 Task: Research Airbnb properties in Arauca, Colombia from 22th  December, 2023 to 25th December, 2023 for 3 adults. Place can be entire room with 2 bedrooms having 3 beds and 1 bathroom. Property type can be flat. Amenities needed are: washing machine.
Action: Mouse moved to (533, 98)
Screenshot: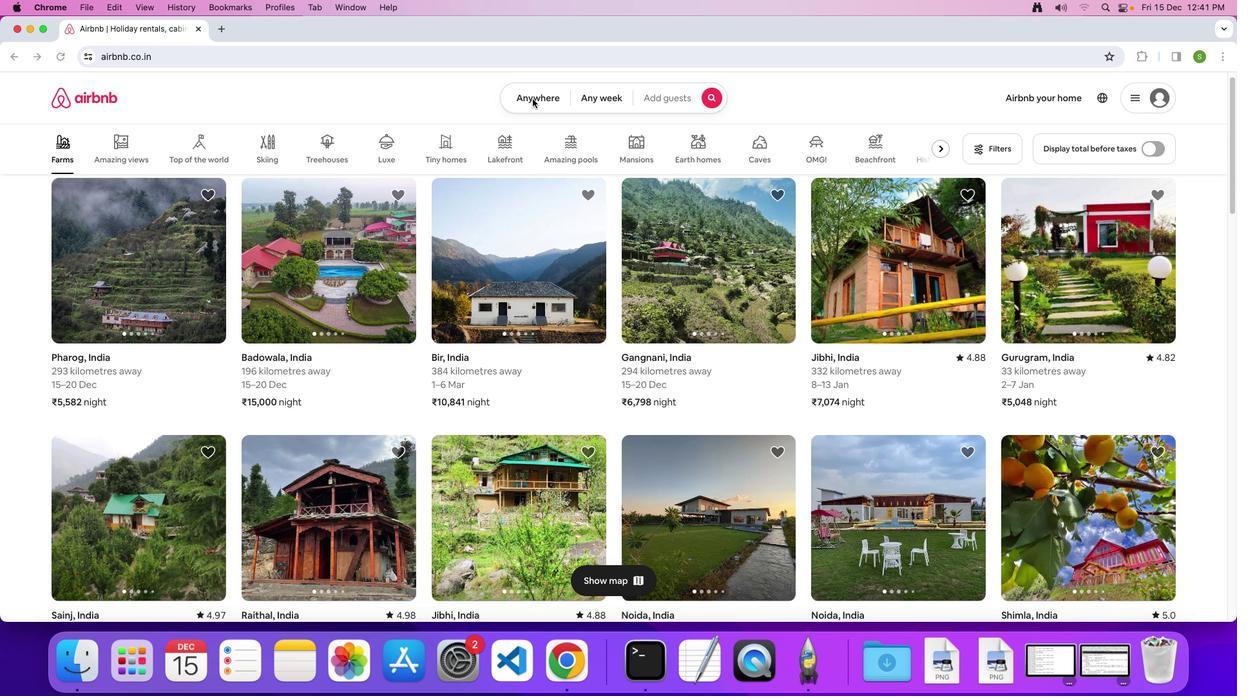 
Action: Mouse pressed left at (533, 98)
Screenshot: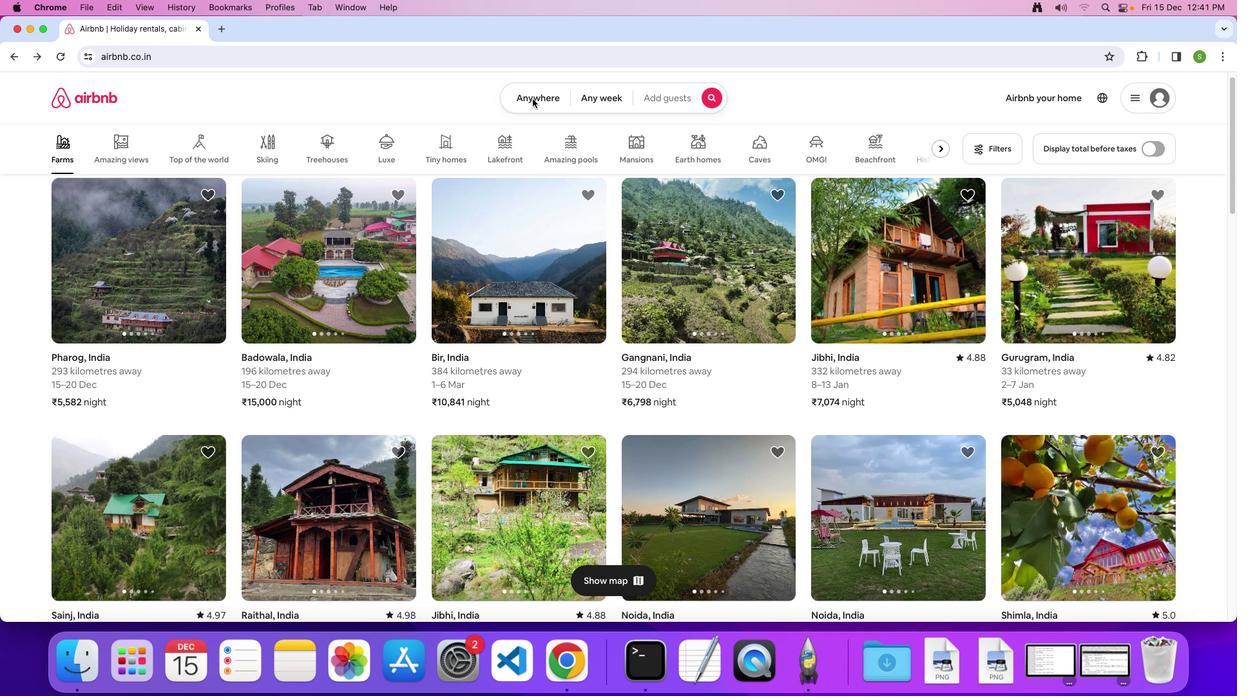 
Action: Mouse moved to (523, 101)
Screenshot: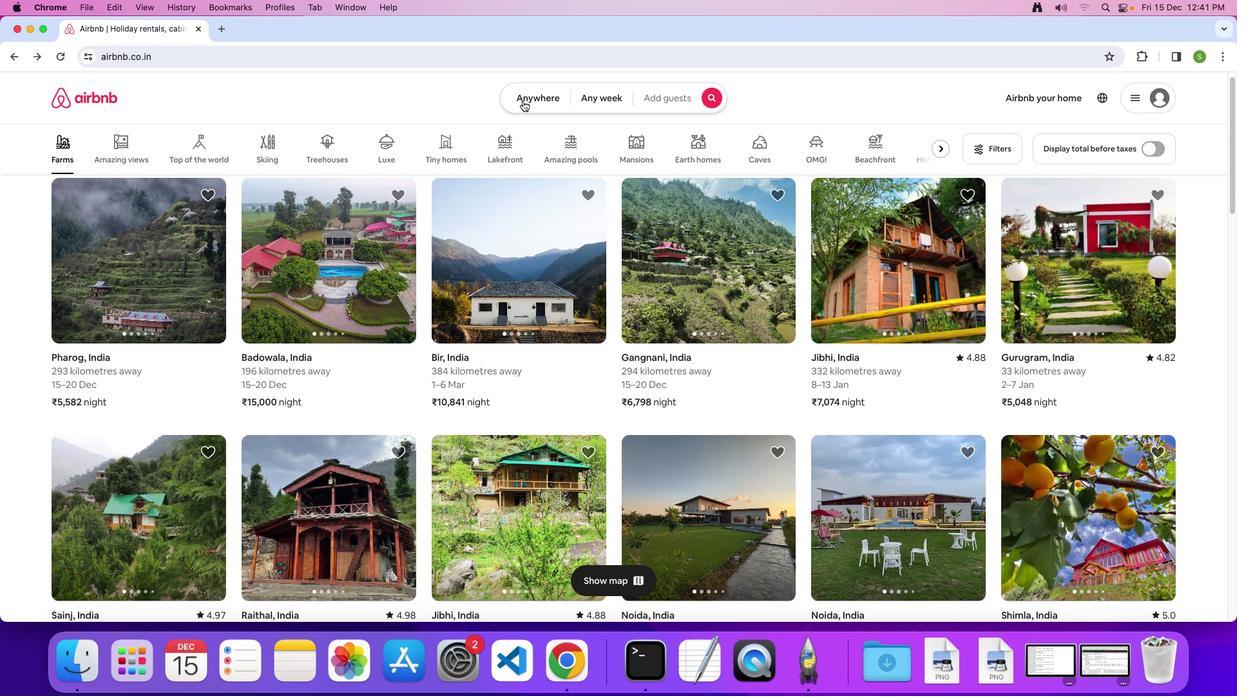 
Action: Mouse pressed left at (523, 101)
Screenshot: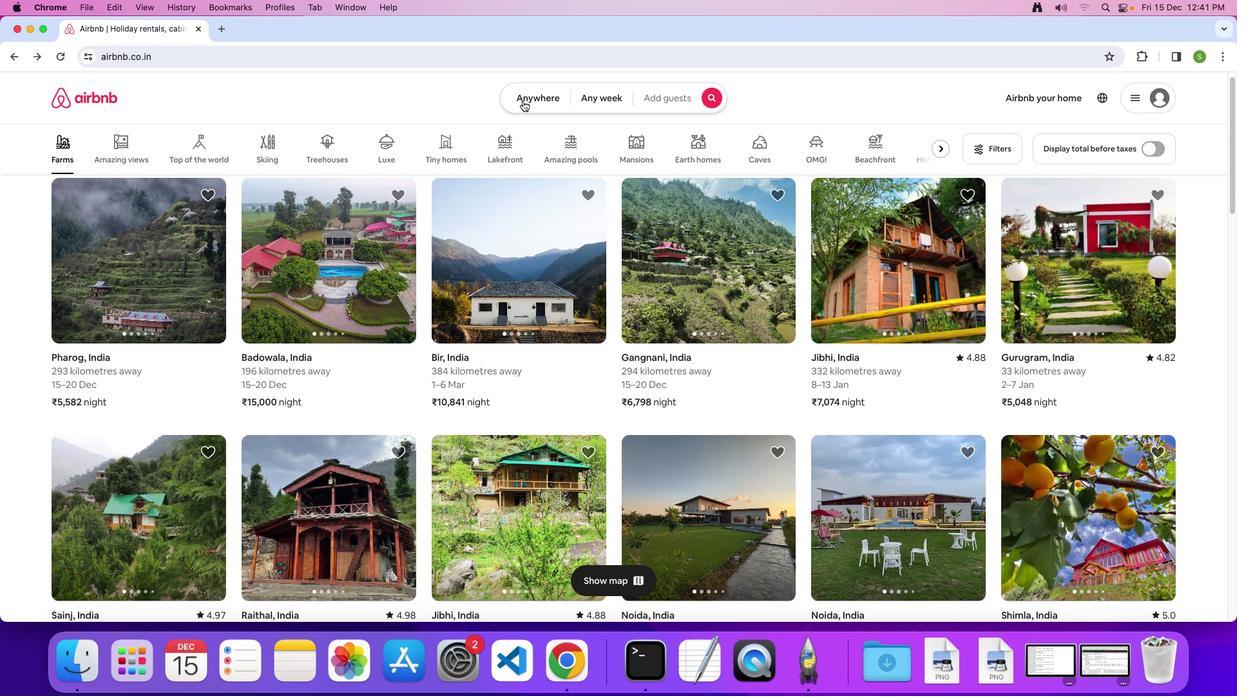 
Action: Mouse moved to (449, 139)
Screenshot: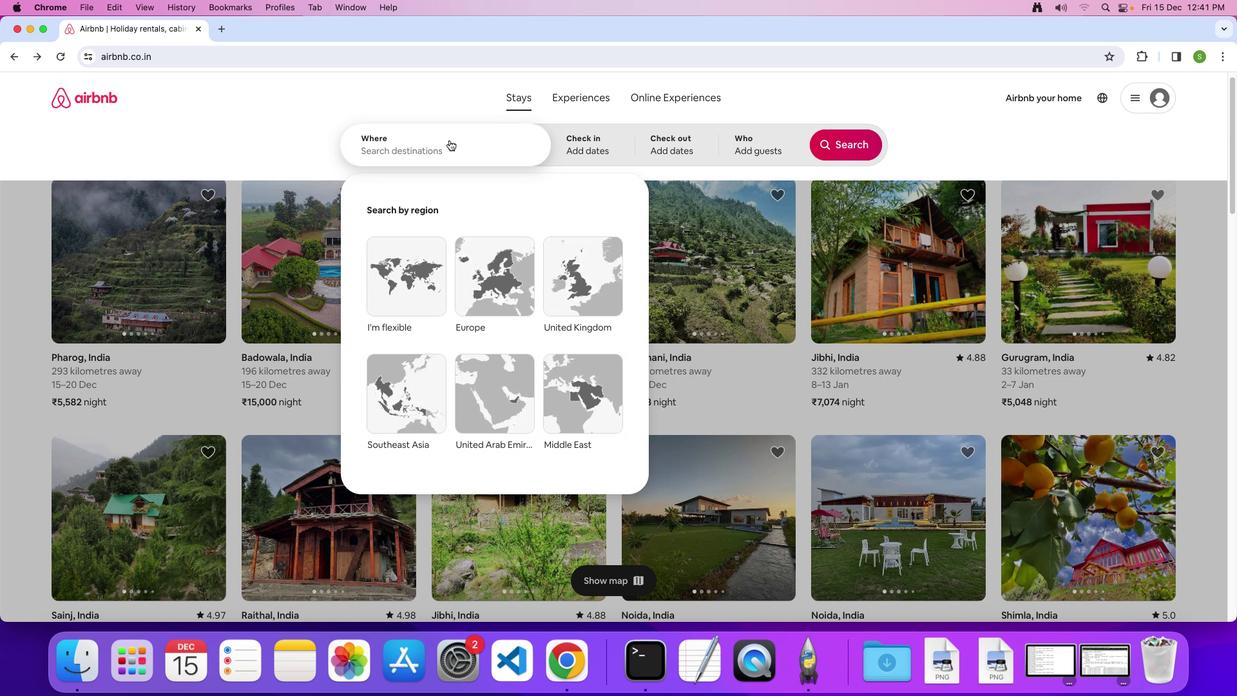 
Action: Mouse pressed left at (449, 139)
Screenshot: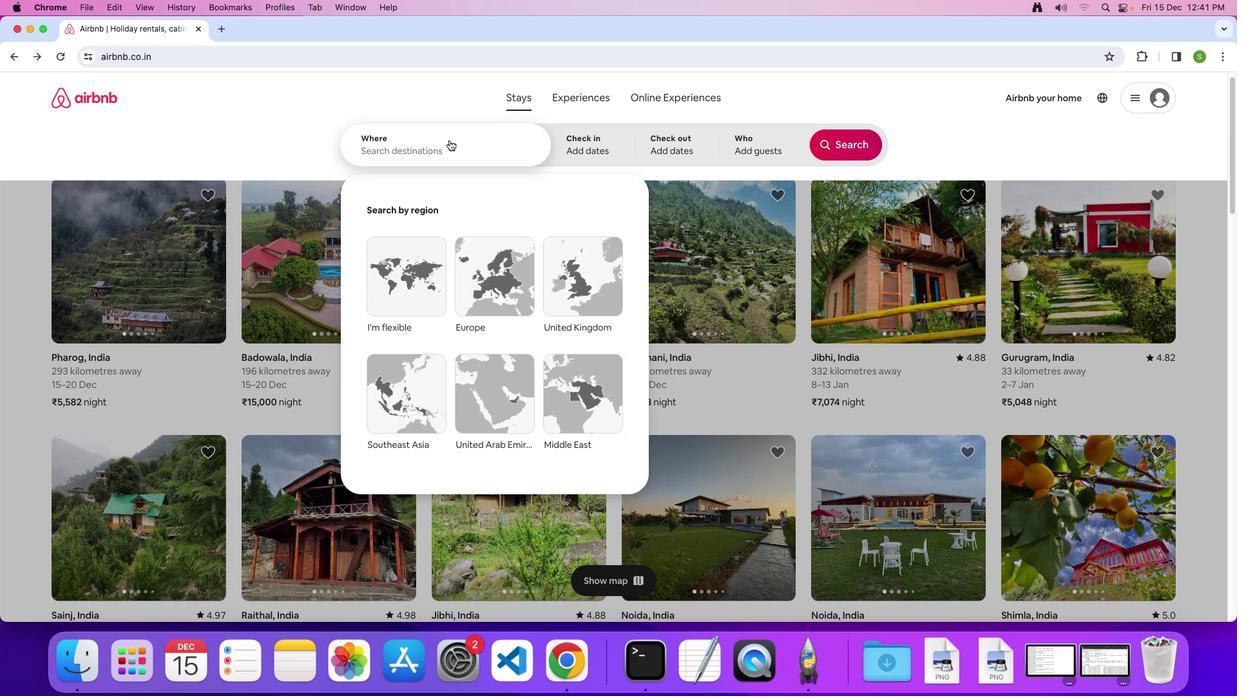 
Action: Key pressed 'A'Key.caps_lock'r''a''u''c''a'','Key.spaceKey.shift'C''o''l''o''m''b''i''a'Key.enter
Screenshot: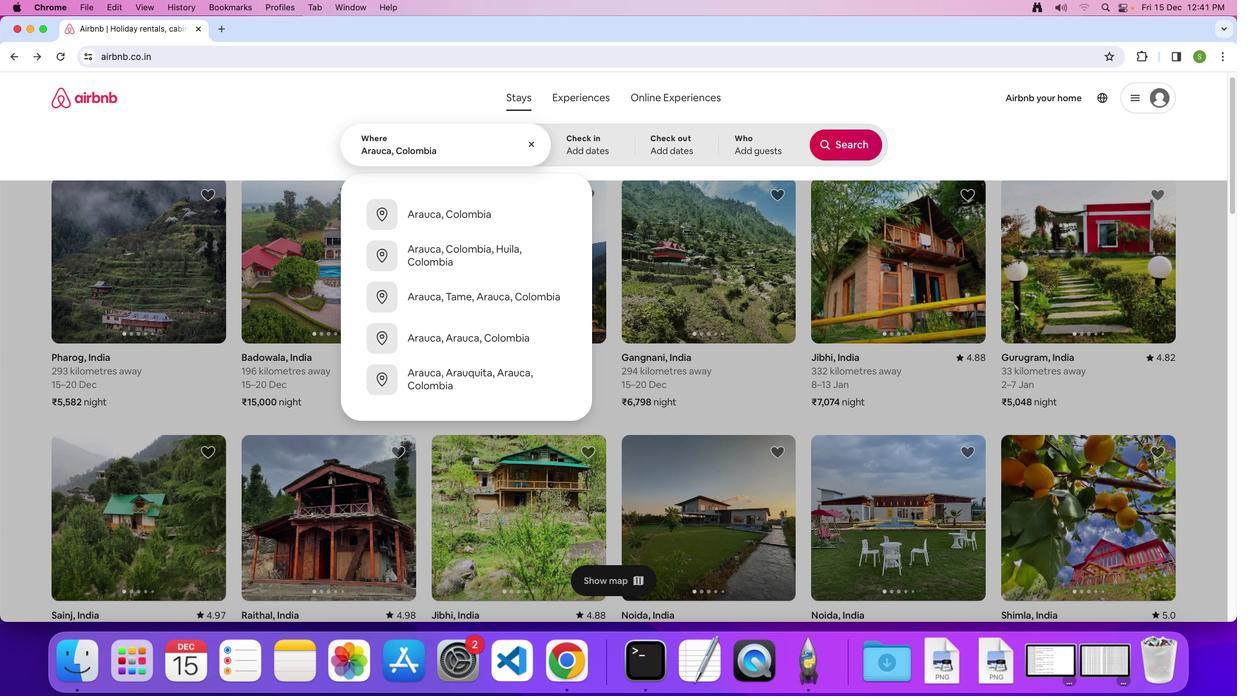 
Action: Mouse moved to (553, 408)
Screenshot: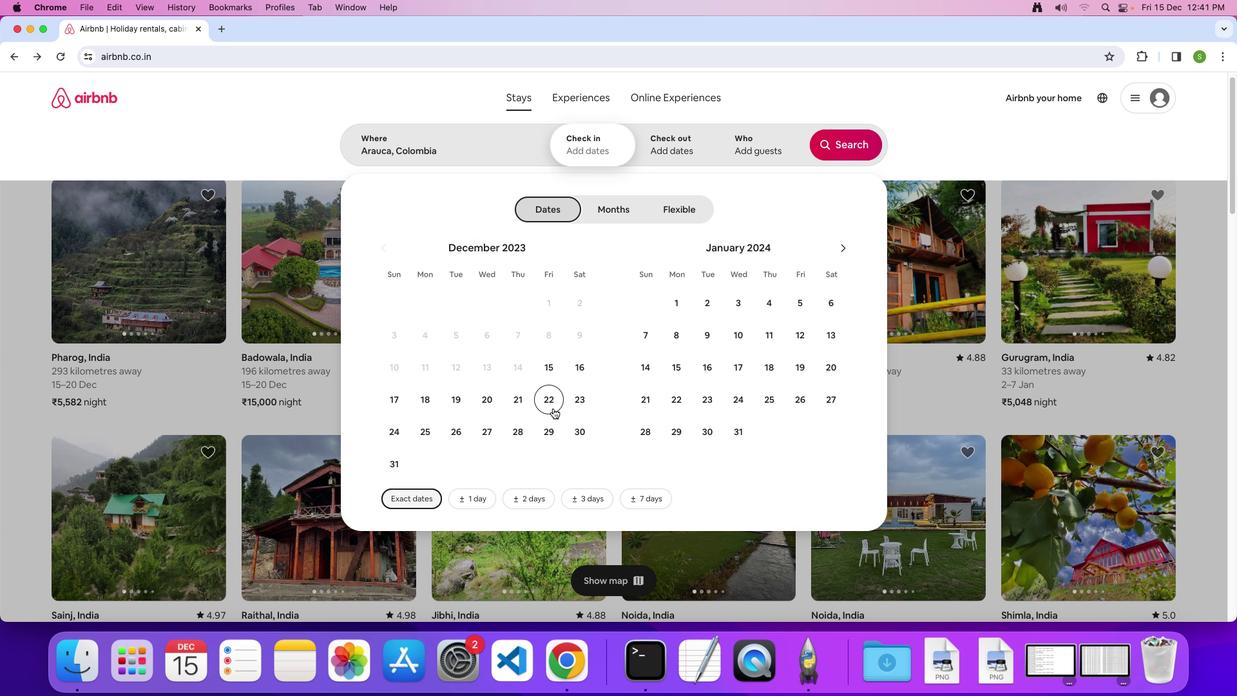 
Action: Mouse pressed left at (553, 408)
Screenshot: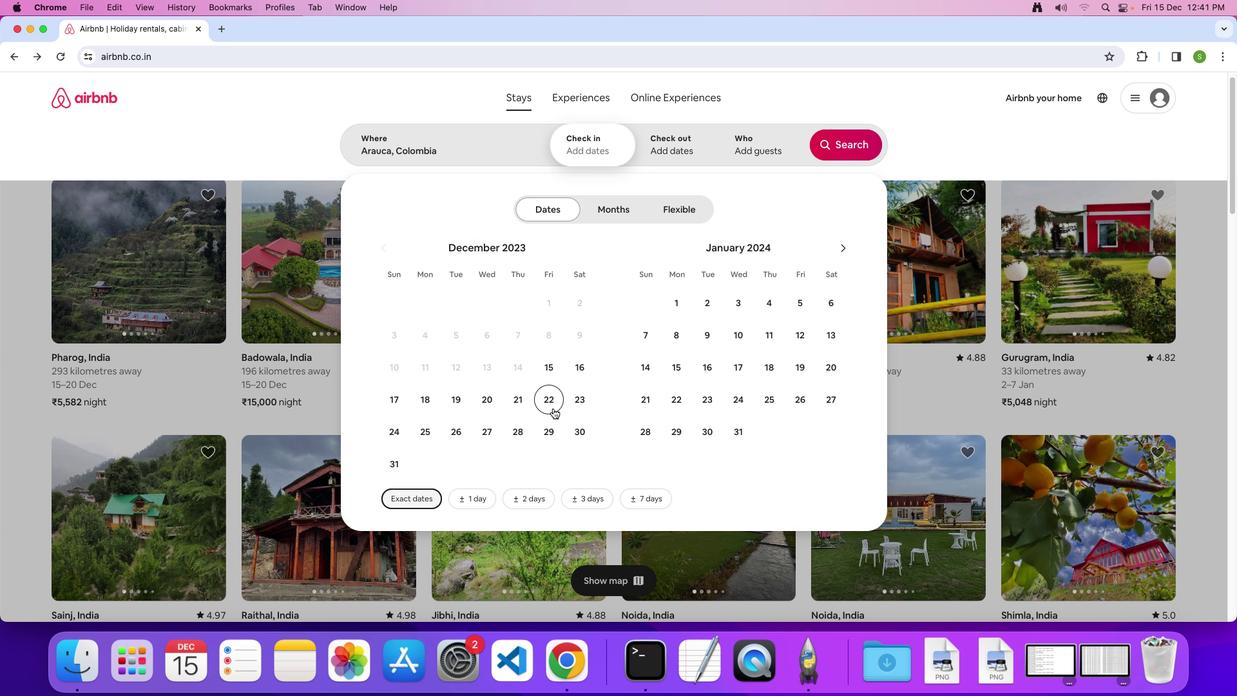 
Action: Mouse moved to (427, 435)
Screenshot: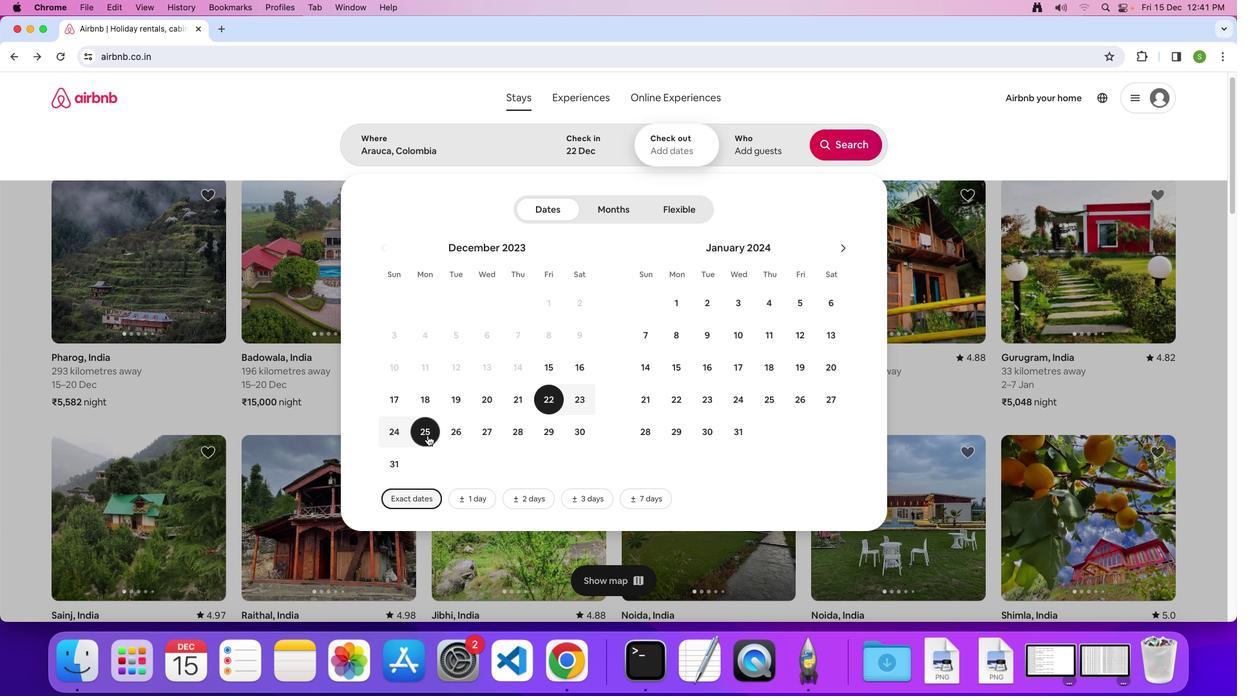 
Action: Mouse pressed left at (427, 435)
Screenshot: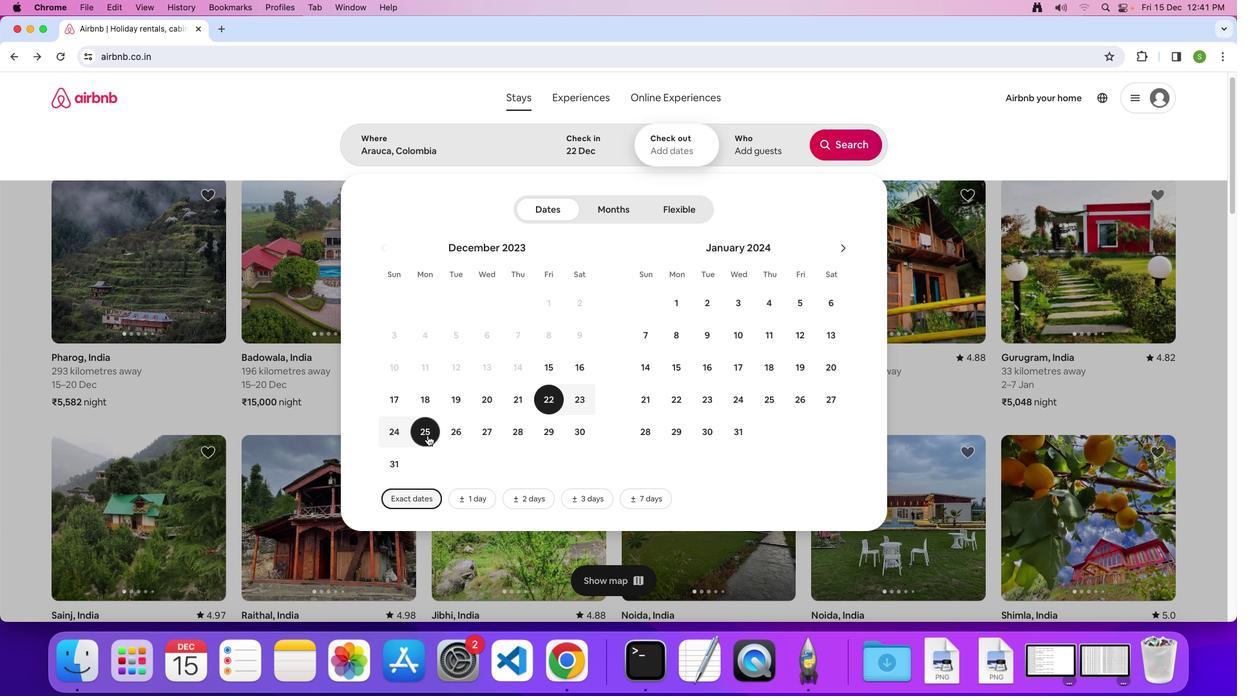 
Action: Mouse moved to (765, 142)
Screenshot: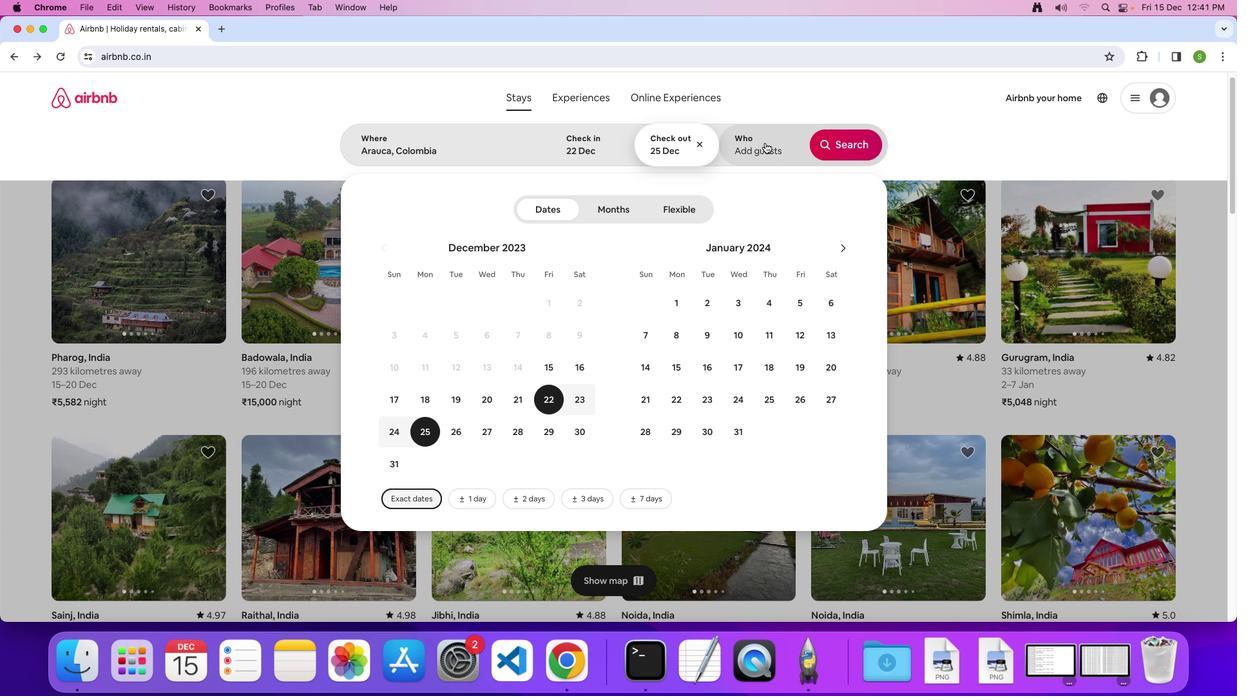 
Action: Mouse pressed left at (765, 142)
Screenshot: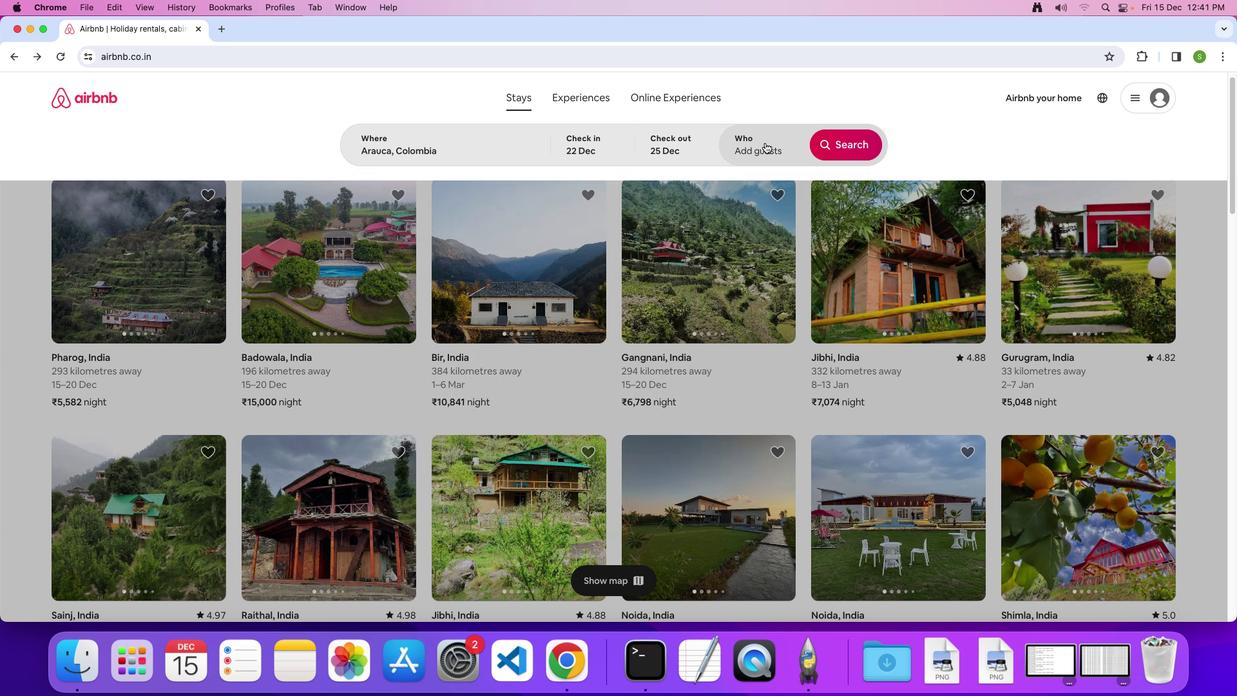 
Action: Mouse moved to (850, 209)
Screenshot: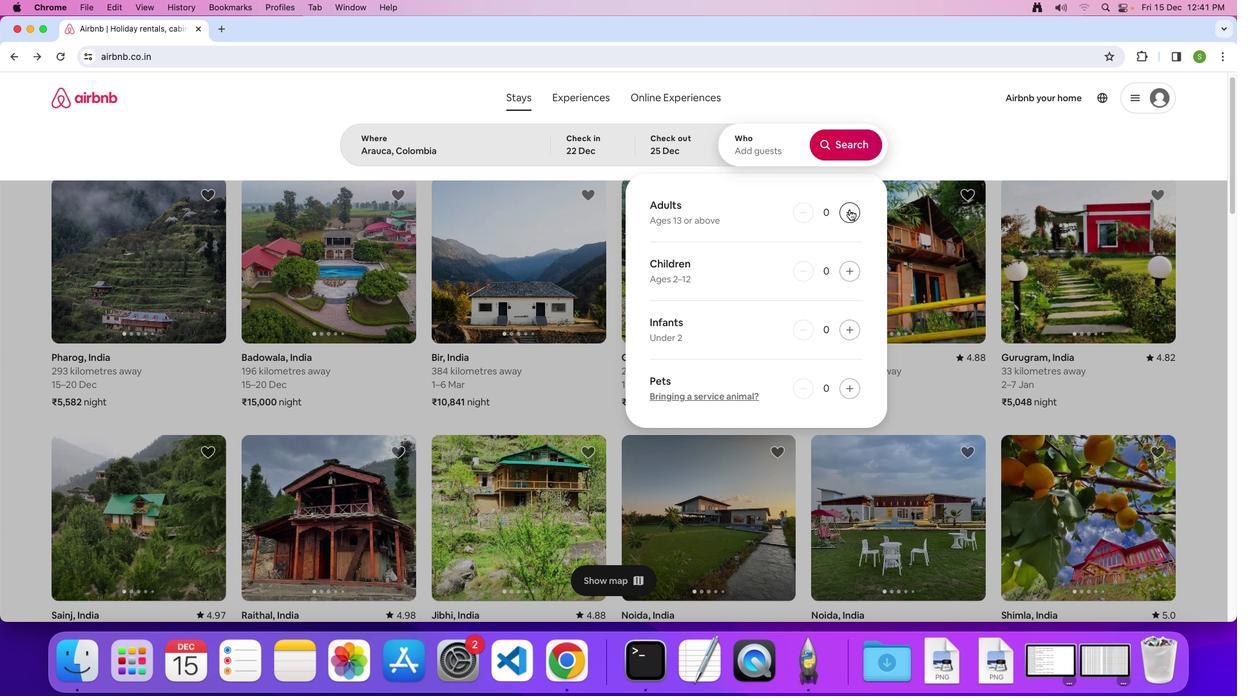 
Action: Mouse pressed left at (850, 209)
Screenshot: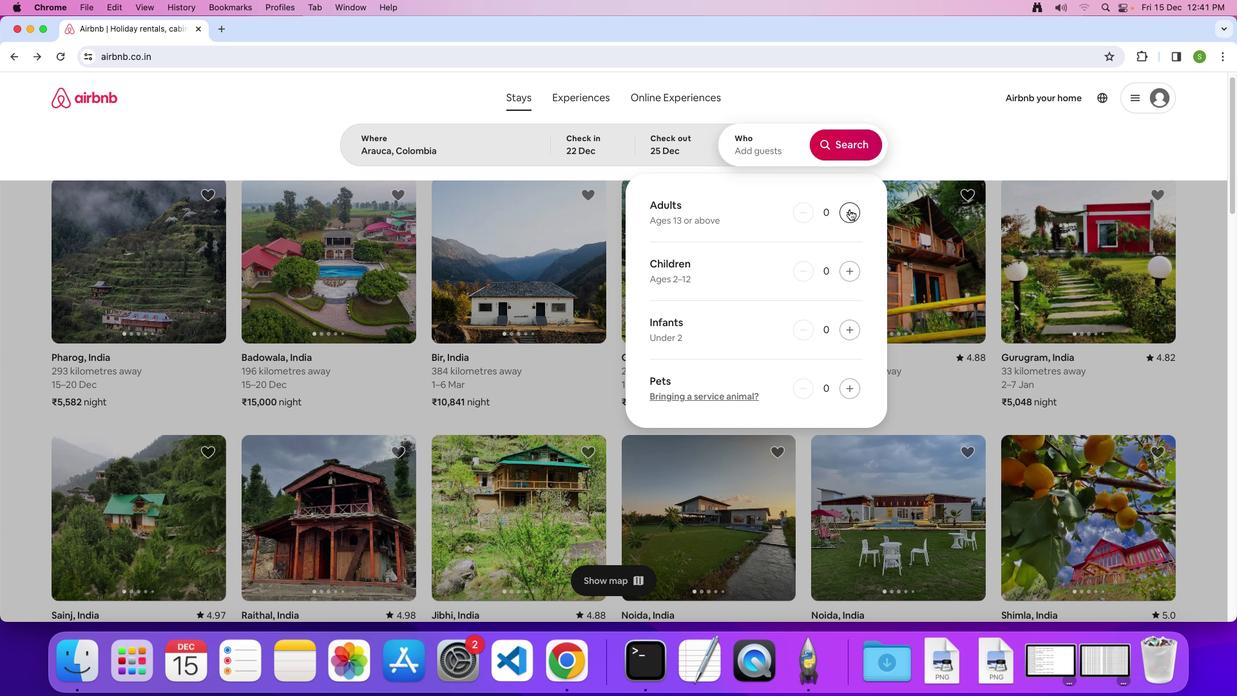 
Action: Mouse pressed left at (850, 209)
Screenshot: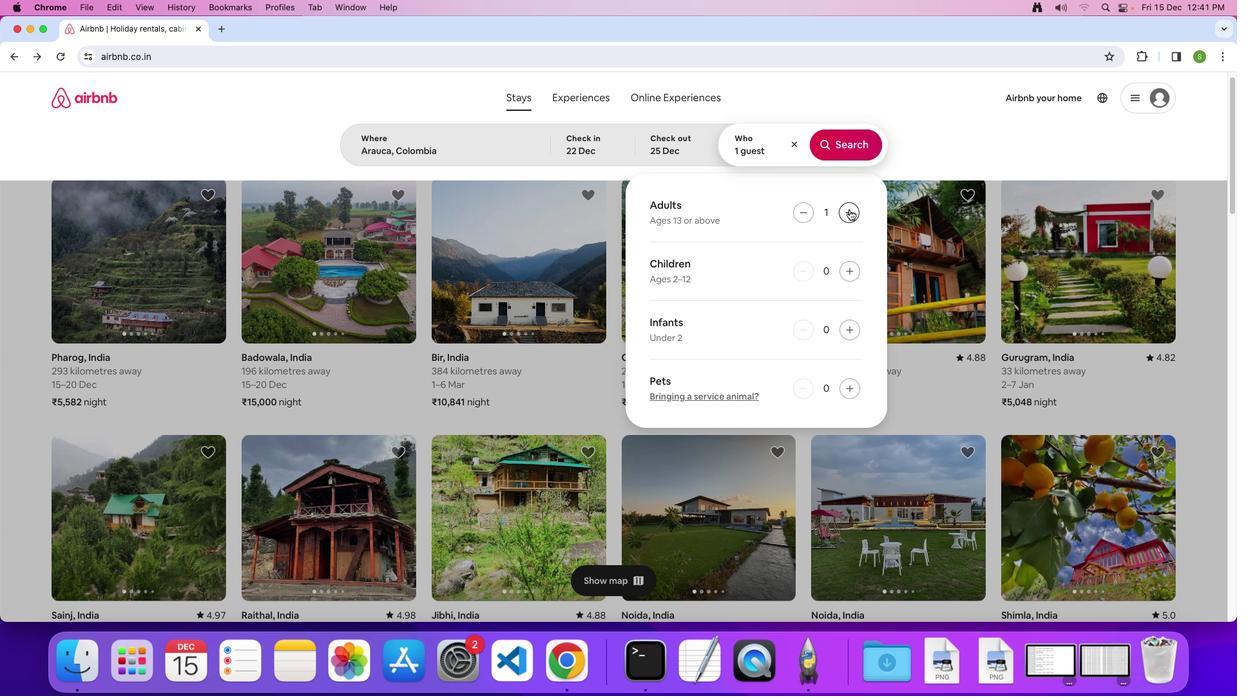 
Action: Mouse pressed left at (850, 209)
Screenshot: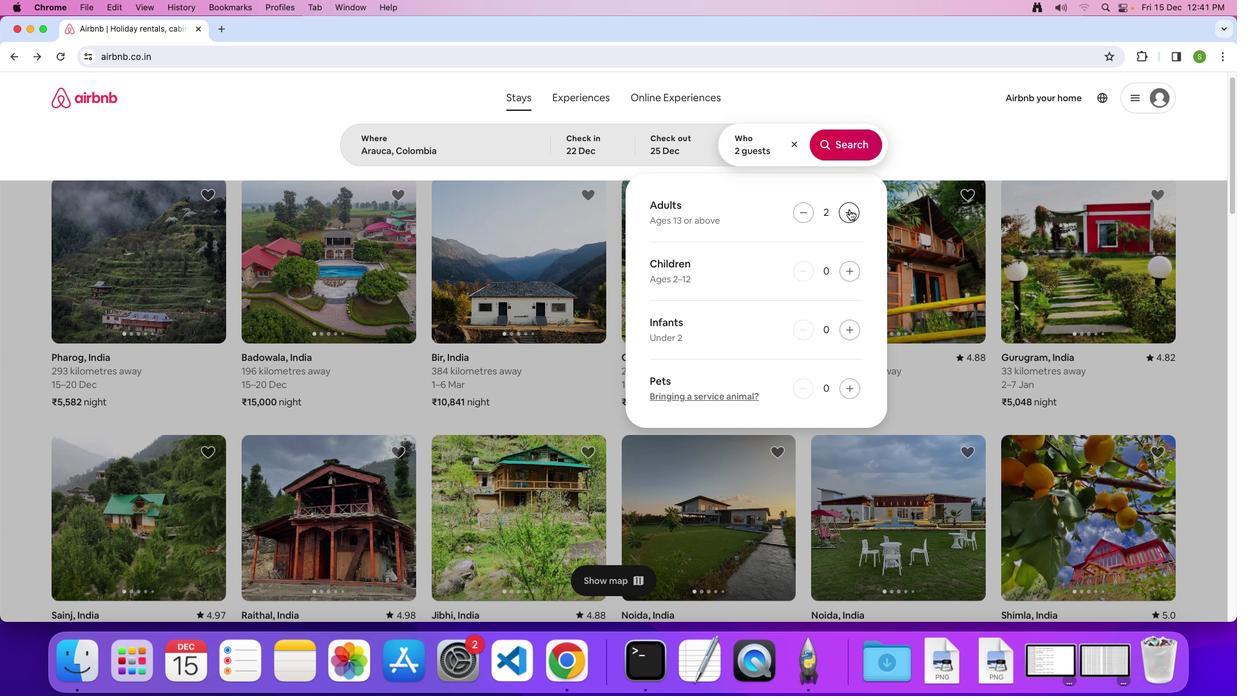 
Action: Mouse moved to (861, 152)
Screenshot: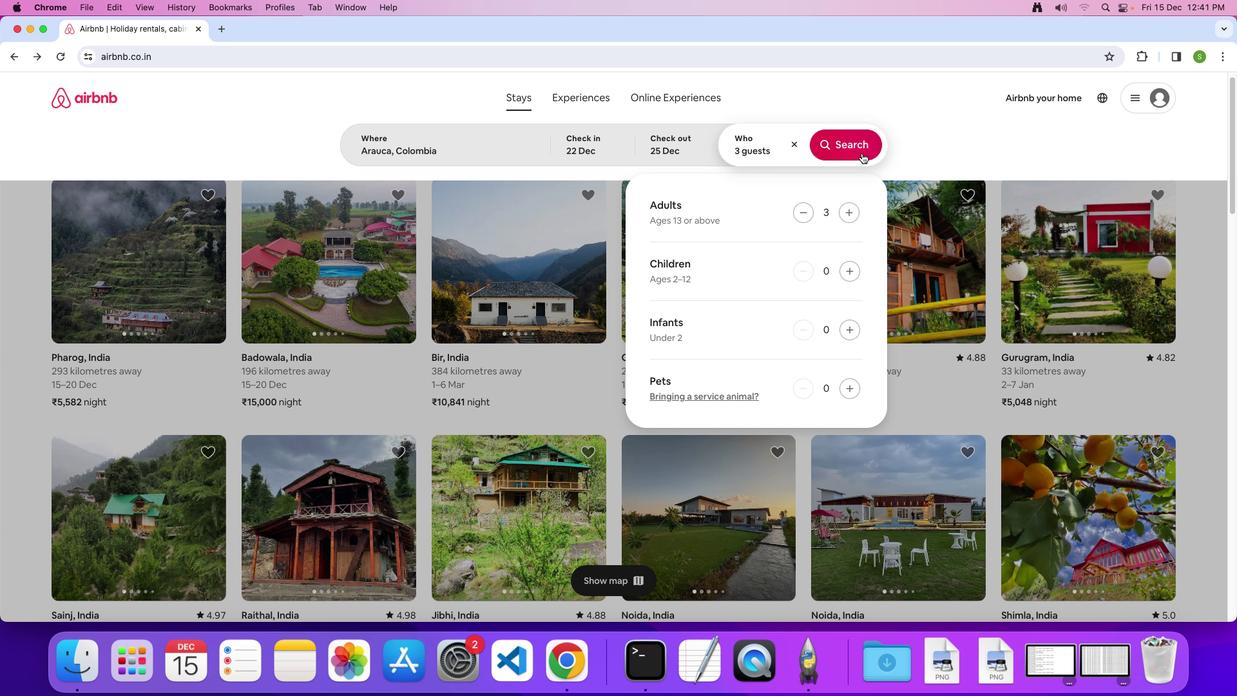 
Action: Mouse pressed left at (861, 152)
Screenshot: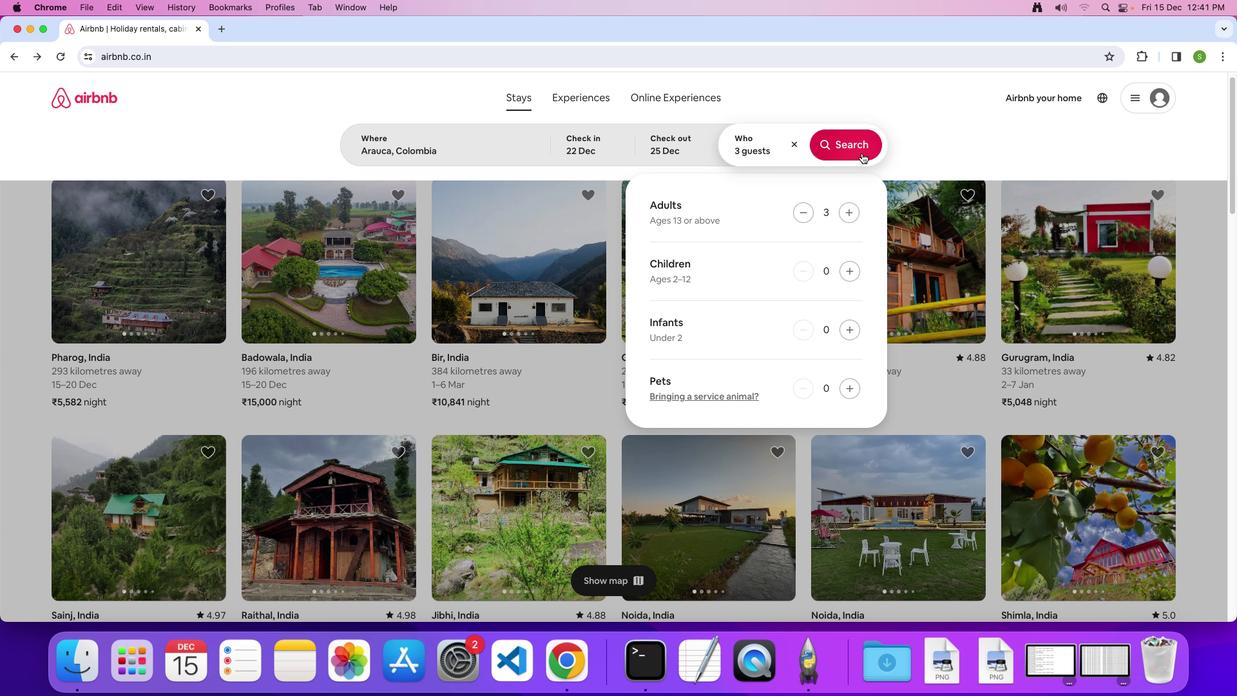 
Action: Mouse moved to (1027, 154)
Screenshot: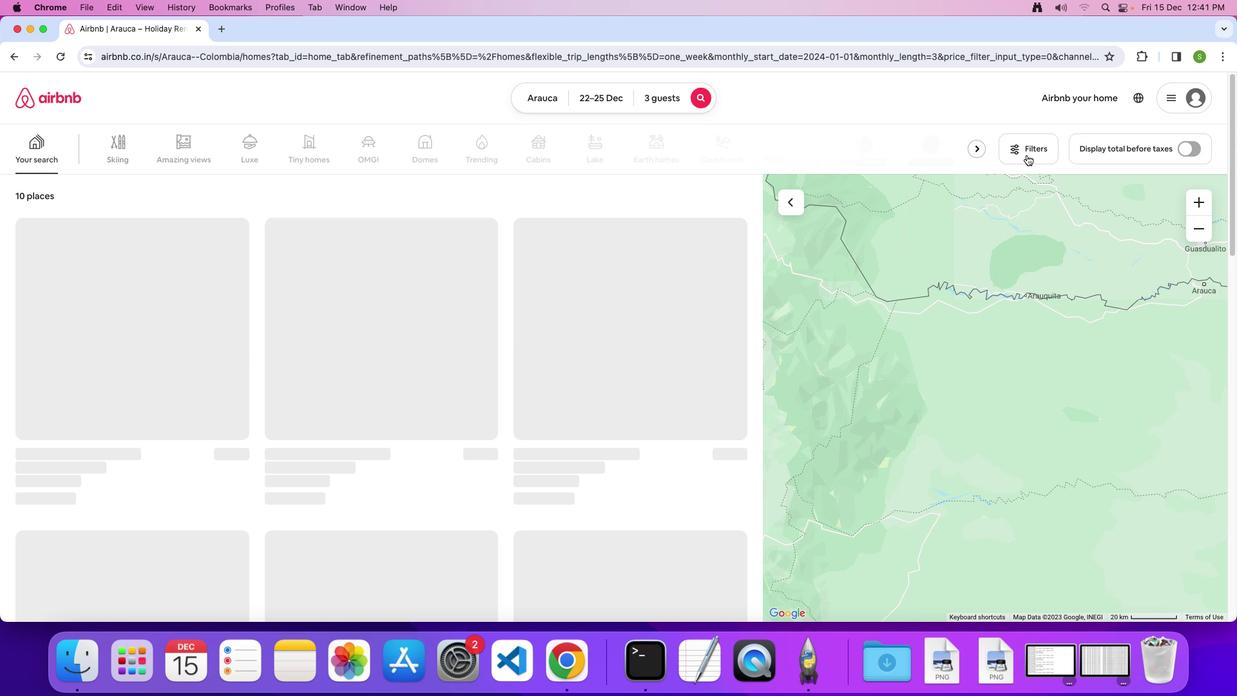 
Action: Mouse pressed left at (1027, 154)
Screenshot: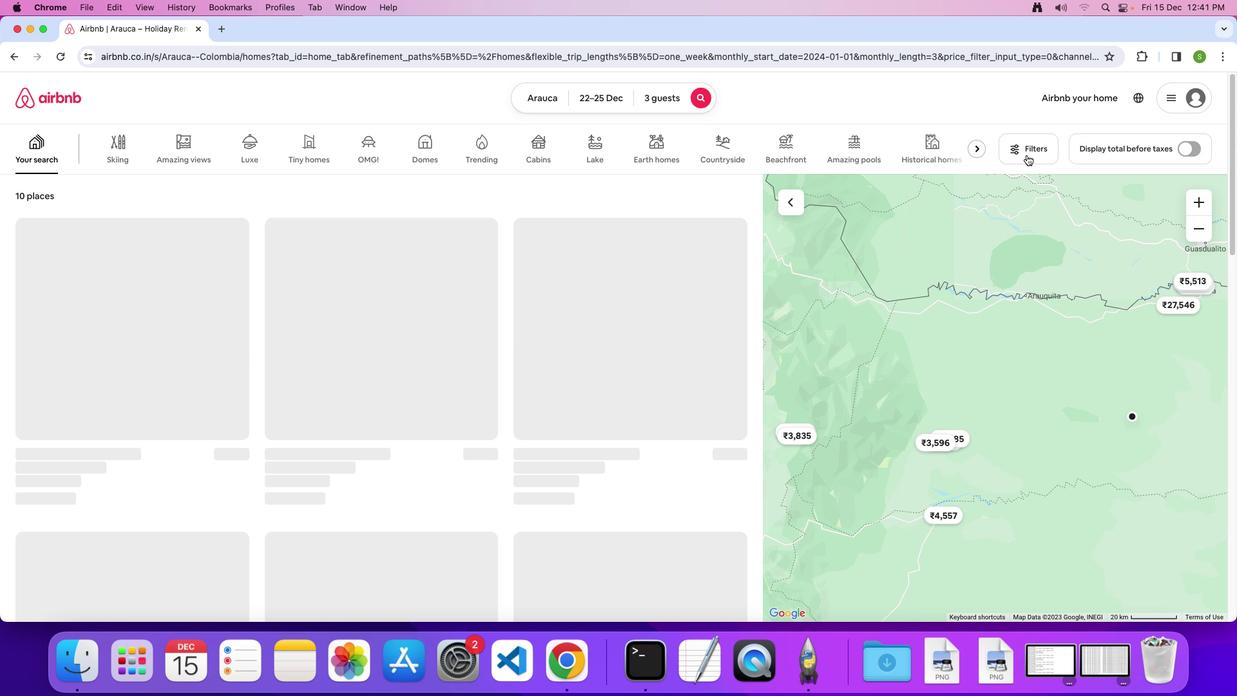 
Action: Mouse moved to (642, 352)
Screenshot: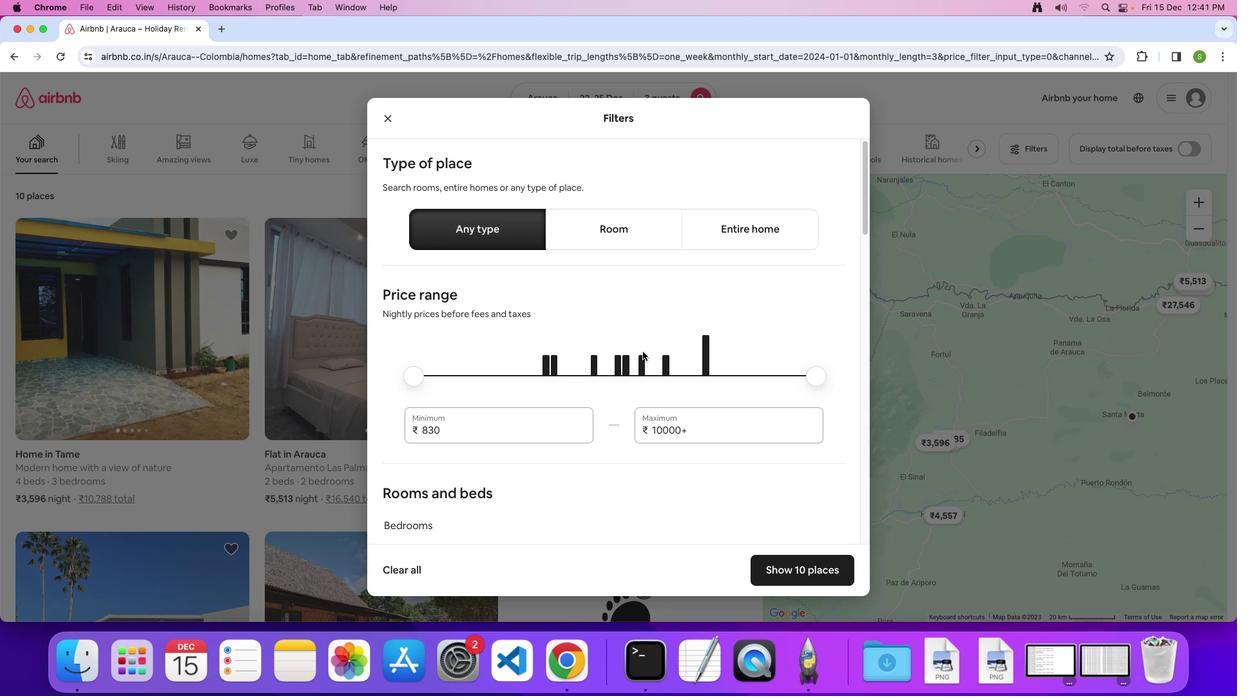 
Action: Mouse scrolled (642, 352) with delta (0, 0)
Screenshot: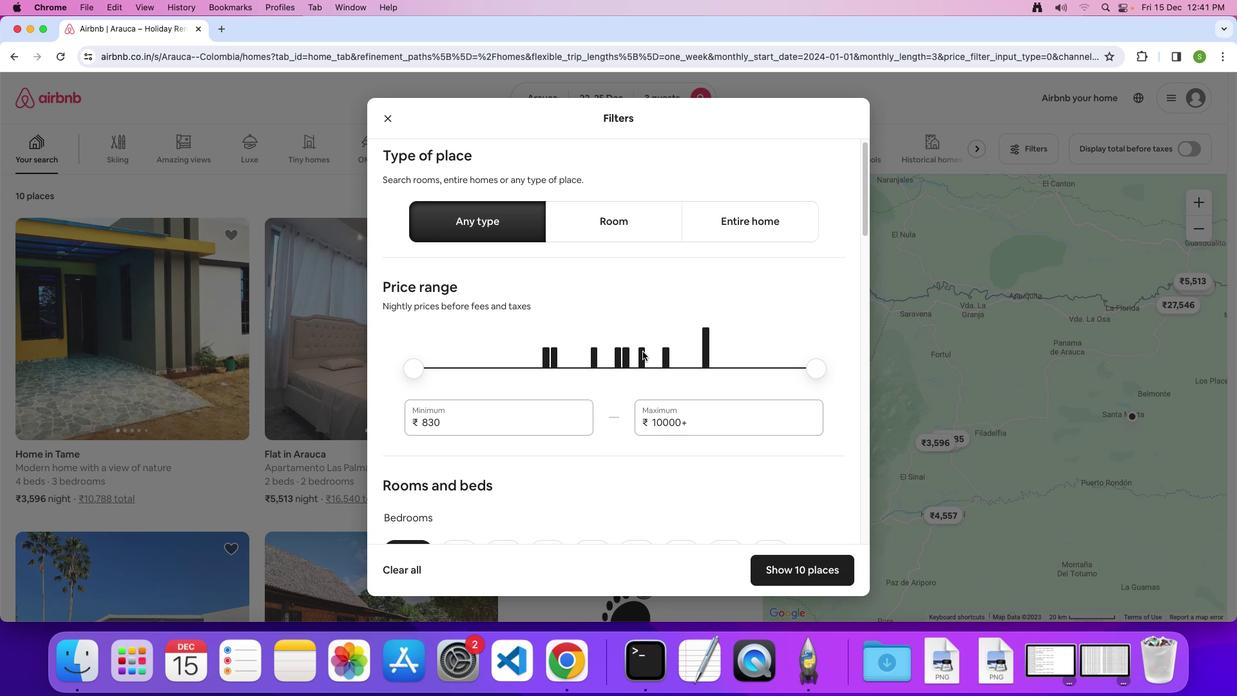 
Action: Mouse scrolled (642, 352) with delta (0, 0)
Screenshot: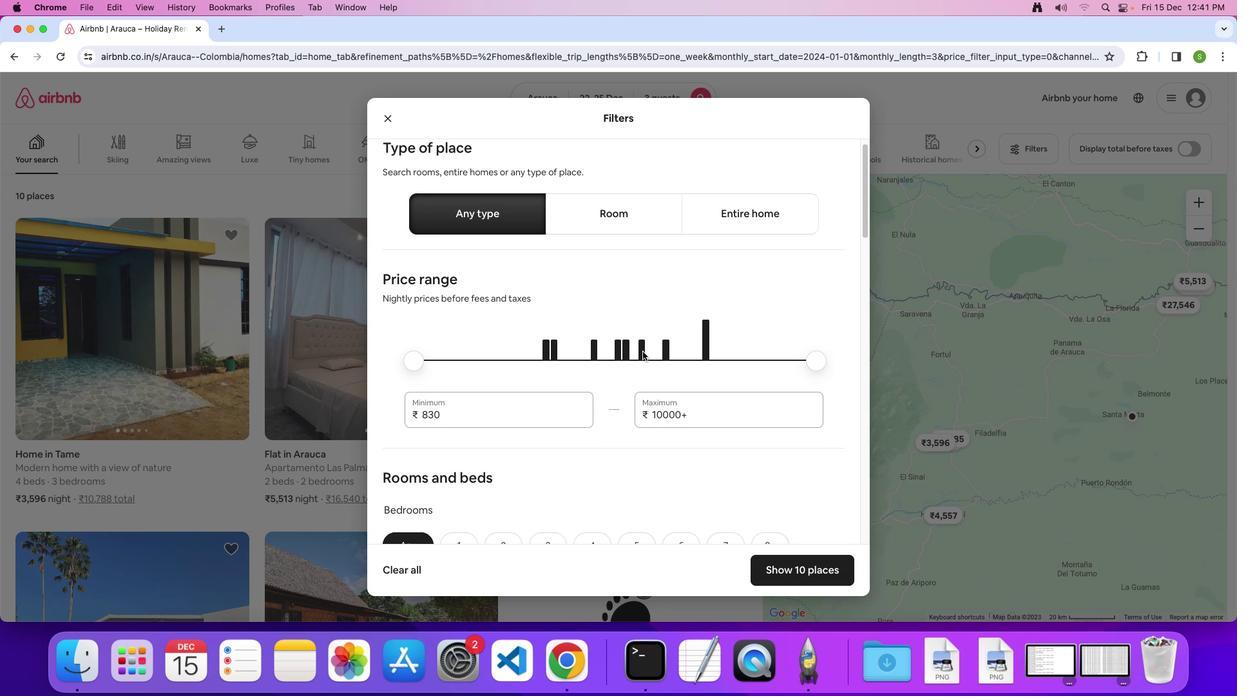 
Action: Mouse scrolled (642, 352) with delta (0, -1)
Screenshot: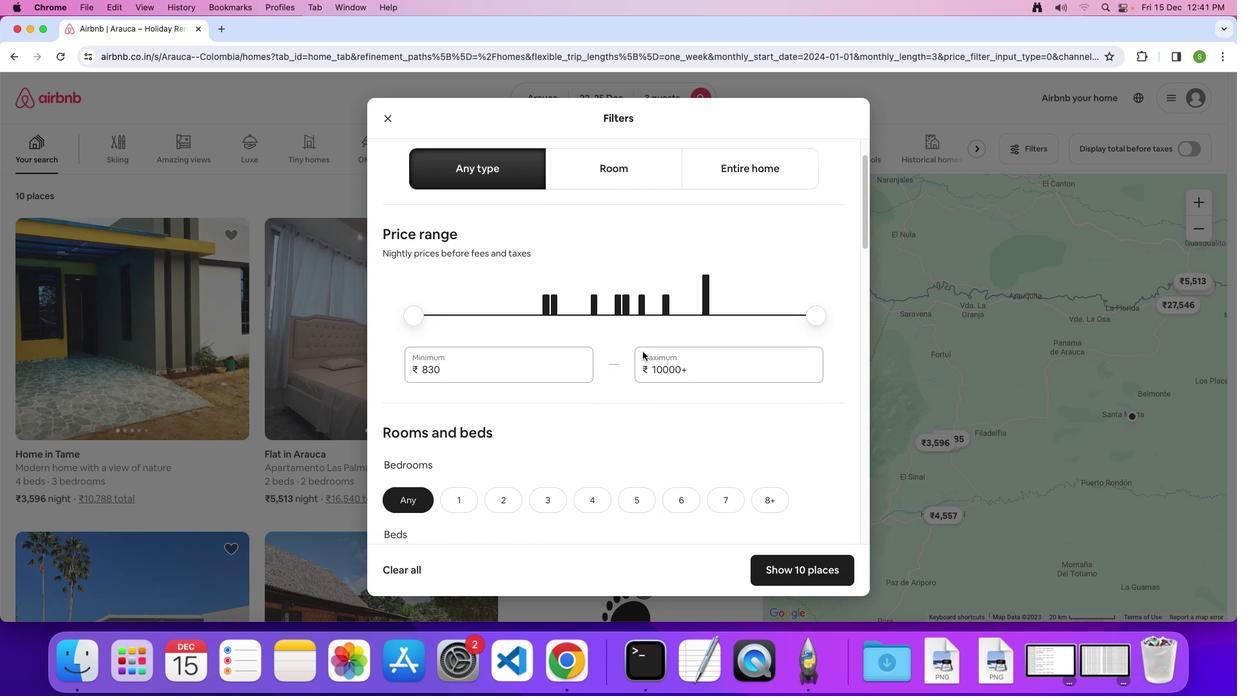 
Action: Mouse scrolled (642, 352) with delta (0, 0)
Screenshot: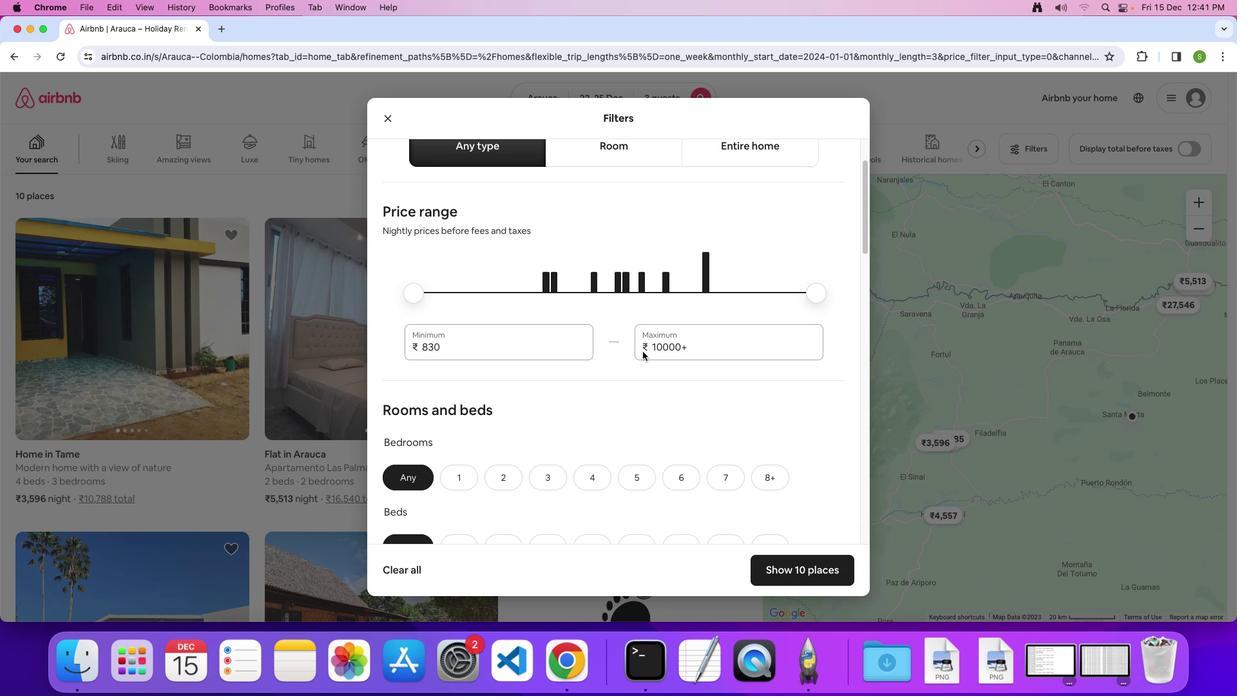 
Action: Mouse scrolled (642, 352) with delta (0, 0)
Screenshot: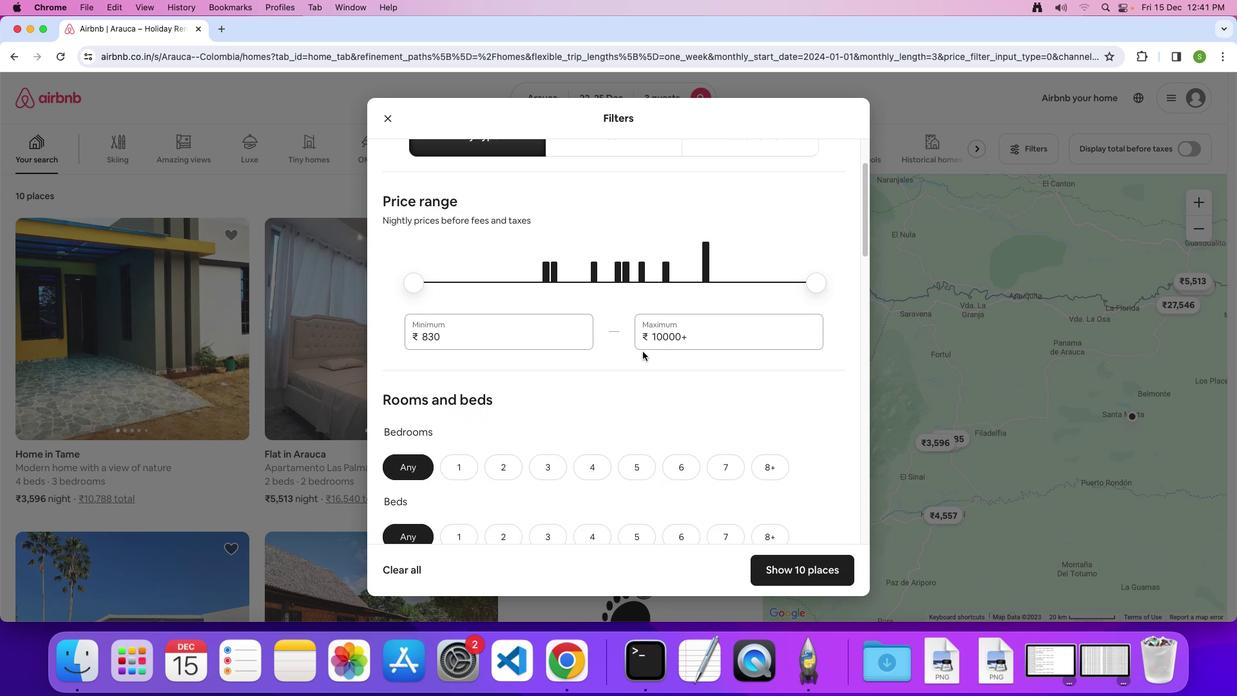 
Action: Mouse scrolled (642, 352) with delta (0, 0)
Screenshot: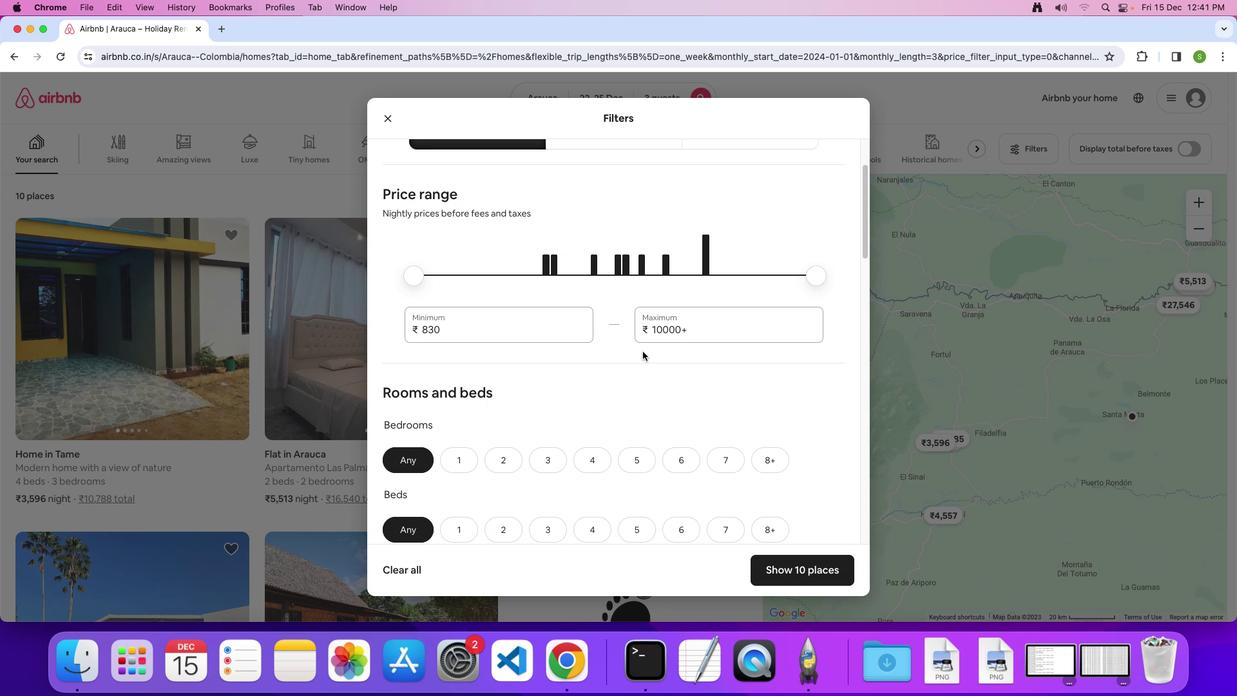 
Action: Mouse scrolled (642, 352) with delta (0, 0)
Screenshot: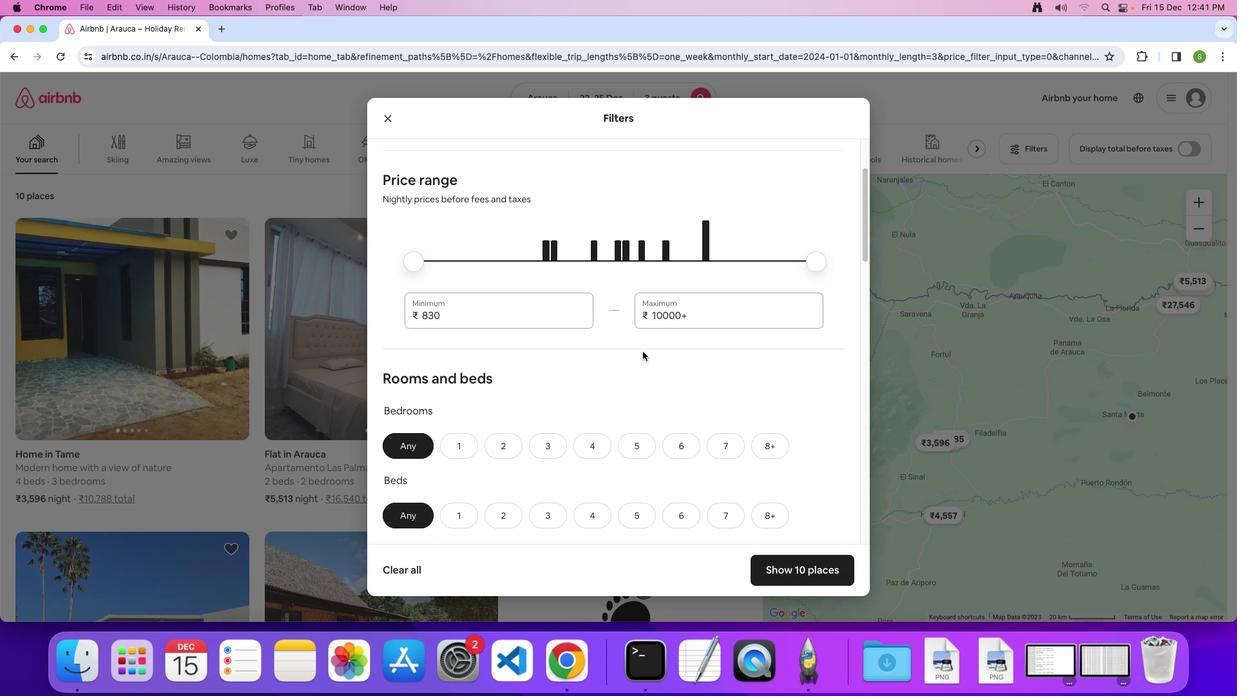 
Action: Mouse scrolled (642, 352) with delta (0, 0)
Screenshot: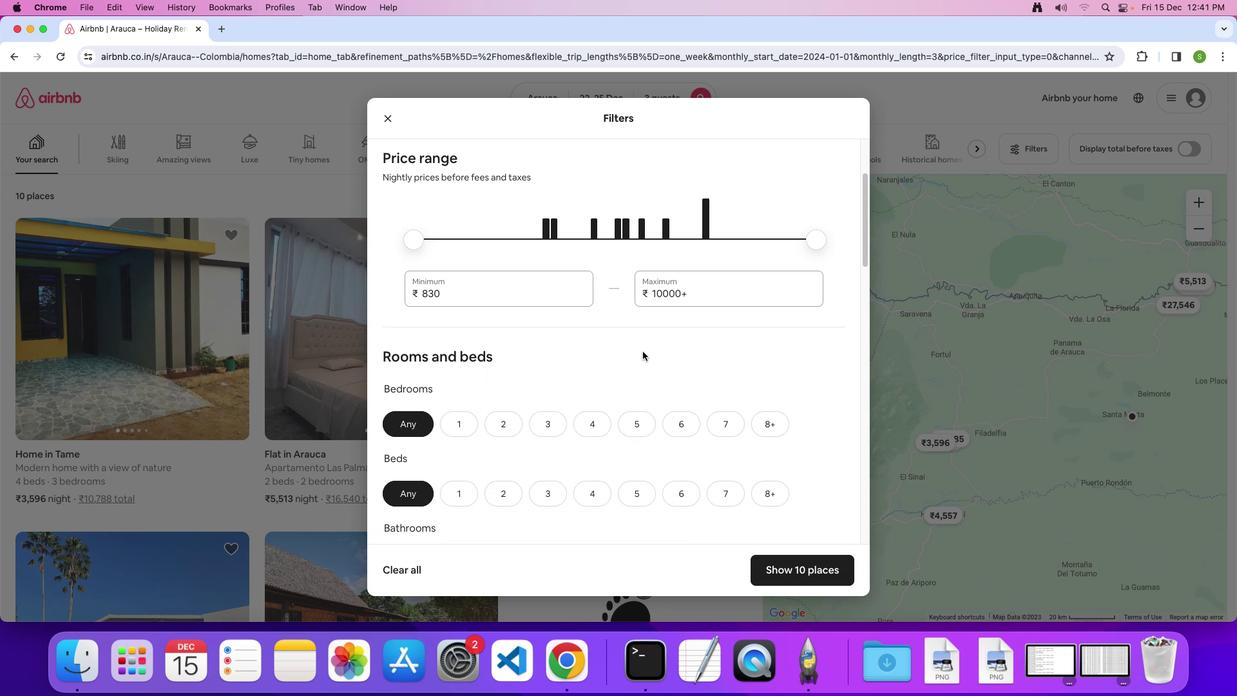 
Action: Mouse scrolled (642, 352) with delta (0, 0)
Screenshot: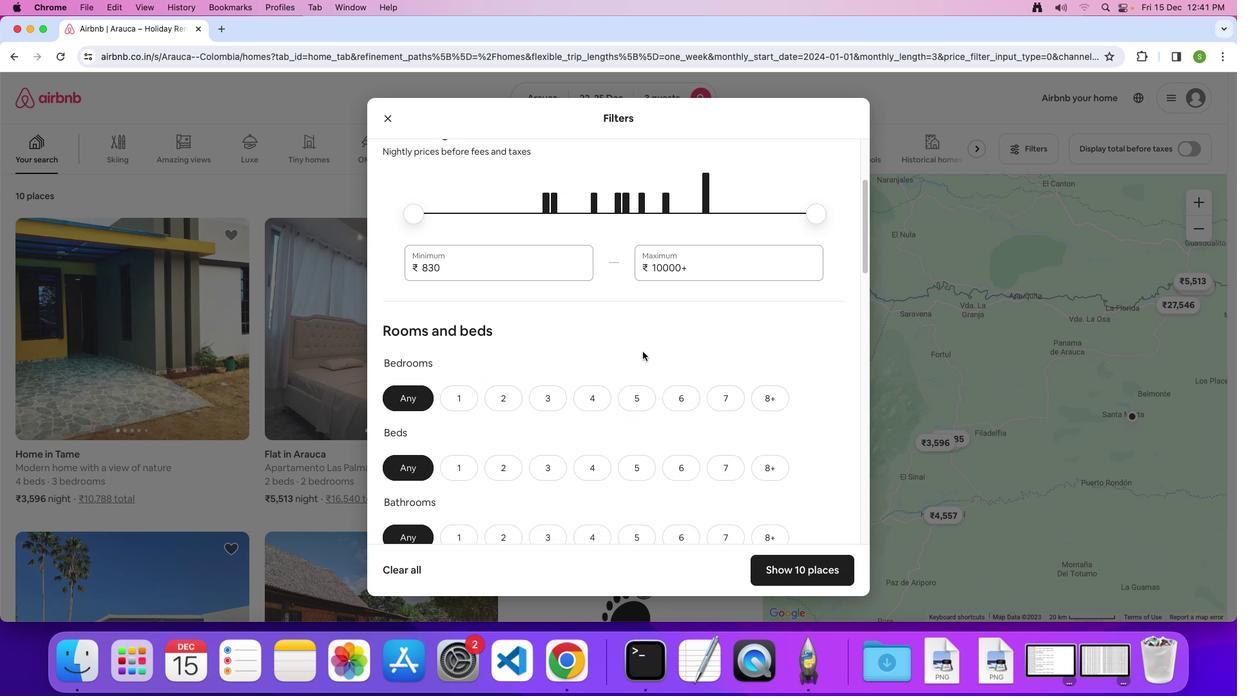 
Action: Mouse scrolled (642, 352) with delta (0, 0)
Screenshot: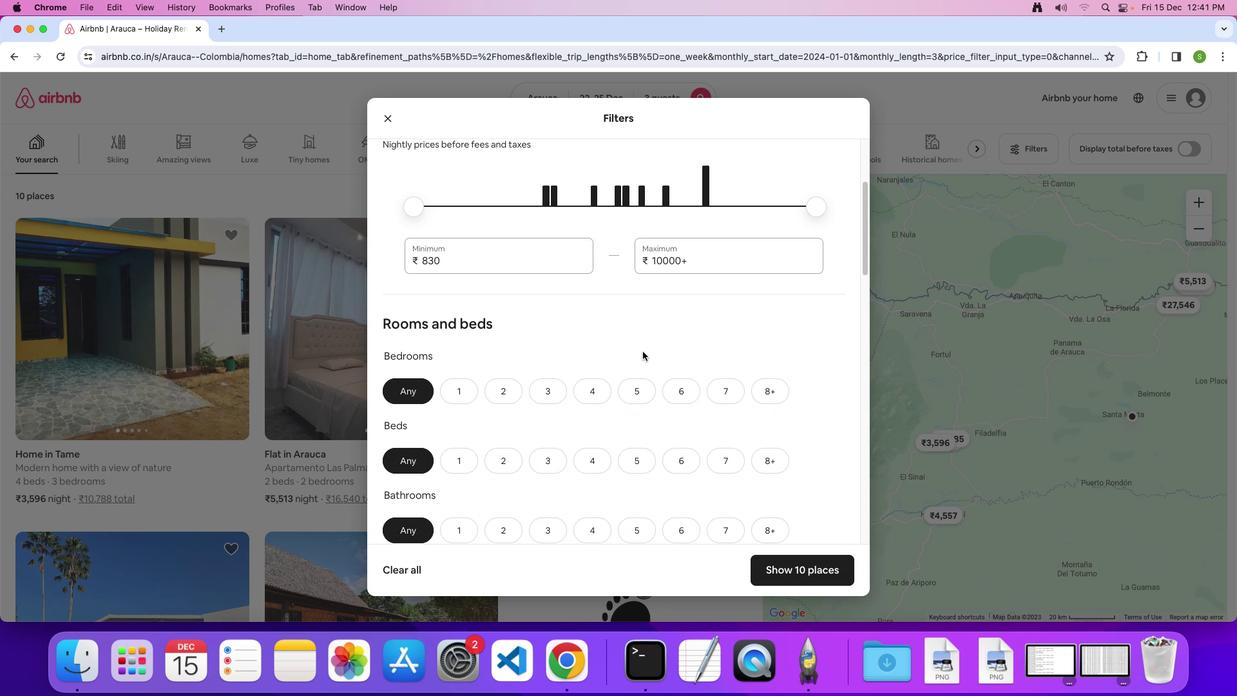 
Action: Mouse scrolled (642, 352) with delta (0, 0)
Screenshot: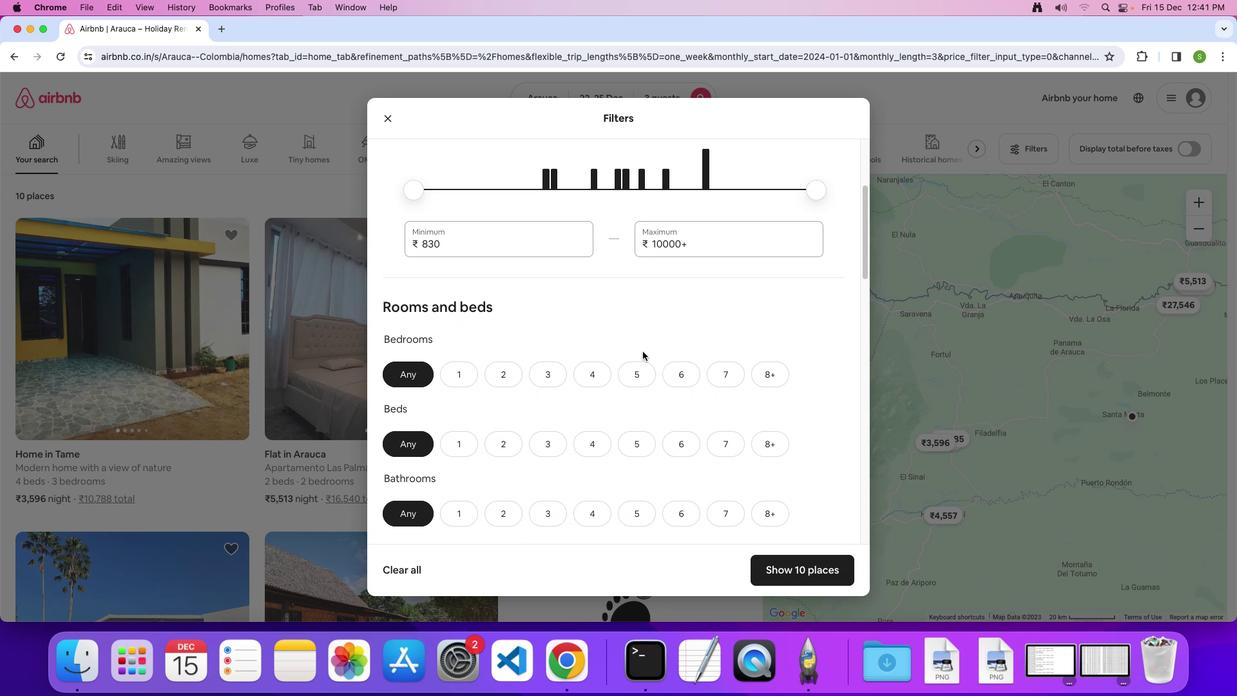 
Action: Mouse scrolled (642, 352) with delta (0, 0)
Screenshot: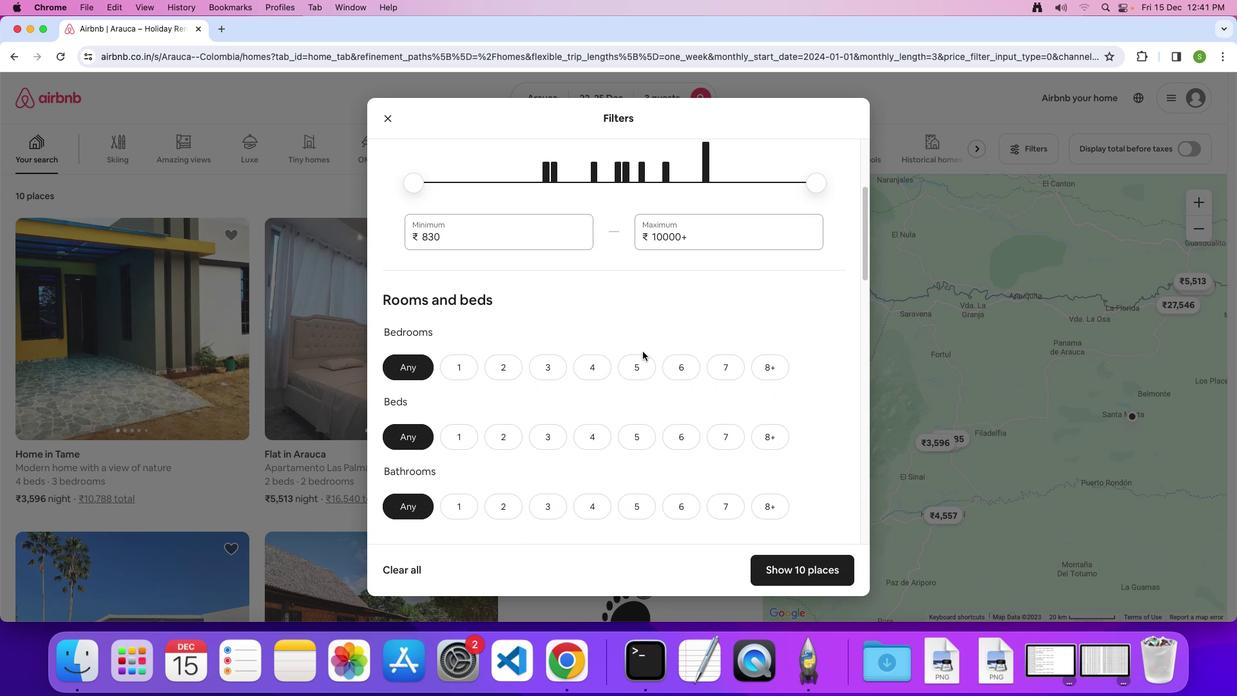 
Action: Mouse scrolled (642, 352) with delta (0, -1)
Screenshot: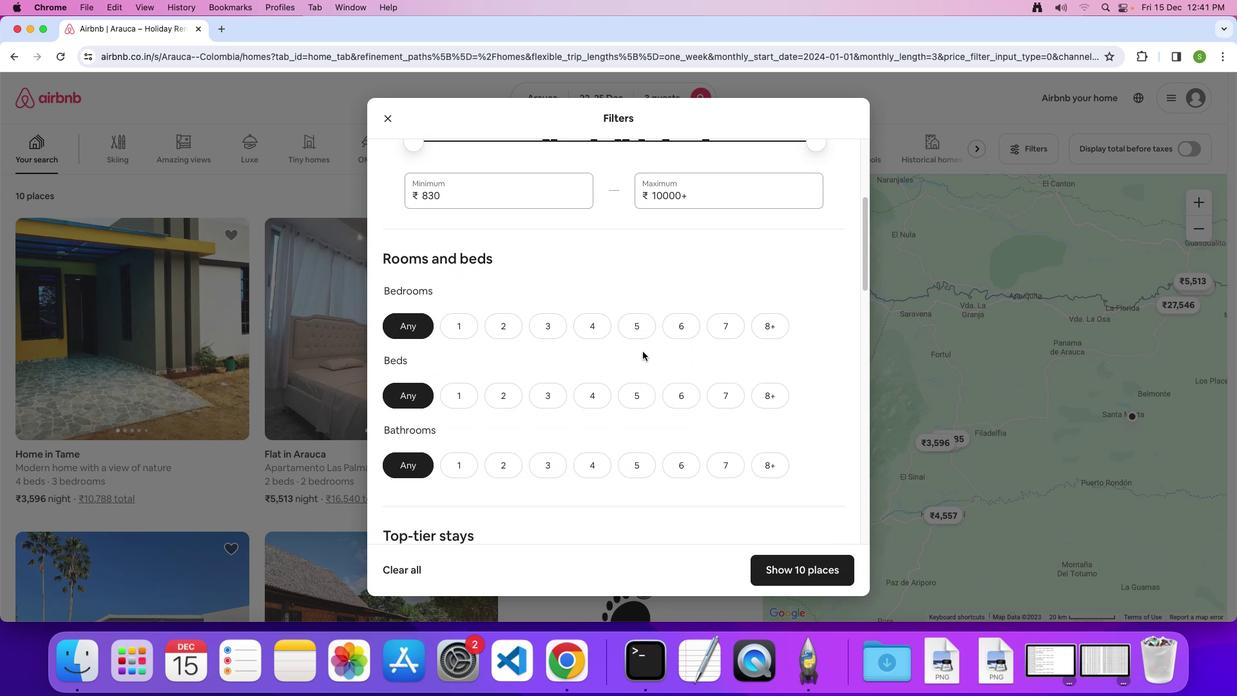 
Action: Mouse moved to (507, 304)
Screenshot: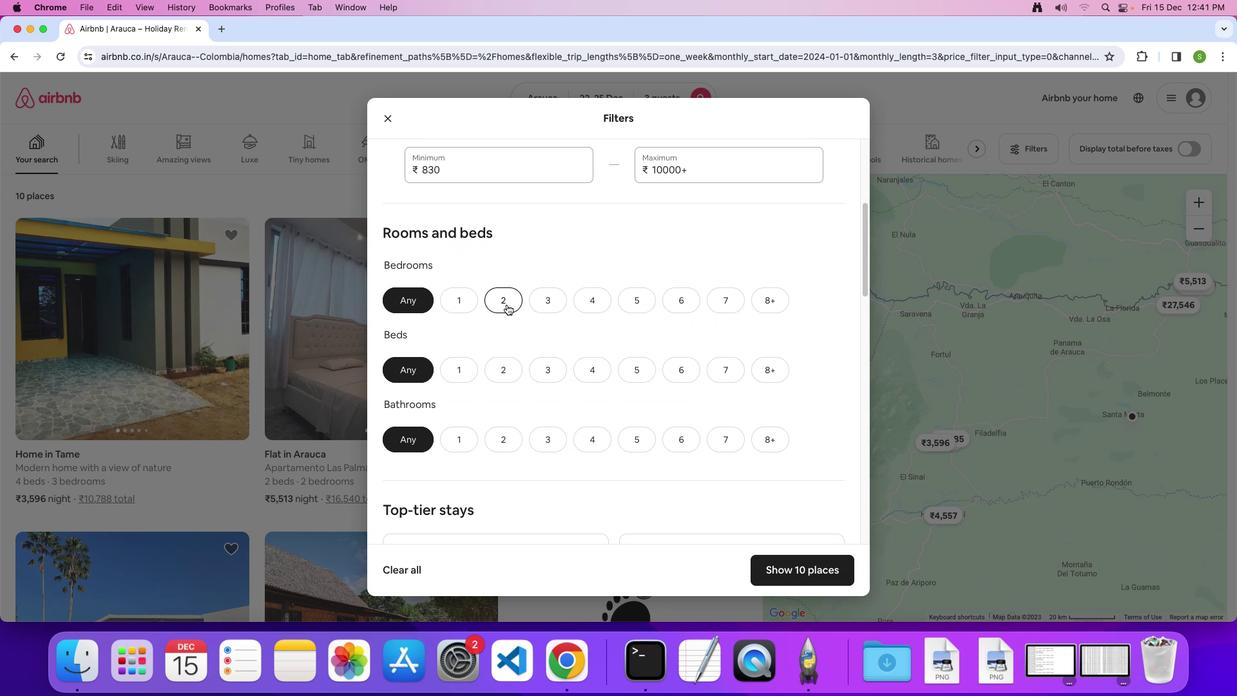 
Action: Mouse pressed left at (507, 304)
Screenshot: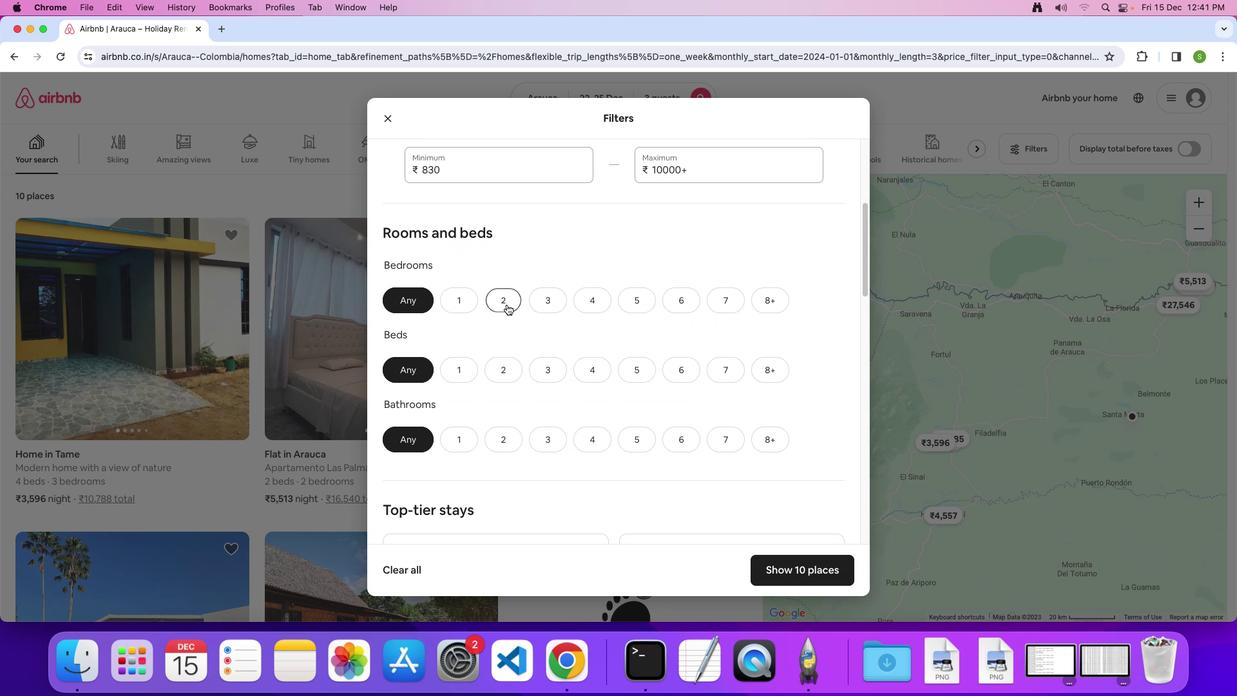 
Action: Mouse moved to (538, 365)
Screenshot: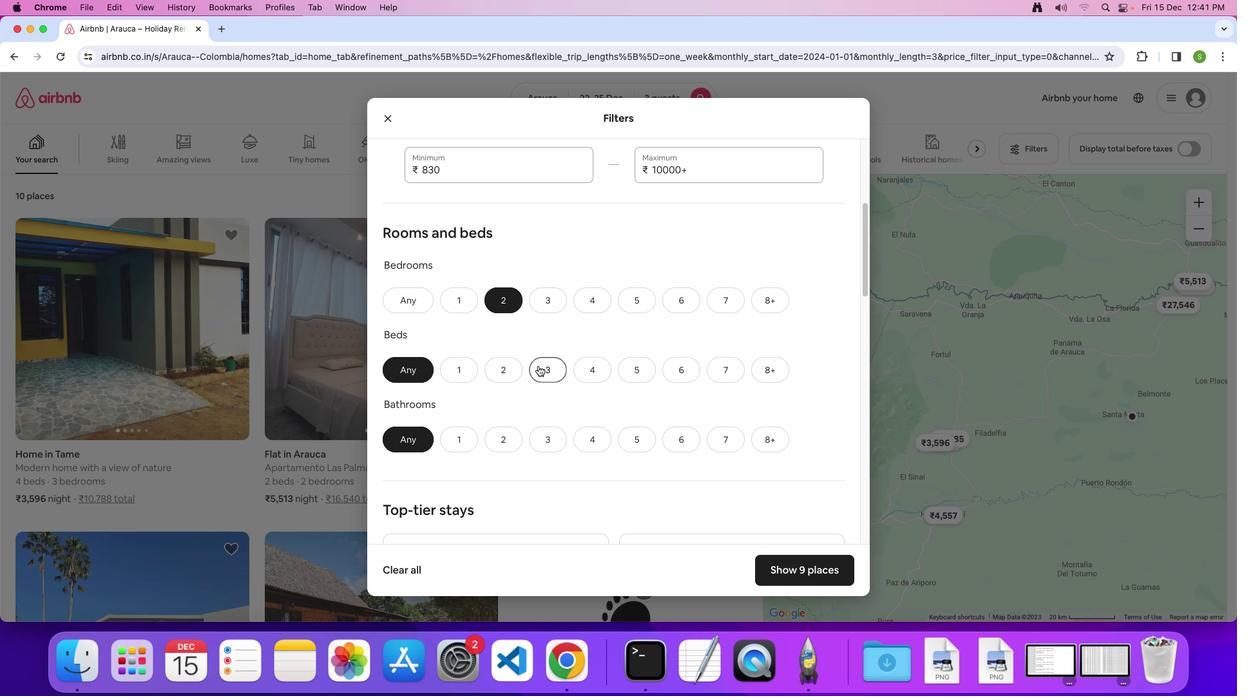 
Action: Mouse pressed left at (538, 365)
Screenshot: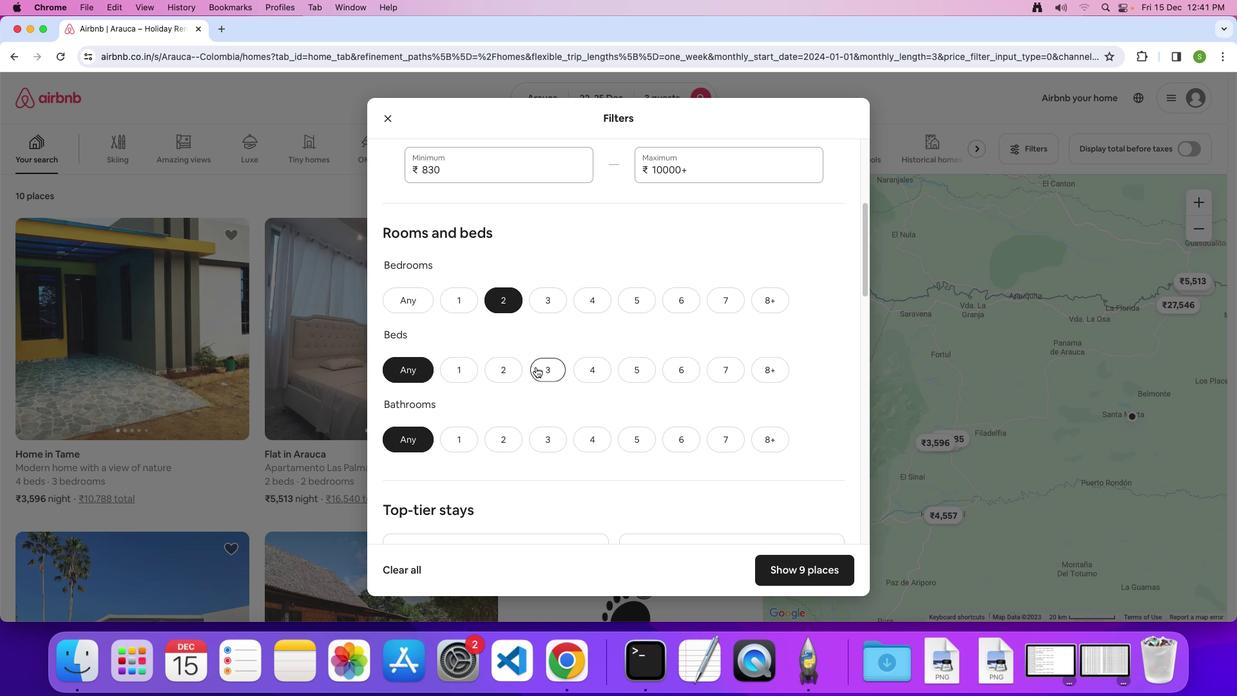 
Action: Mouse moved to (451, 439)
Screenshot: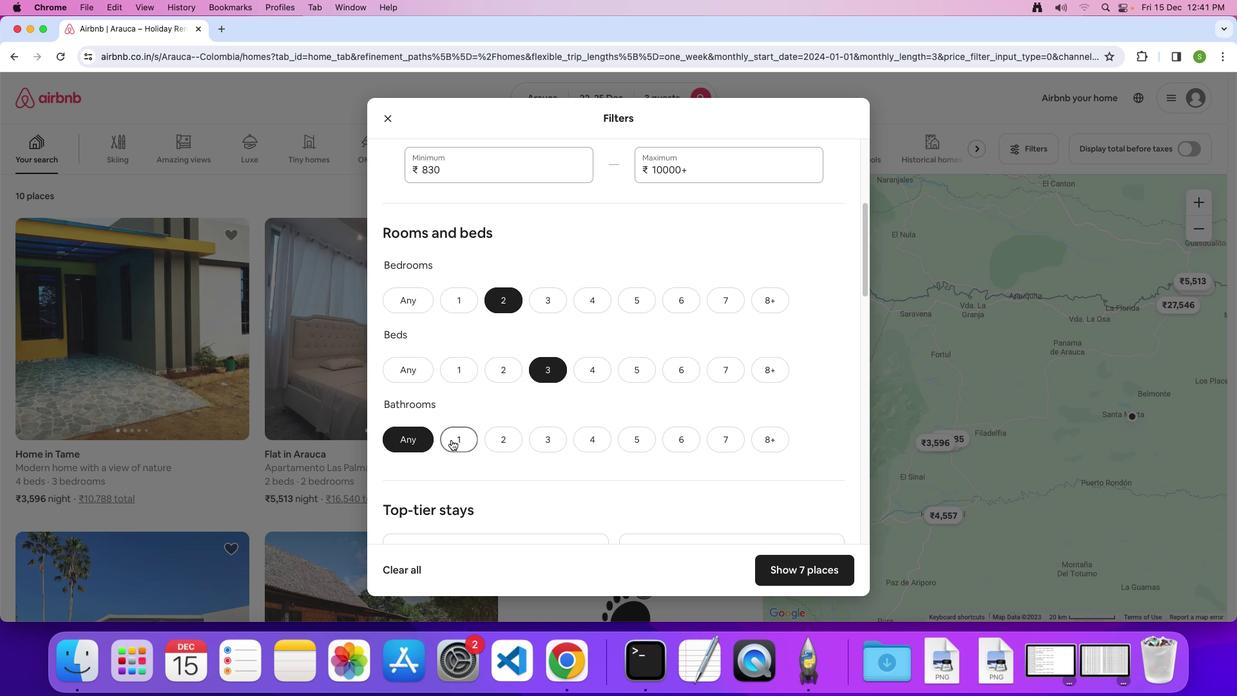 
Action: Mouse pressed left at (451, 439)
Screenshot: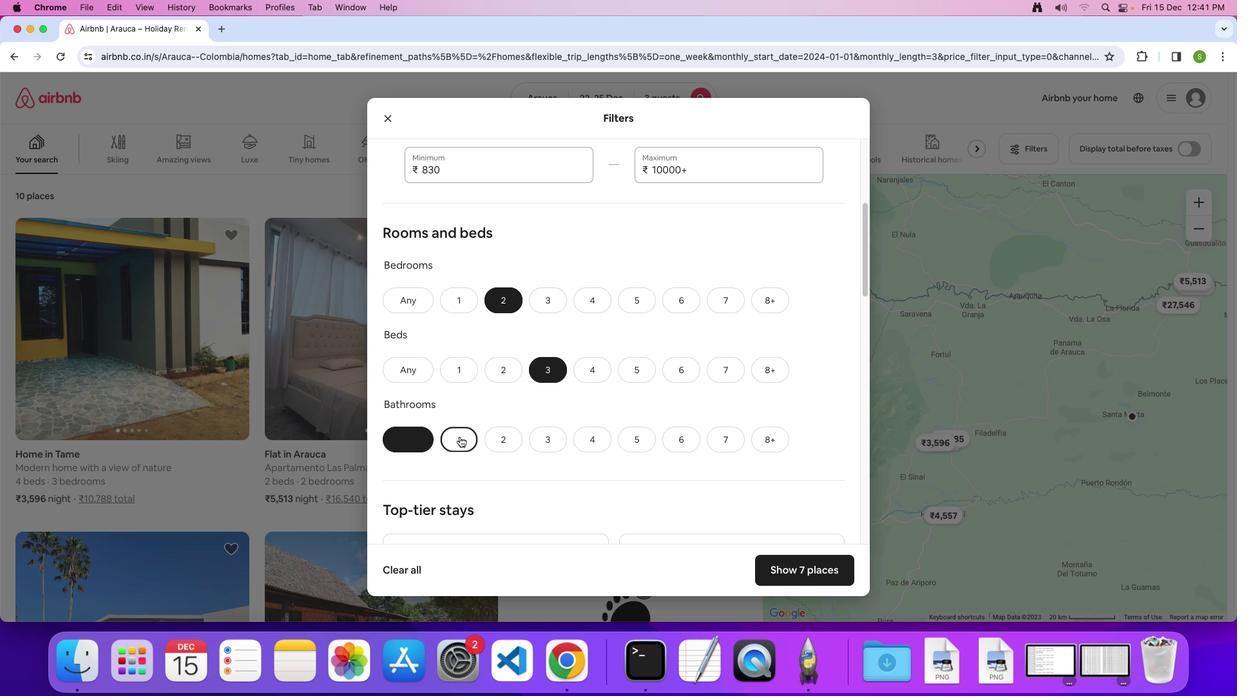 
Action: Mouse moved to (673, 353)
Screenshot: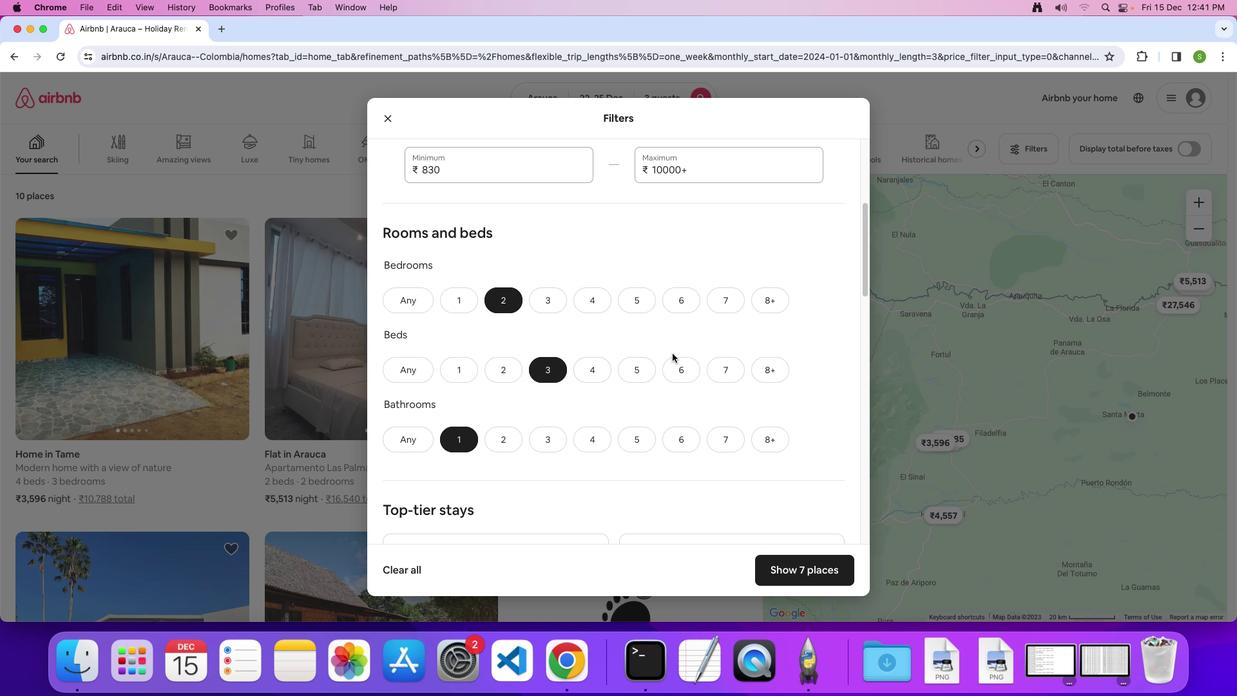 
Action: Mouse scrolled (673, 353) with delta (0, 0)
Screenshot: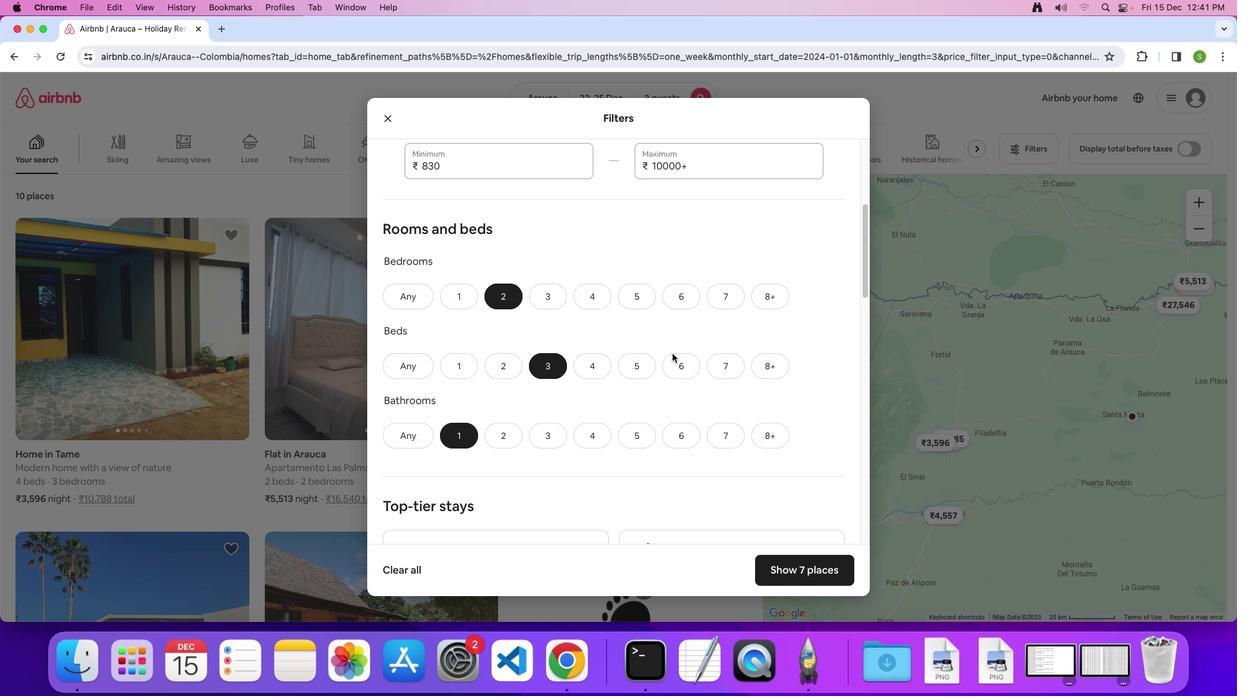 
Action: Mouse scrolled (673, 353) with delta (0, 0)
Screenshot: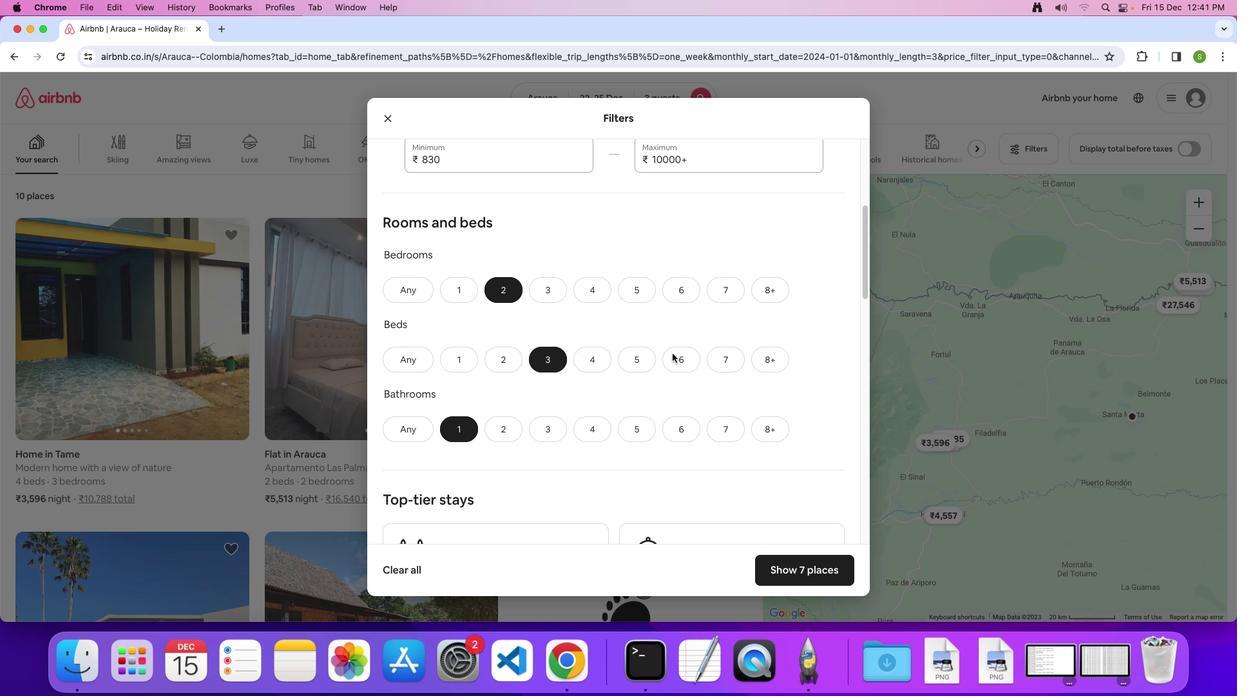 
Action: Mouse scrolled (673, 353) with delta (0, 0)
Screenshot: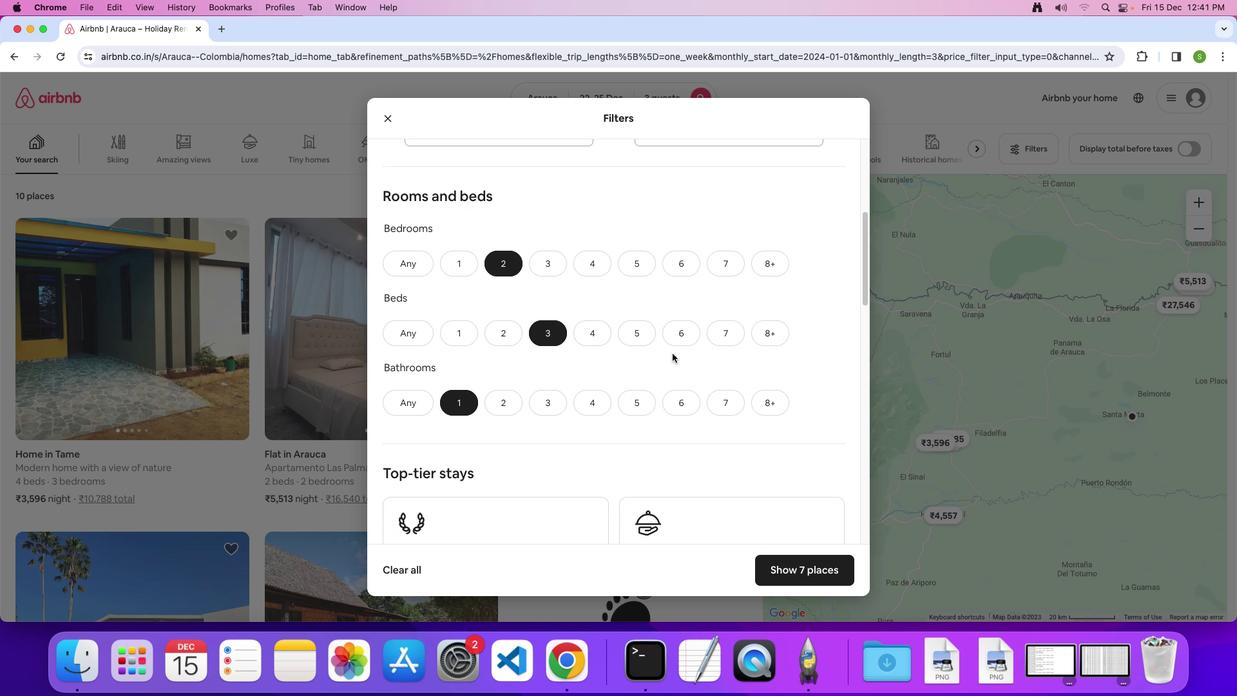 
Action: Mouse scrolled (673, 353) with delta (0, 0)
Screenshot: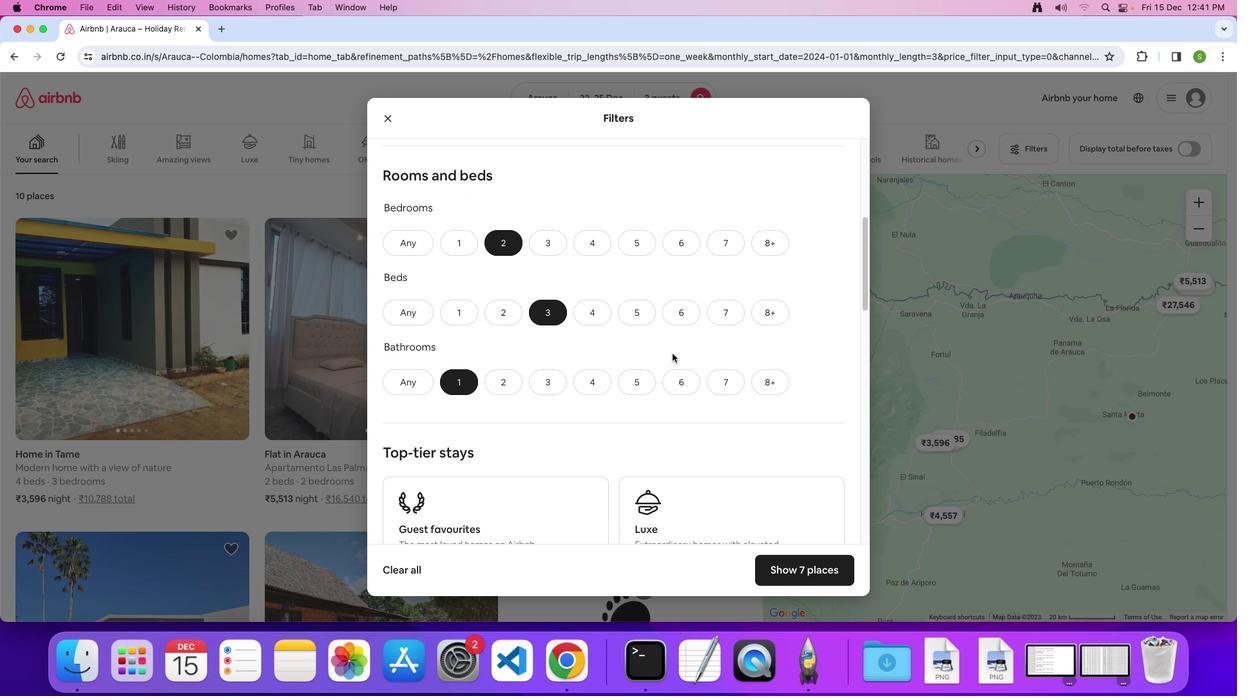 
Action: Mouse scrolled (673, 353) with delta (0, 0)
Screenshot: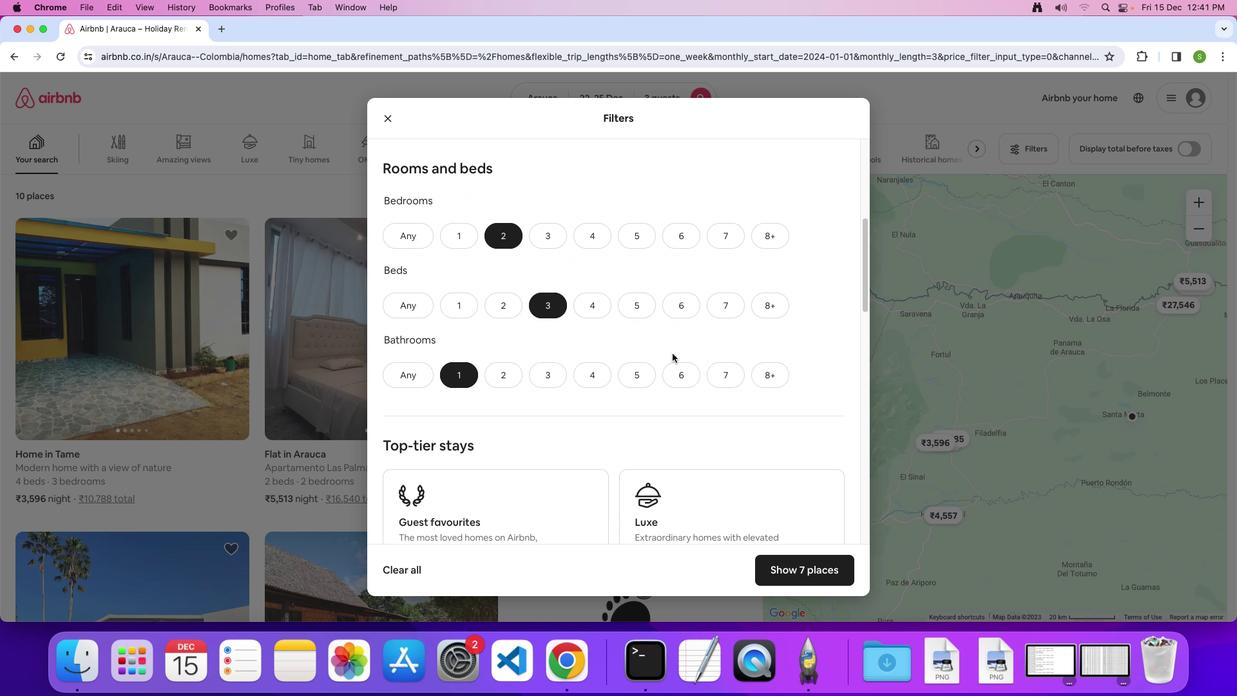 
Action: Mouse scrolled (673, 353) with delta (0, 0)
Screenshot: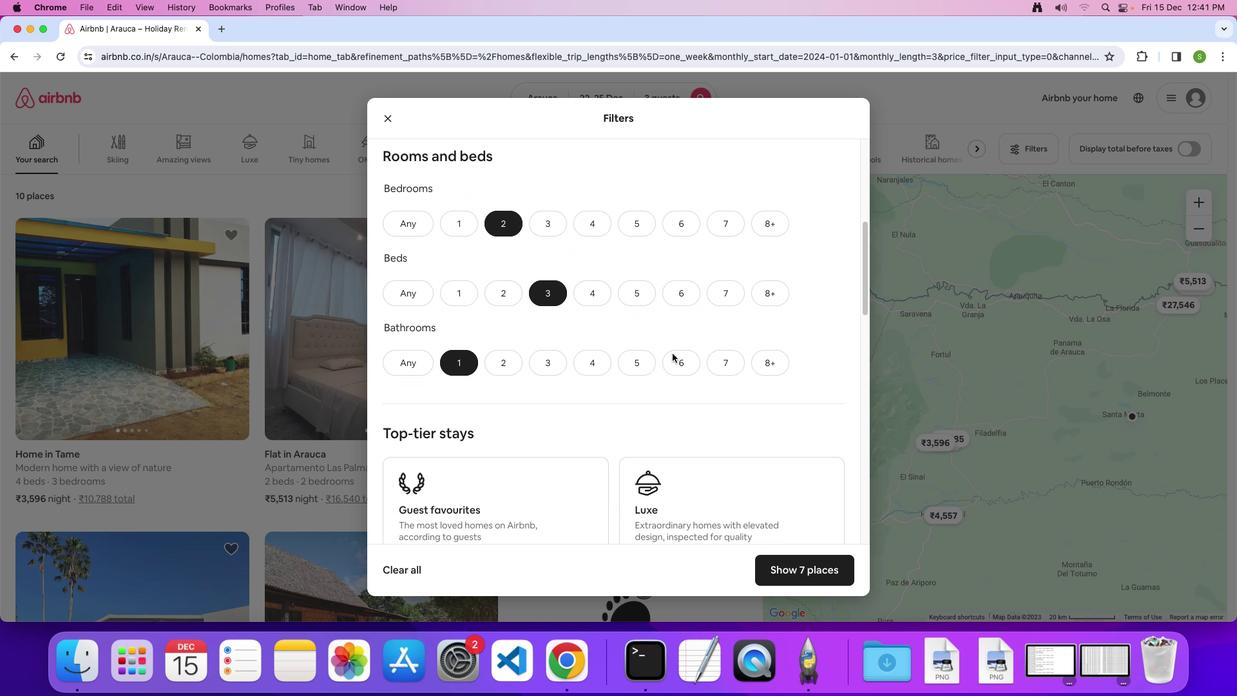 
Action: Mouse scrolled (673, 353) with delta (0, 0)
Screenshot: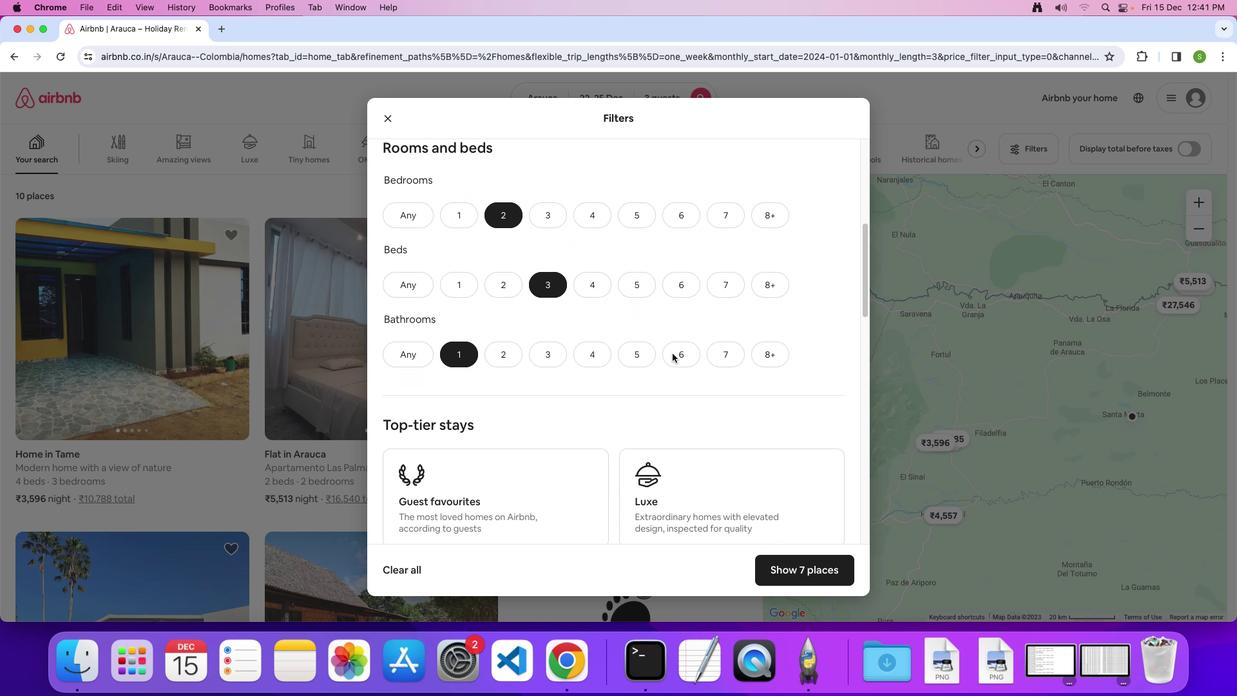 
Action: Mouse scrolled (673, 353) with delta (0, 0)
Screenshot: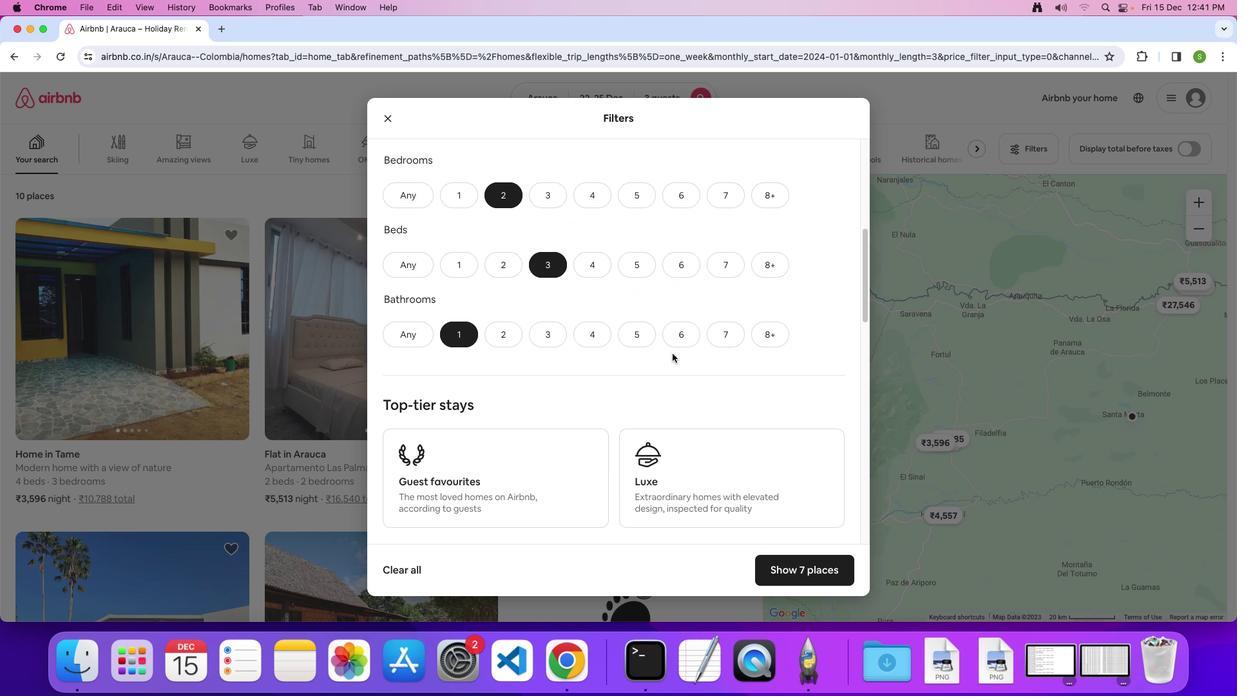 
Action: Mouse scrolled (673, 353) with delta (0, 0)
Screenshot: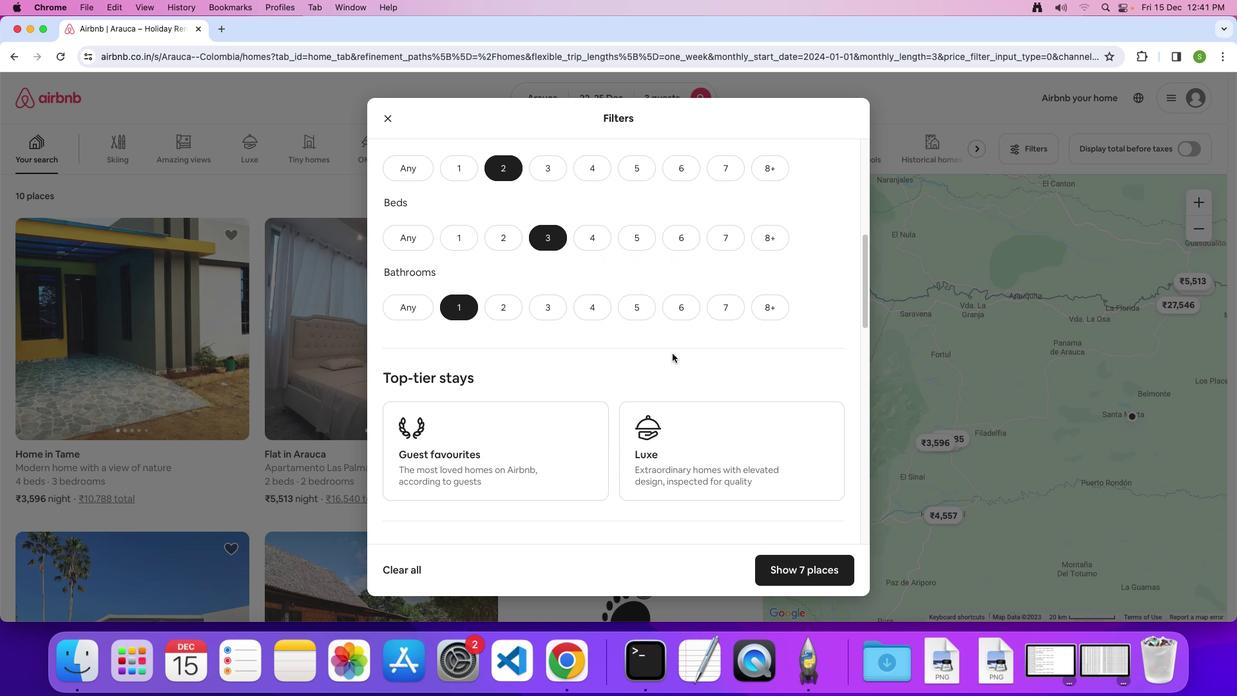 
Action: Mouse scrolled (673, 353) with delta (0, 0)
Screenshot: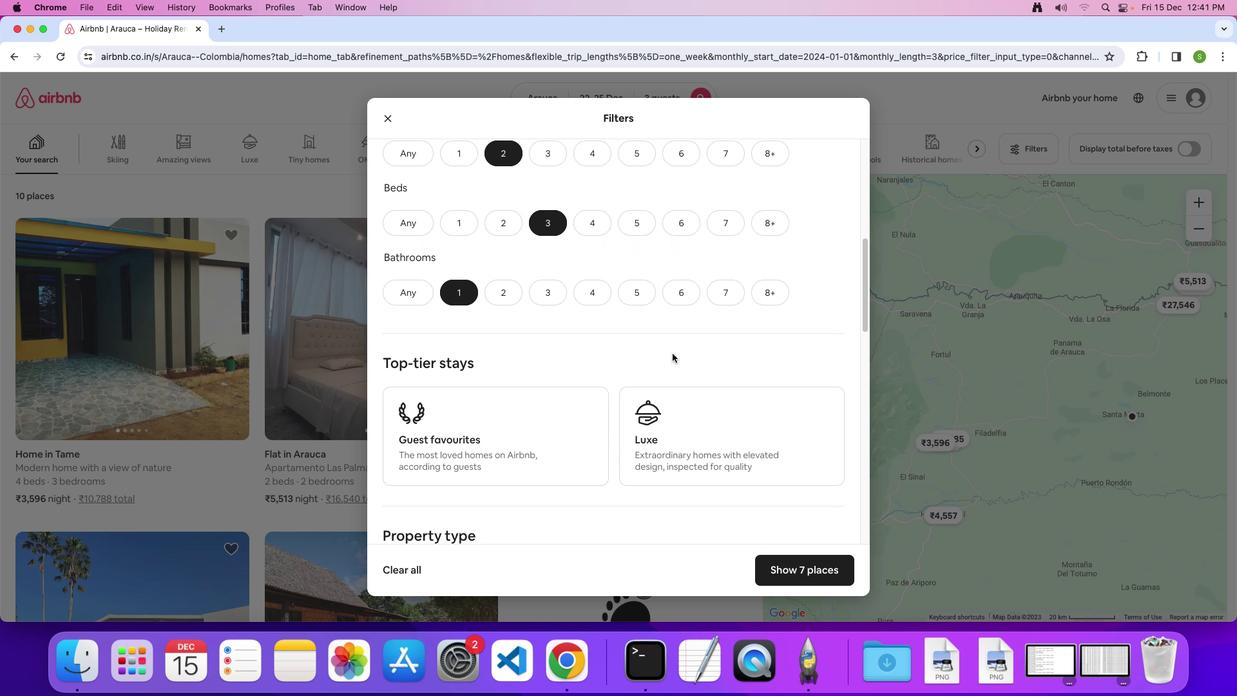 
Action: Mouse scrolled (673, 353) with delta (0, -1)
Screenshot: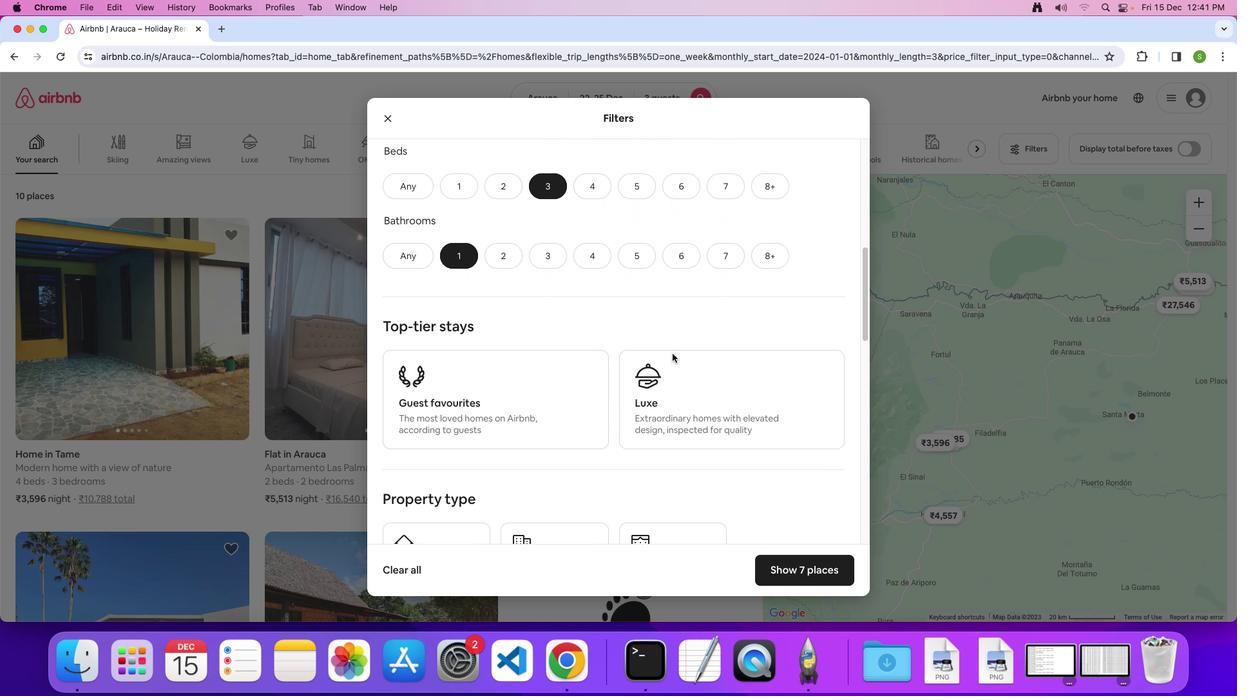 
Action: Mouse scrolled (673, 353) with delta (0, 0)
Screenshot: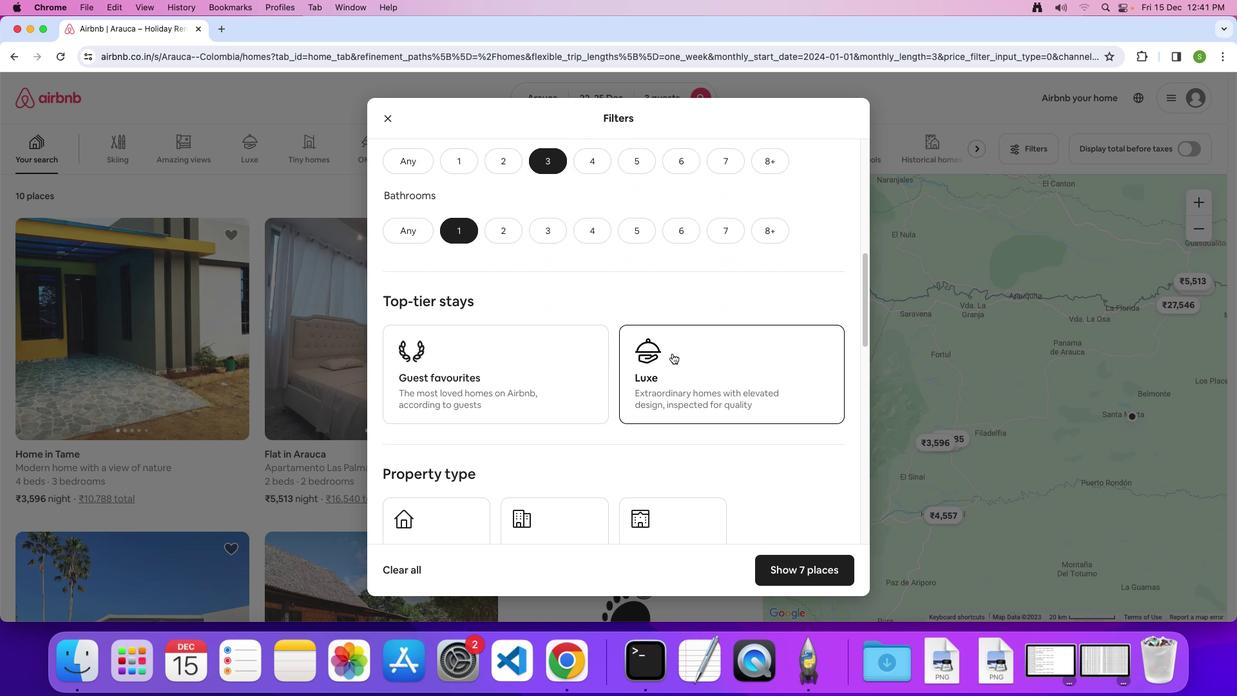 
Action: Mouse scrolled (673, 353) with delta (0, 0)
Screenshot: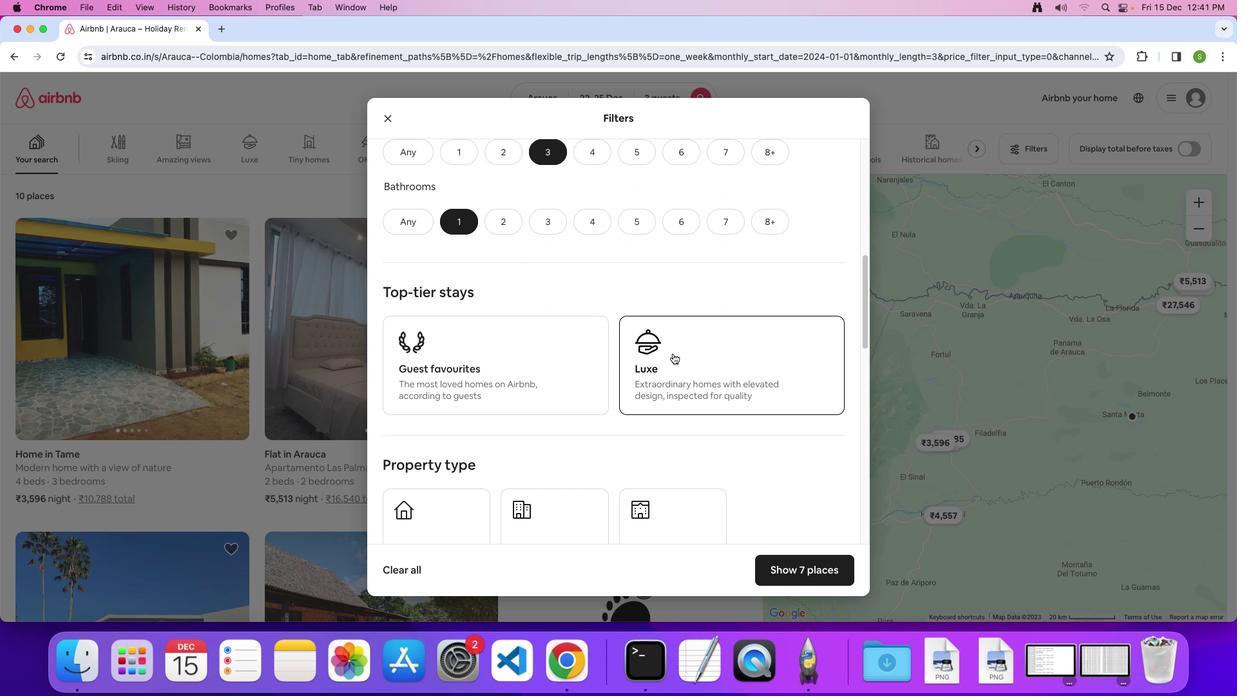 
Action: Mouse moved to (673, 353)
Screenshot: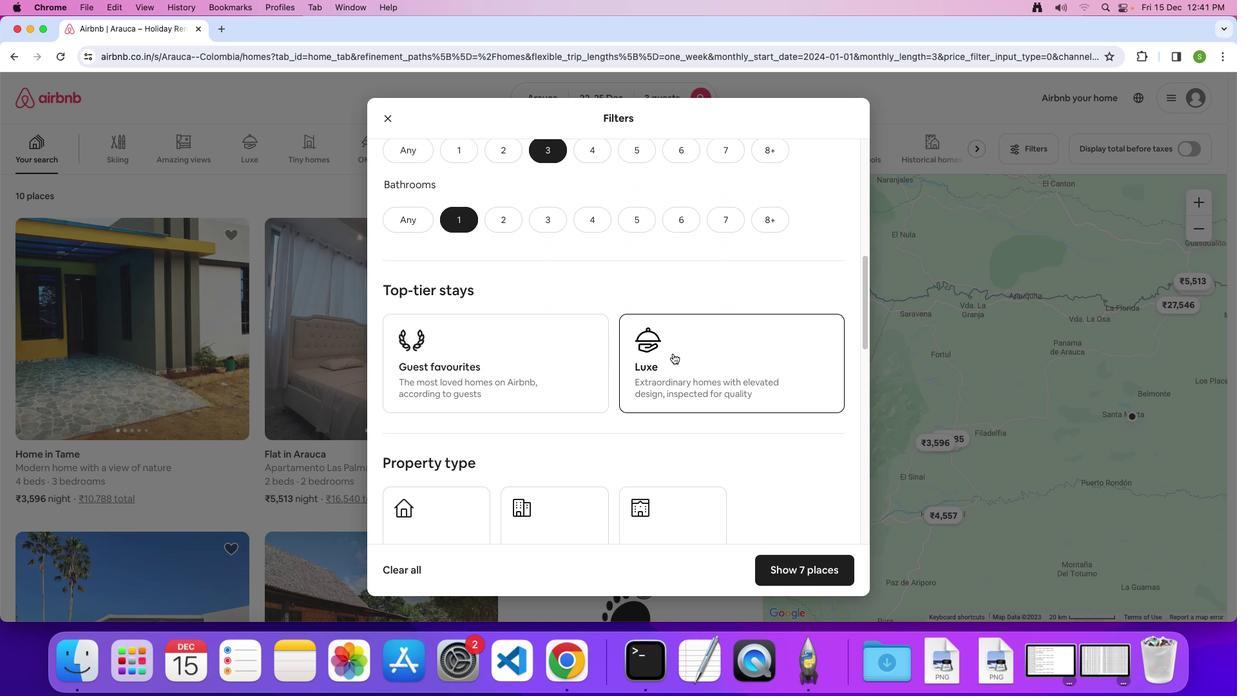 
Action: Mouse scrolled (673, 353) with delta (0, 0)
Screenshot: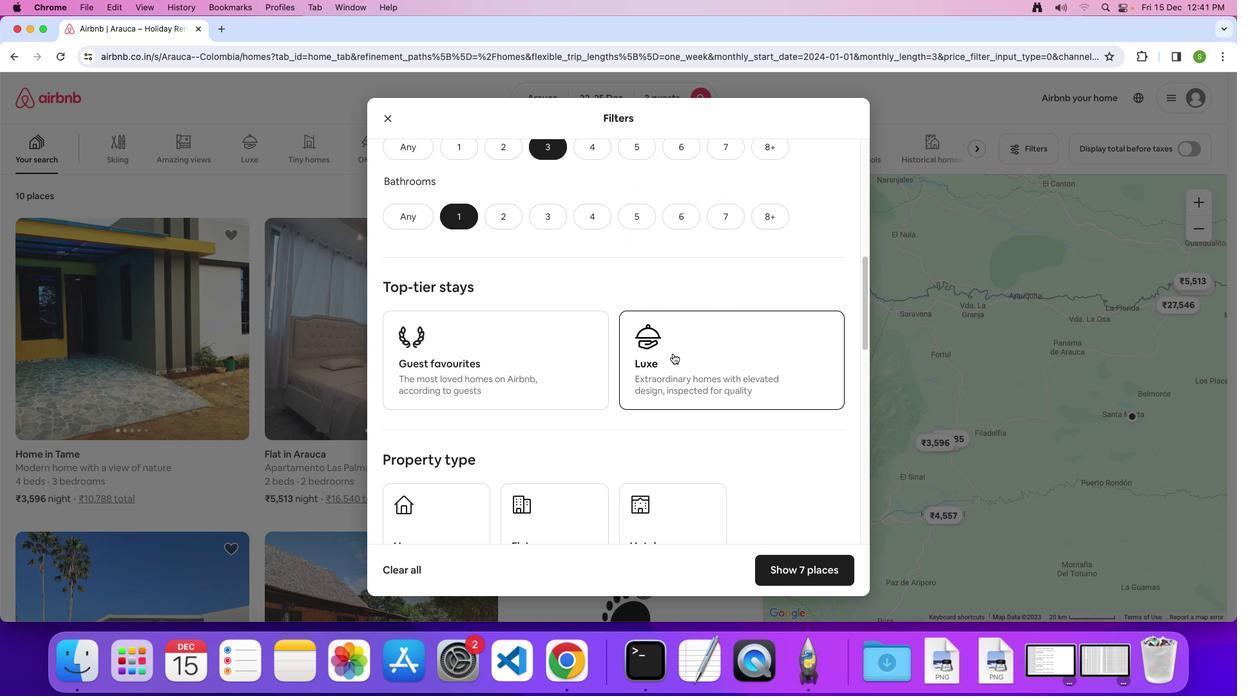 
Action: Mouse scrolled (673, 353) with delta (0, 0)
Screenshot: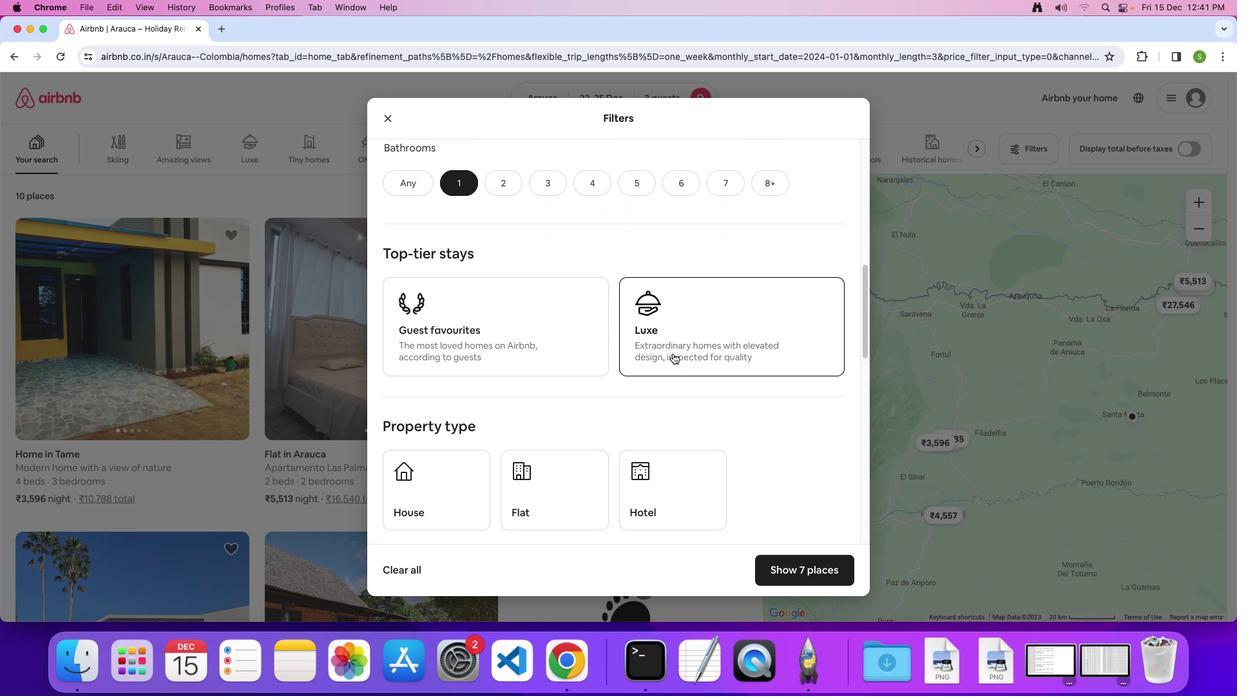 
Action: Mouse scrolled (673, 353) with delta (0, -1)
Screenshot: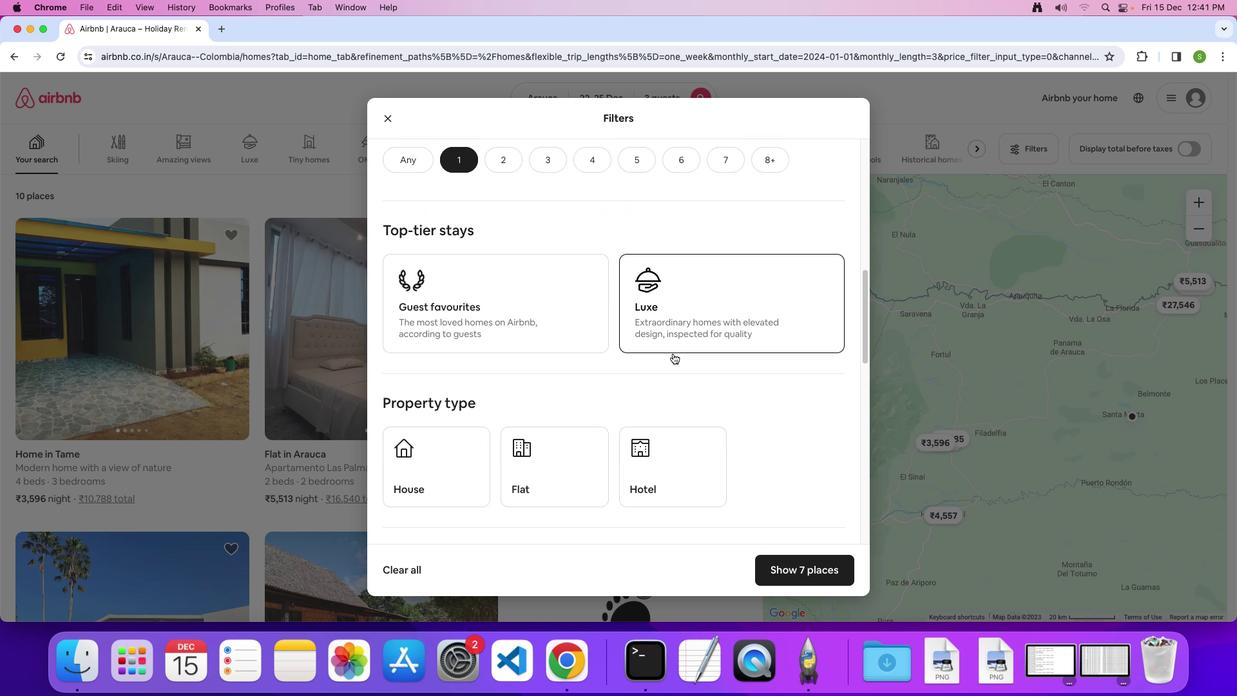 
Action: Mouse scrolled (673, 353) with delta (0, -1)
Screenshot: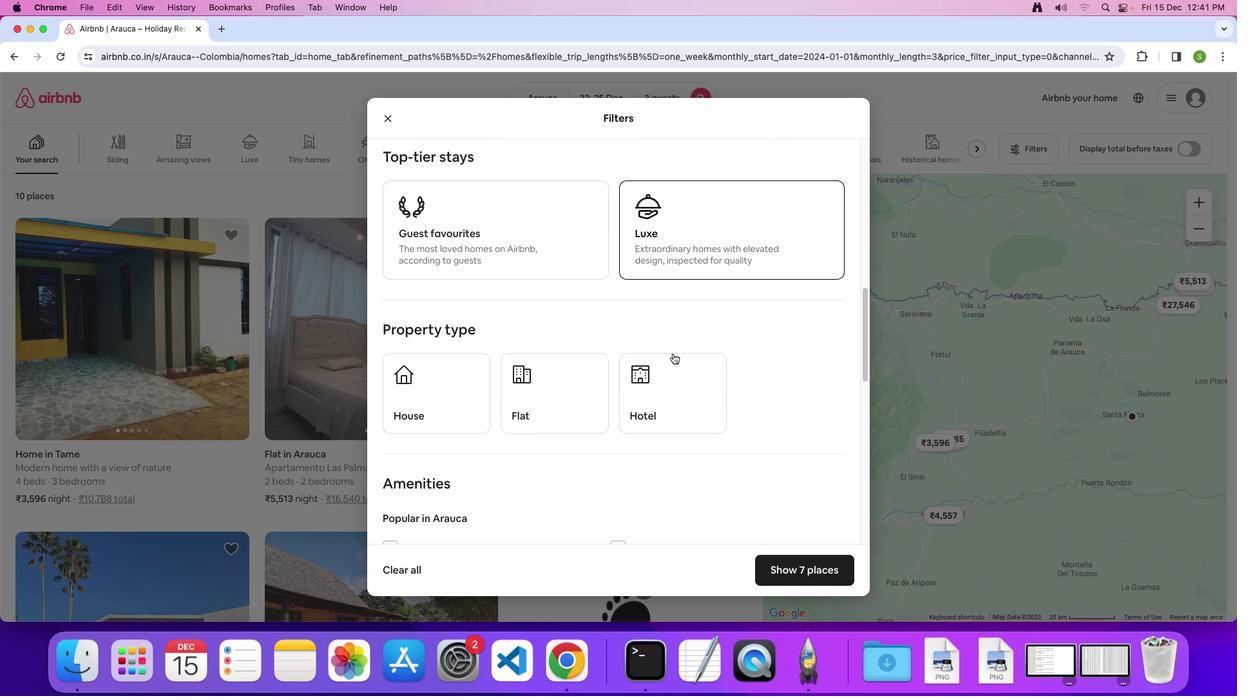 
Action: Mouse scrolled (673, 353) with delta (0, 0)
Screenshot: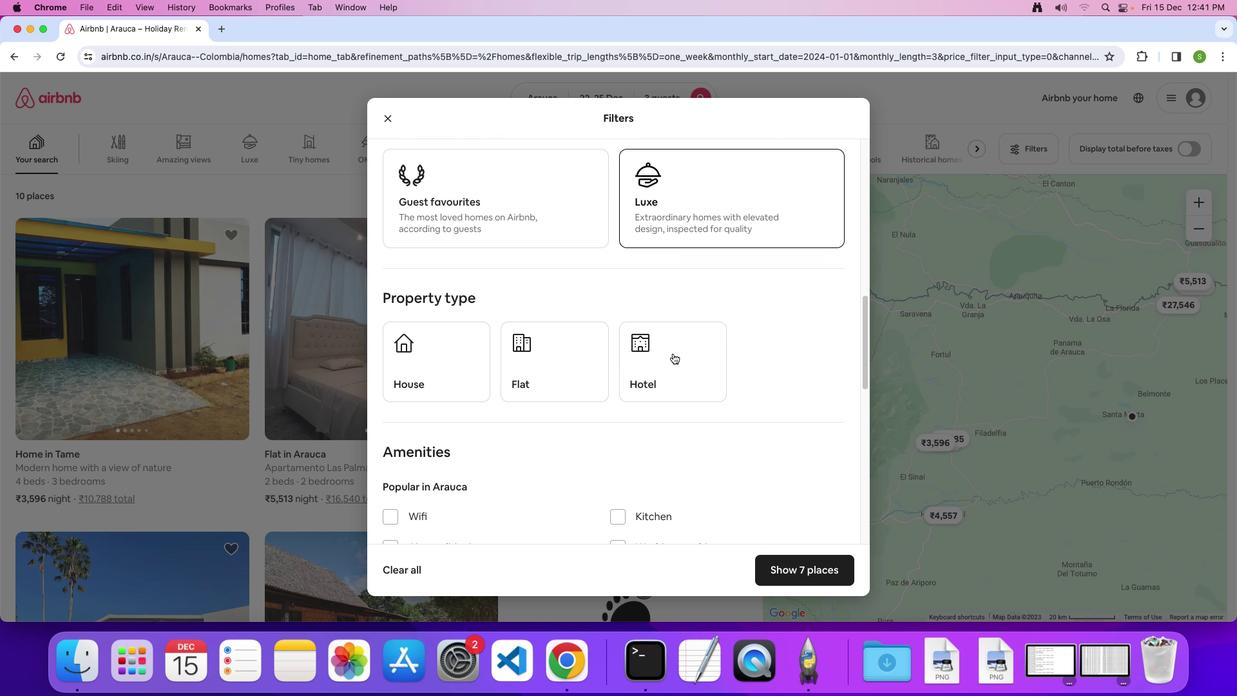 
Action: Mouse scrolled (673, 353) with delta (0, 0)
Screenshot: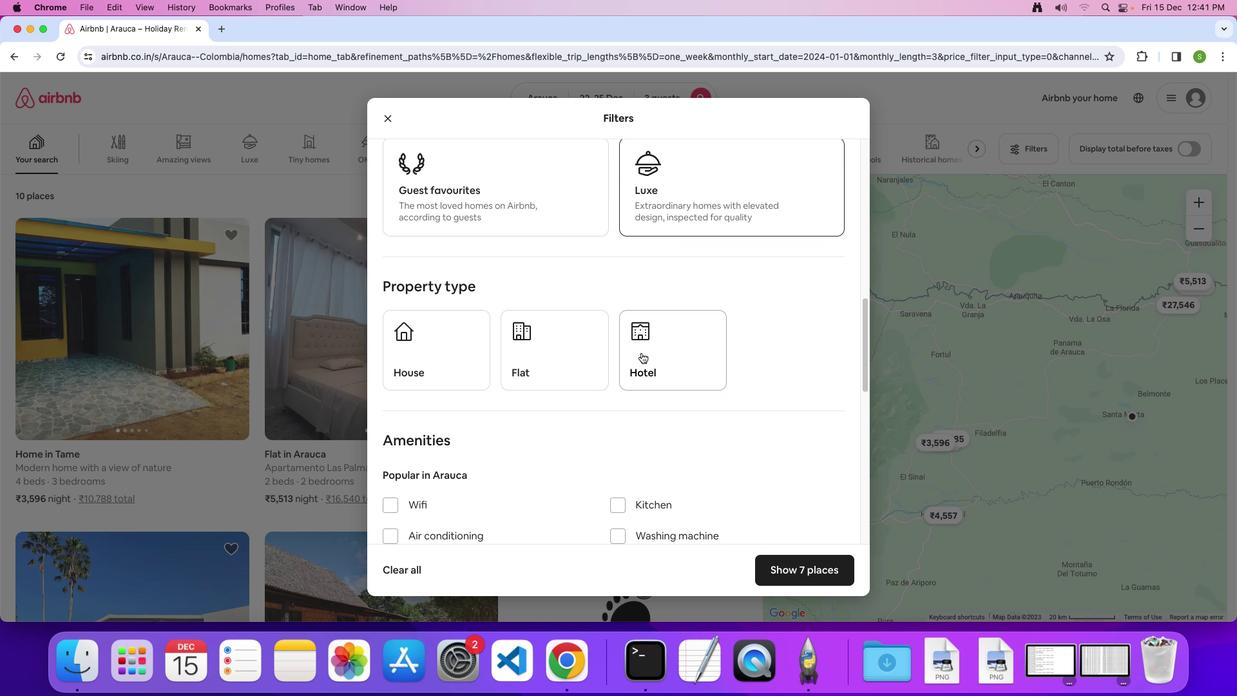 
Action: Mouse moved to (546, 343)
Screenshot: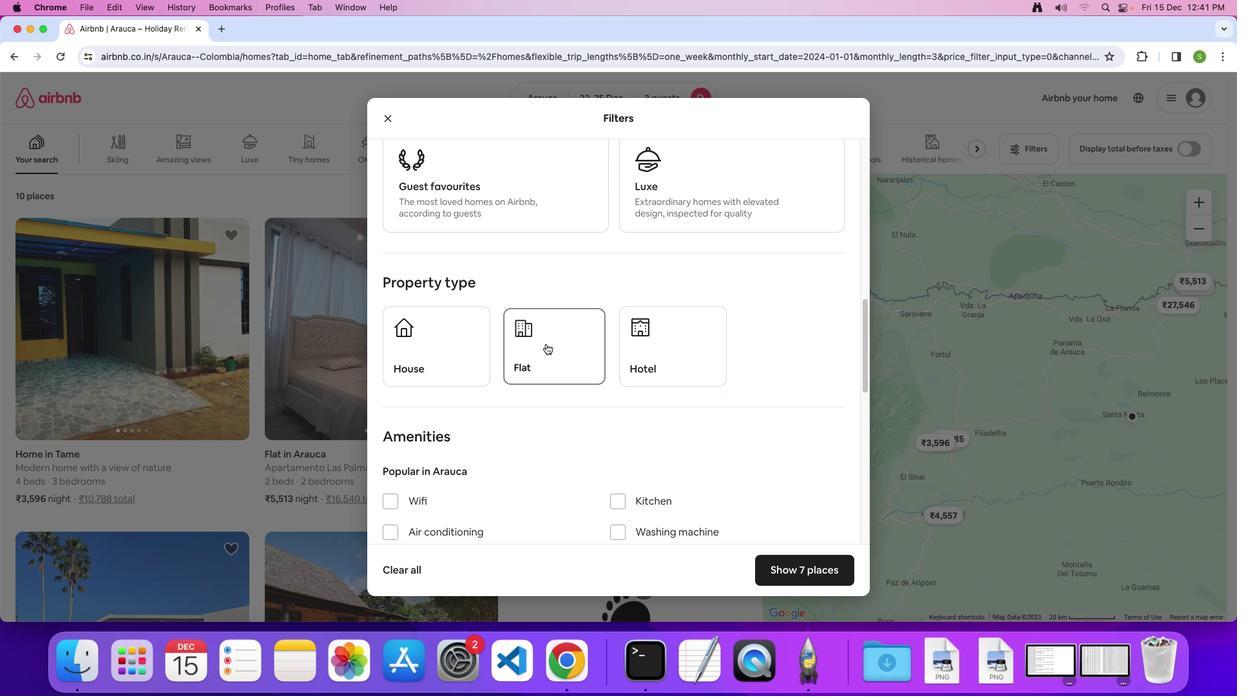 
Action: Mouse pressed left at (546, 343)
Screenshot: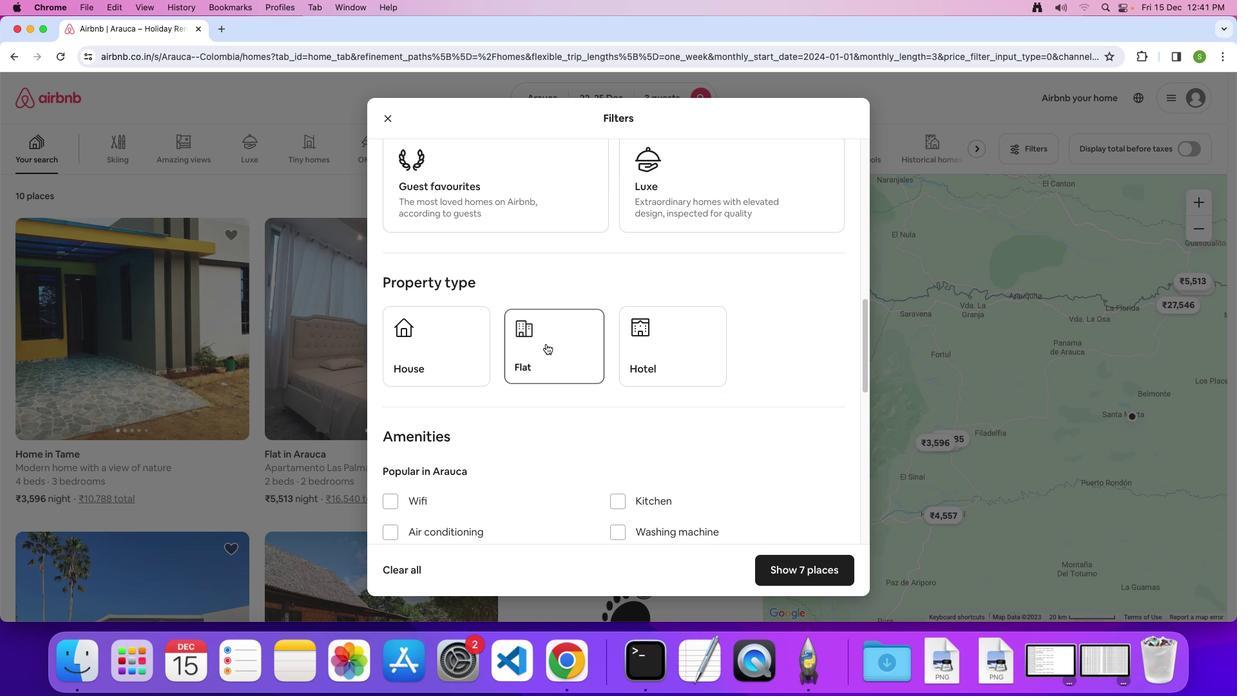 
Action: Mouse moved to (611, 366)
Screenshot: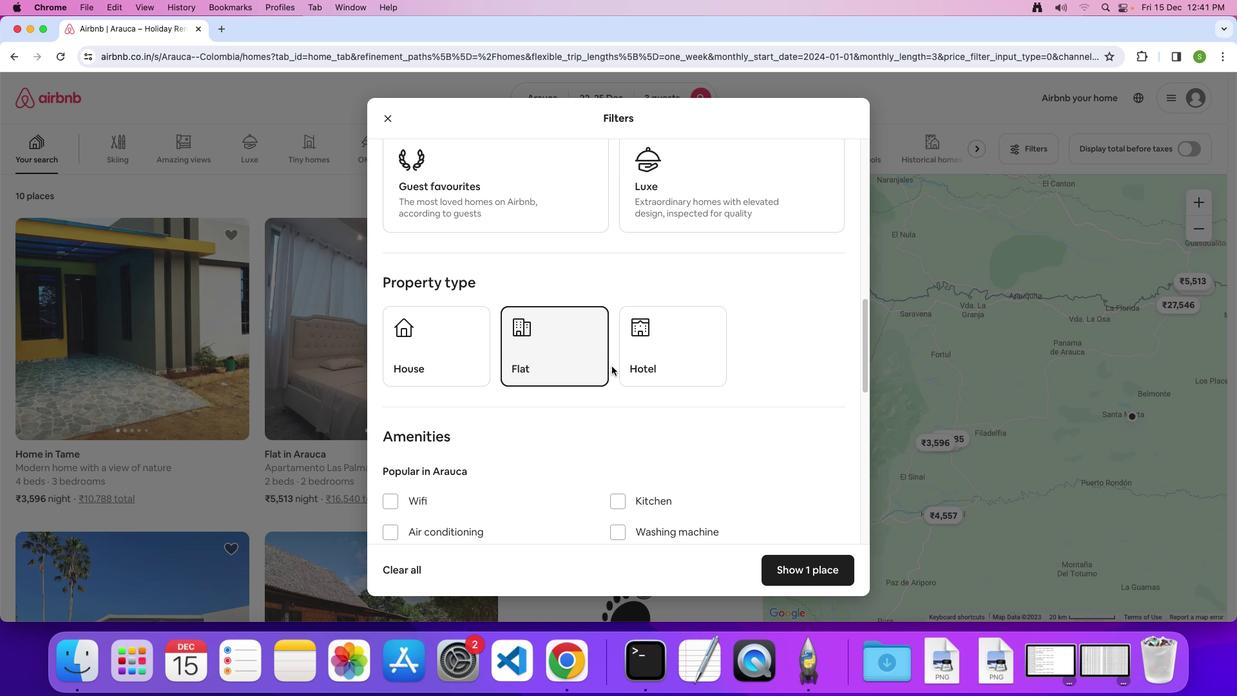 
Action: Mouse scrolled (611, 366) with delta (0, 0)
Screenshot: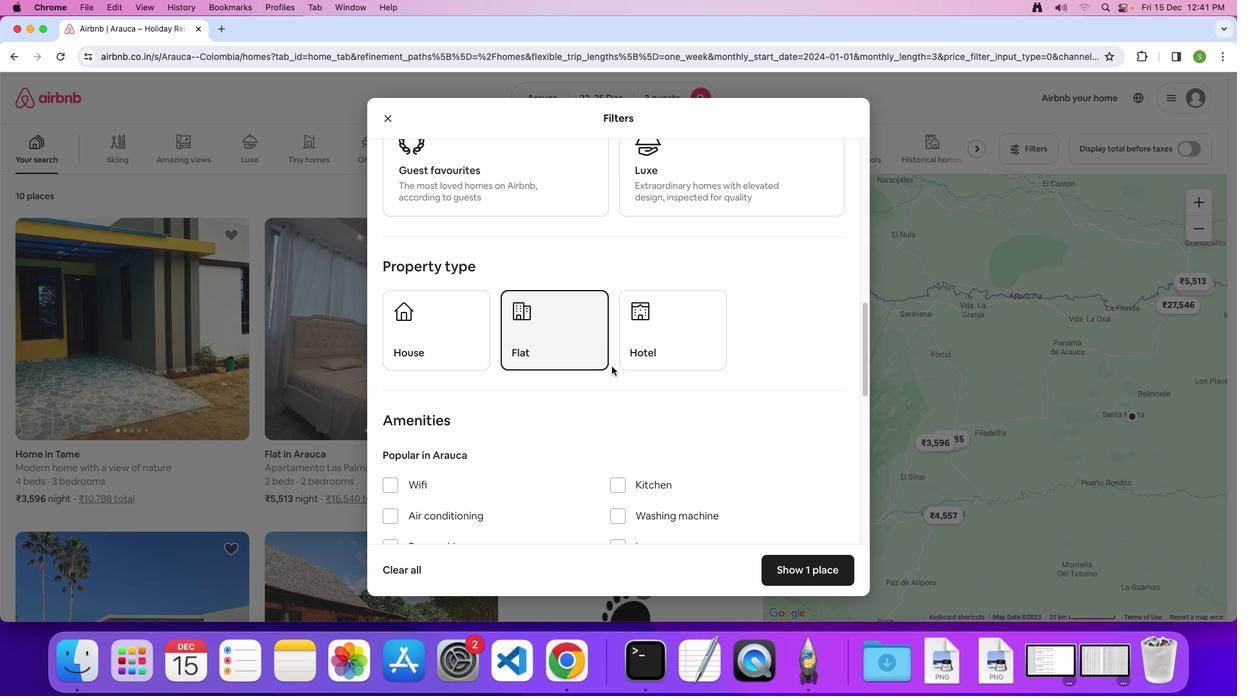 
Action: Mouse scrolled (611, 366) with delta (0, 0)
Screenshot: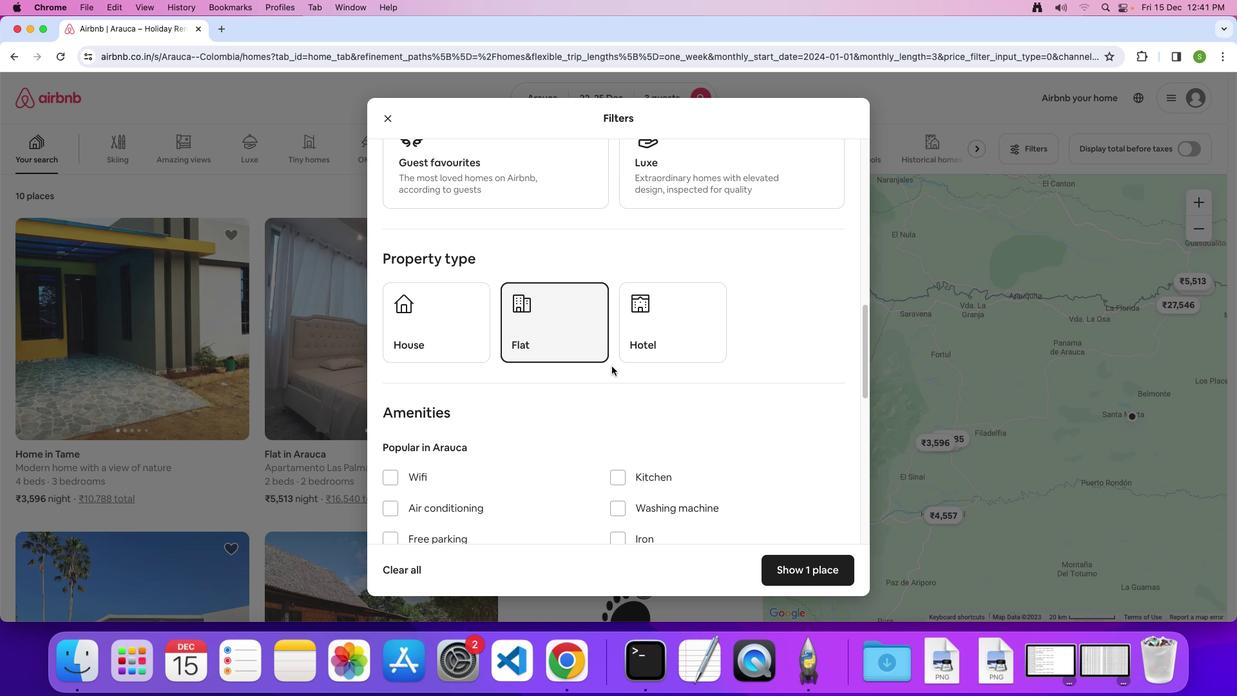 
Action: Mouse scrolled (611, 366) with delta (0, 0)
Screenshot: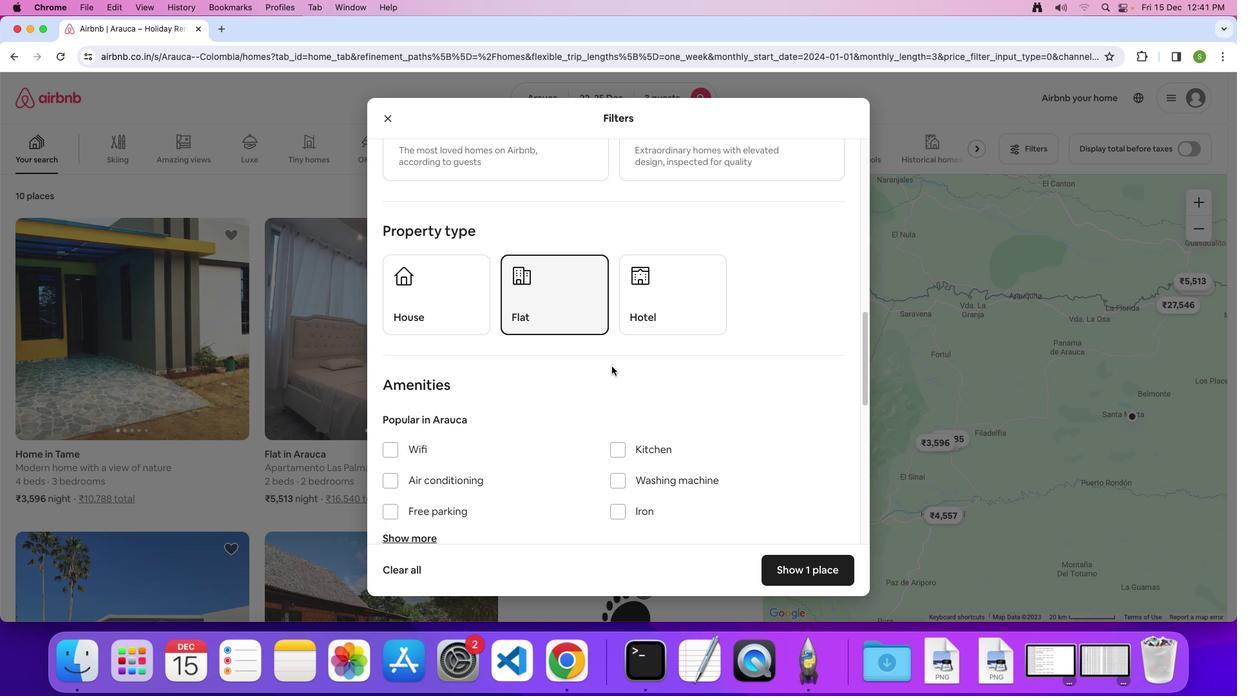 
Action: Mouse scrolled (611, 366) with delta (0, 0)
Screenshot: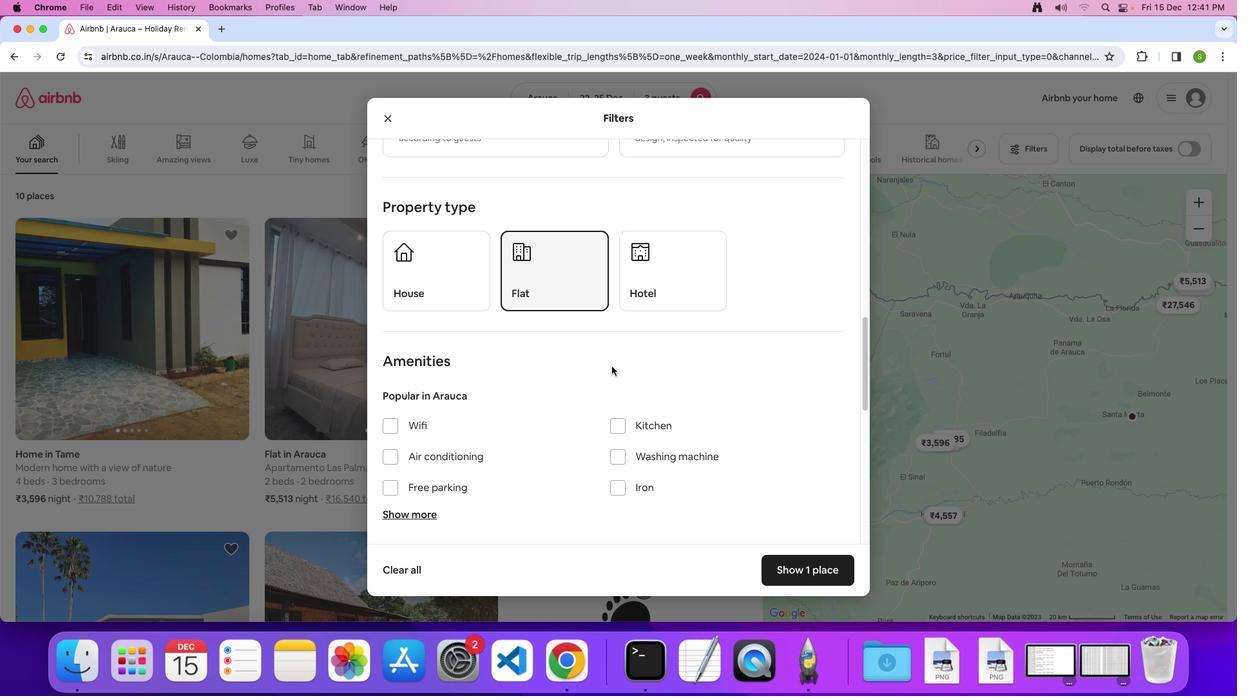 
Action: Mouse scrolled (611, 366) with delta (0, 0)
Screenshot: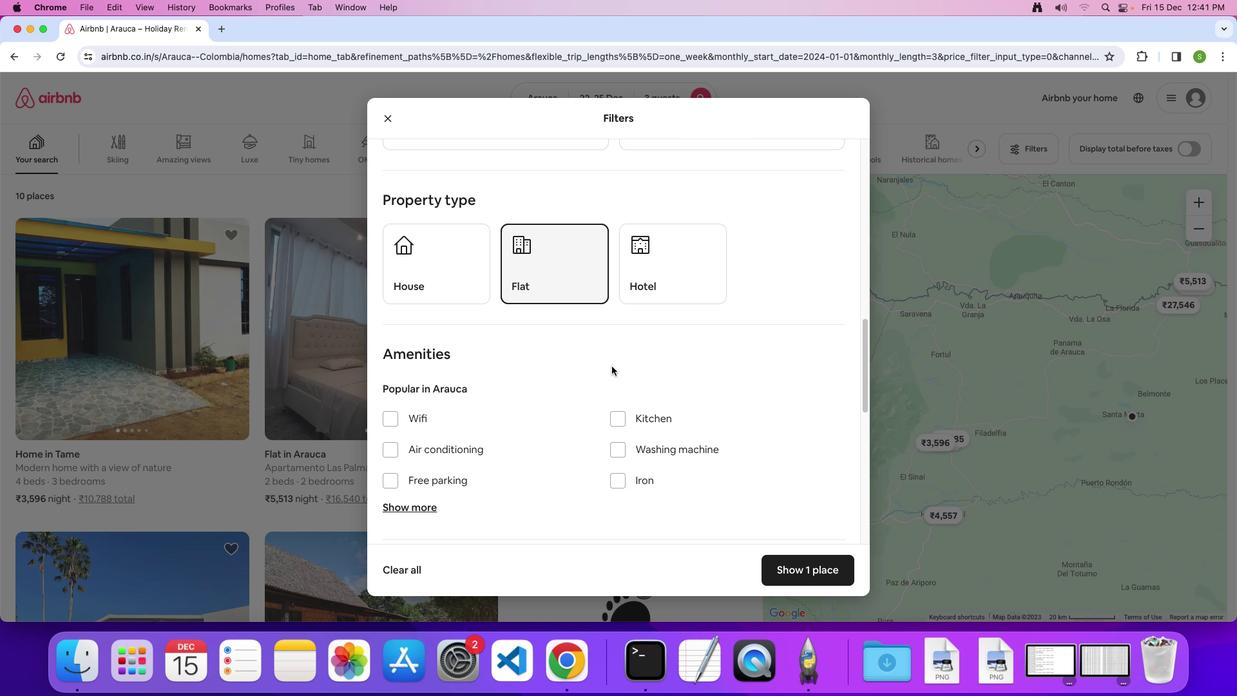 
Action: Mouse scrolled (611, 366) with delta (0, 0)
Screenshot: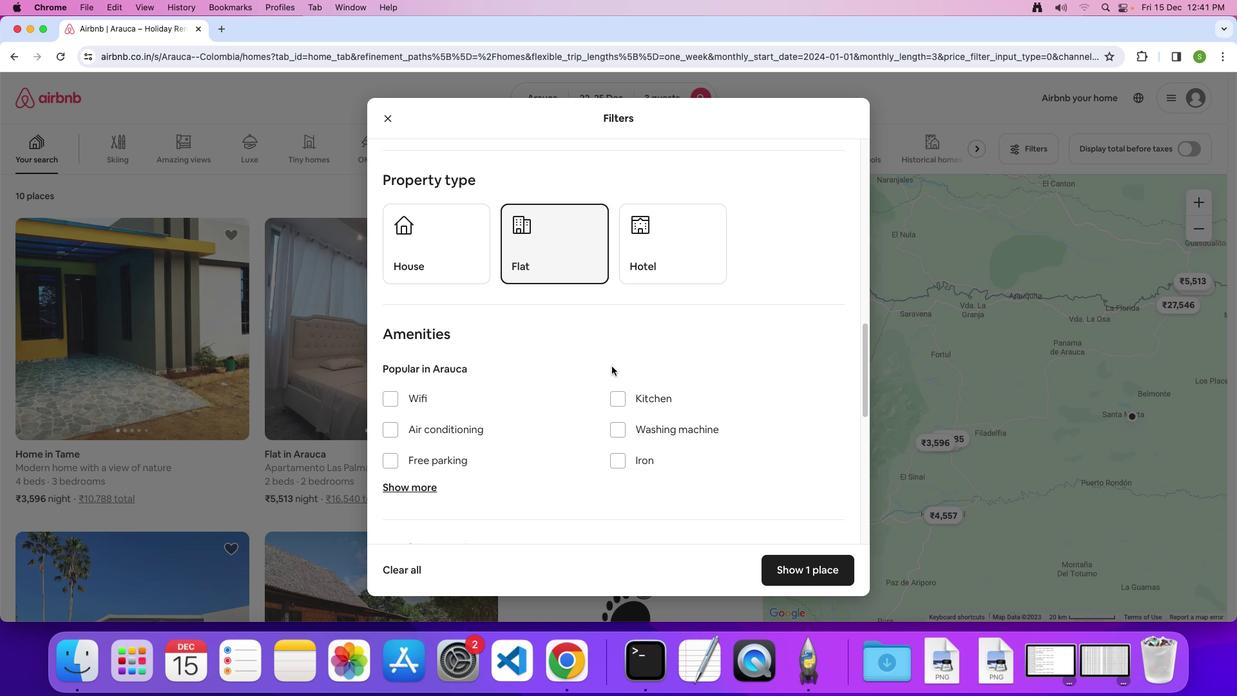 
Action: Mouse scrolled (611, 366) with delta (0, 0)
Screenshot: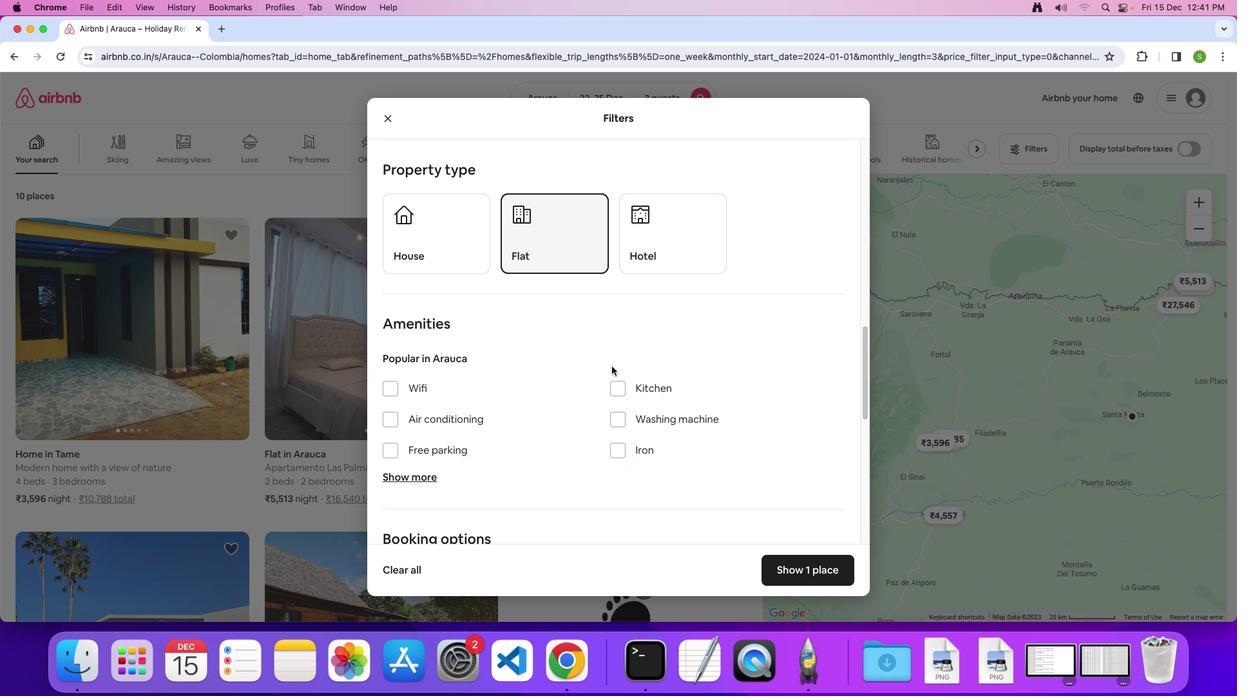 
Action: Mouse scrolled (611, 366) with delta (0, 0)
Screenshot: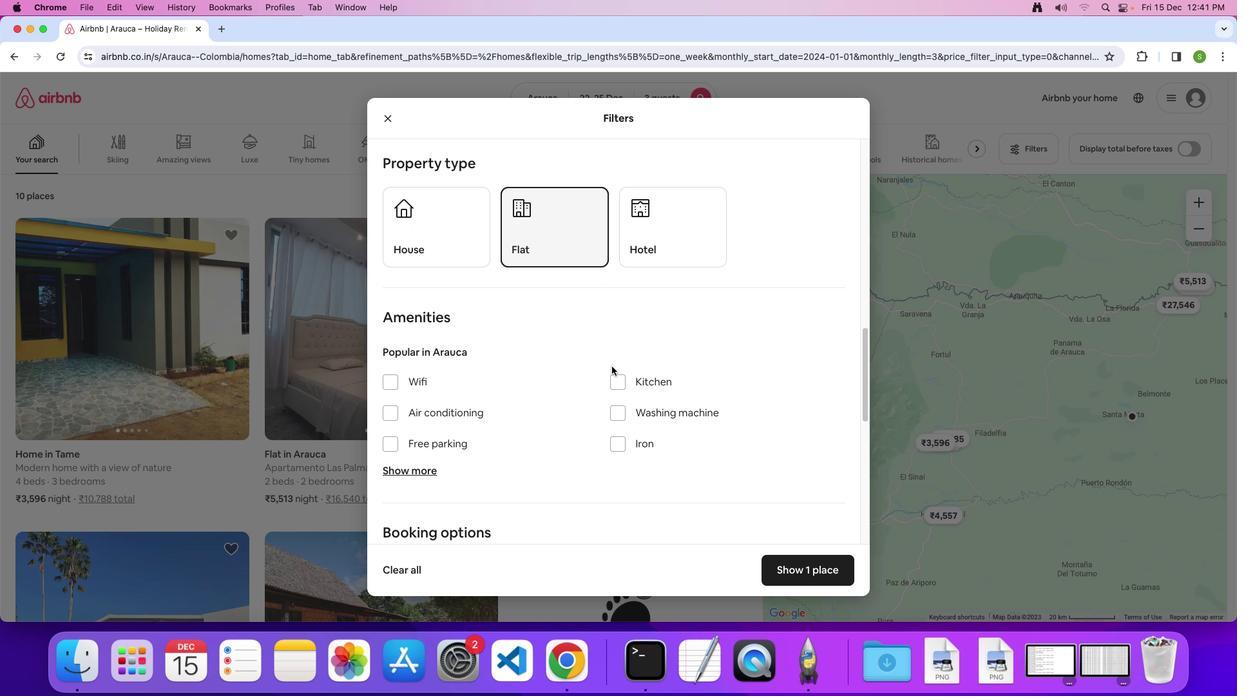 
Action: Mouse scrolled (611, 366) with delta (0, 0)
Screenshot: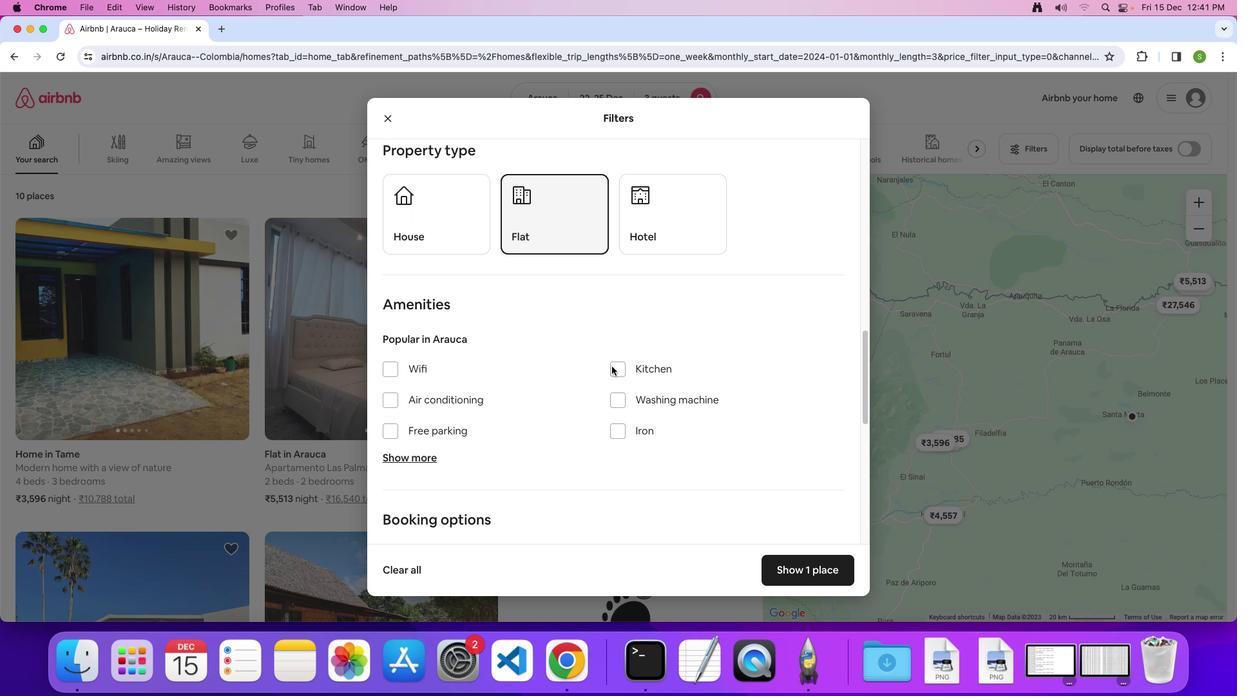 
Action: Mouse scrolled (611, 366) with delta (0, 0)
Screenshot: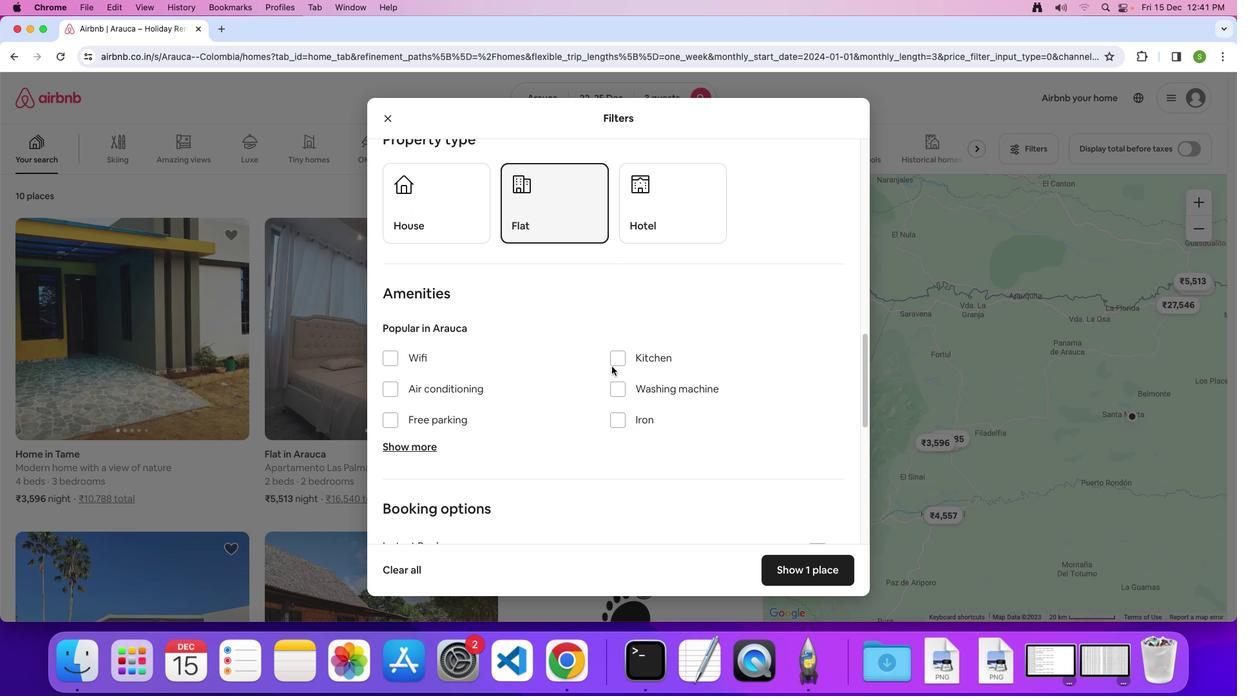 
Action: Mouse scrolled (611, 366) with delta (0, 0)
Screenshot: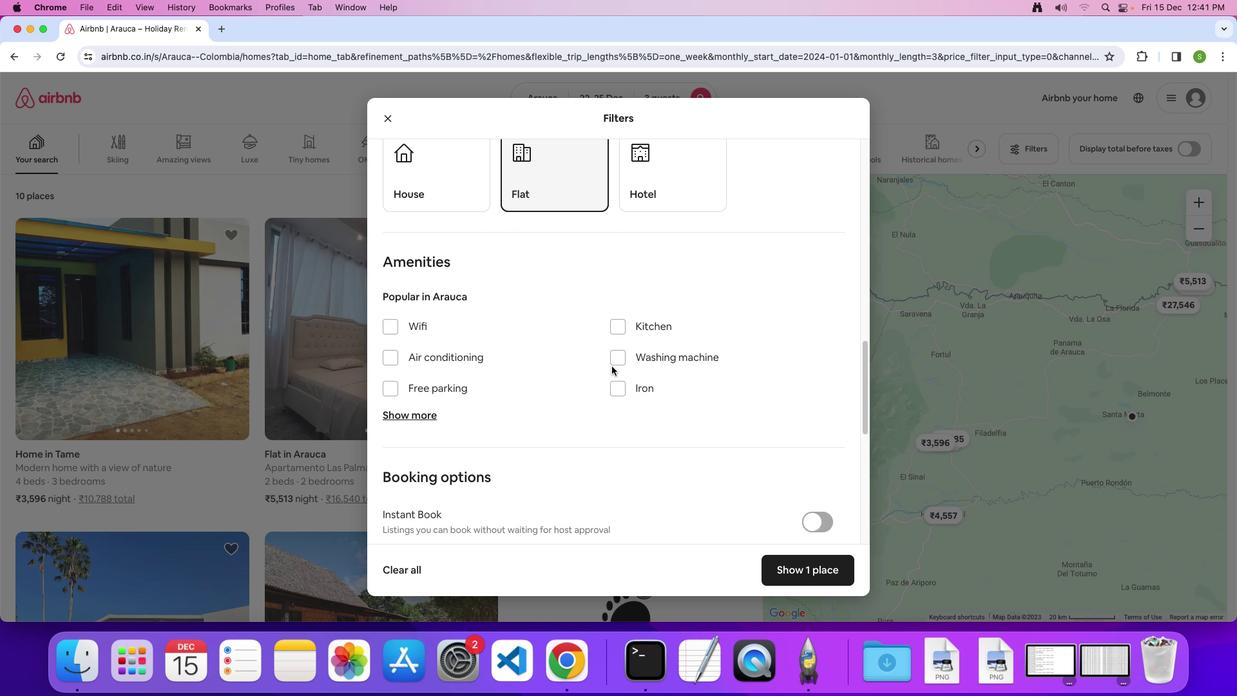 
Action: Mouse moved to (616, 352)
Screenshot: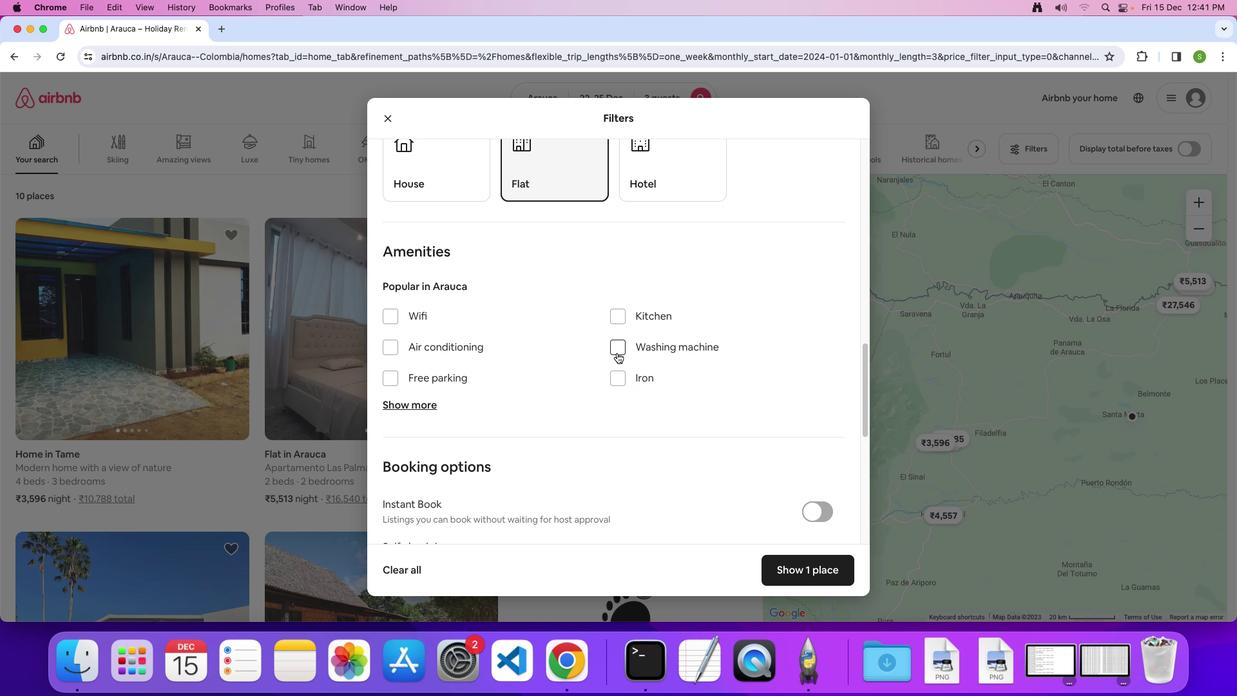 
Action: Mouse pressed left at (616, 352)
Screenshot: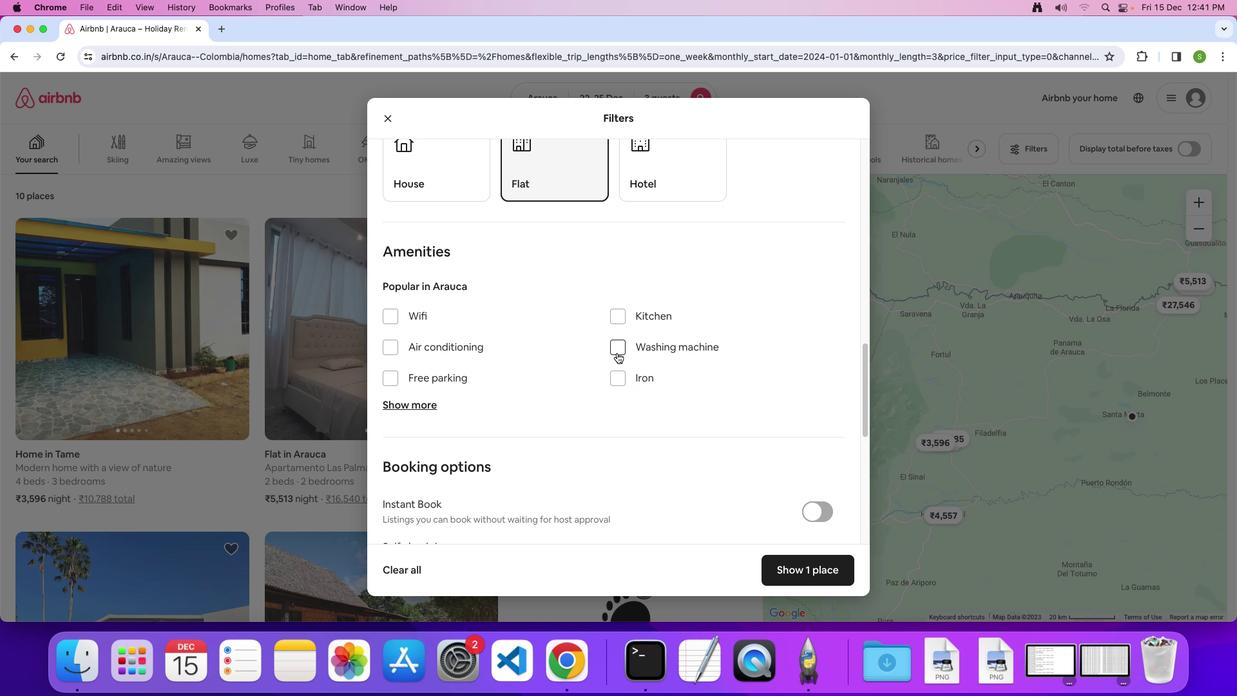 
Action: Mouse moved to (553, 369)
Screenshot: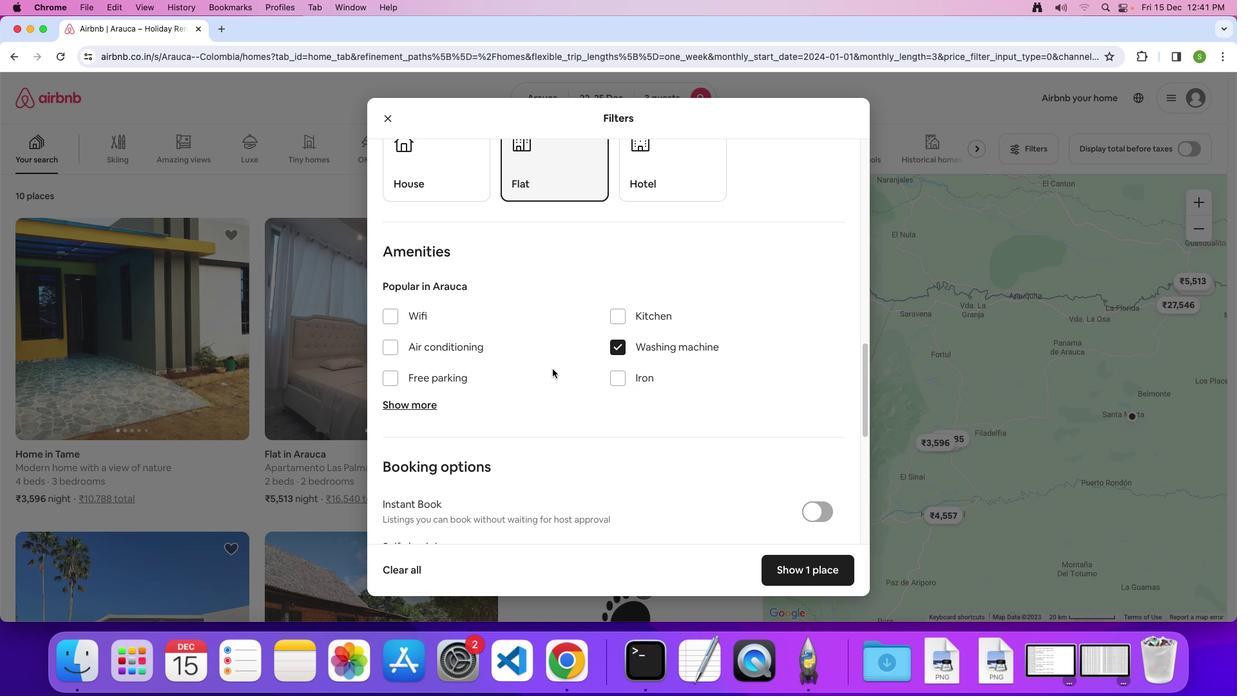 
Action: Mouse scrolled (553, 369) with delta (0, 0)
Screenshot: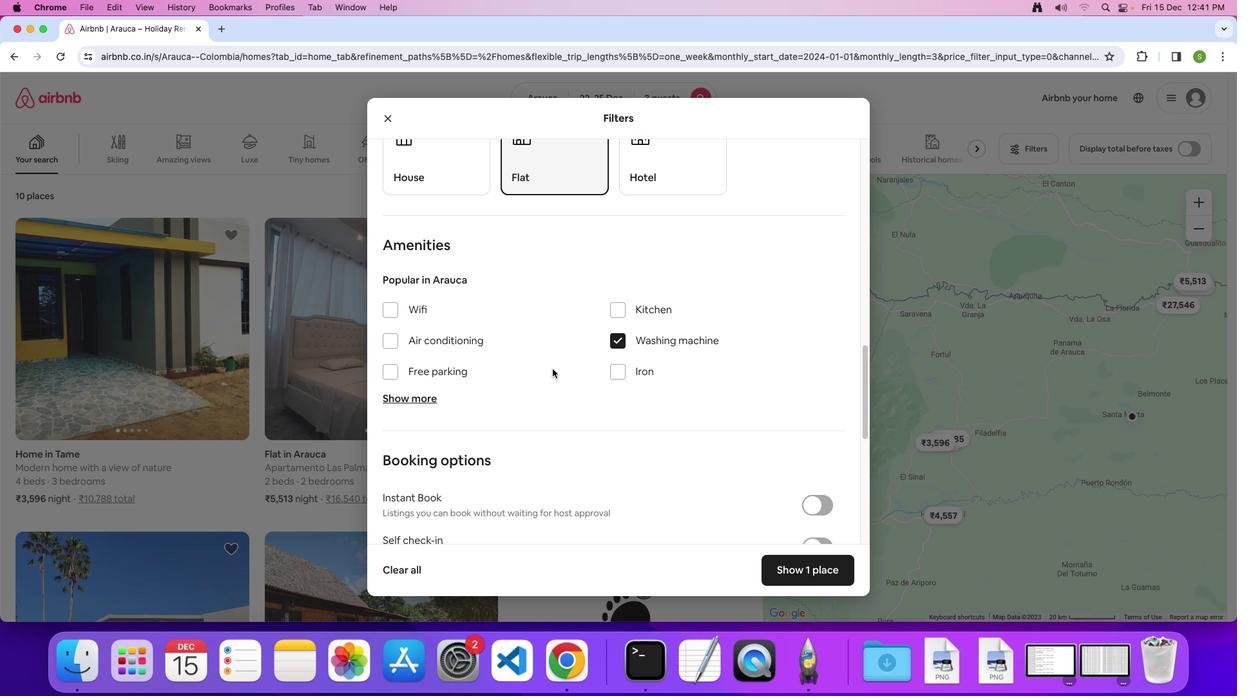 
Action: Mouse scrolled (553, 369) with delta (0, 0)
Screenshot: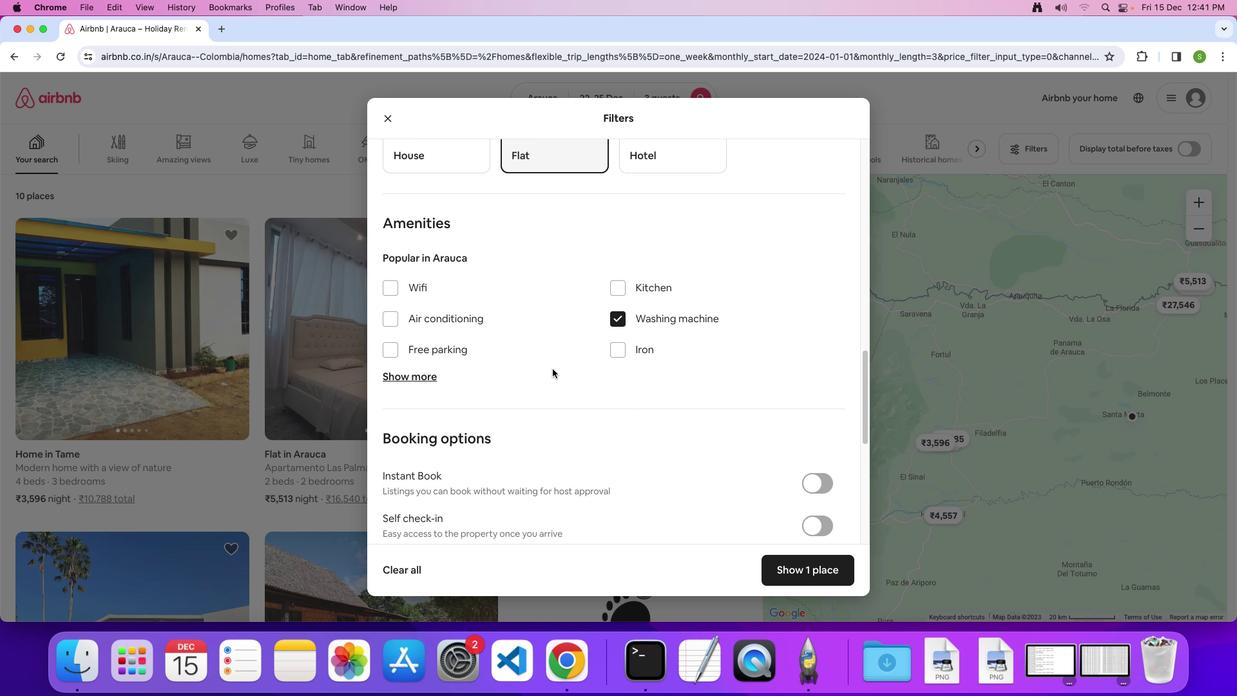 
Action: Mouse scrolled (553, 369) with delta (0, -1)
Screenshot: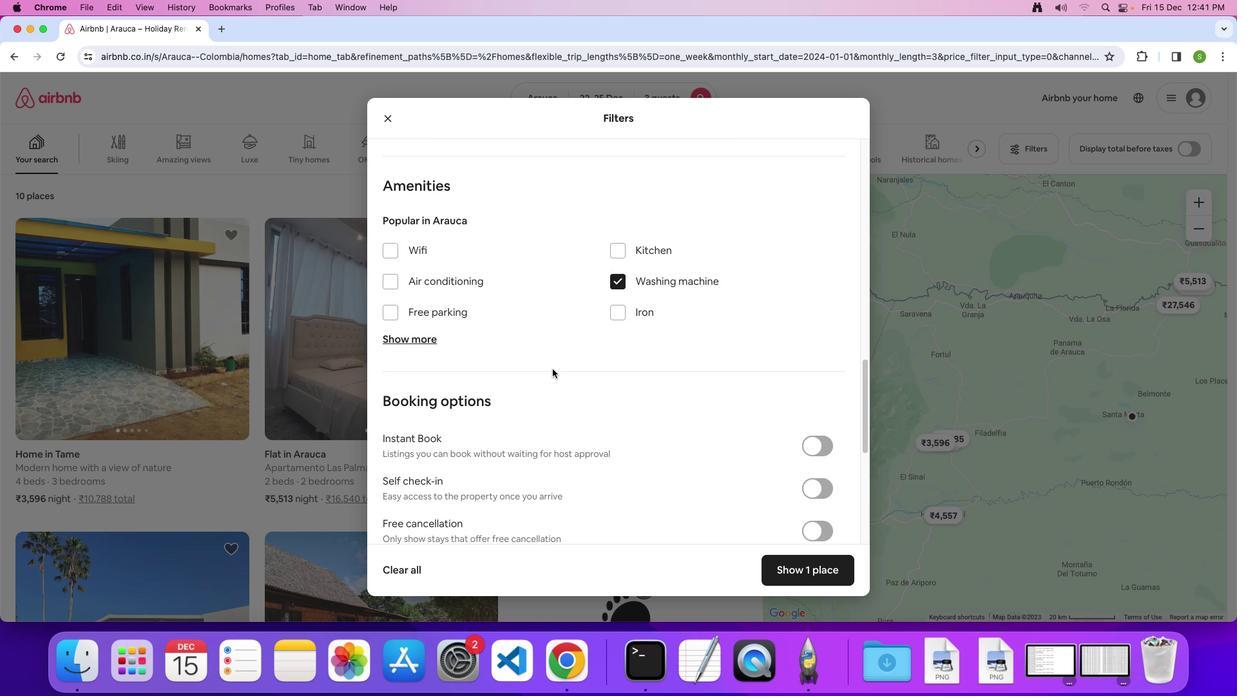 
Action: Mouse scrolled (553, 369) with delta (0, 0)
Screenshot: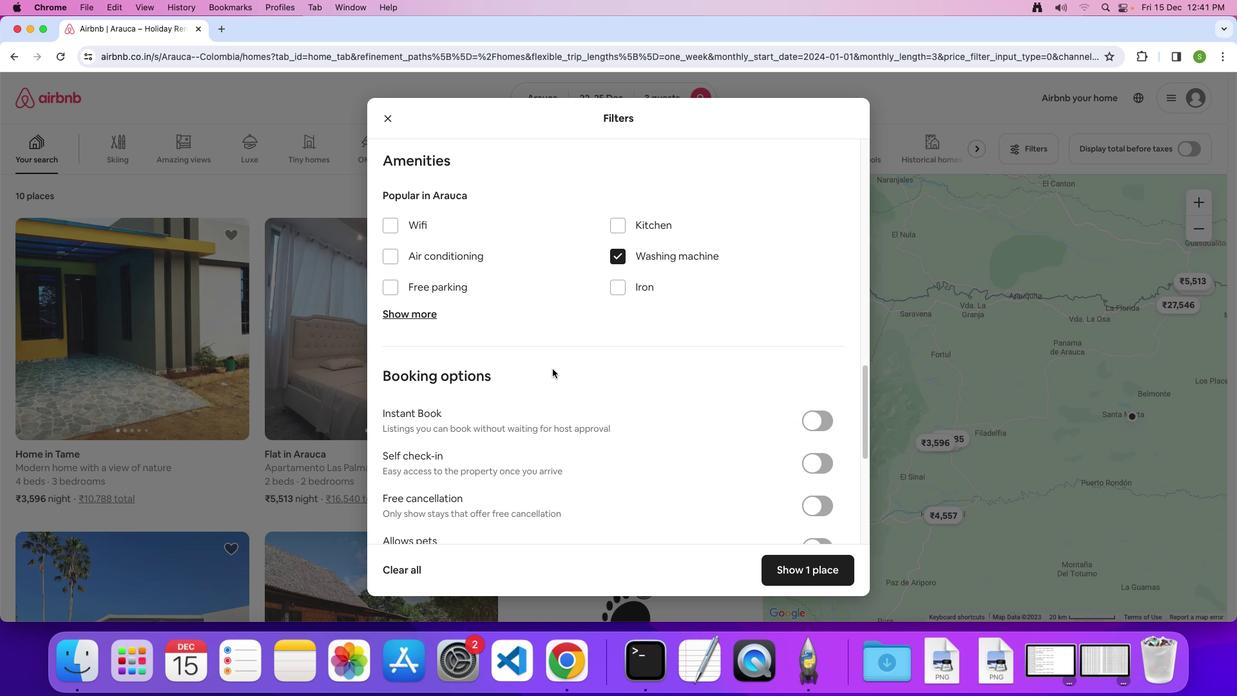 
Action: Mouse scrolled (553, 369) with delta (0, 0)
Screenshot: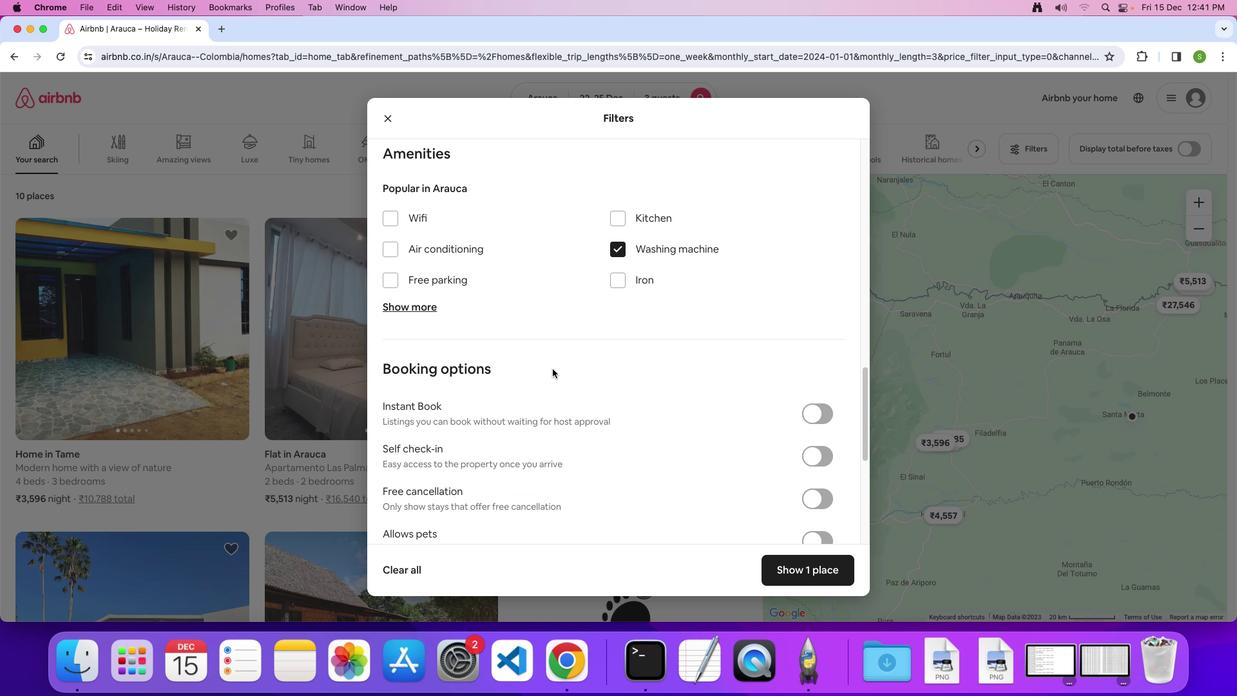 
Action: Mouse scrolled (553, 369) with delta (0, 0)
Screenshot: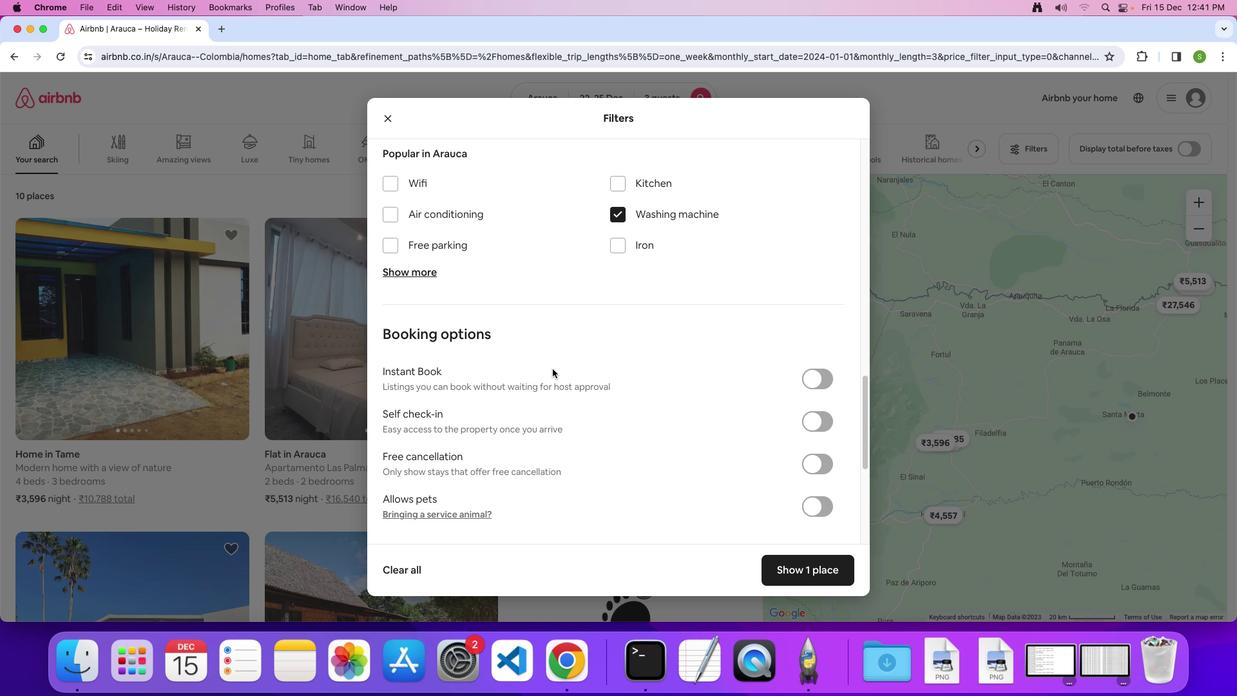 
Action: Mouse scrolled (553, 369) with delta (0, 0)
Screenshot: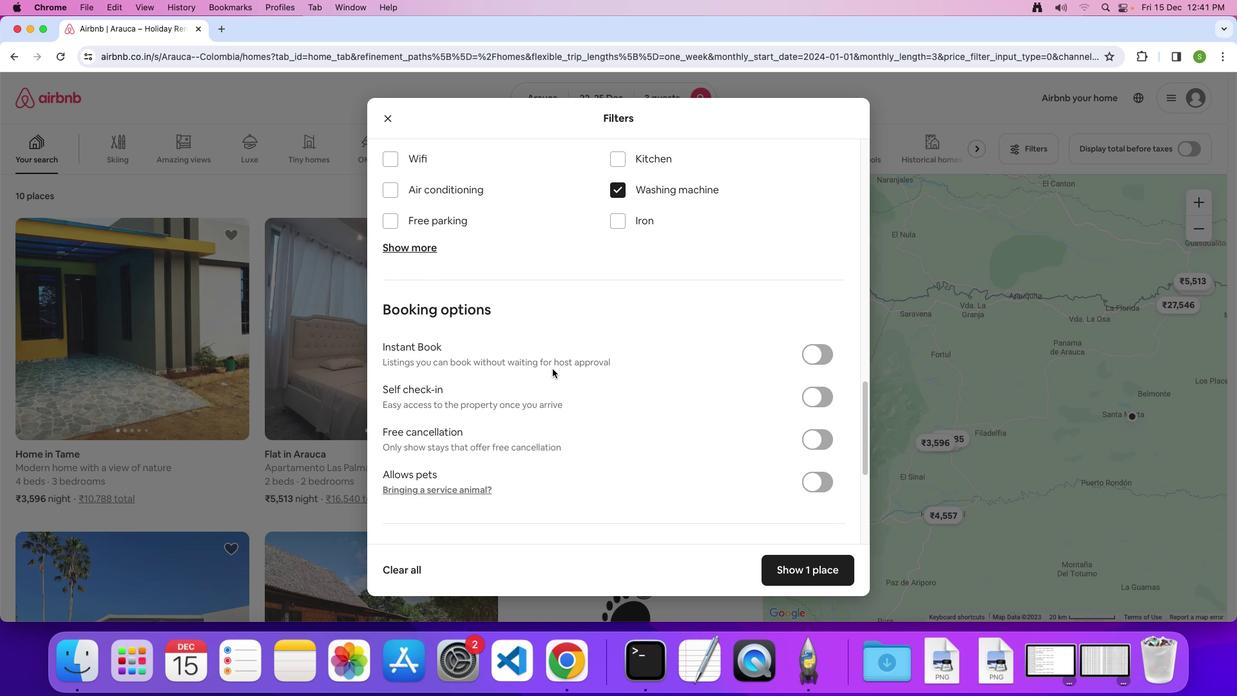 
Action: Mouse scrolled (553, 369) with delta (0, 0)
Screenshot: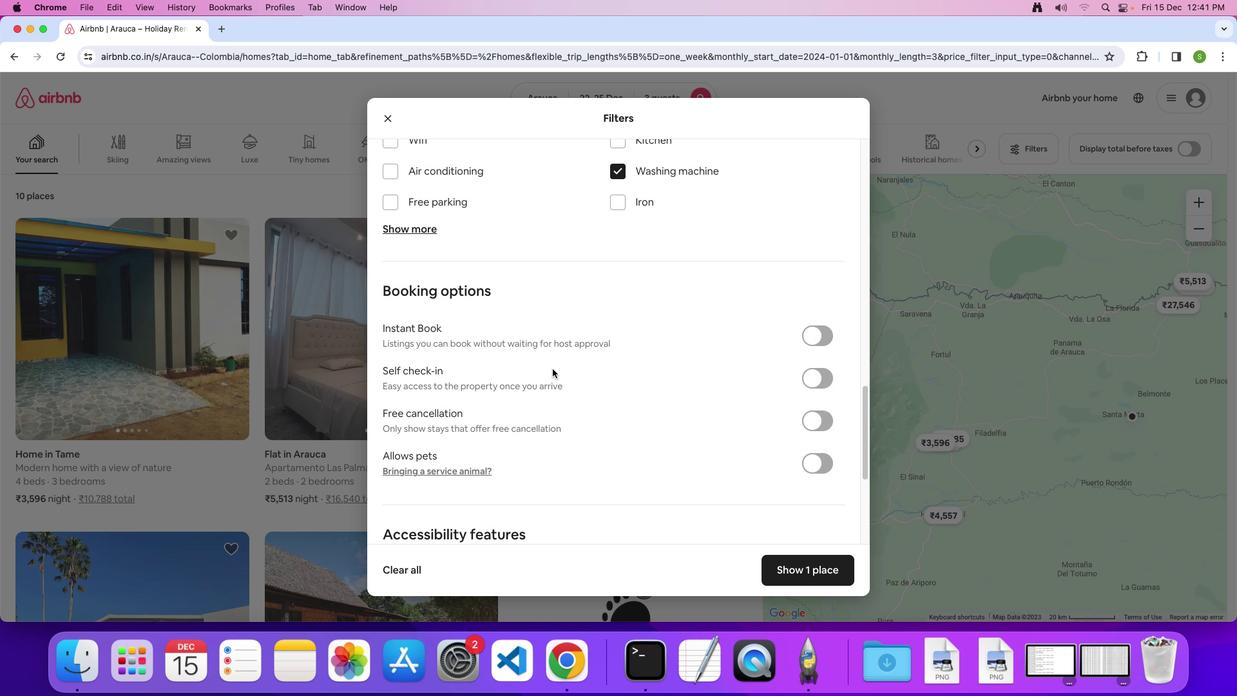 
Action: Mouse scrolled (553, 369) with delta (0, -1)
Screenshot: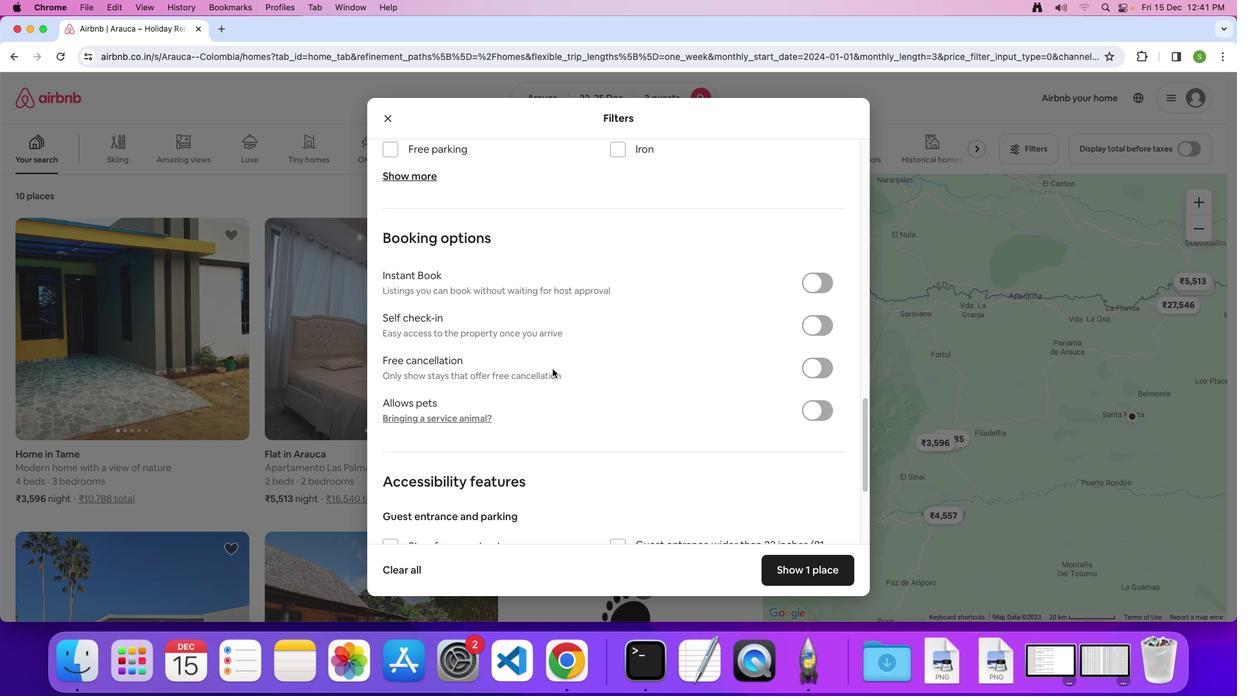 
Action: Mouse scrolled (553, 369) with delta (0, 0)
Screenshot: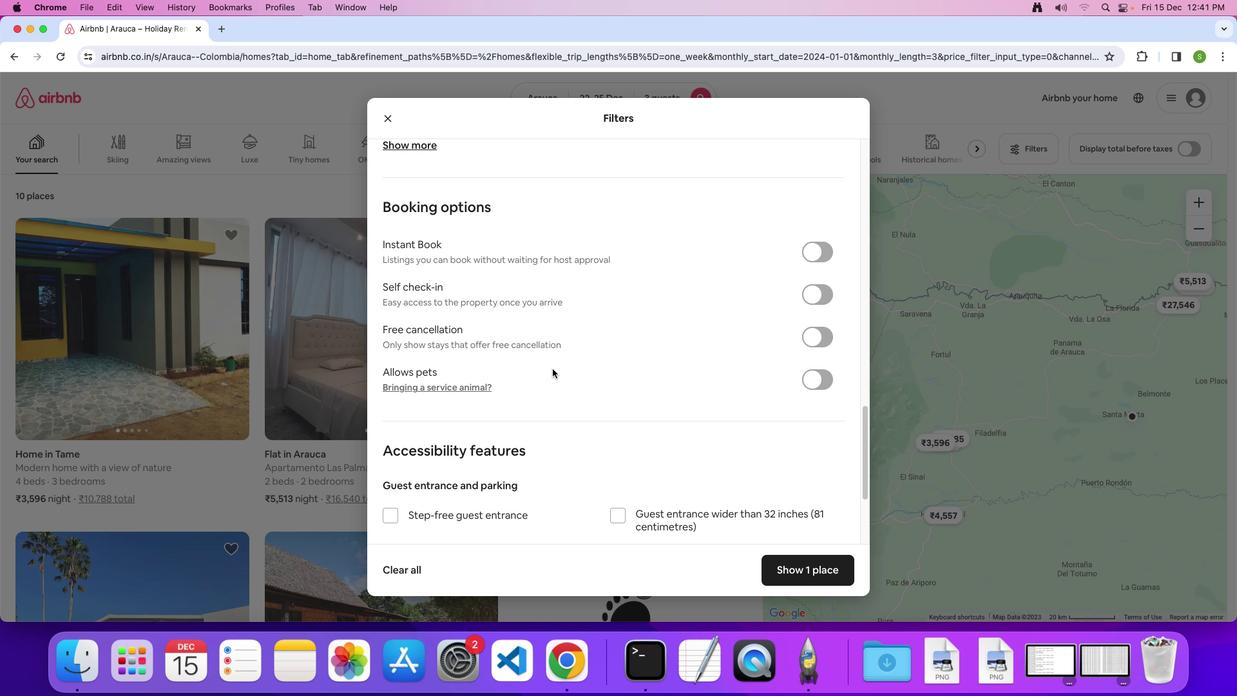 
Action: Mouse scrolled (553, 369) with delta (0, 0)
Screenshot: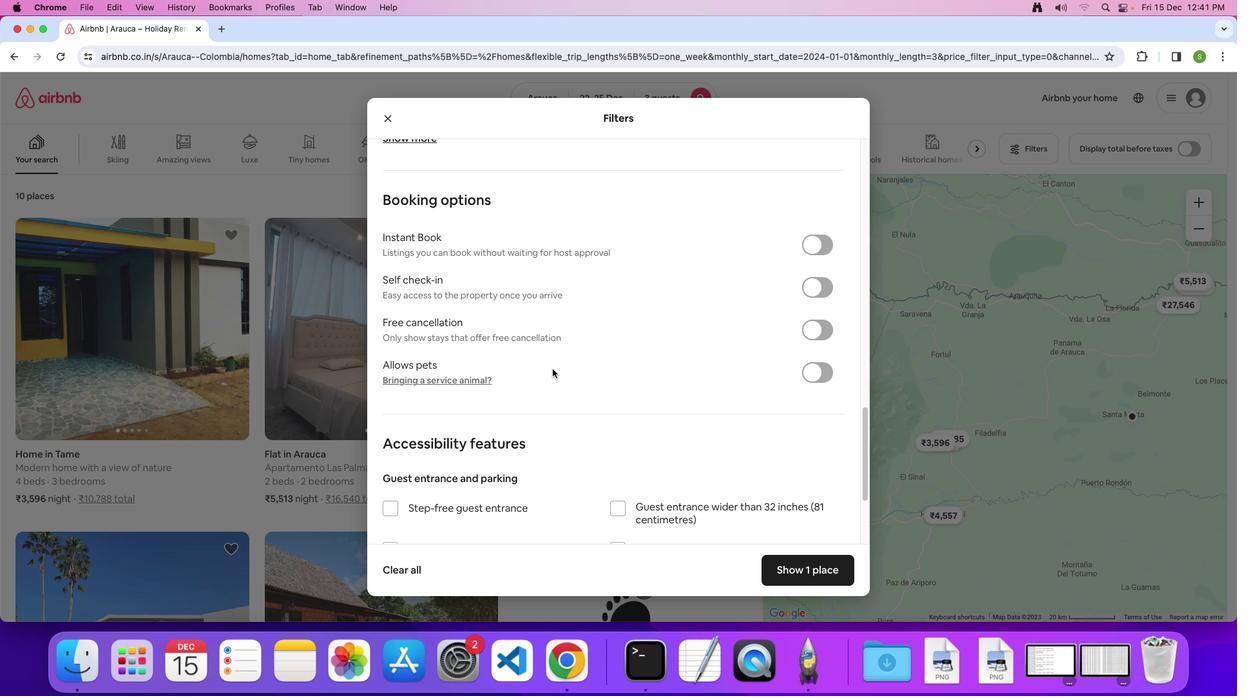 
Action: Mouse scrolled (553, 369) with delta (0, 0)
Screenshot: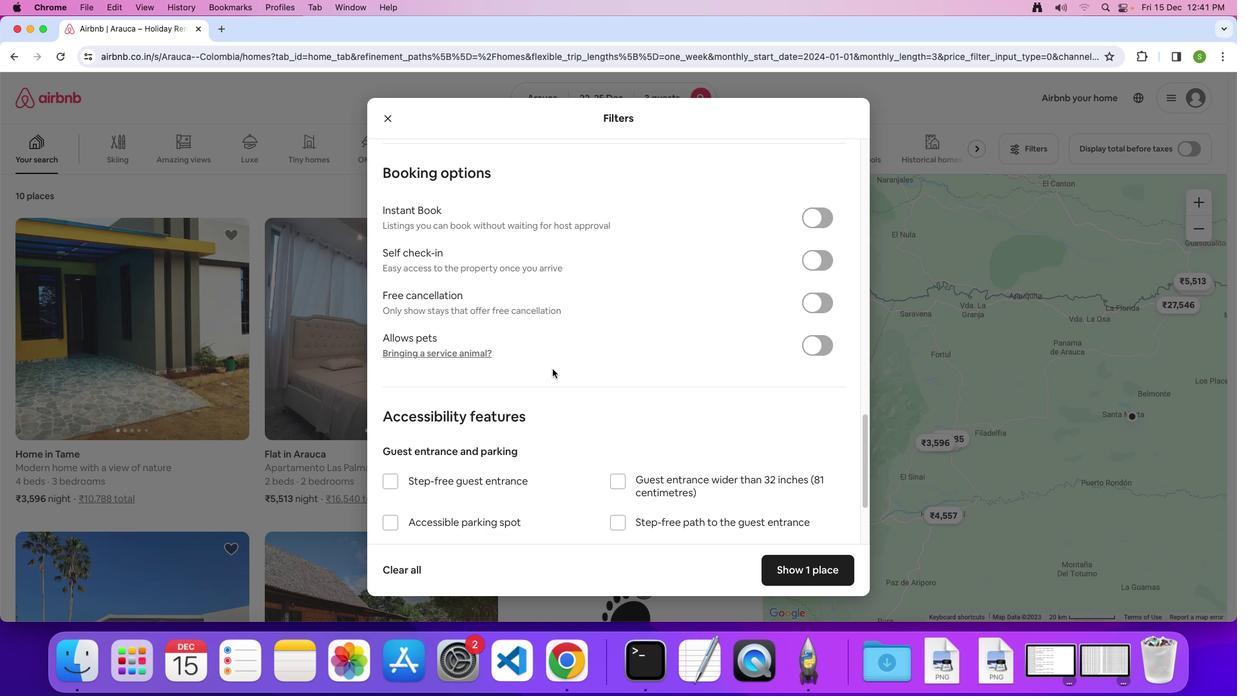 
Action: Mouse scrolled (553, 369) with delta (0, 0)
Screenshot: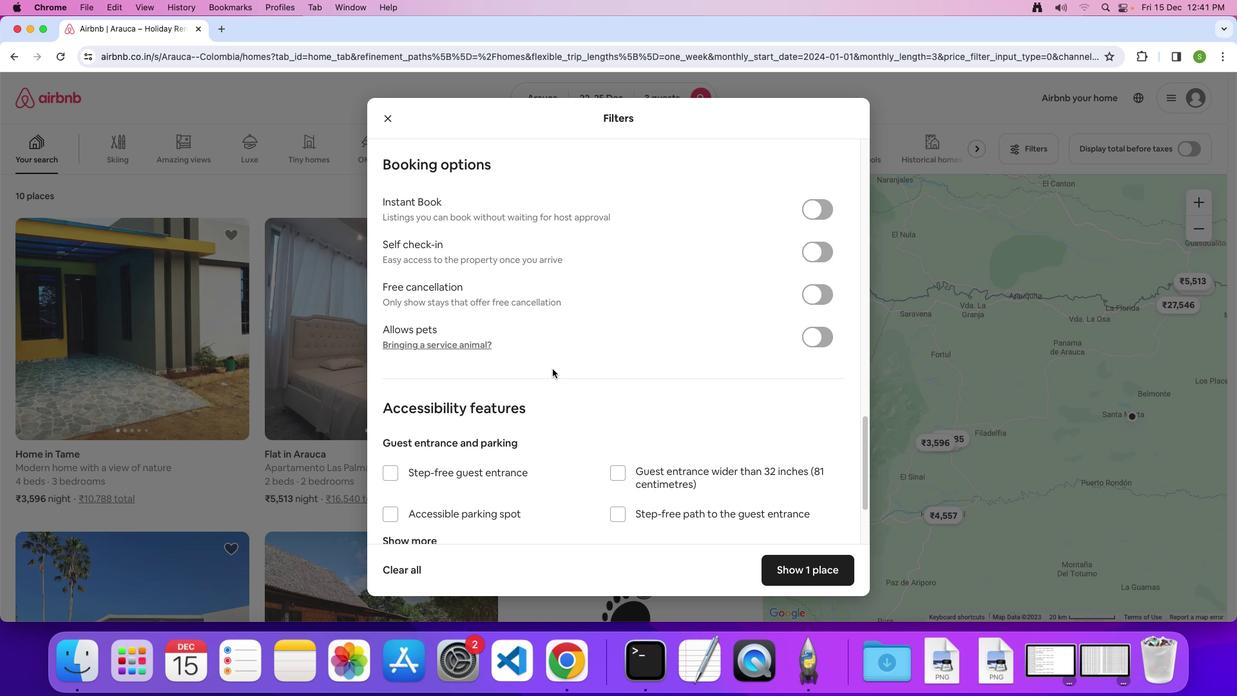 
Action: Mouse scrolled (553, 369) with delta (0, 0)
Screenshot: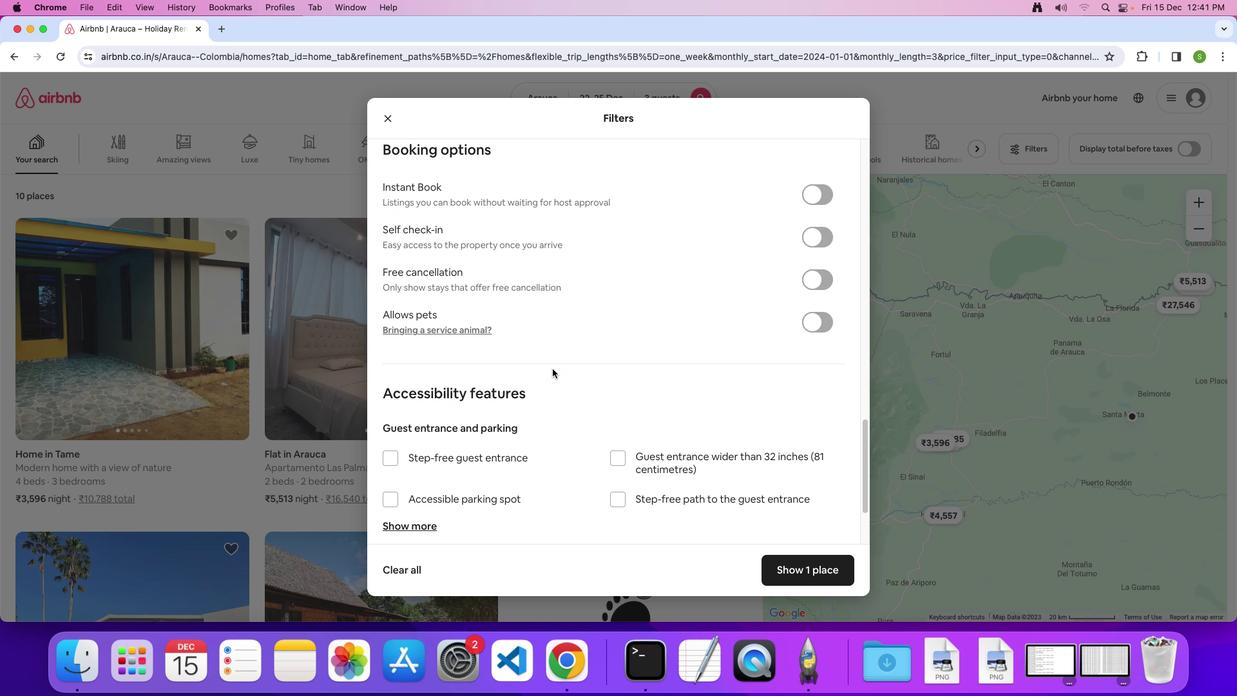 
Action: Mouse scrolled (553, 369) with delta (0, 0)
Screenshot: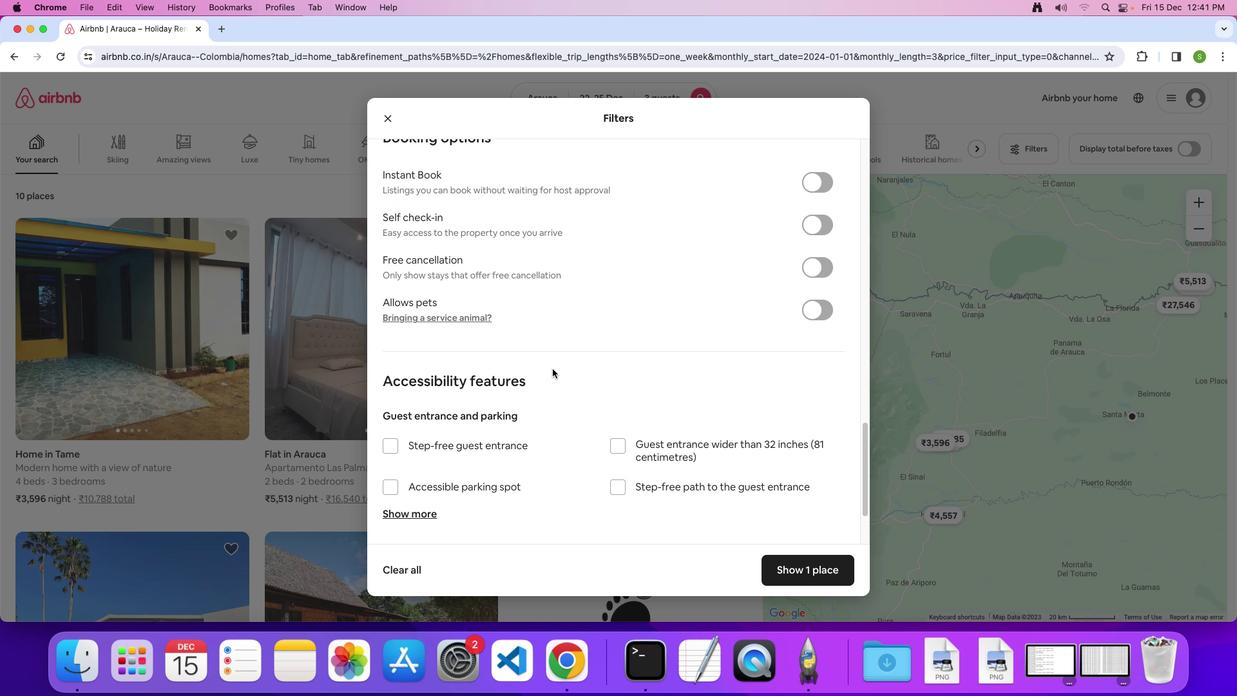 
Action: Mouse moved to (642, 515)
Screenshot: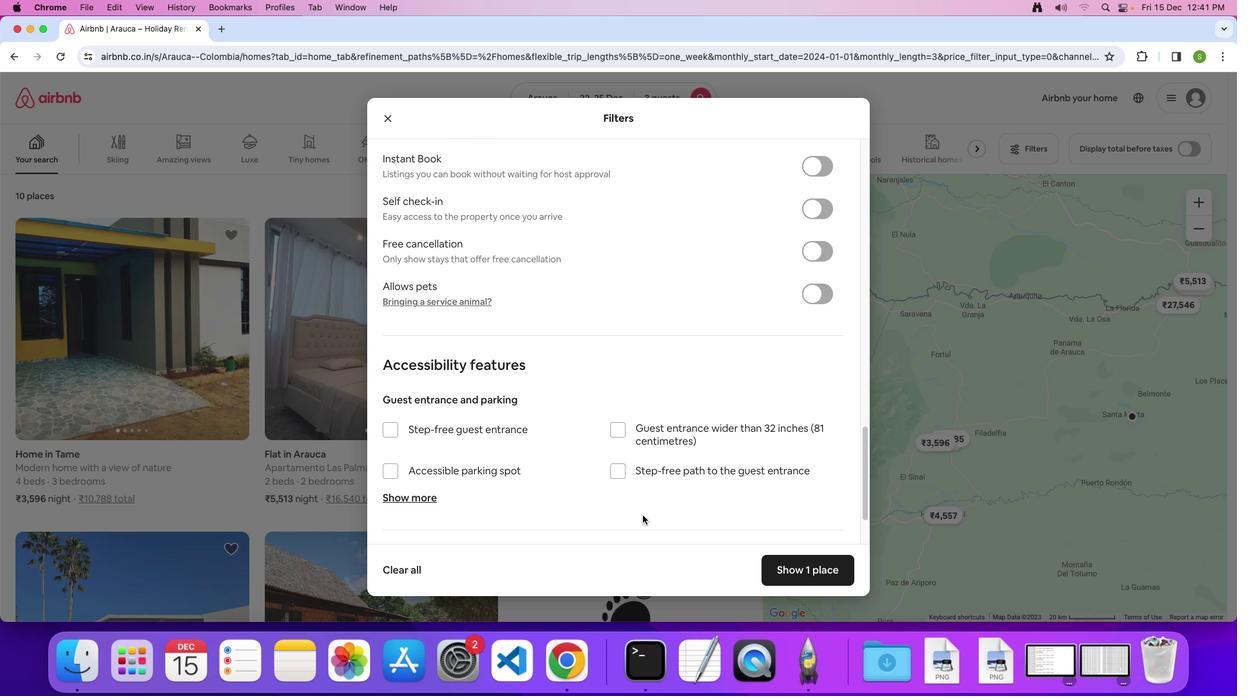 
Action: Mouse scrolled (642, 515) with delta (0, 0)
Screenshot: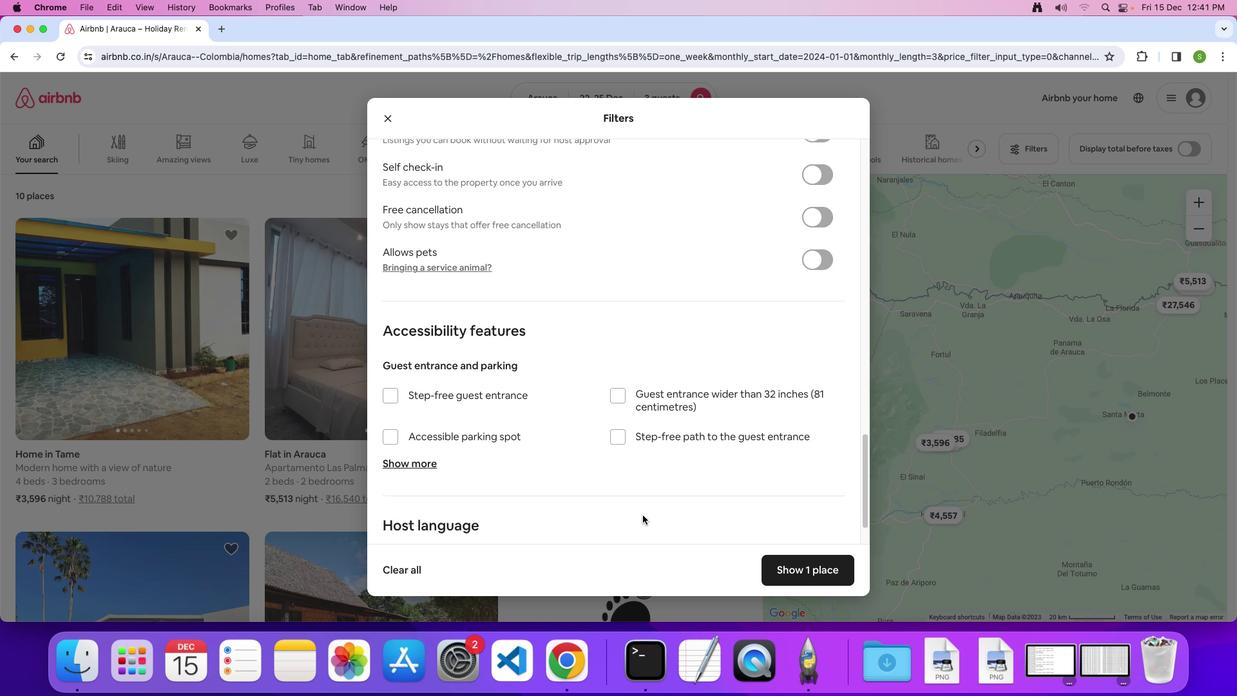 
Action: Mouse scrolled (642, 515) with delta (0, 0)
Screenshot: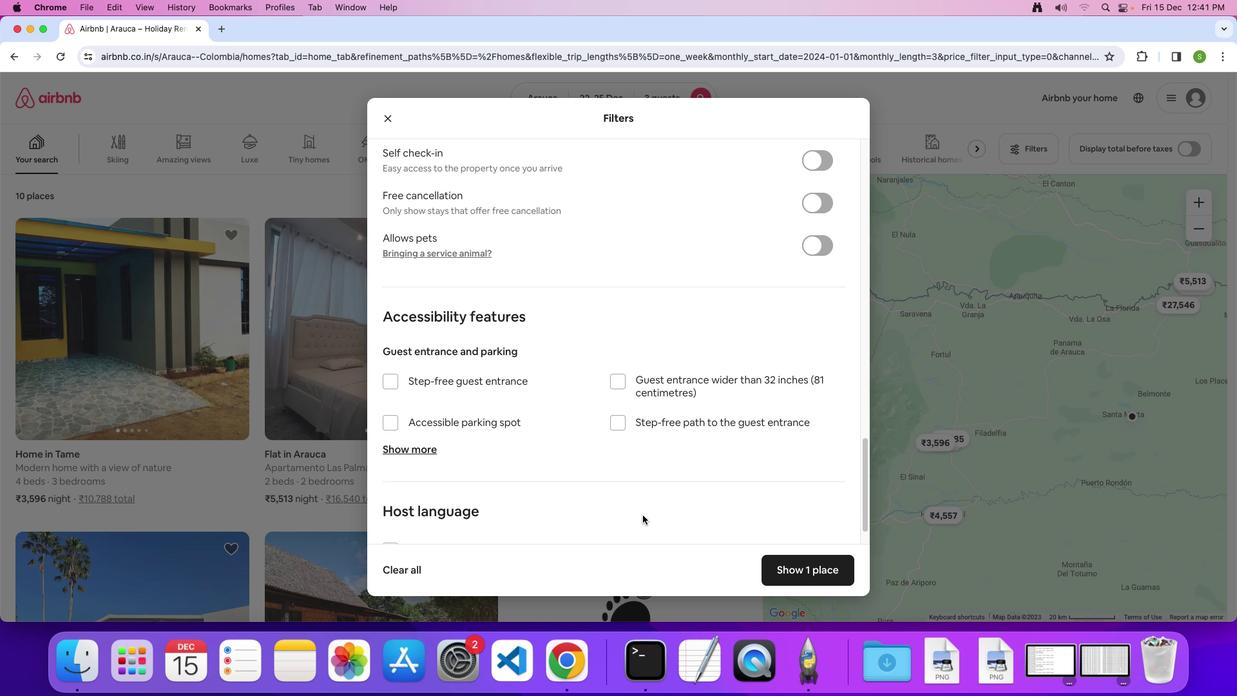 
Action: Mouse scrolled (642, 515) with delta (0, -2)
Screenshot: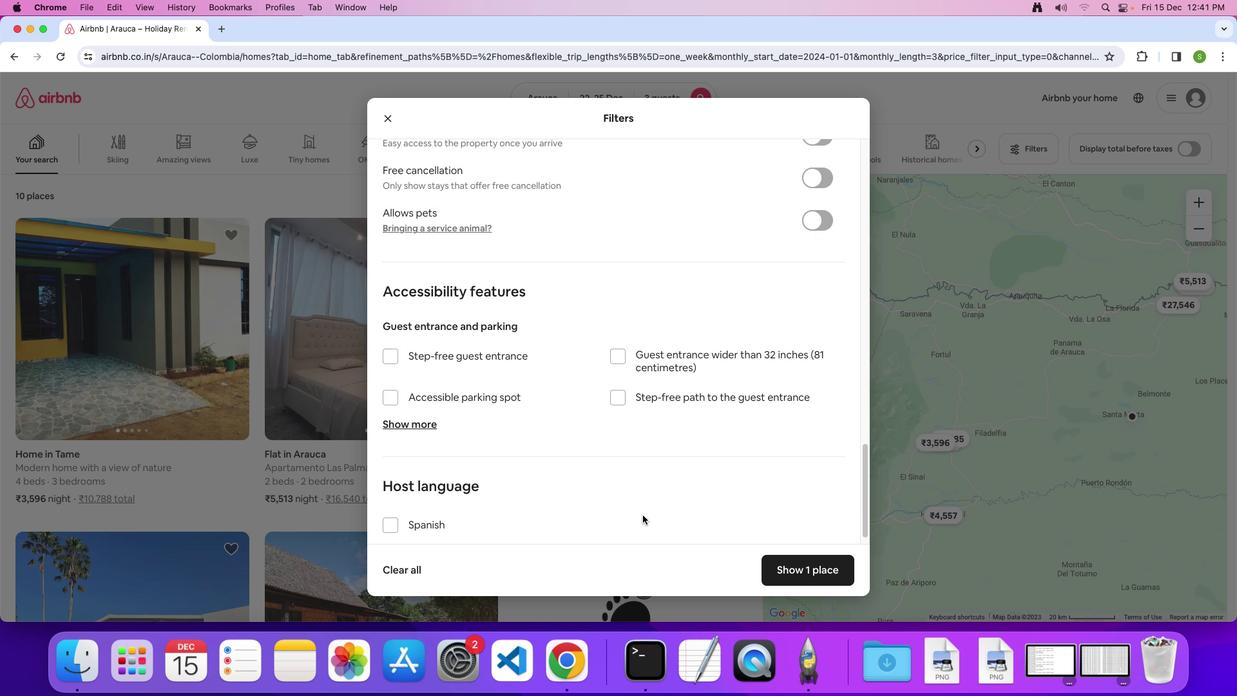 
Action: Mouse scrolled (642, 515) with delta (0, -3)
Screenshot: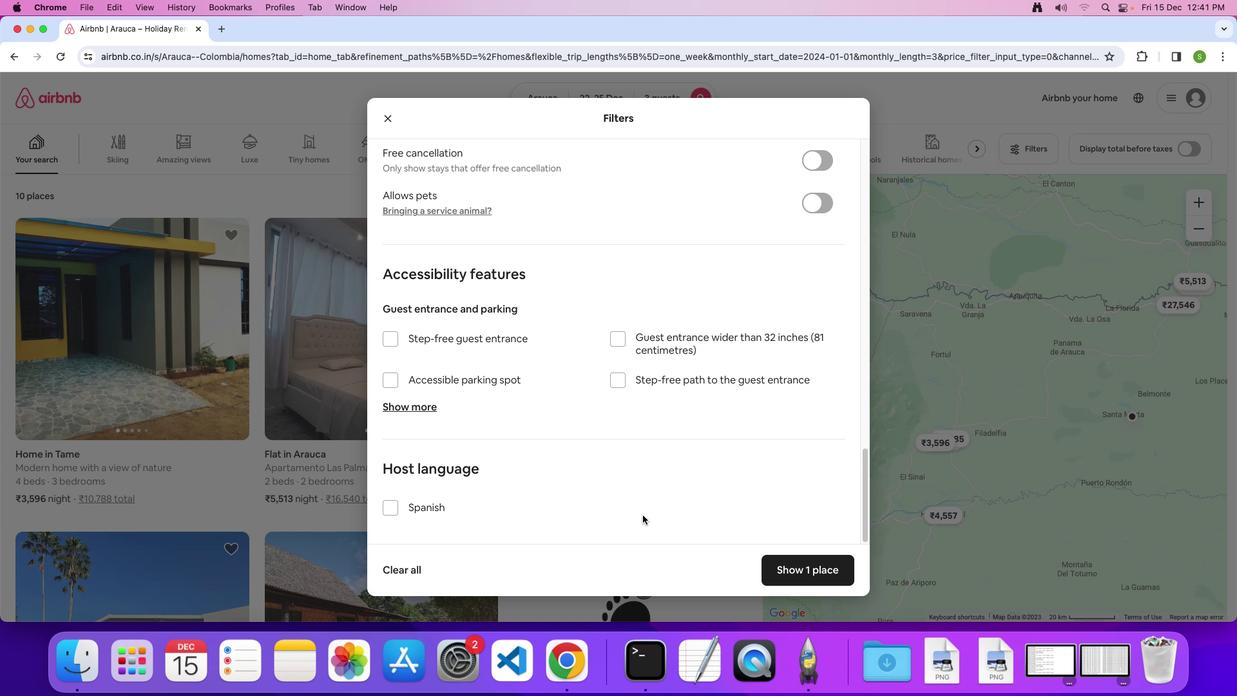 
Action: Mouse scrolled (642, 515) with delta (0, 0)
Screenshot: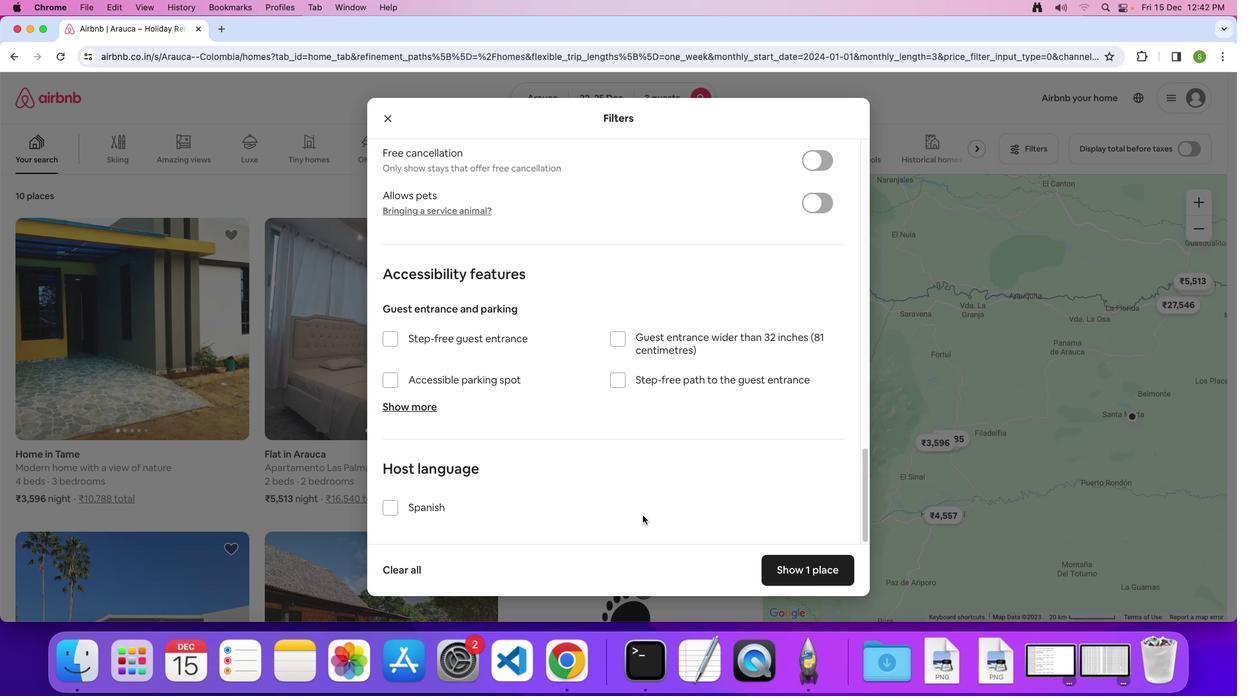 
Action: Mouse scrolled (642, 515) with delta (0, 0)
Screenshot: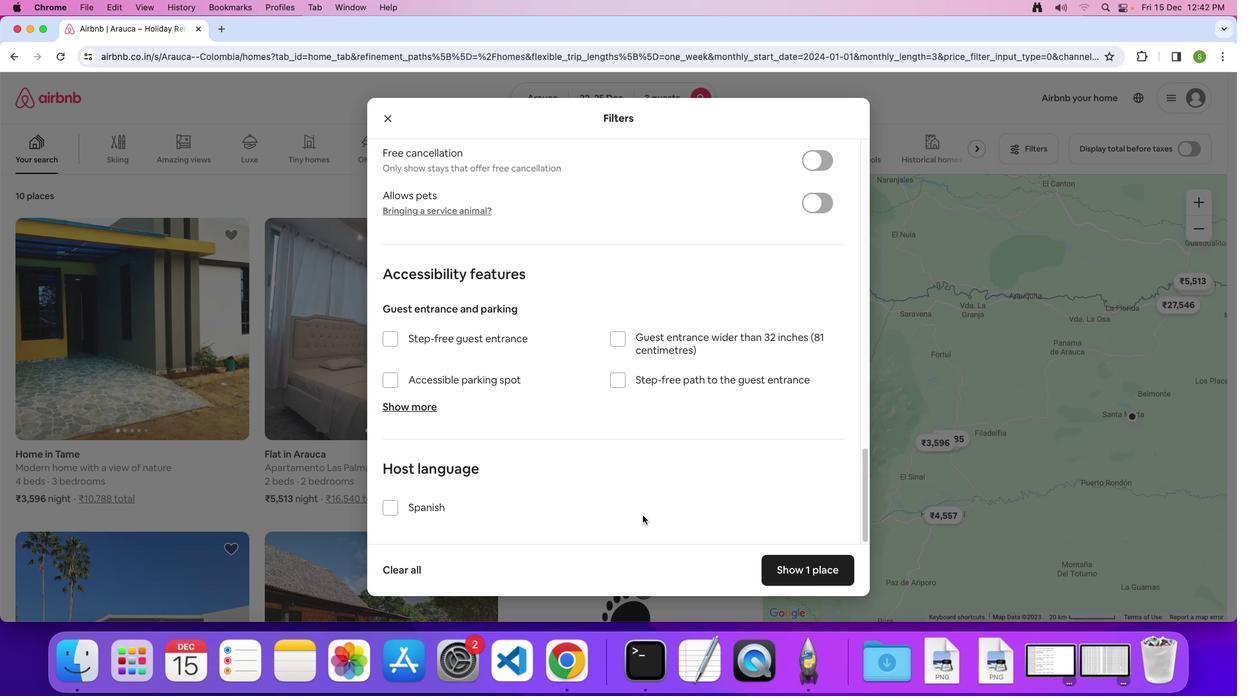 
Action: Mouse scrolled (642, 515) with delta (0, -1)
Screenshot: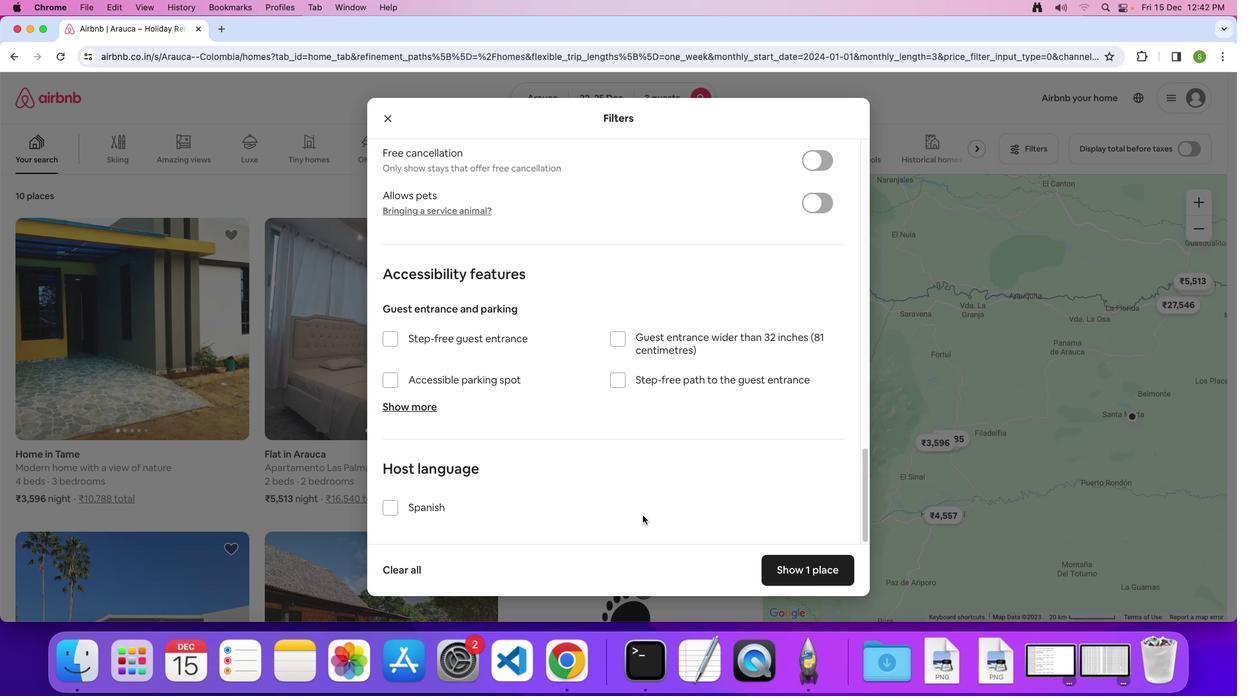 
Action: Mouse moved to (784, 571)
Screenshot: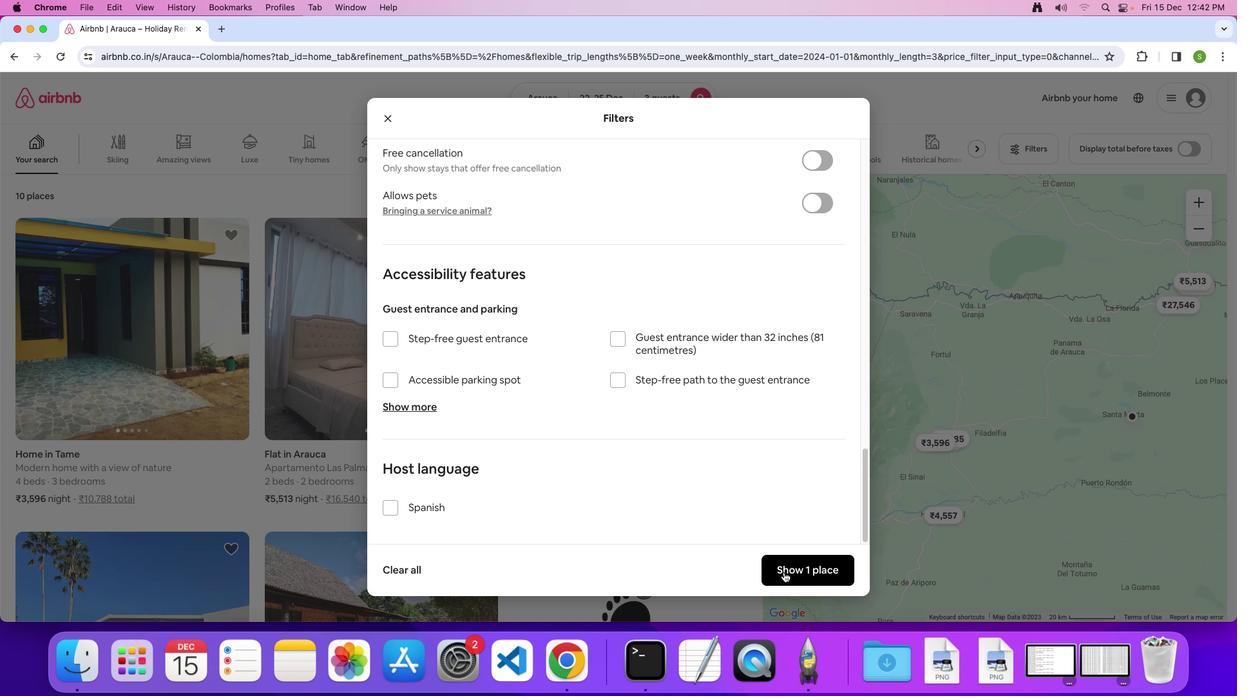 
Action: Mouse pressed left at (784, 571)
Screenshot: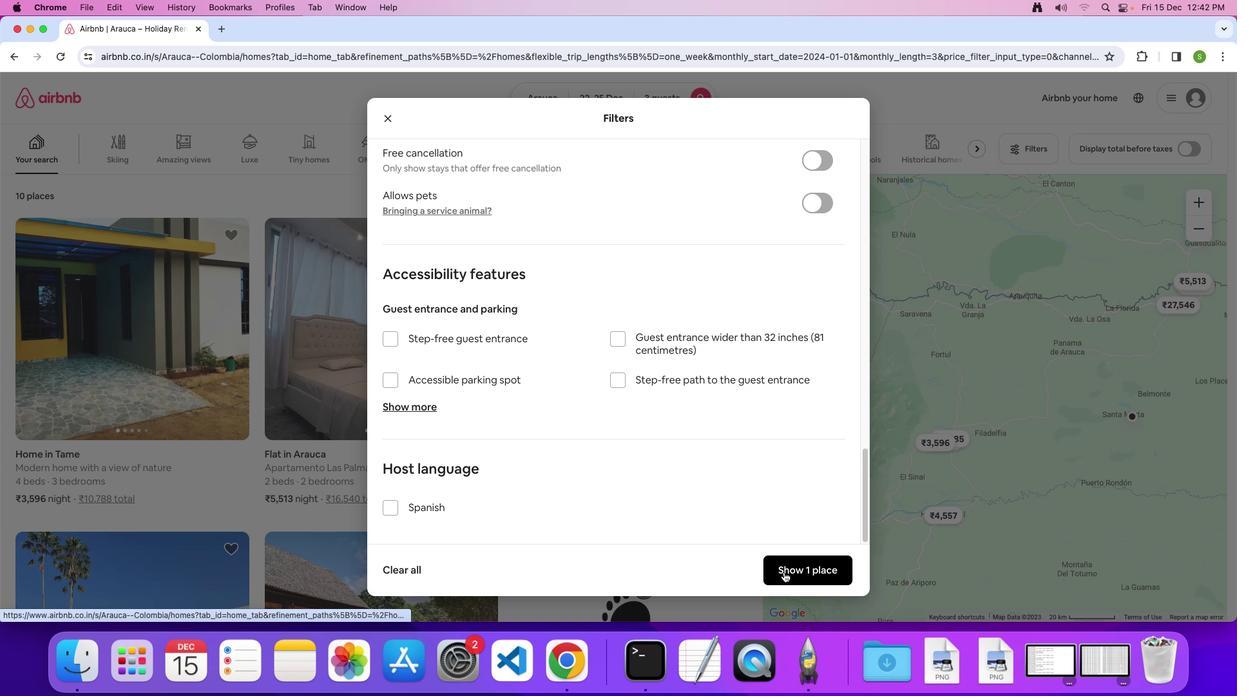 
Action: Mouse moved to (157, 291)
Screenshot: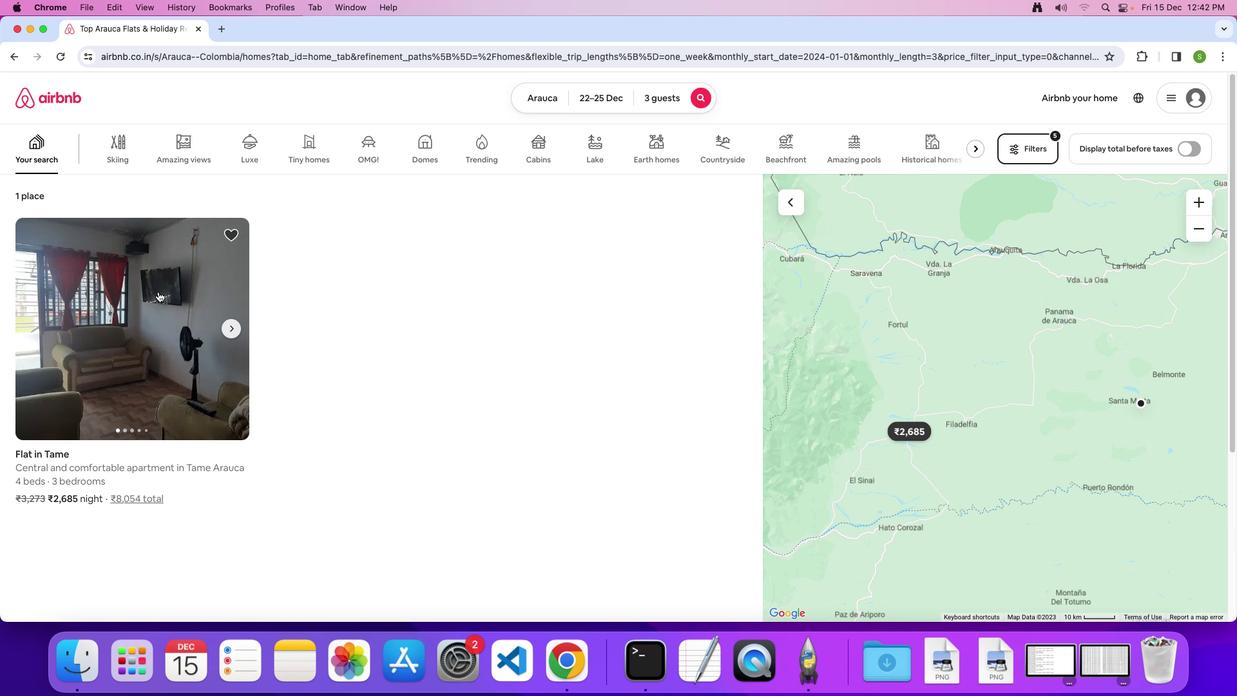 
Action: Mouse pressed left at (157, 291)
Screenshot: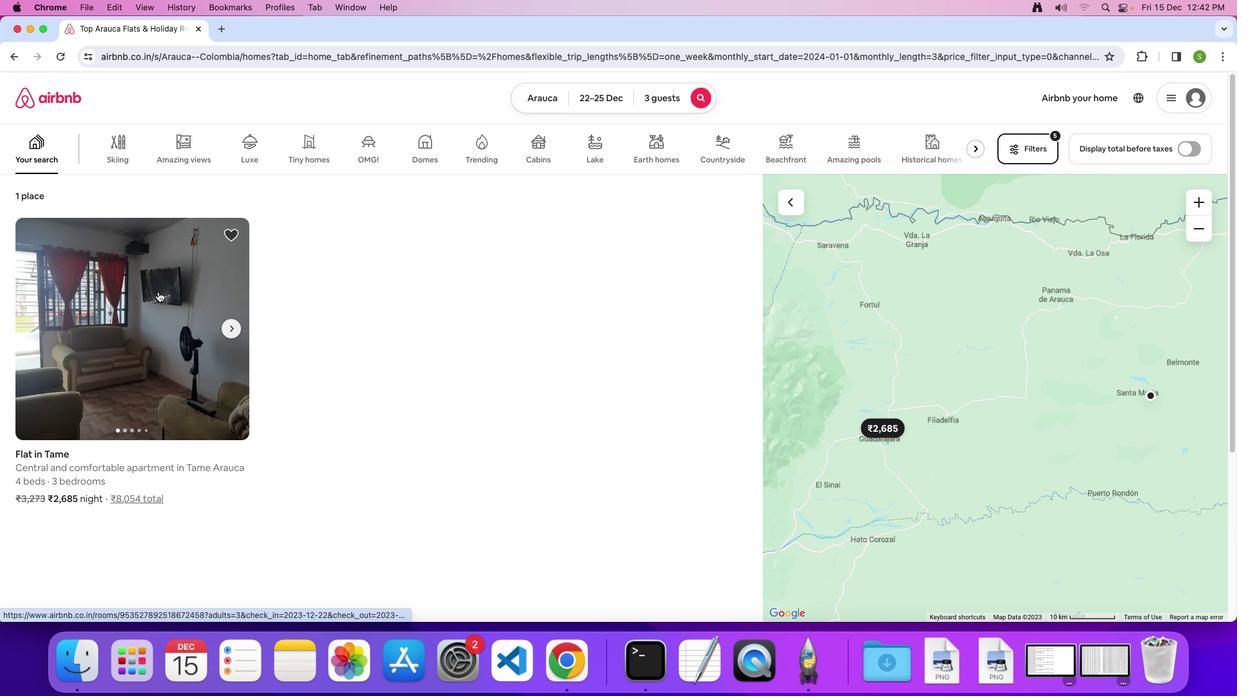 
Action: Mouse moved to (473, 350)
Screenshot: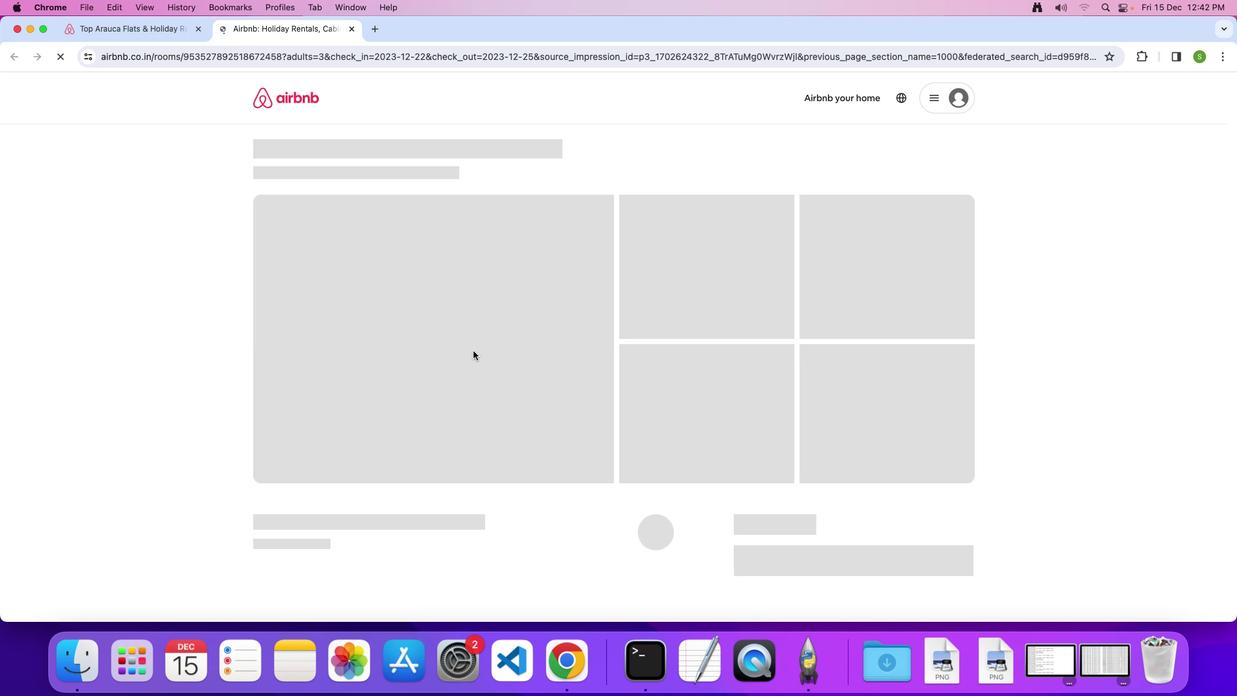 
Action: Mouse pressed left at (473, 350)
Screenshot: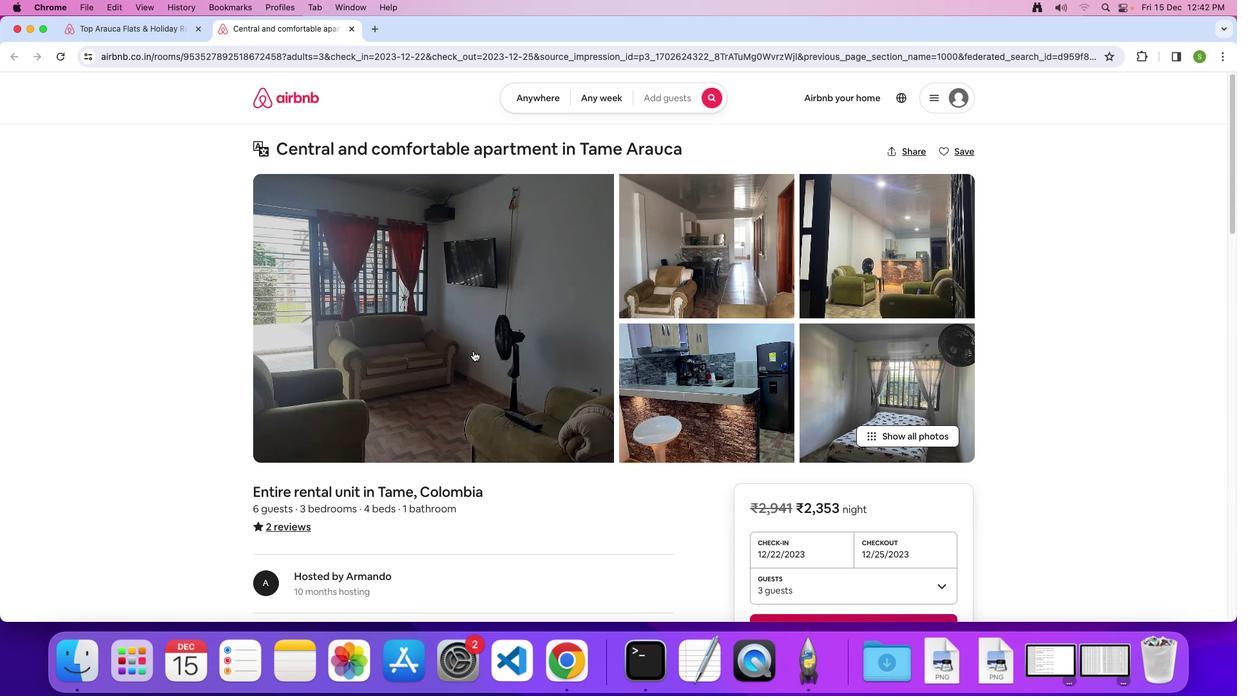 
Action: Mouse moved to (680, 356)
Screenshot: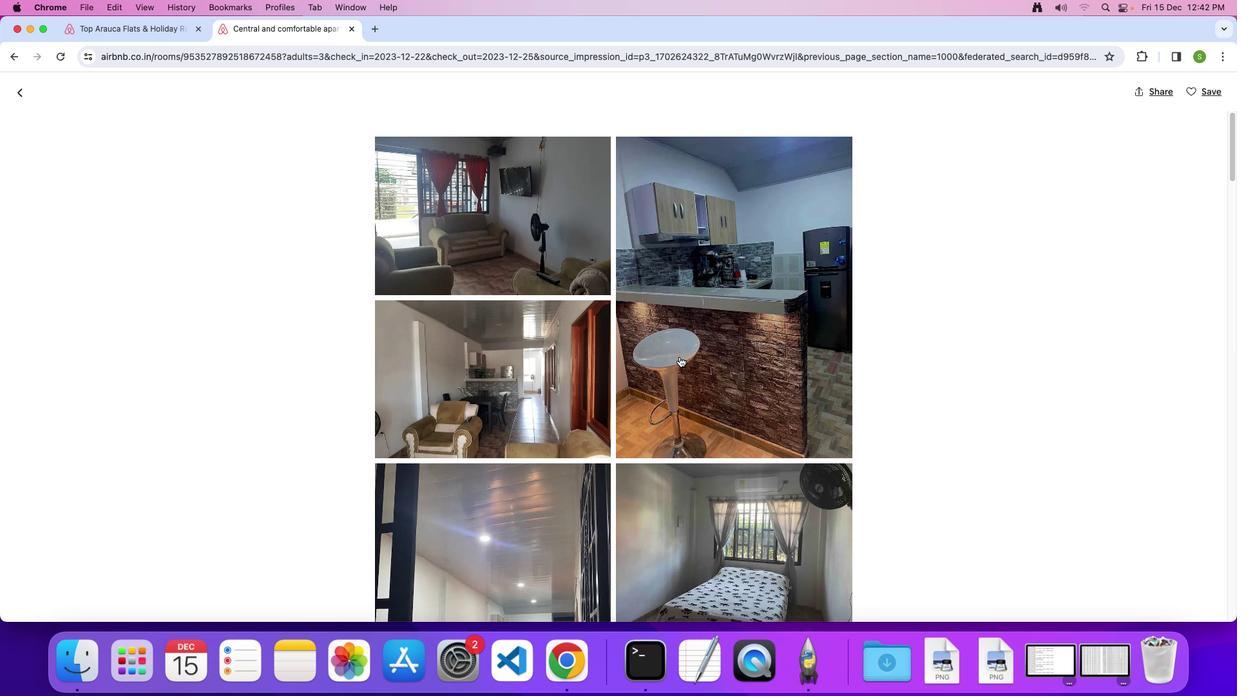 
Action: Mouse scrolled (680, 356) with delta (0, 0)
Screenshot: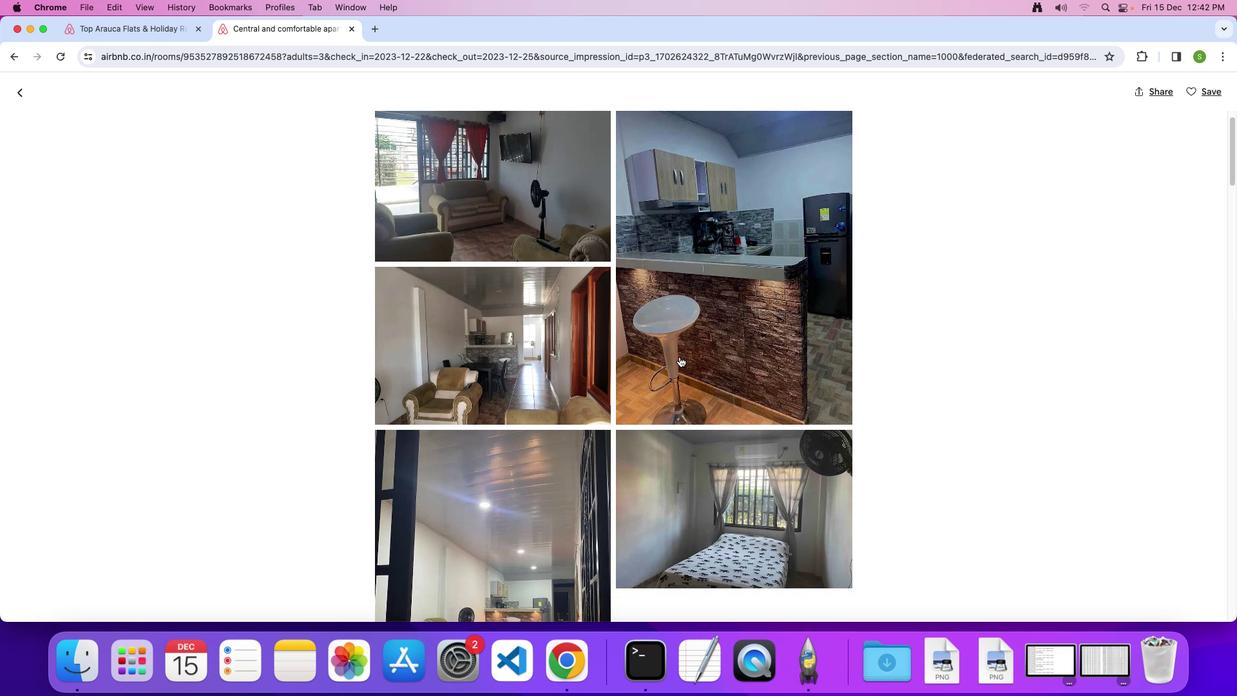 
Action: Mouse scrolled (680, 356) with delta (0, 0)
Screenshot: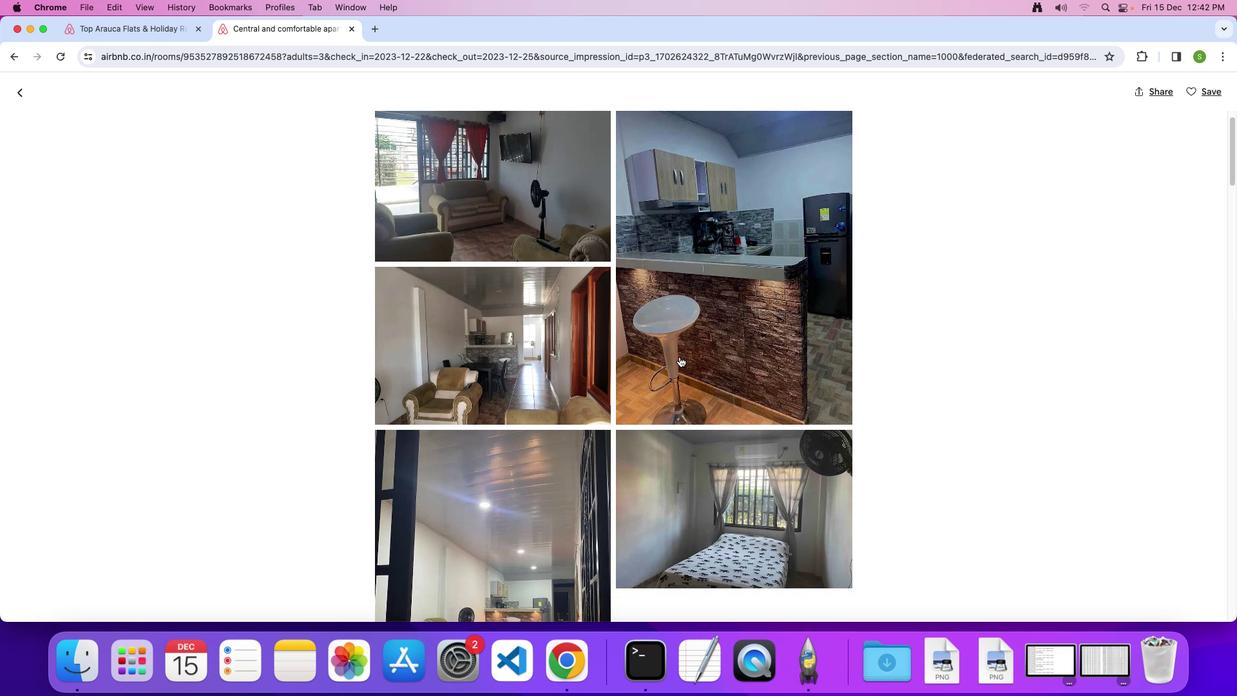 
Action: Mouse scrolled (680, 356) with delta (0, -2)
Screenshot: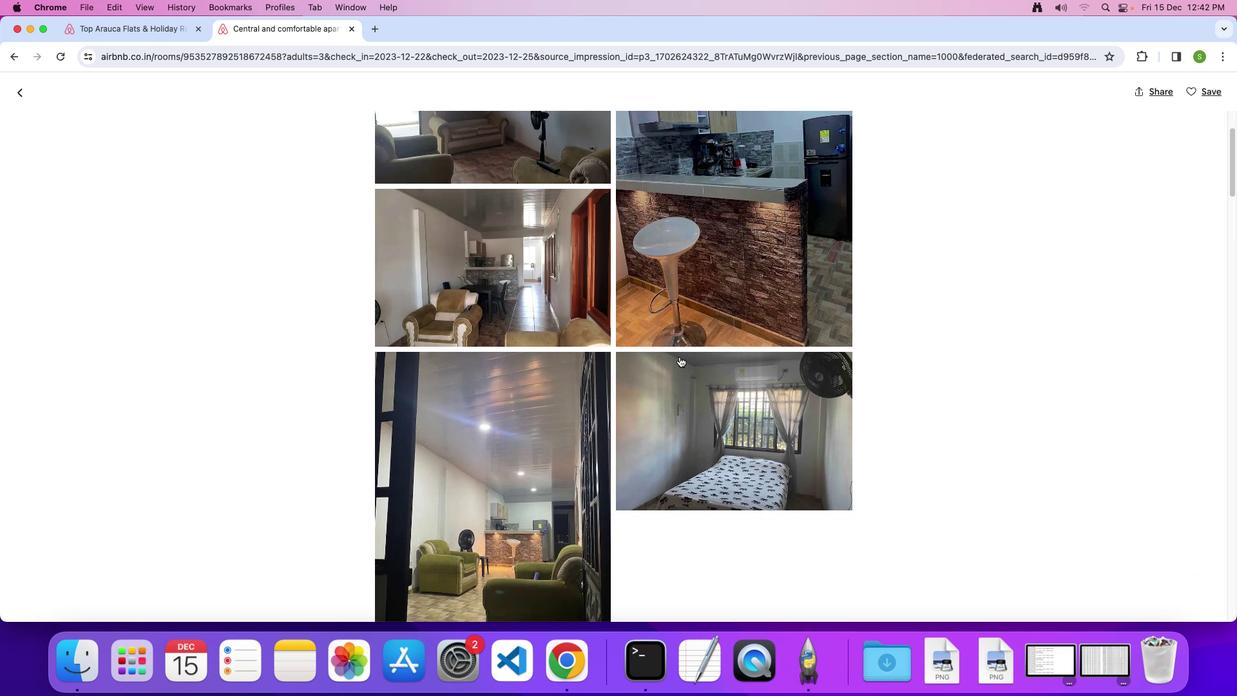 
Action: Mouse scrolled (680, 356) with delta (0, 0)
Screenshot: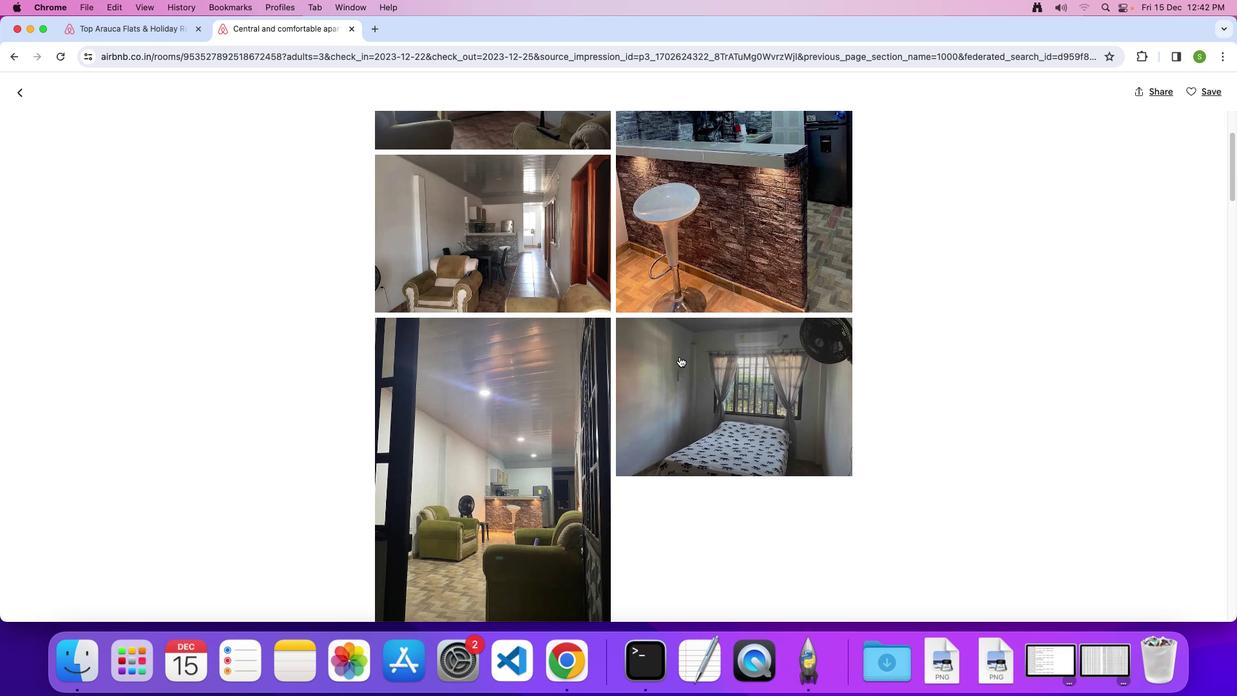
Action: Mouse scrolled (680, 356) with delta (0, 0)
Screenshot: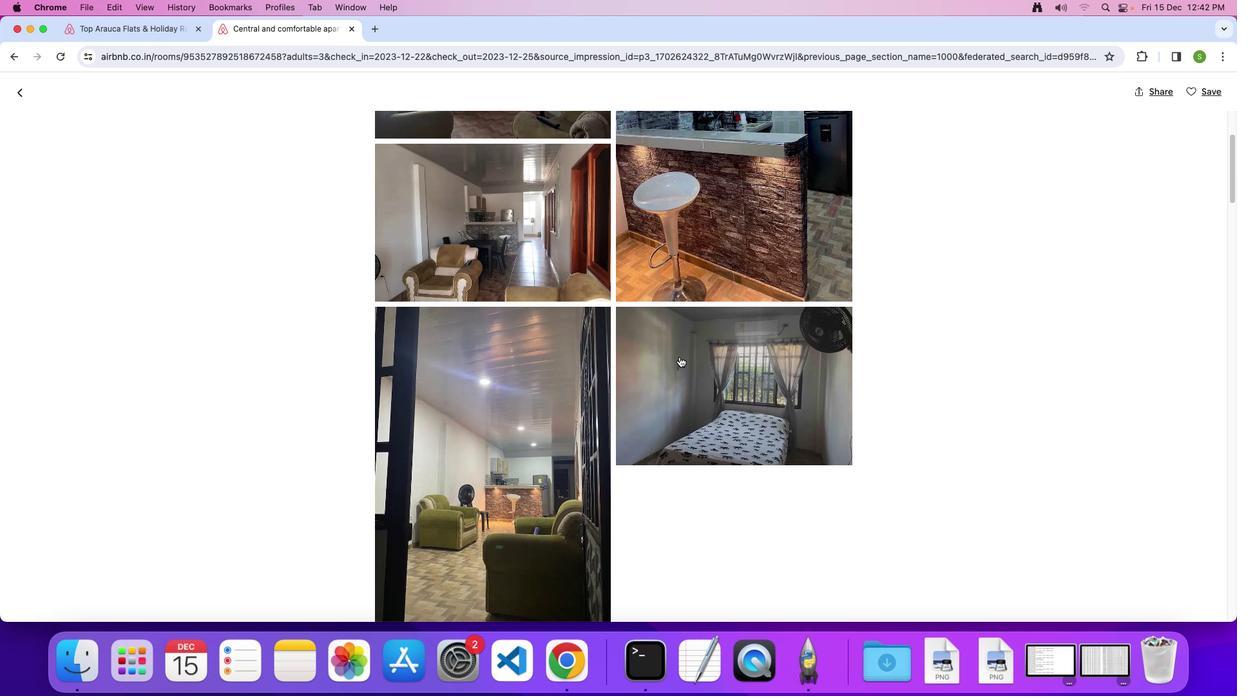 
Action: Mouse scrolled (680, 356) with delta (0, -1)
Screenshot: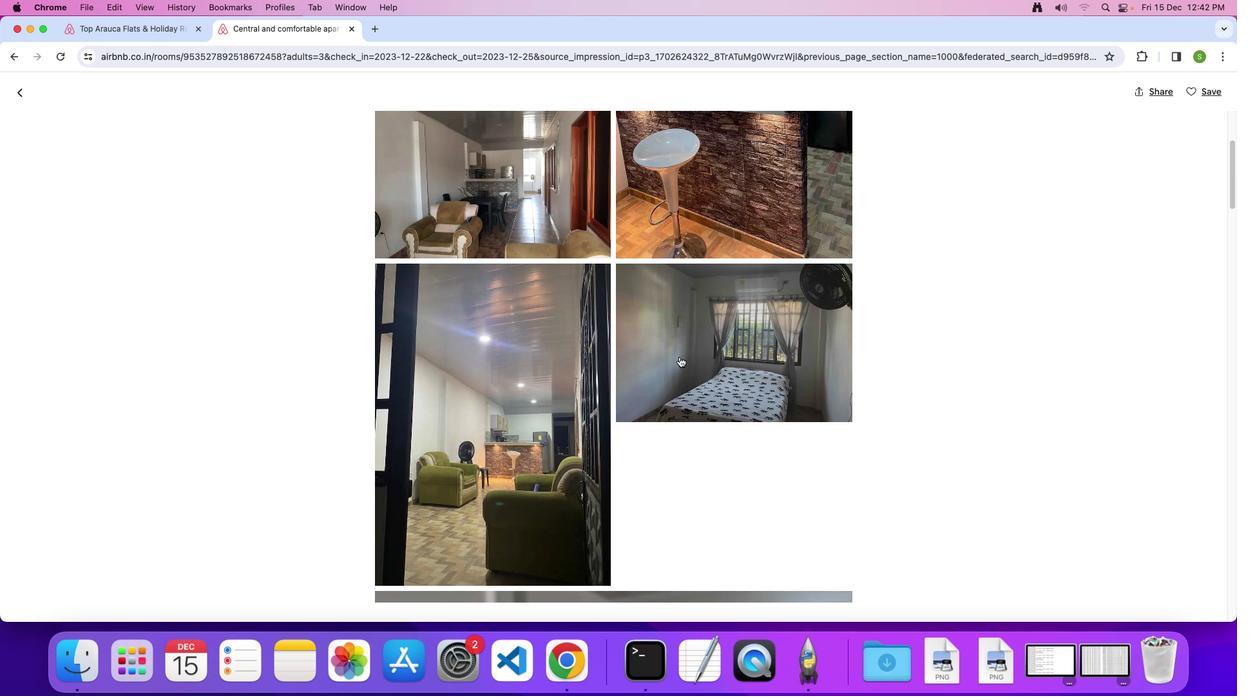 
Action: Mouse scrolled (680, 356) with delta (0, 0)
Screenshot: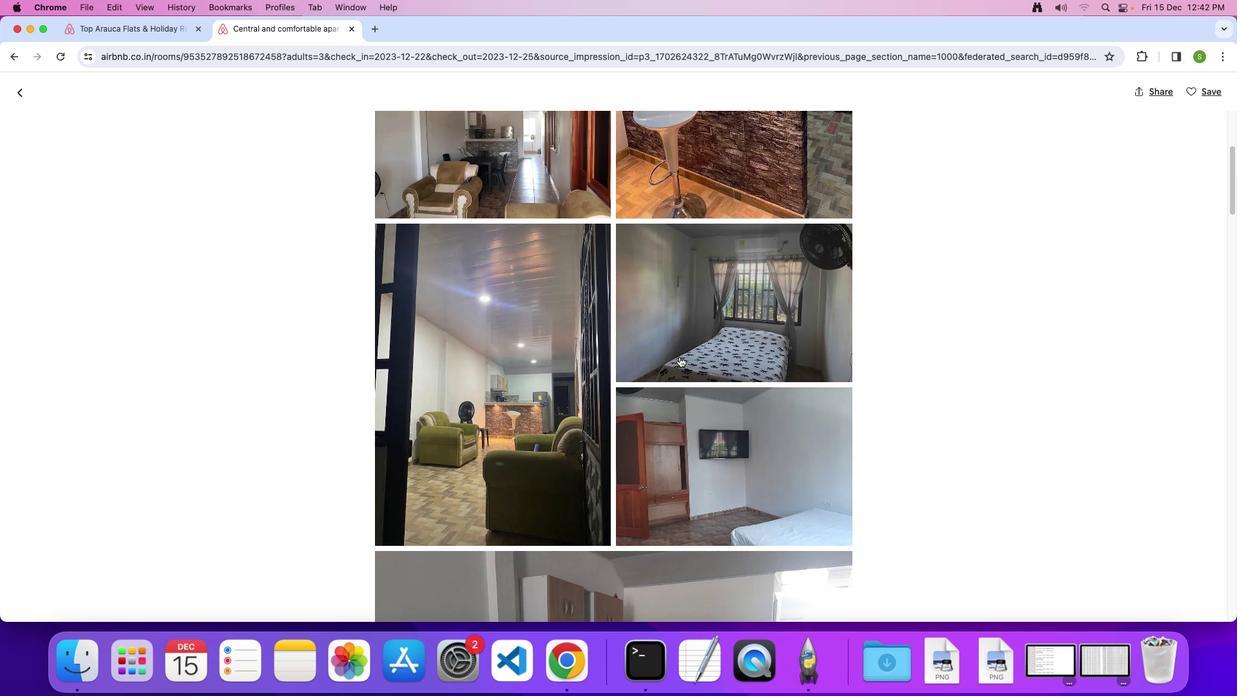 
Action: Mouse scrolled (680, 356) with delta (0, 0)
Screenshot: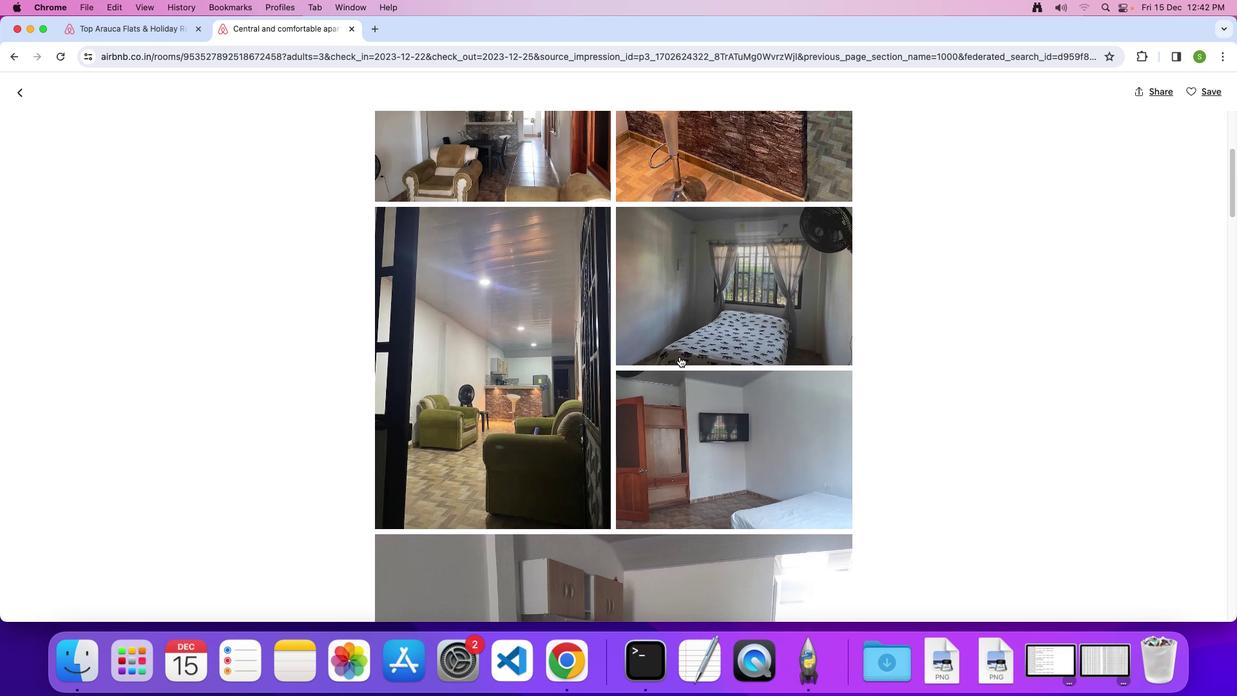 
Action: Mouse scrolled (680, 356) with delta (0, -1)
Screenshot: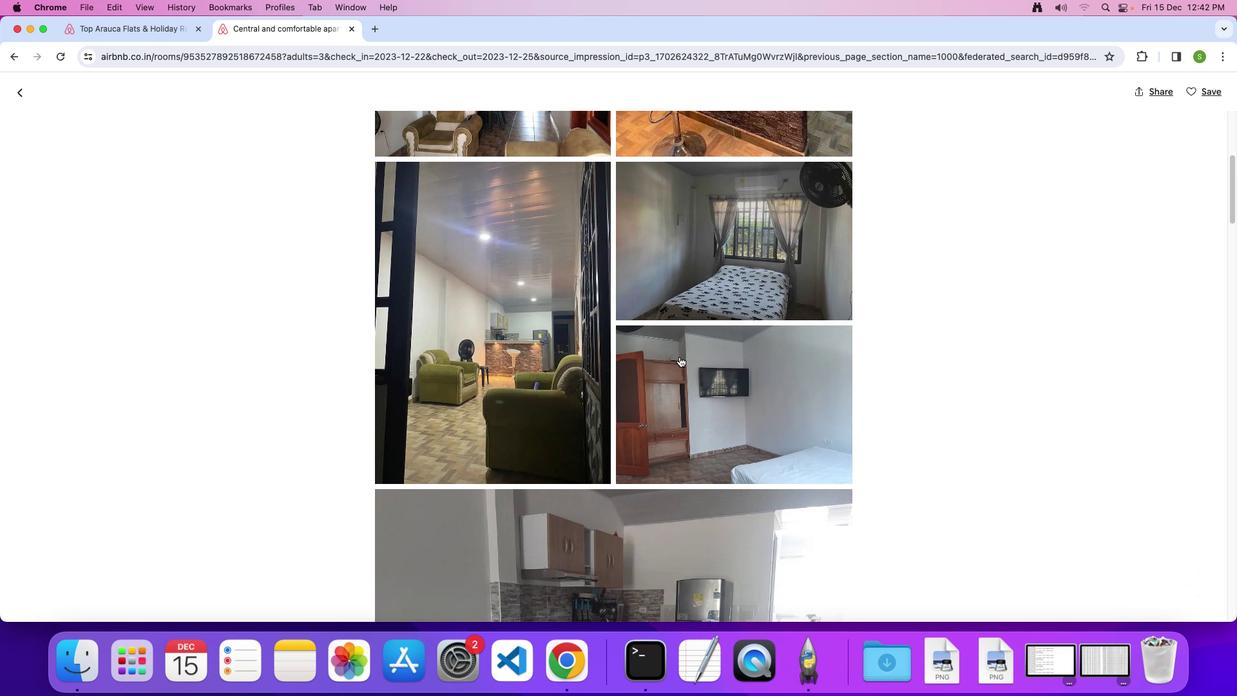 
Action: Mouse scrolled (680, 356) with delta (0, 0)
Screenshot: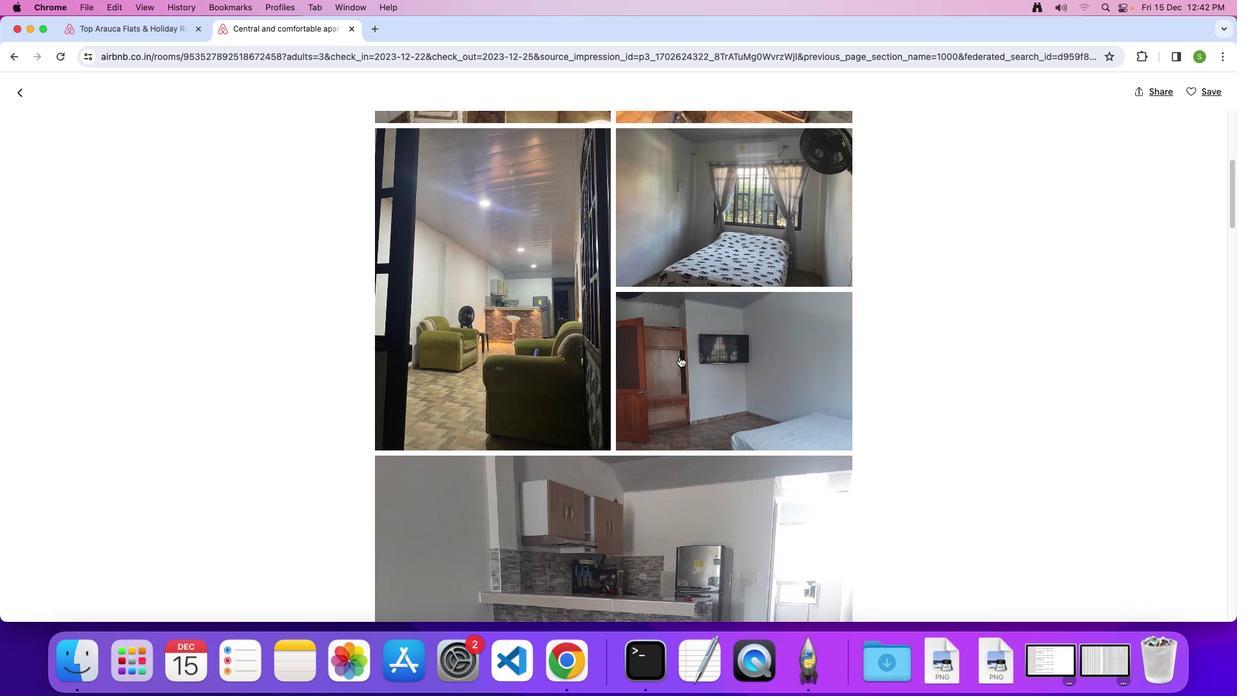 
Action: Mouse scrolled (680, 356) with delta (0, 0)
Screenshot: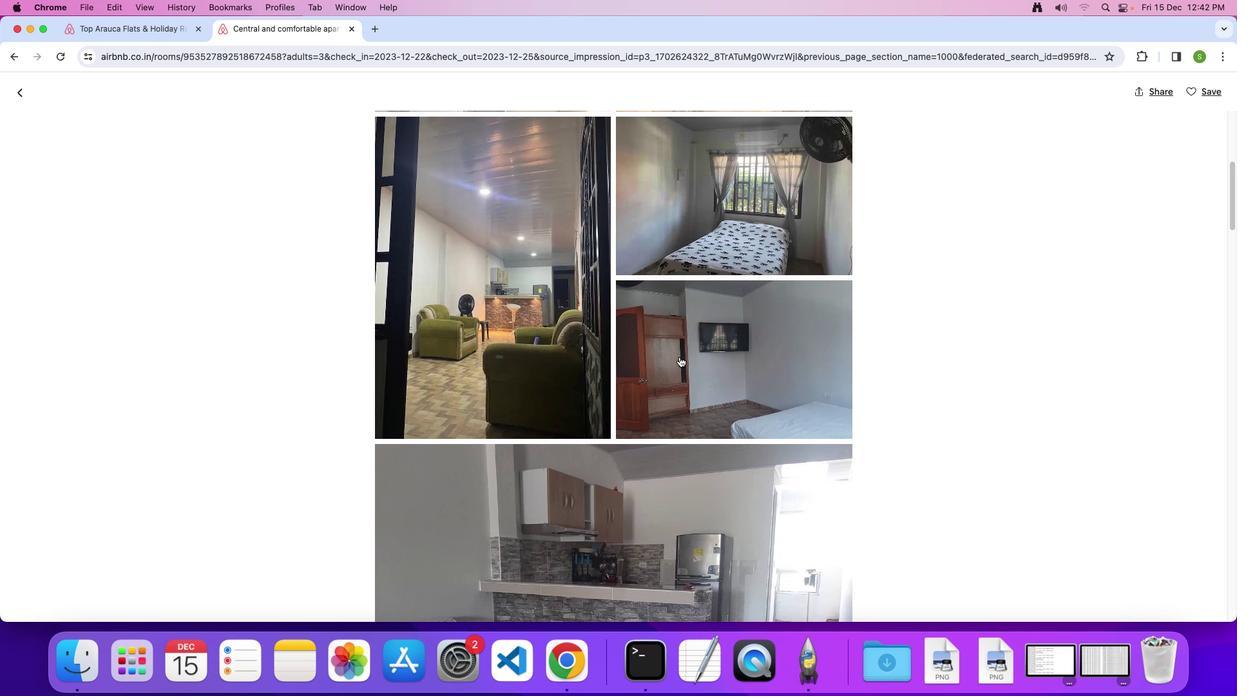 
Action: Mouse scrolled (680, 356) with delta (0, -1)
Screenshot: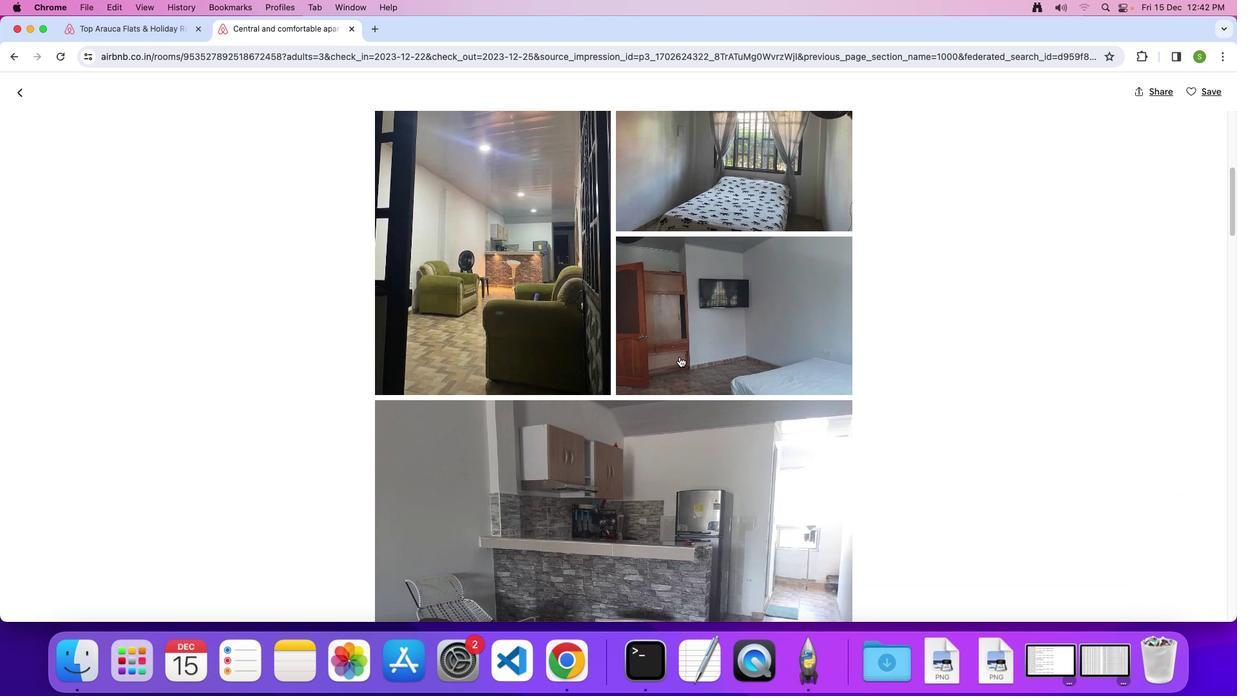 
Action: Mouse scrolled (680, 356) with delta (0, 0)
Screenshot: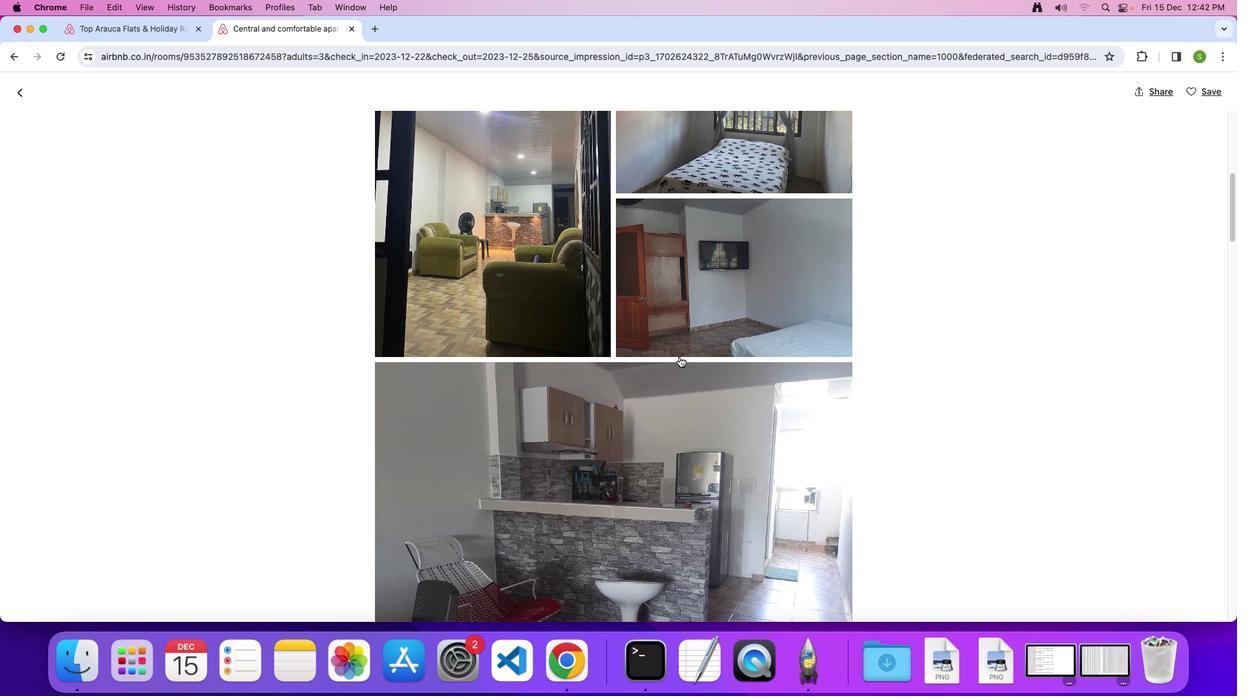 
Action: Mouse scrolled (680, 356) with delta (0, 0)
Screenshot: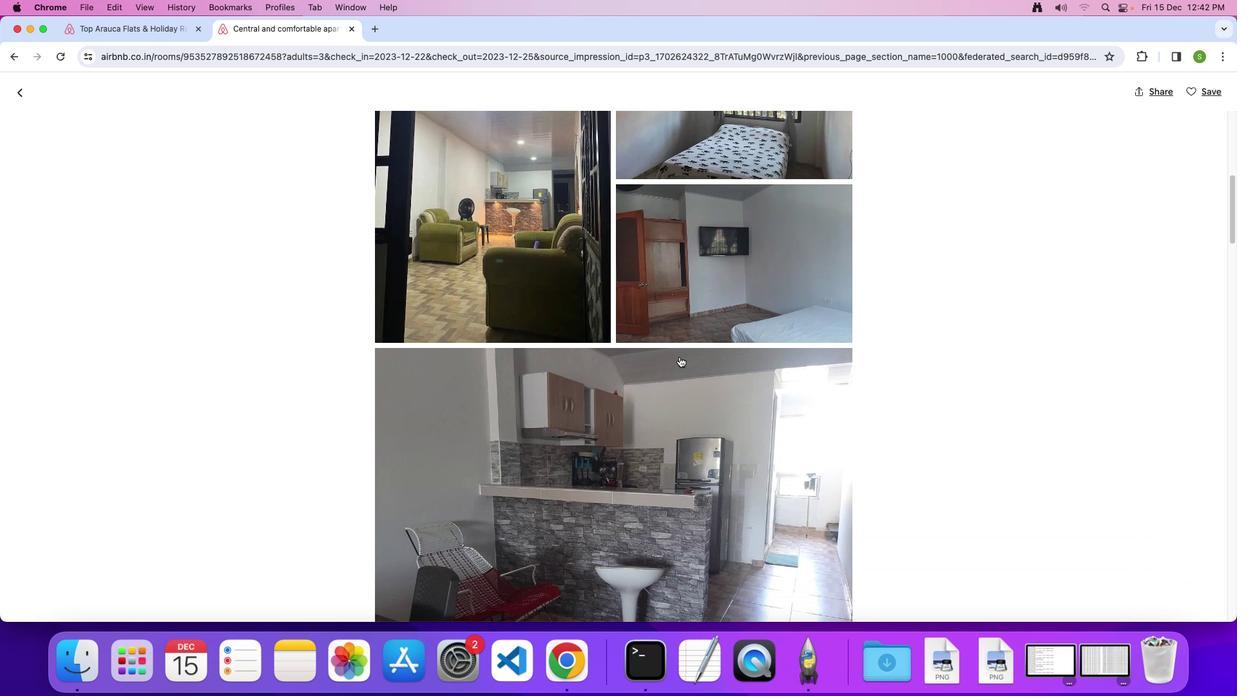 
Action: Mouse scrolled (680, 356) with delta (0, 0)
Screenshot: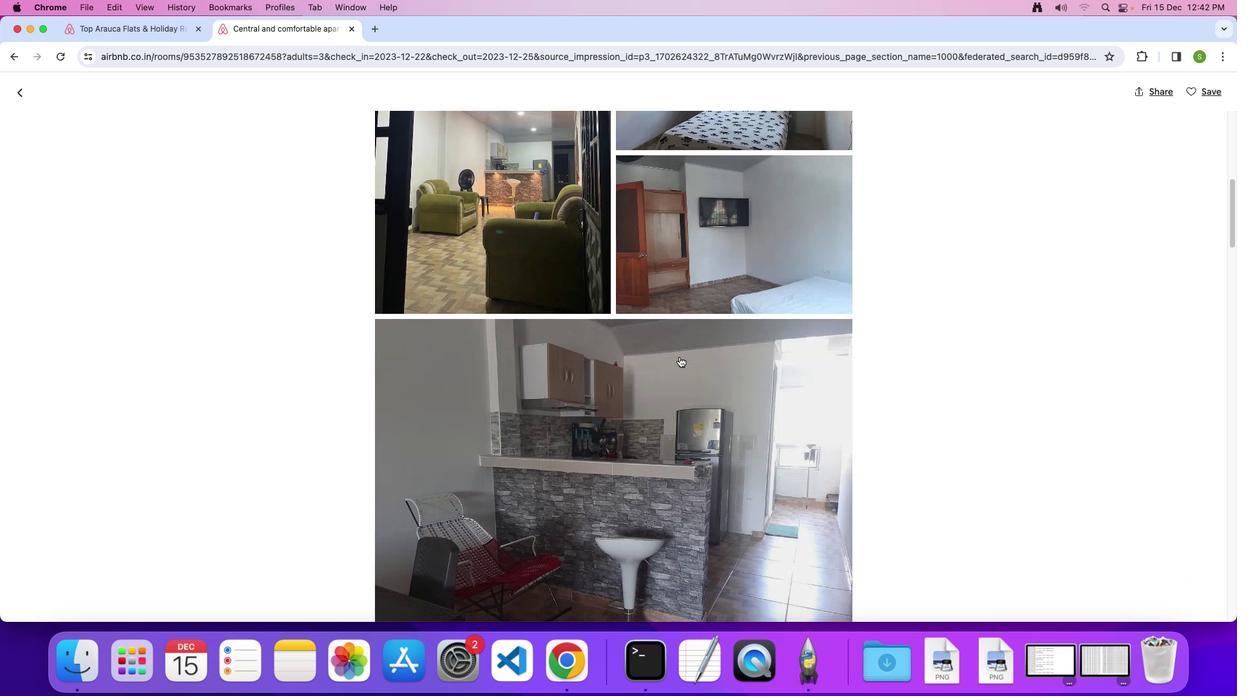 
Action: Mouse moved to (680, 356)
Screenshot: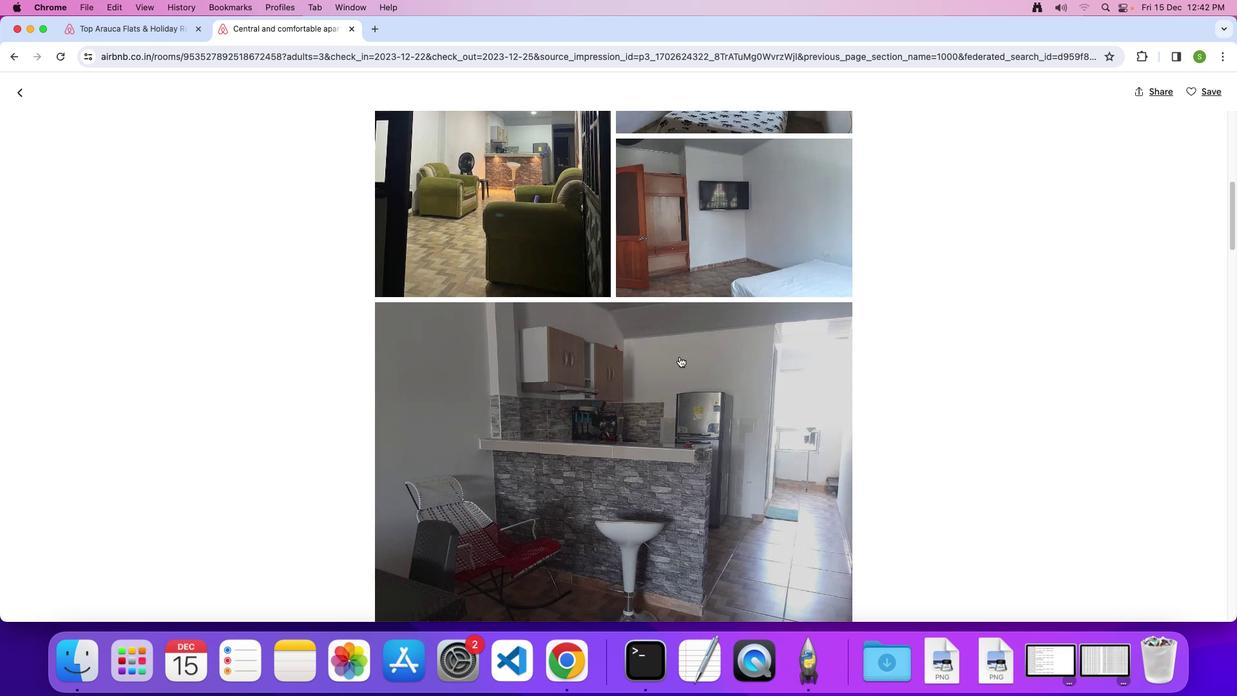 
Action: Mouse scrolled (680, 356) with delta (0, 0)
Screenshot: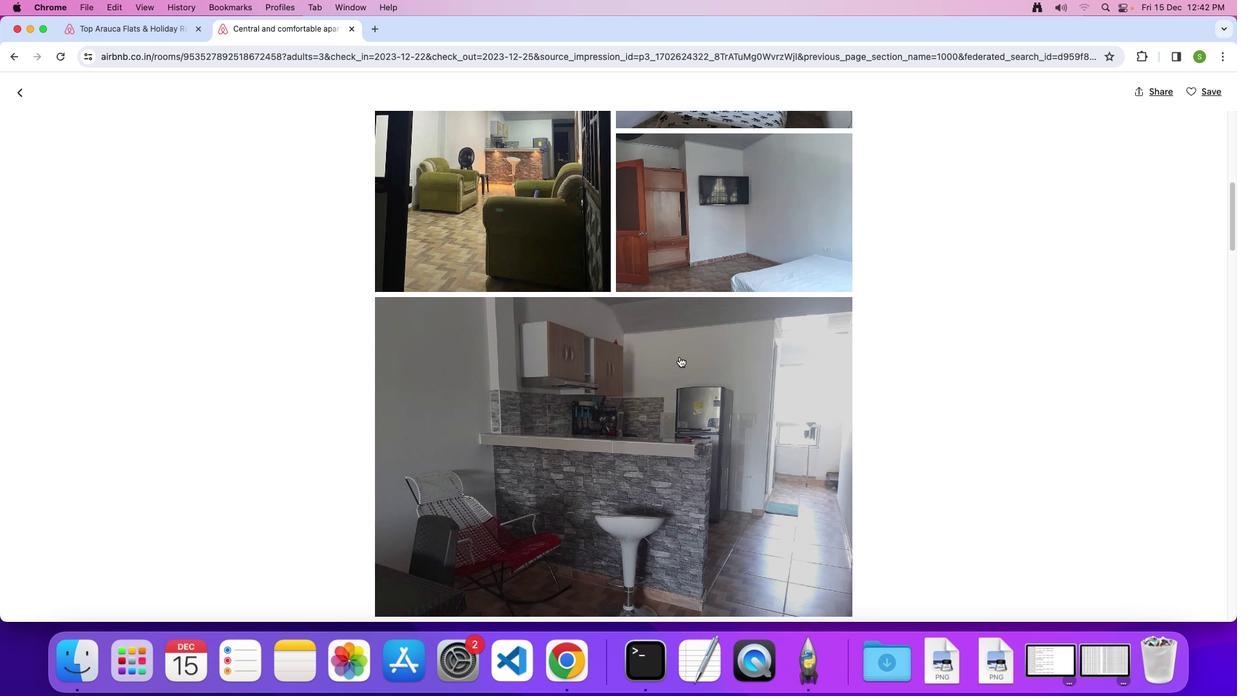 
Action: Mouse scrolled (680, 356) with delta (0, 0)
Screenshot: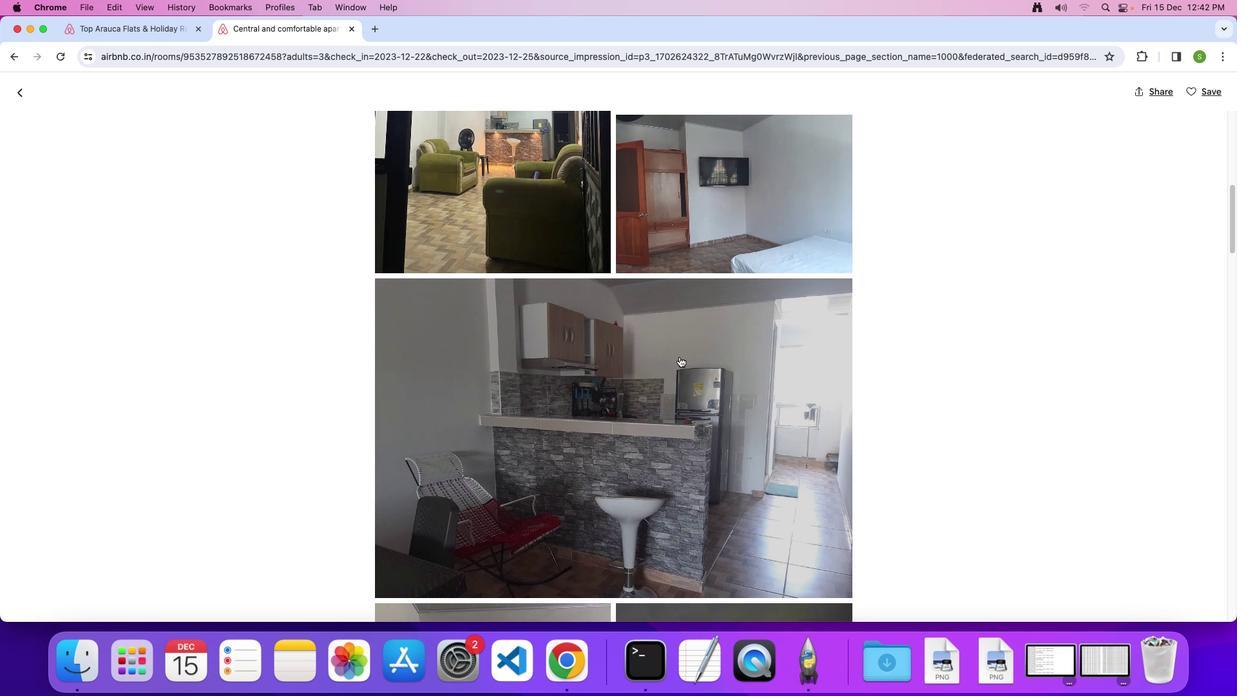 
Action: Mouse scrolled (680, 356) with delta (0, -1)
Screenshot: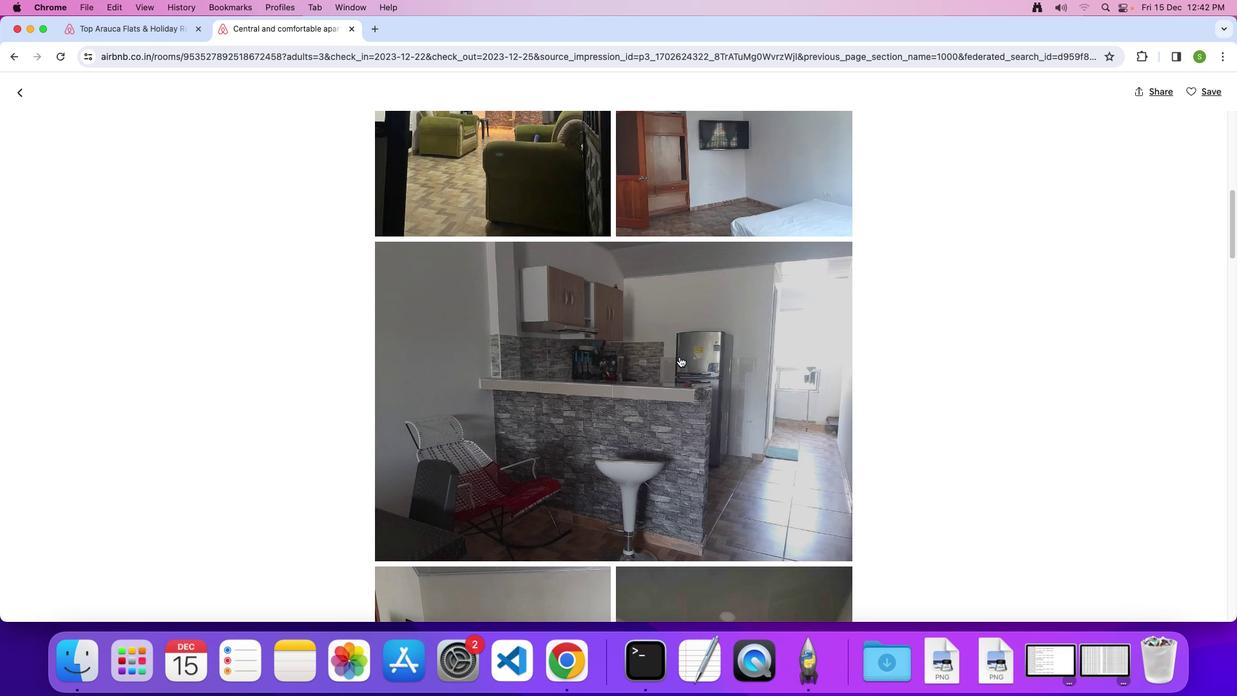 
Action: Mouse scrolled (680, 356) with delta (0, 0)
Screenshot: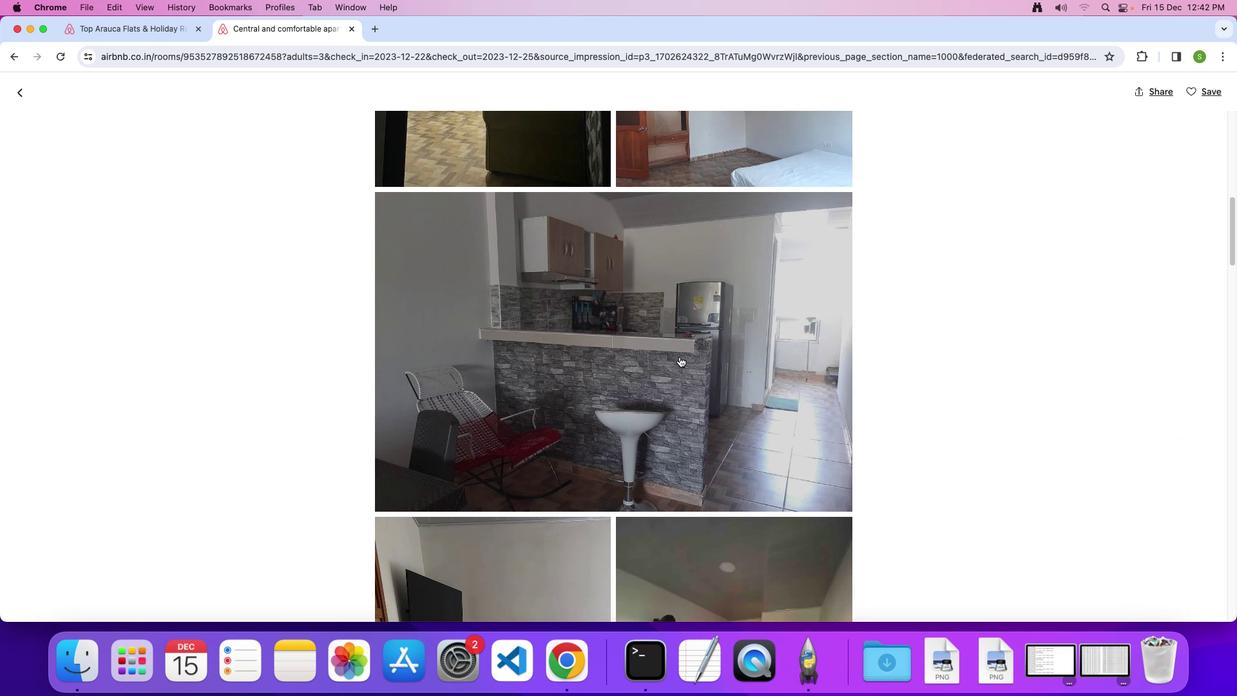 
Action: Mouse scrolled (680, 356) with delta (0, 0)
Screenshot: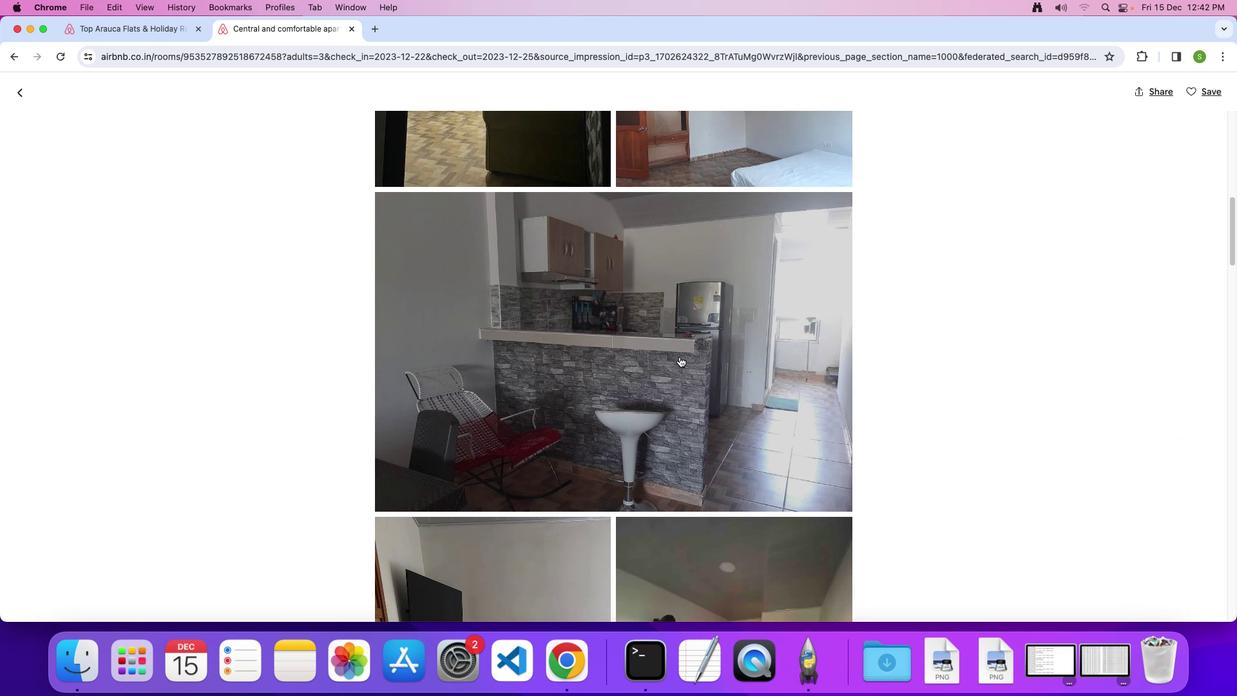 
Action: Mouse scrolled (680, 356) with delta (0, -1)
Screenshot: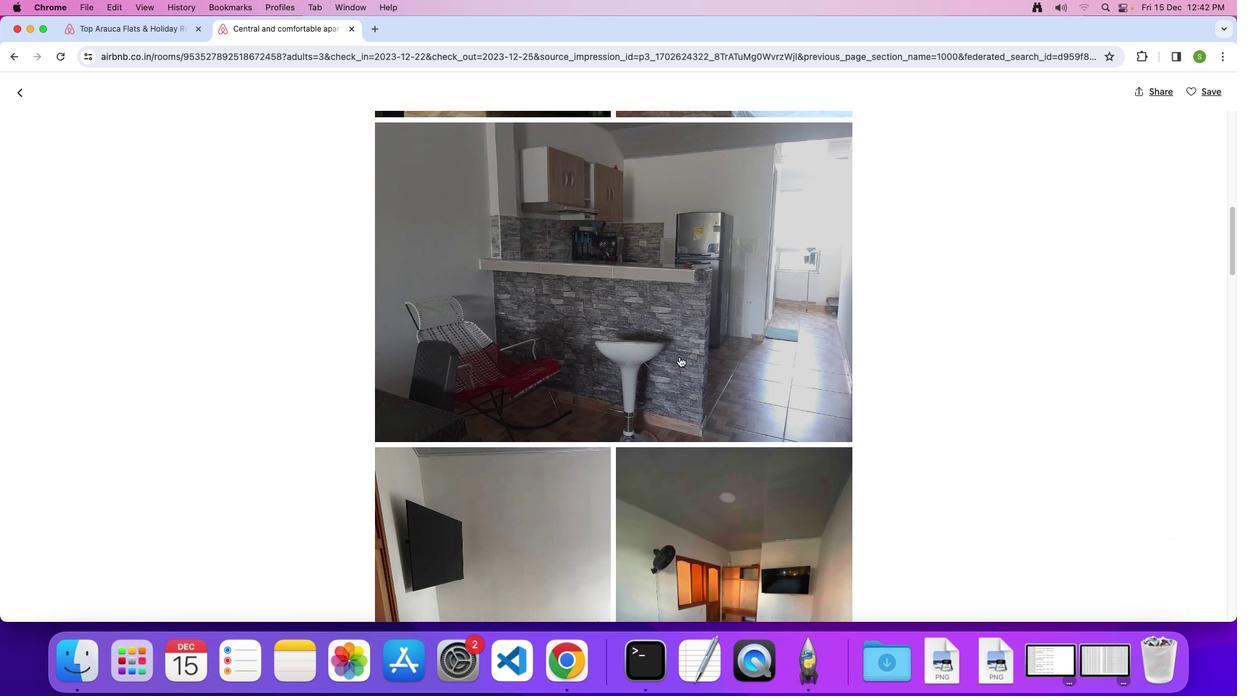 
Action: Mouse scrolled (680, 356) with delta (0, 0)
Screenshot: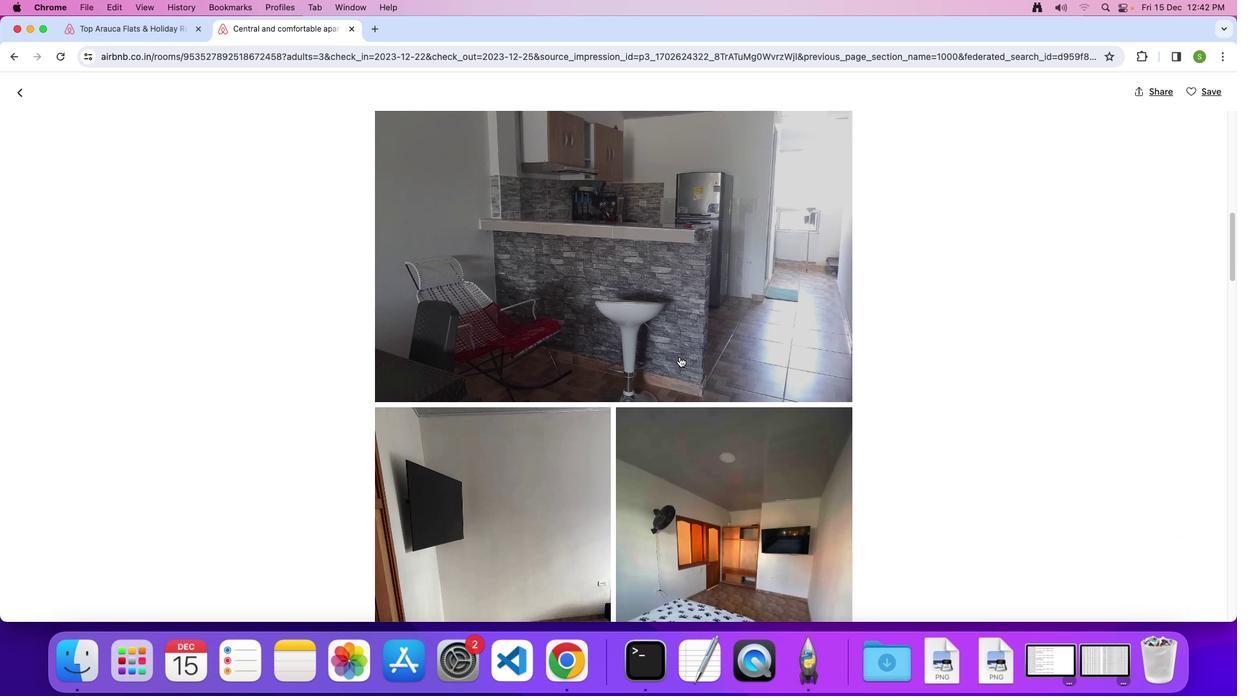 
Action: Mouse scrolled (680, 356) with delta (0, 0)
Screenshot: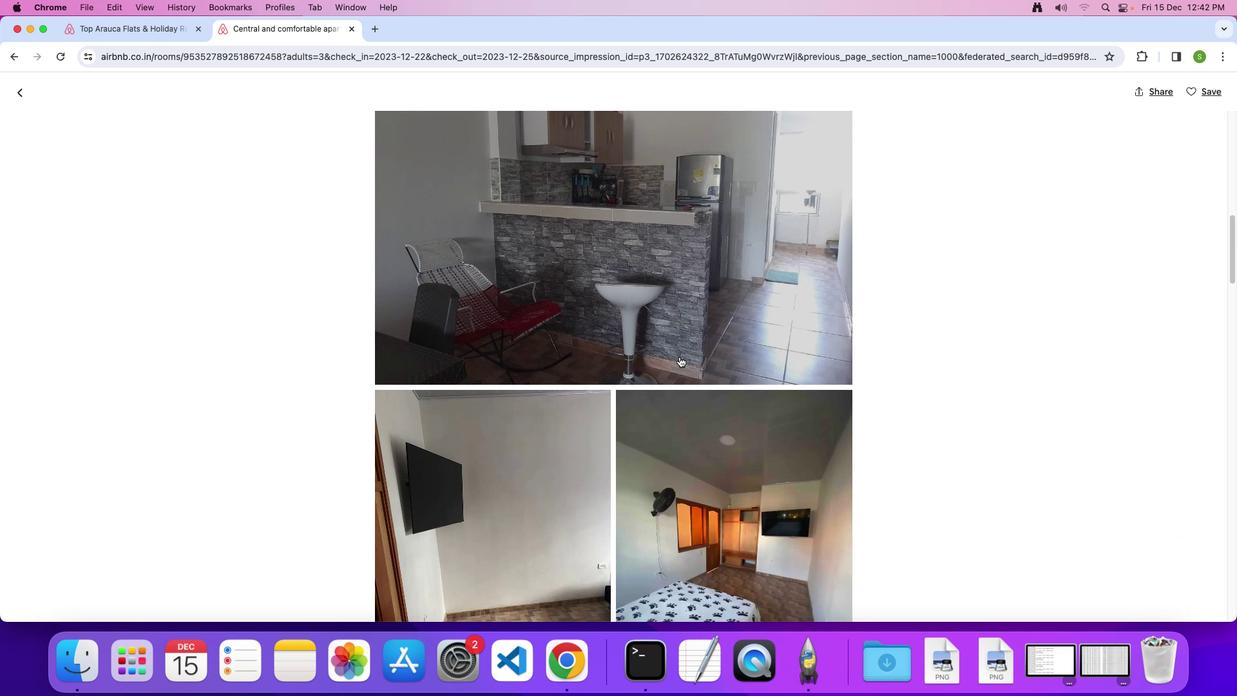 
Action: Mouse scrolled (680, 356) with delta (0, -1)
Screenshot: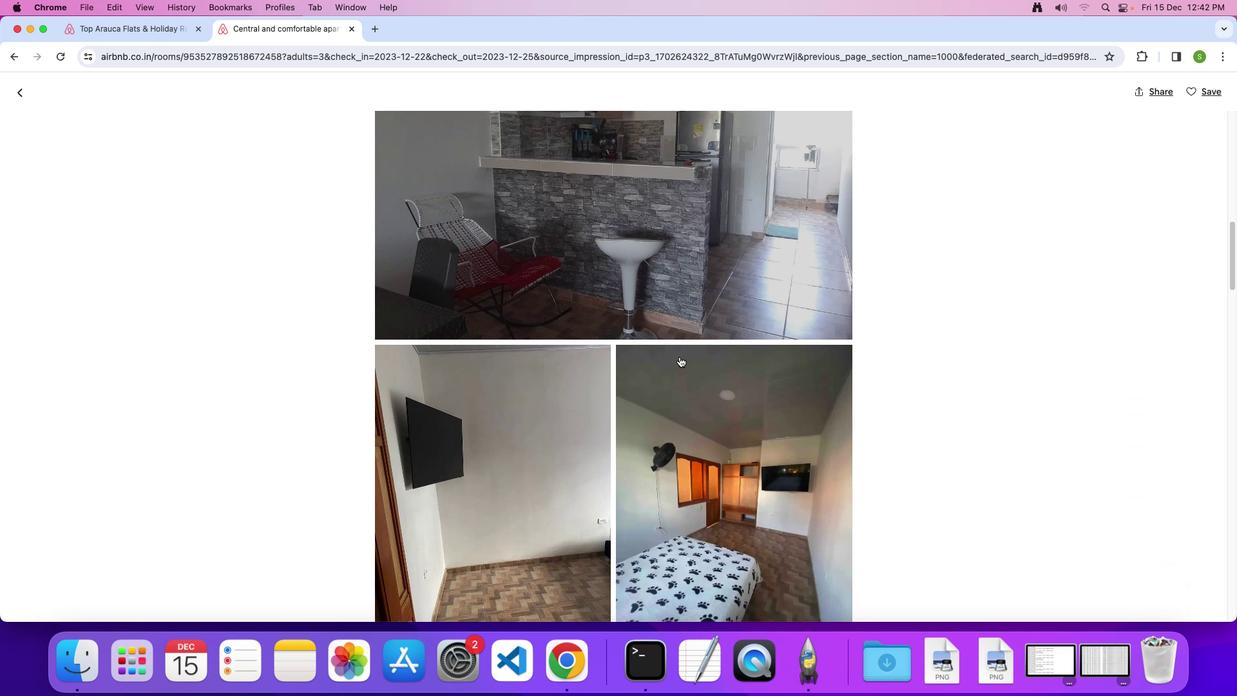 
Action: Mouse scrolled (680, 356) with delta (0, 0)
Screenshot: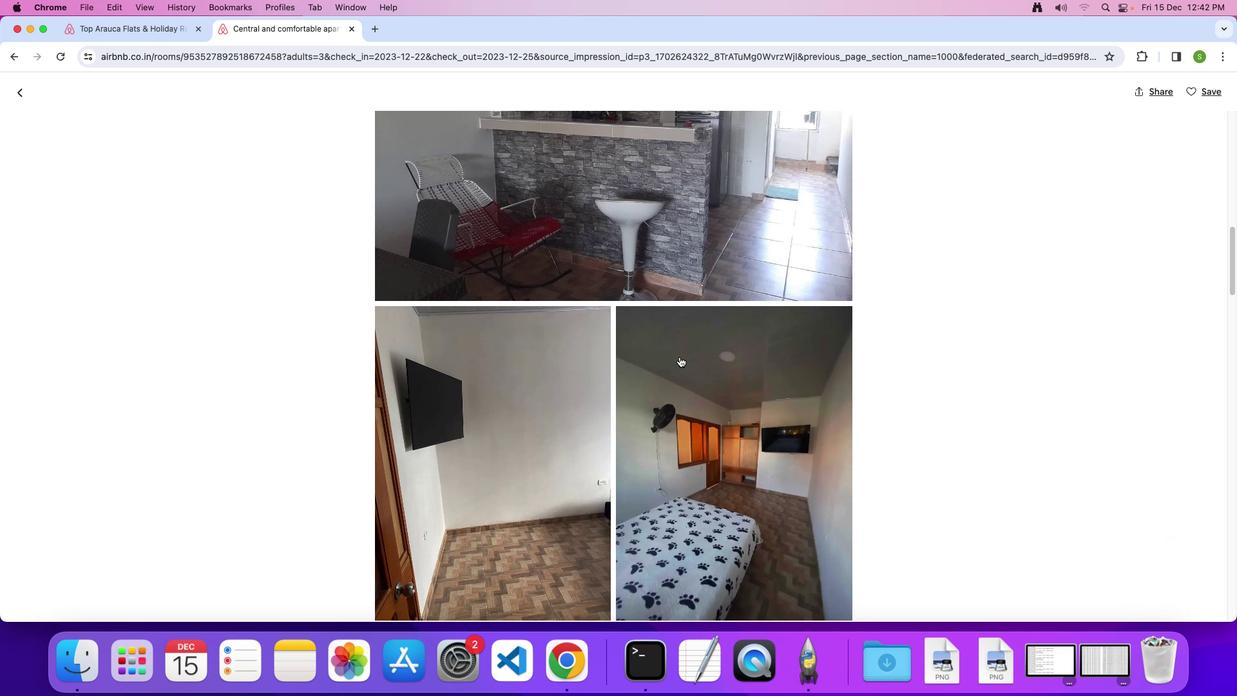 
Action: Mouse scrolled (680, 356) with delta (0, 0)
Screenshot: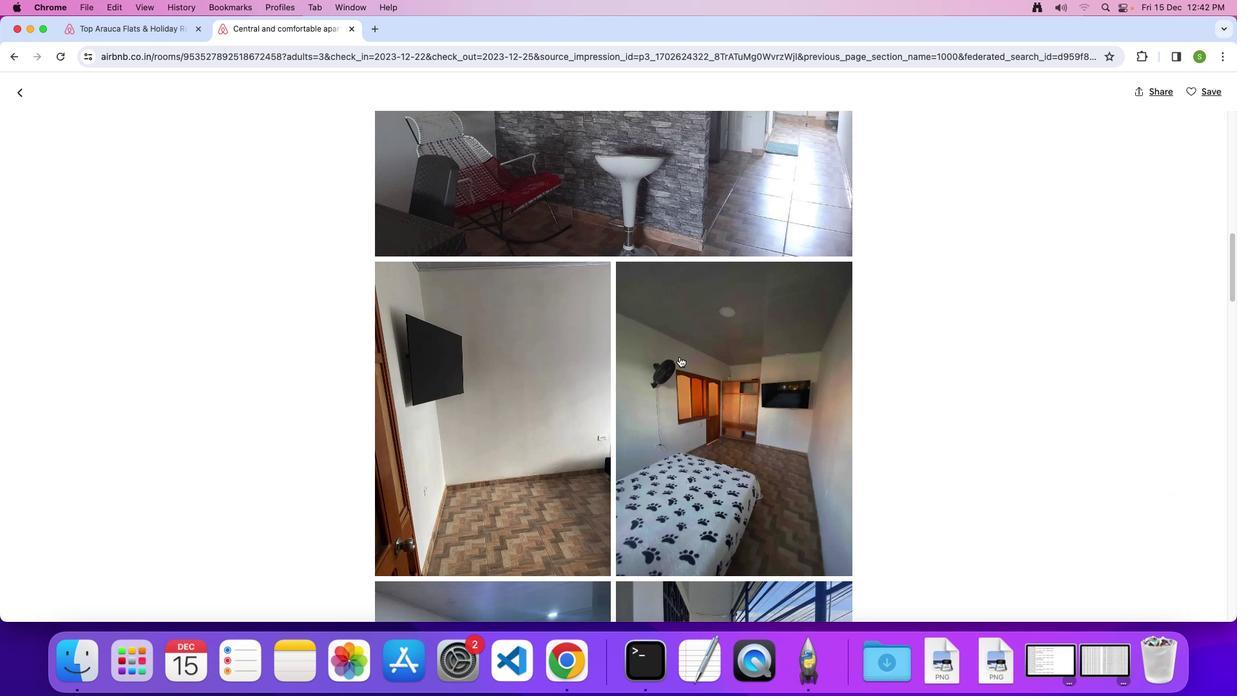 
Action: Mouse scrolled (680, 356) with delta (0, -1)
Screenshot: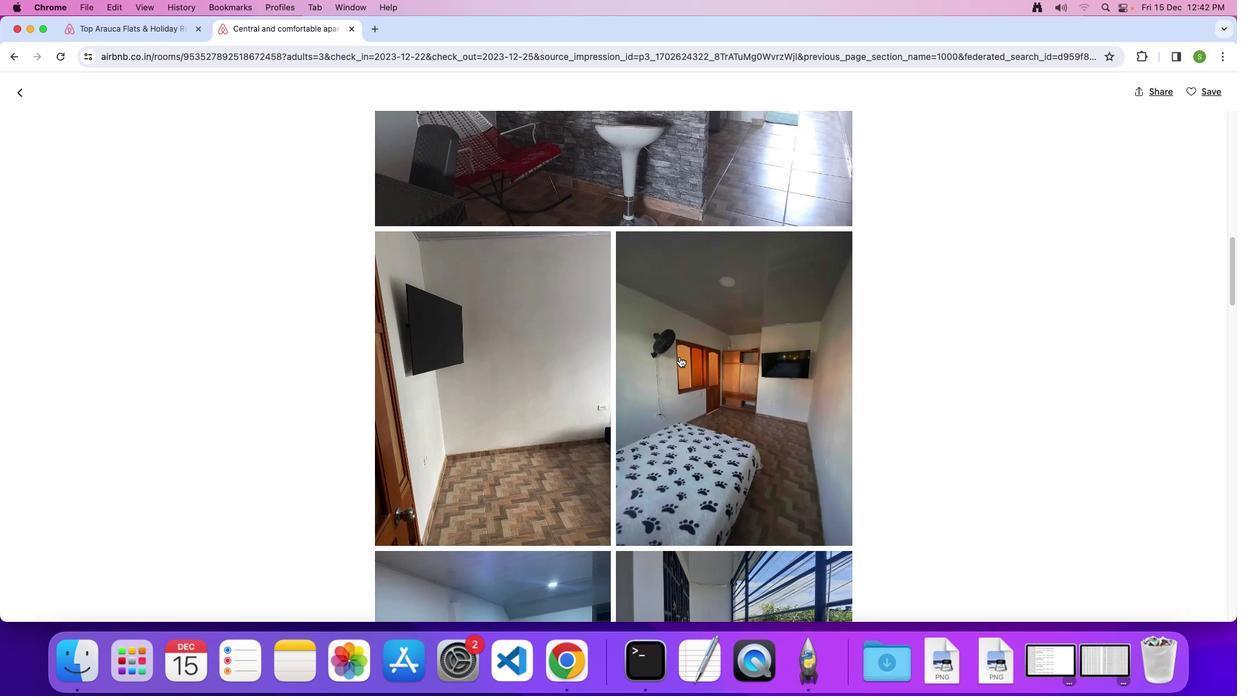 
Action: Mouse scrolled (680, 356) with delta (0, 0)
Screenshot: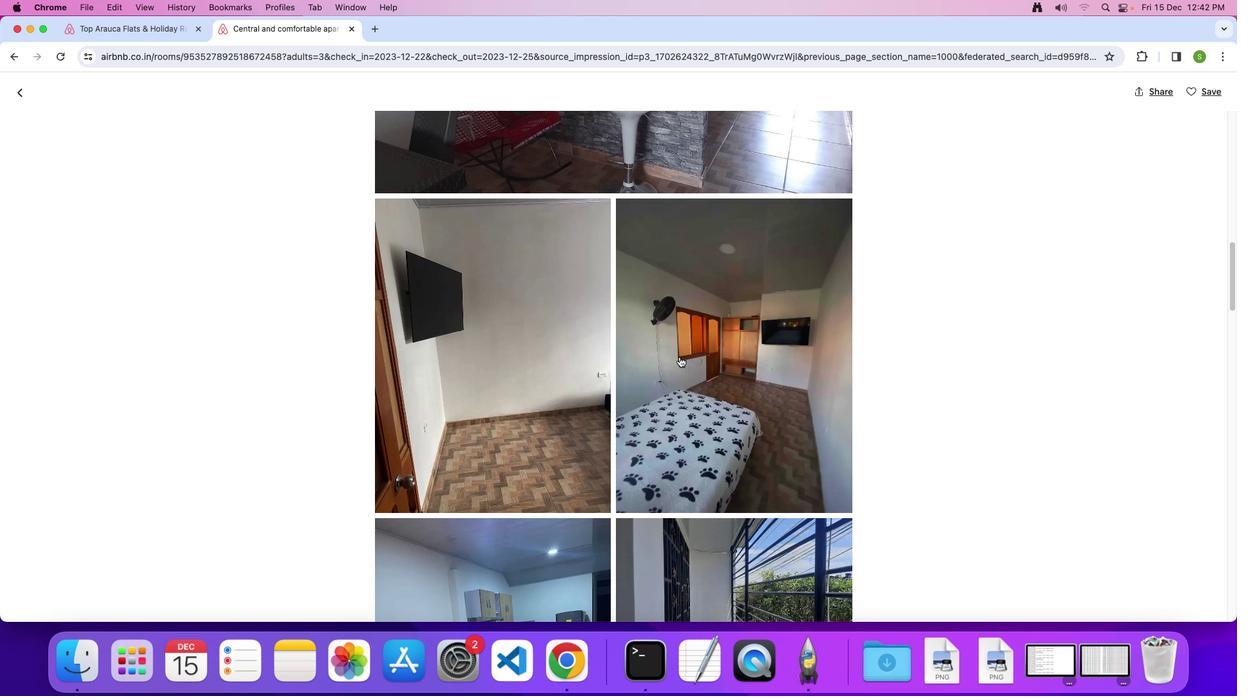 
Action: Mouse scrolled (680, 356) with delta (0, 0)
Screenshot: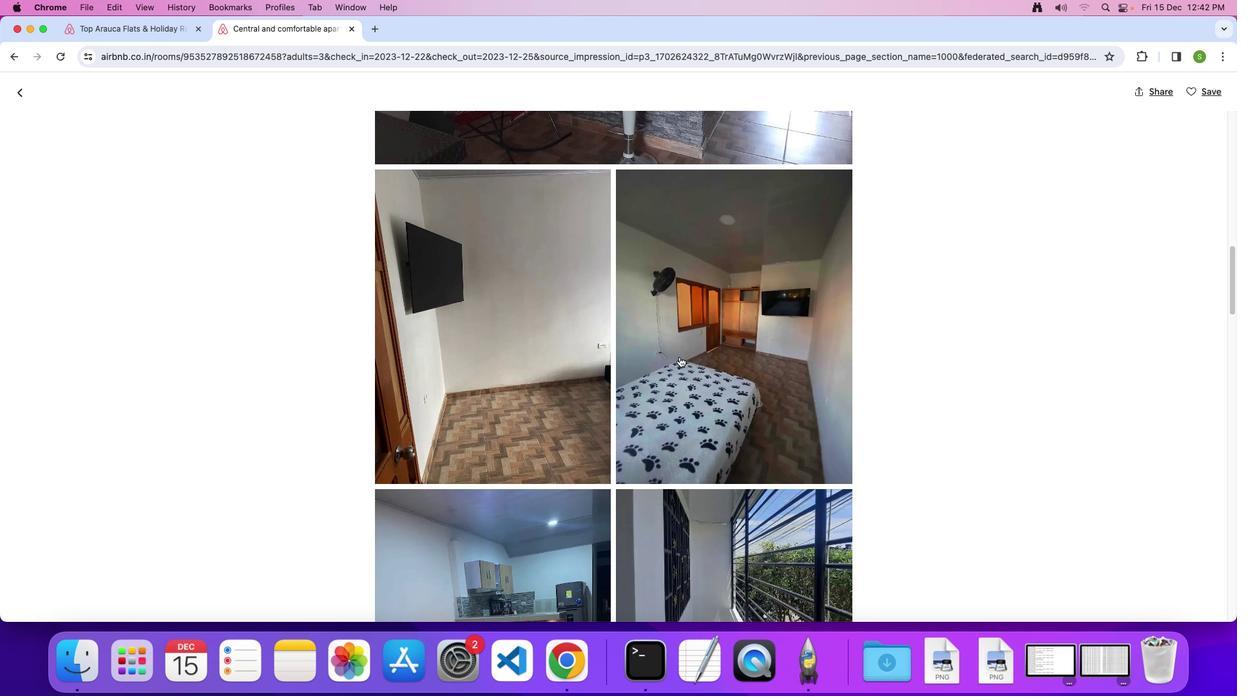 
Action: Mouse scrolled (680, 356) with delta (0, -1)
Screenshot: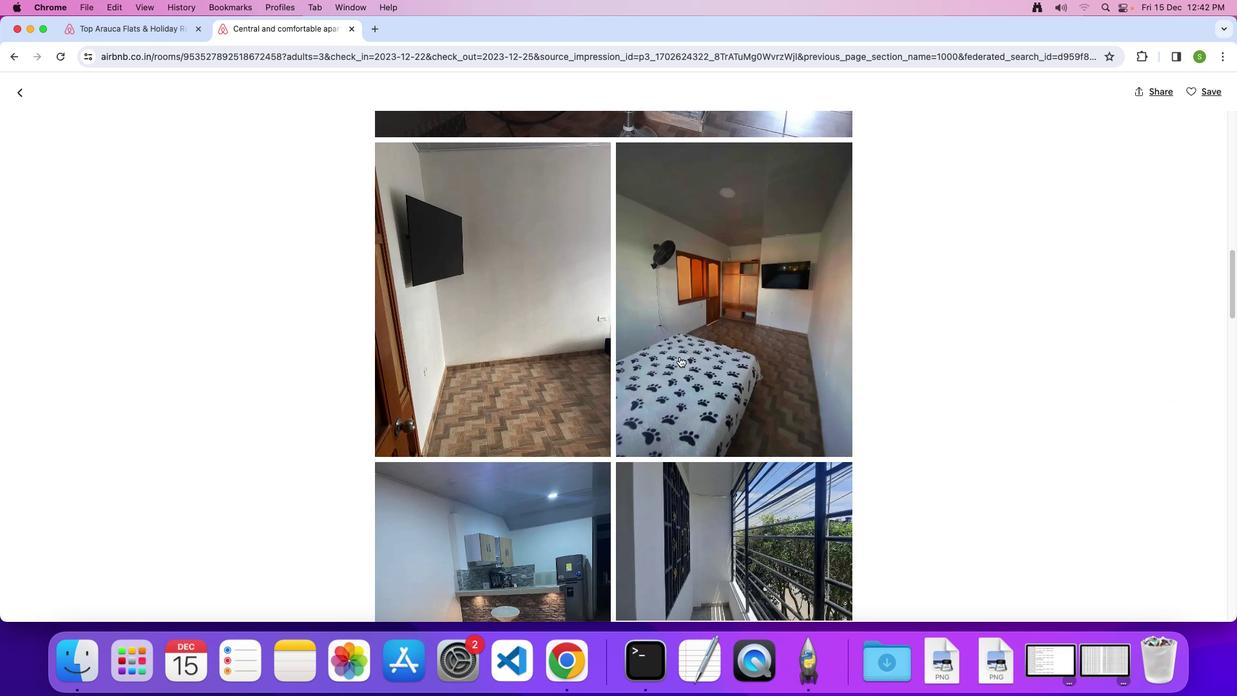
Action: Mouse scrolled (680, 356) with delta (0, 0)
Screenshot: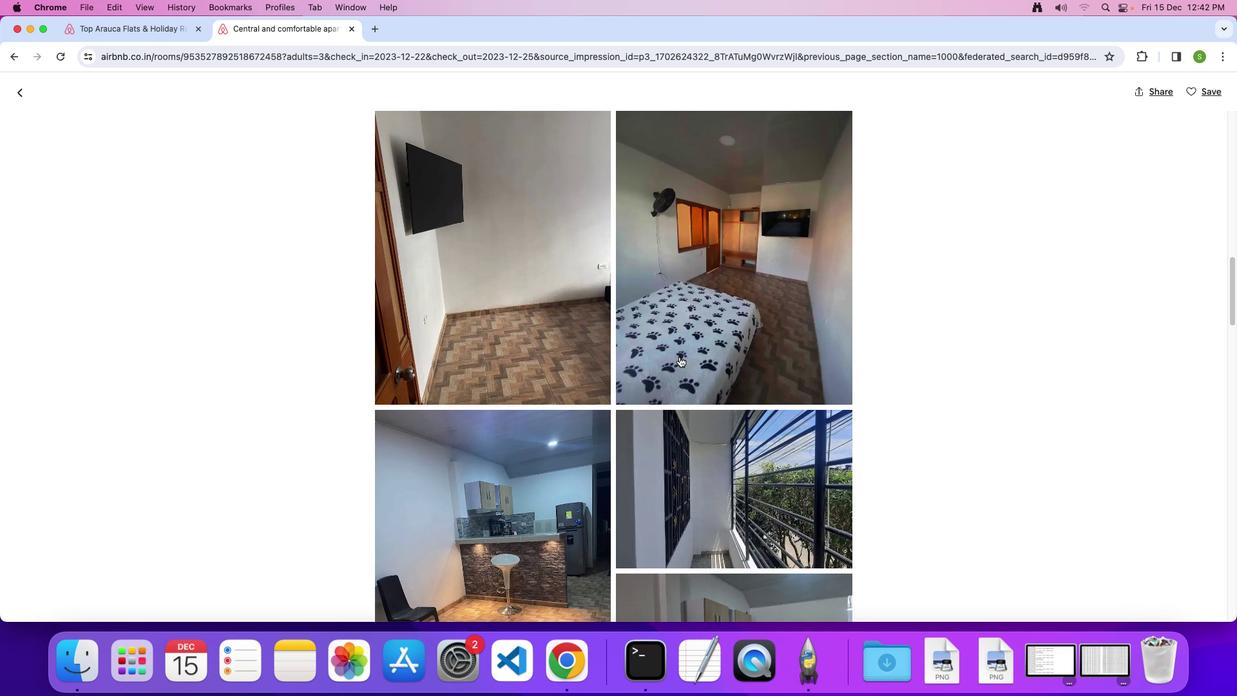 
Action: Mouse scrolled (680, 356) with delta (0, 0)
Screenshot: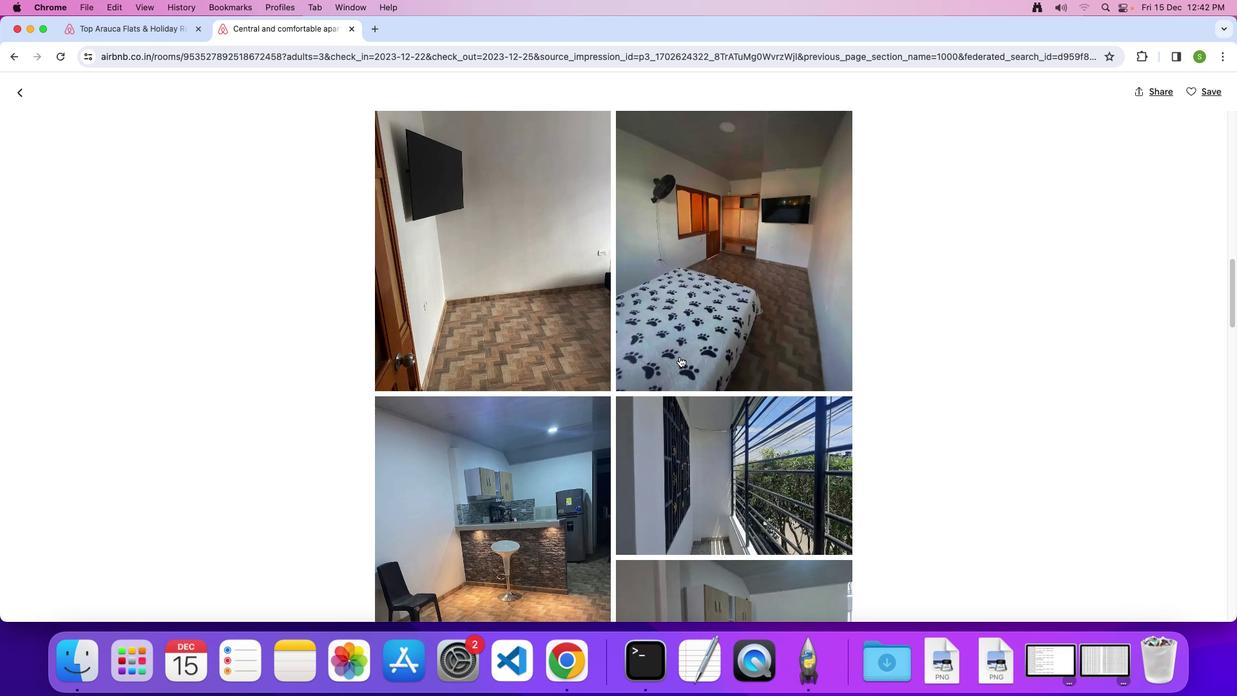 
Action: Mouse scrolled (680, 356) with delta (0, -1)
Screenshot: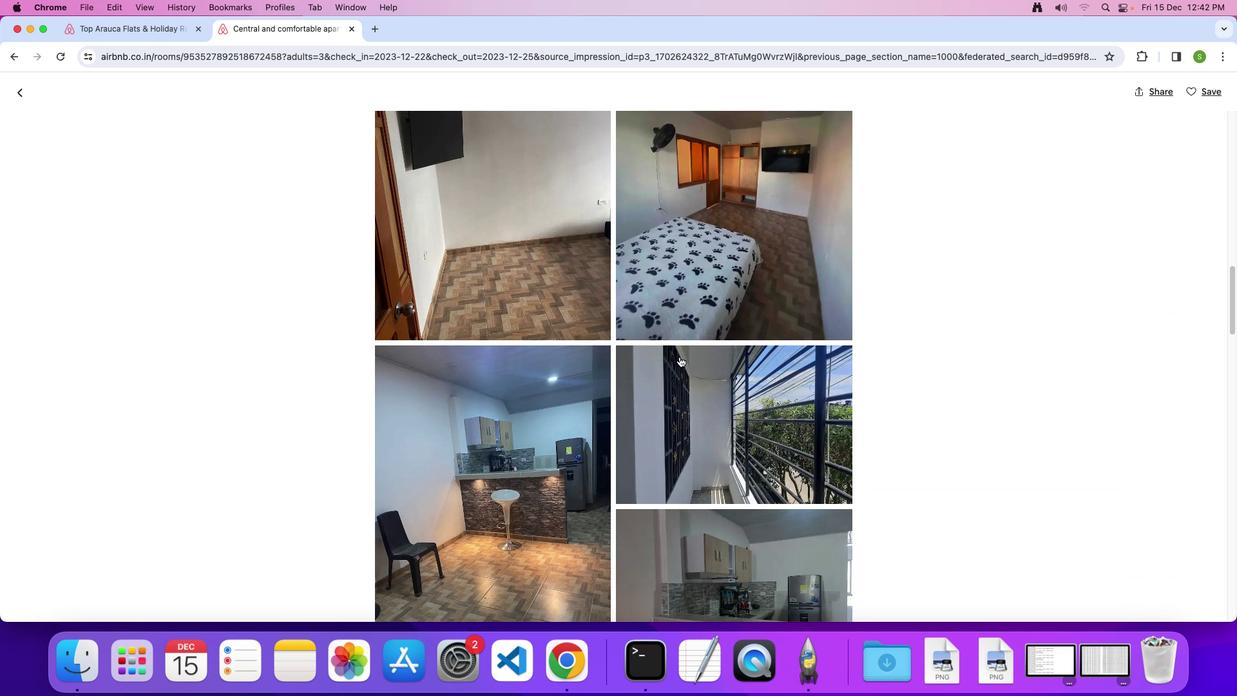 
Action: Mouse scrolled (680, 356) with delta (0, 0)
Screenshot: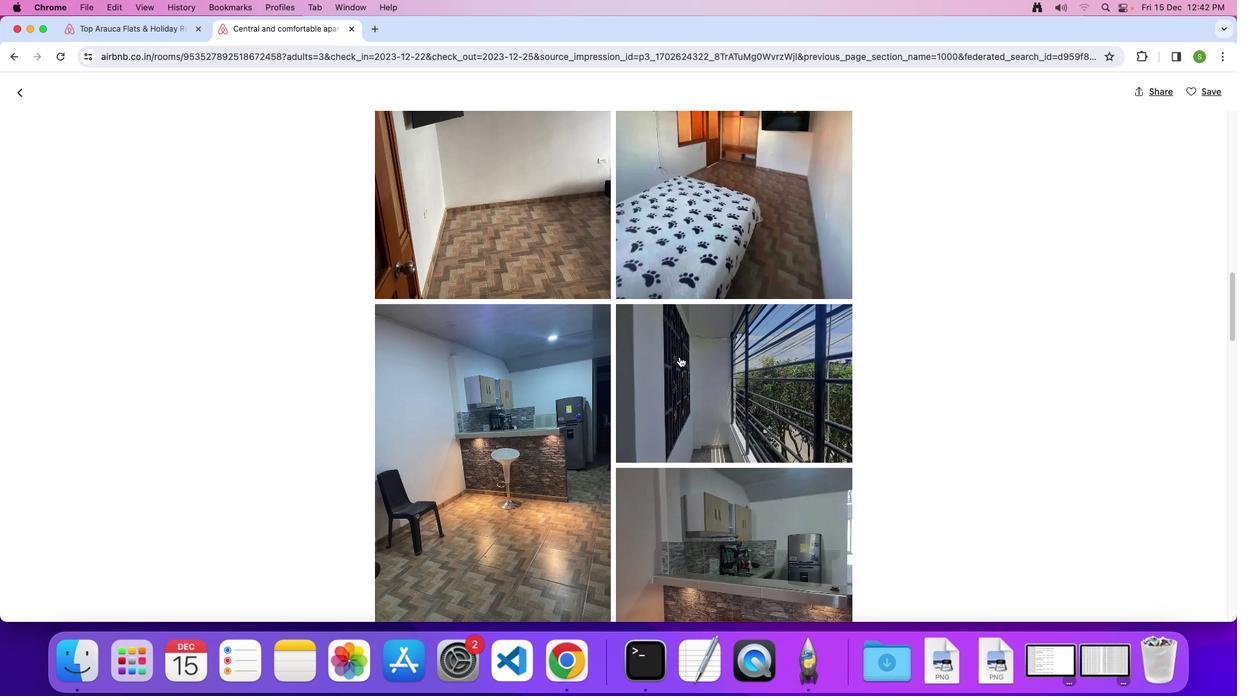 
Action: Mouse scrolled (680, 356) with delta (0, 0)
Screenshot: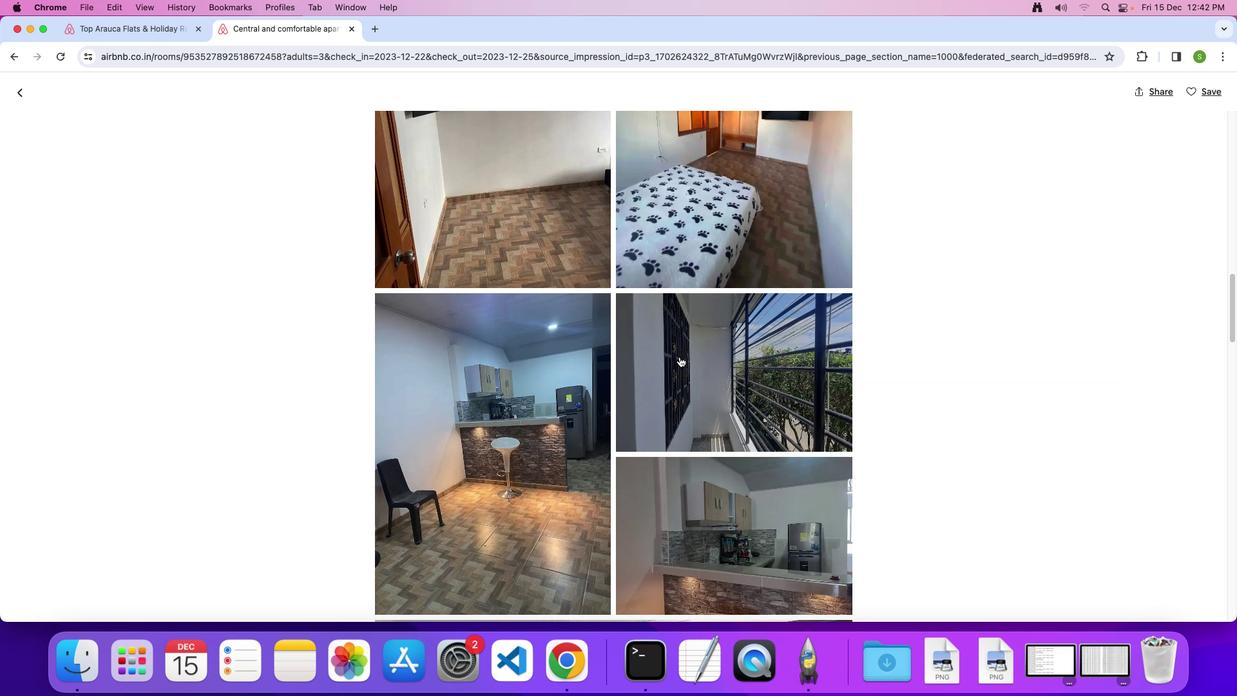 
Action: Mouse scrolled (680, 356) with delta (0, -1)
Screenshot: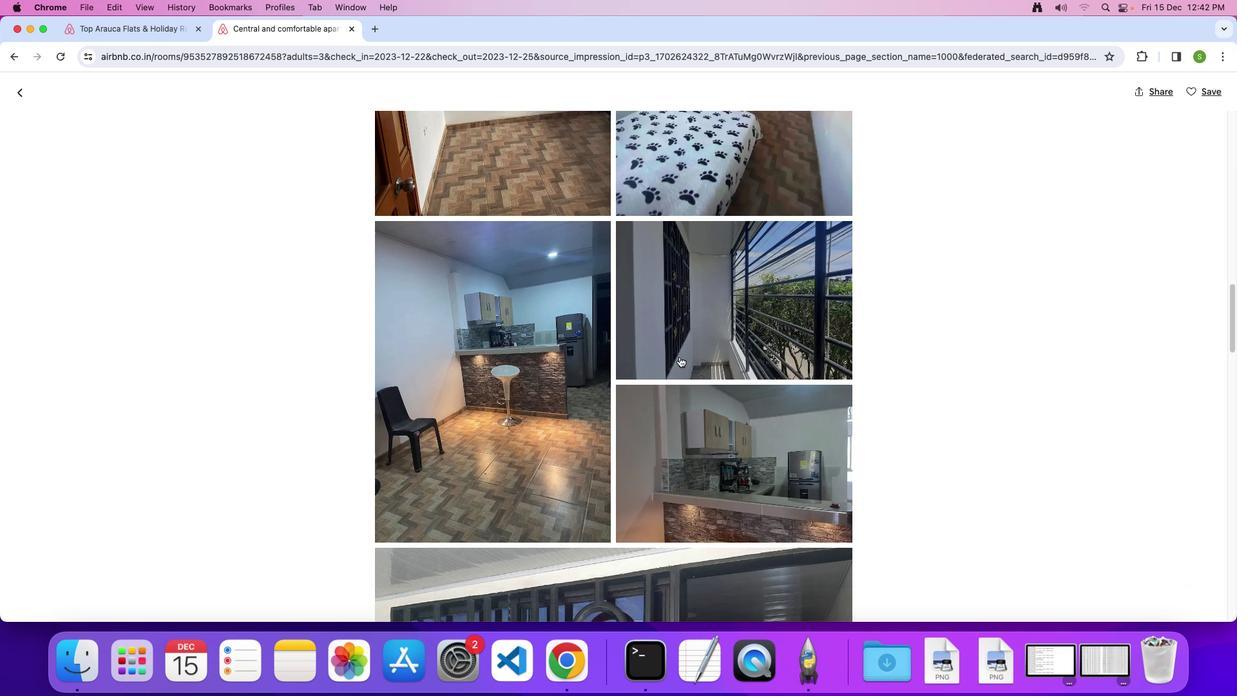 
Action: Mouse scrolled (680, 356) with delta (0, 0)
Screenshot: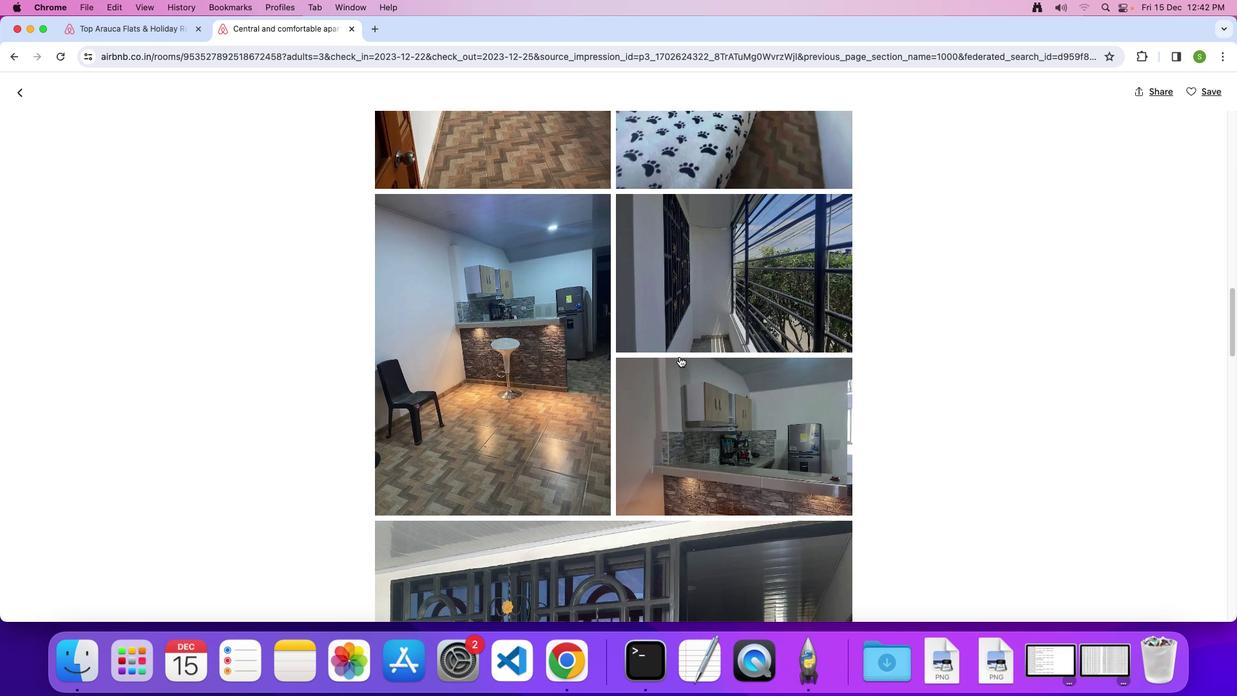 
Action: Mouse scrolled (680, 356) with delta (0, 0)
Screenshot: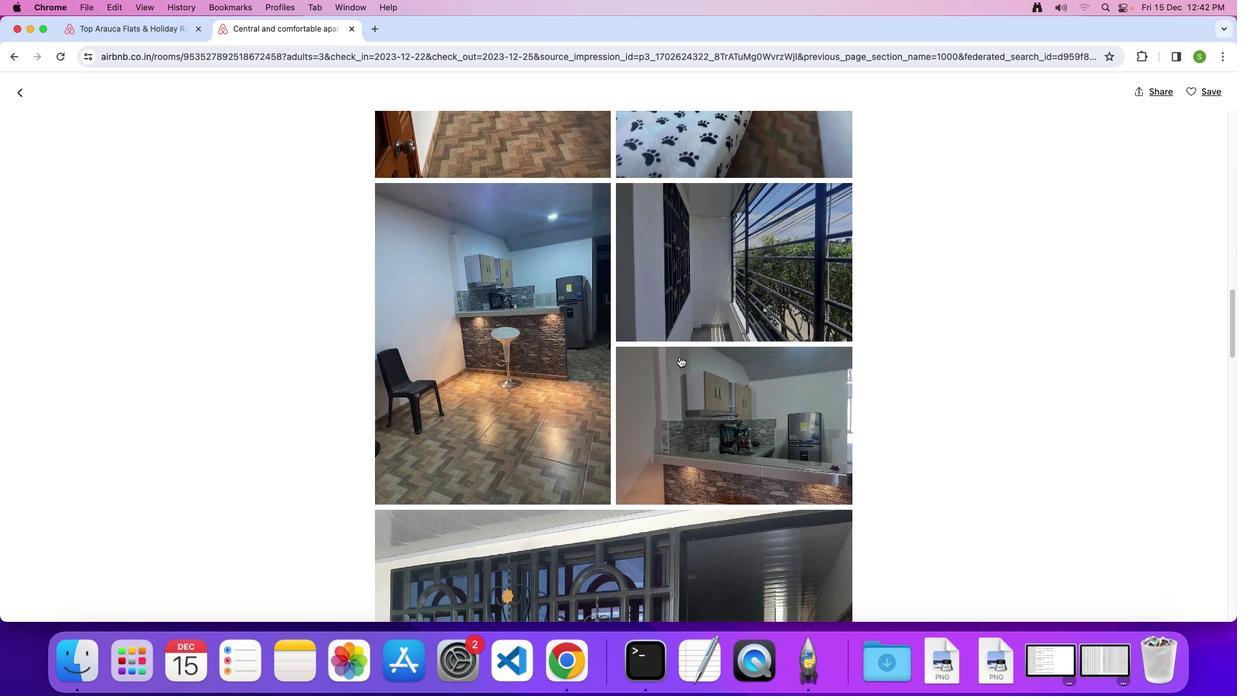 
Action: Mouse scrolled (680, 356) with delta (0, -1)
Screenshot: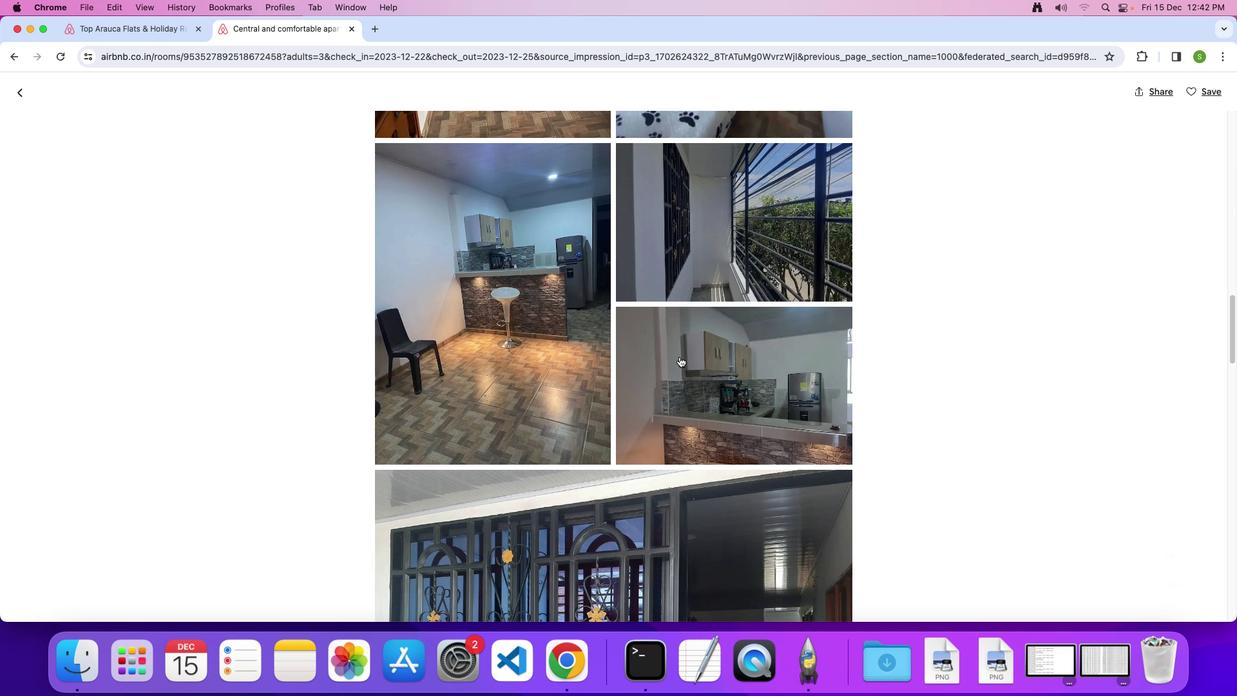 
Action: Mouse scrolled (680, 356) with delta (0, 0)
Screenshot: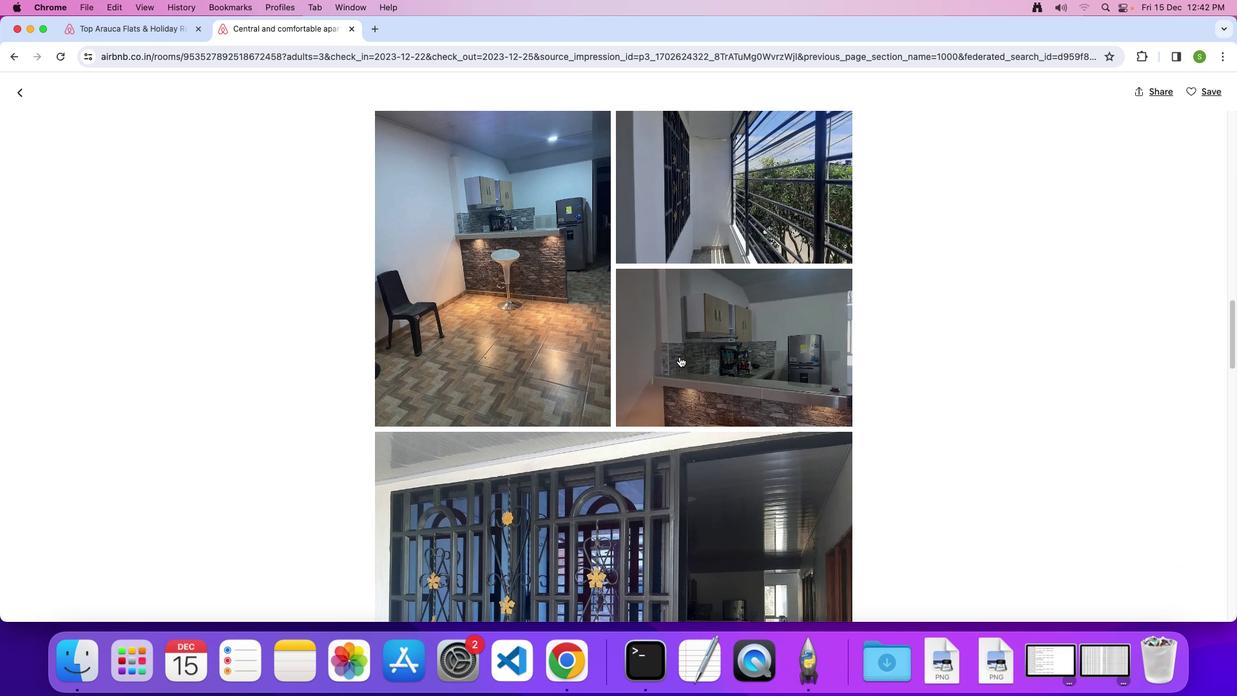 
Action: Mouse scrolled (680, 356) with delta (0, 0)
Screenshot: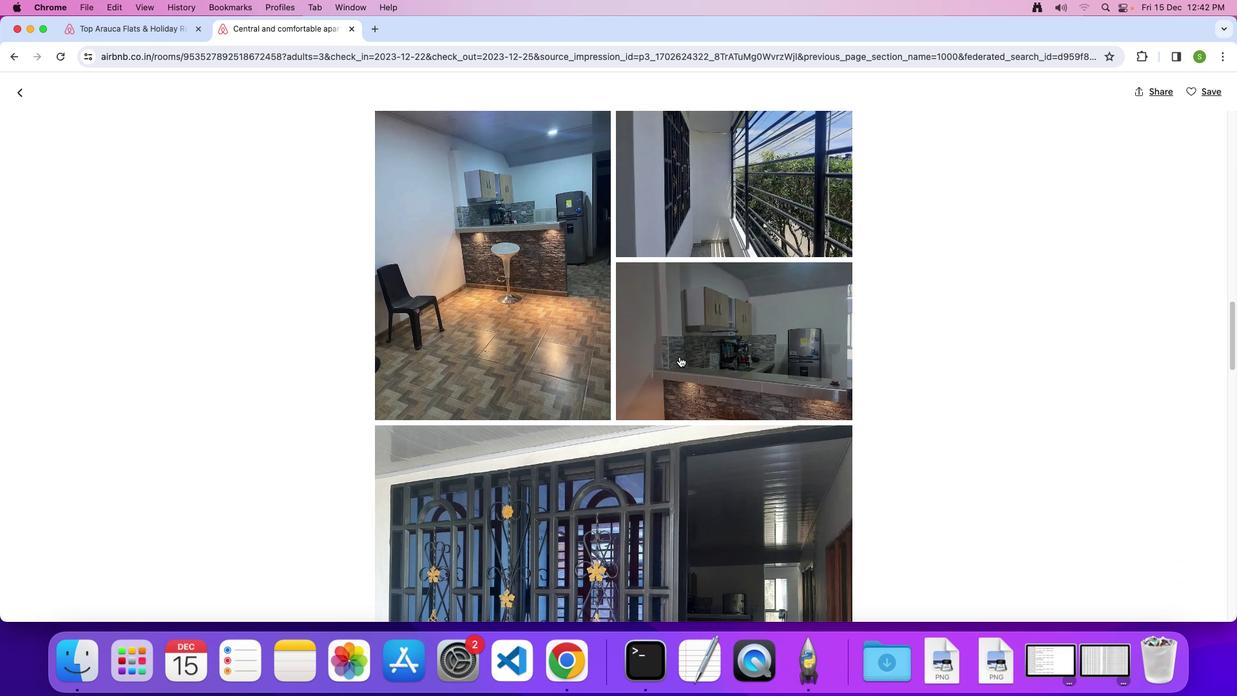 
Action: Mouse scrolled (680, 356) with delta (0, -1)
Screenshot: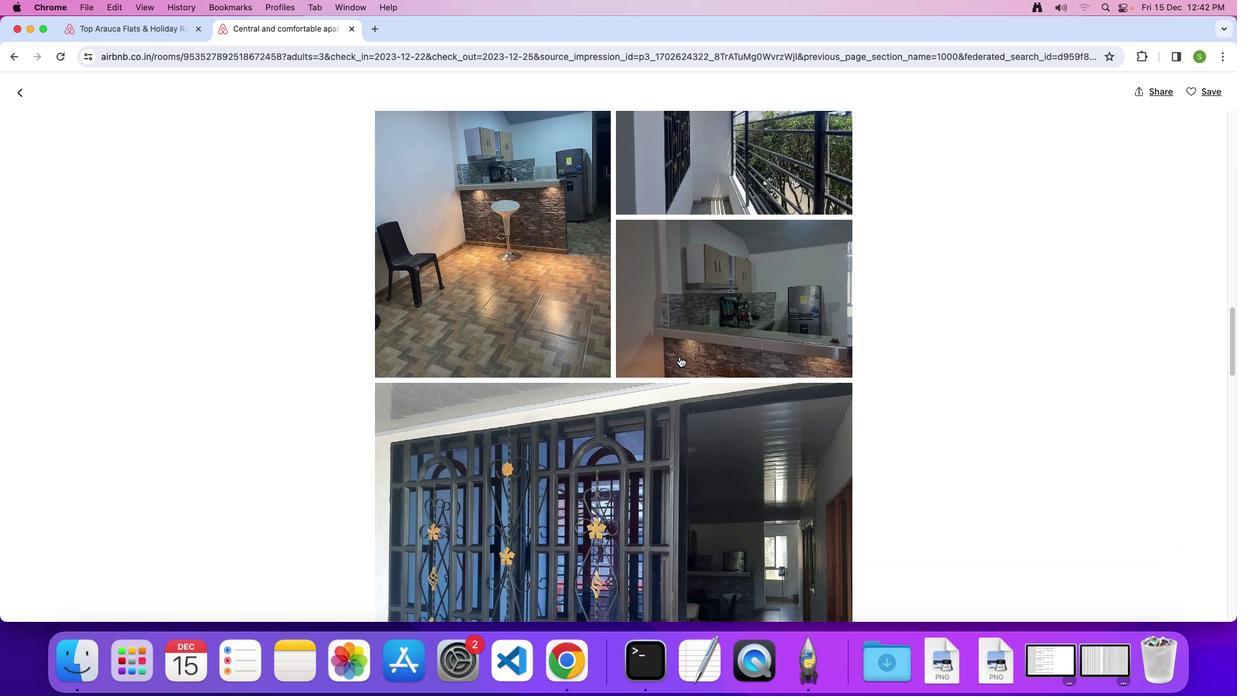 
Action: Mouse scrolled (680, 356) with delta (0, 0)
Screenshot: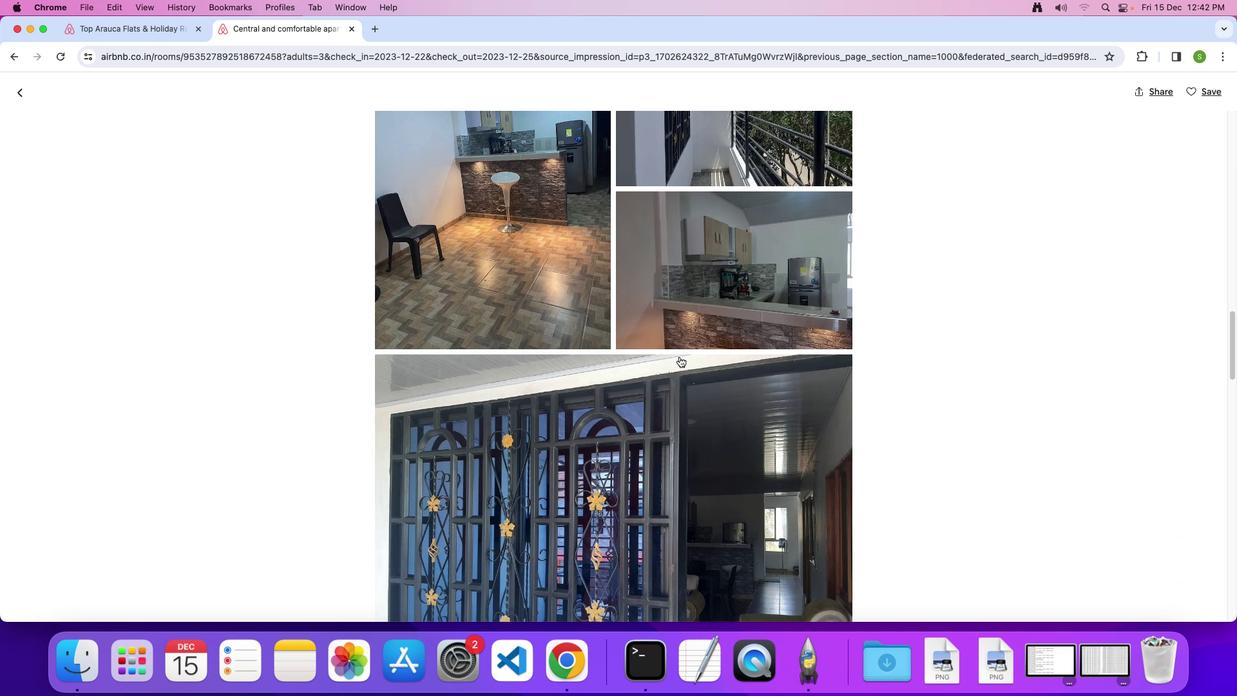 
Action: Mouse scrolled (680, 356) with delta (0, 0)
Screenshot: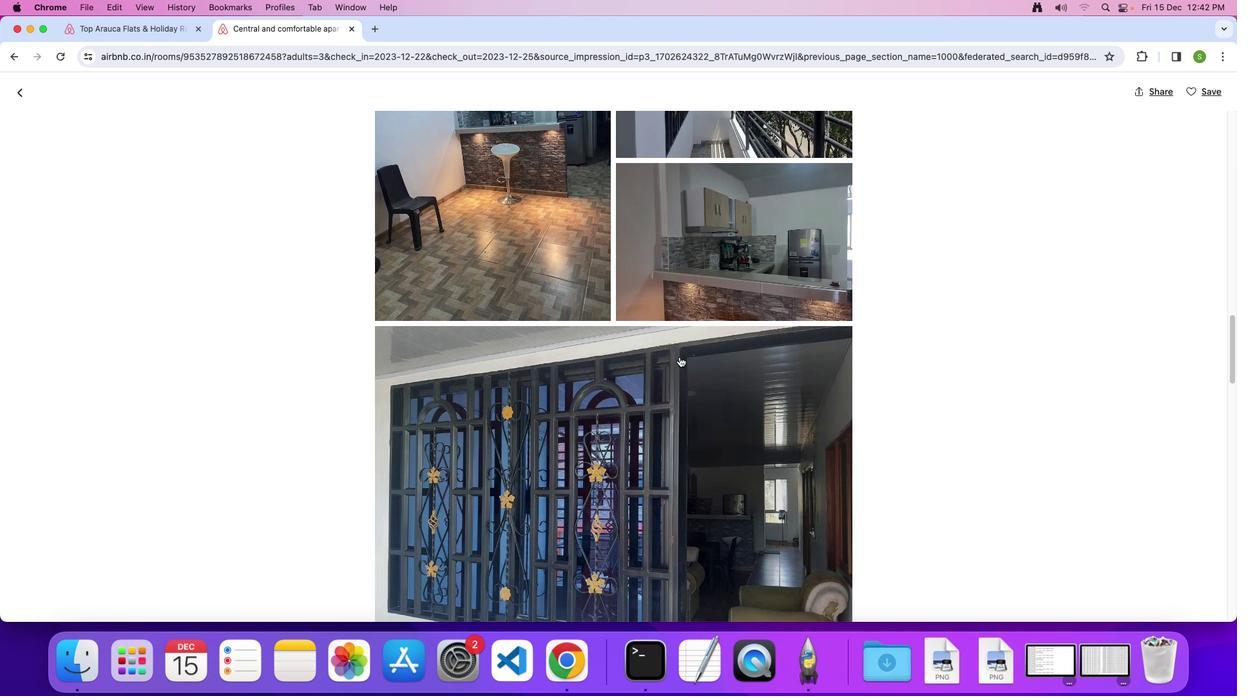 
Action: Mouse scrolled (680, 356) with delta (0, -1)
Screenshot: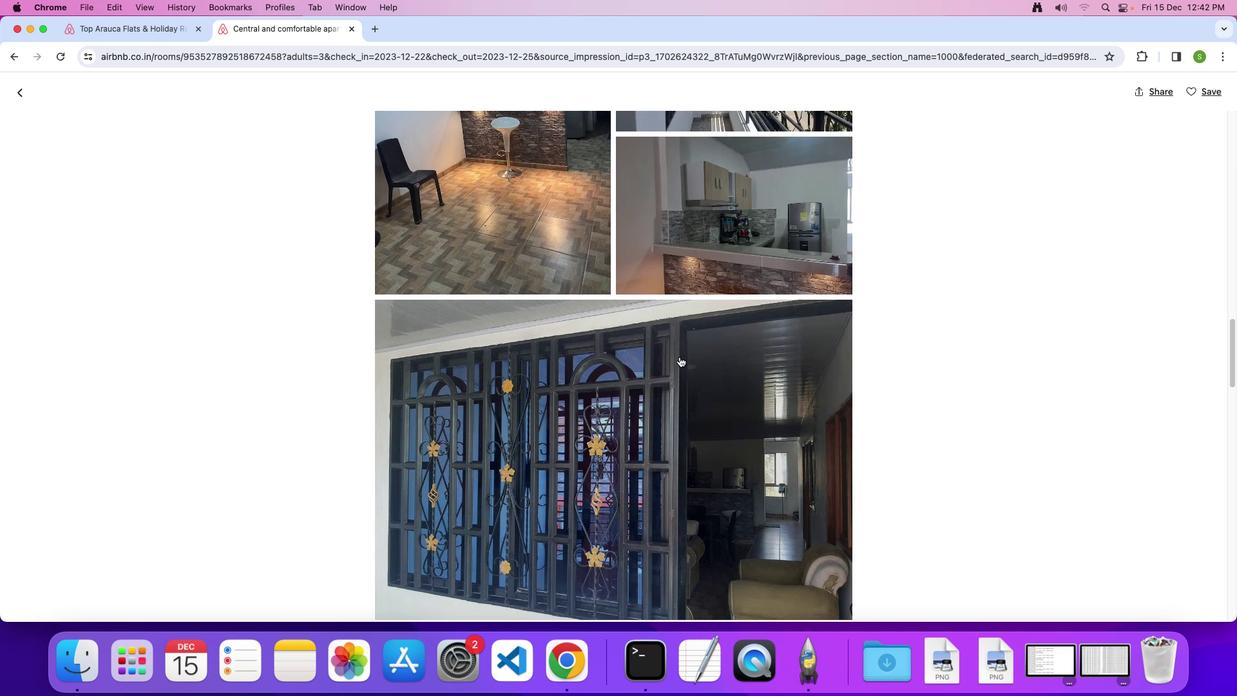 
Action: Mouse scrolled (680, 356) with delta (0, 0)
Screenshot: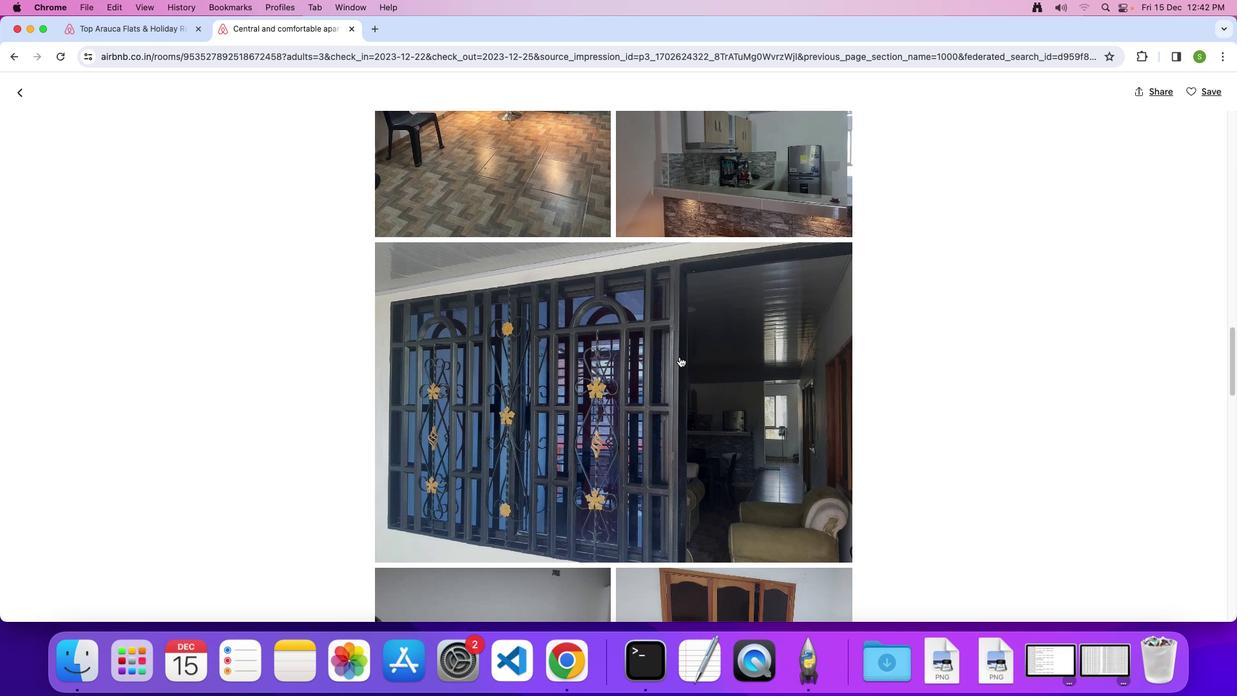 
Action: Mouse scrolled (680, 356) with delta (0, 0)
Screenshot: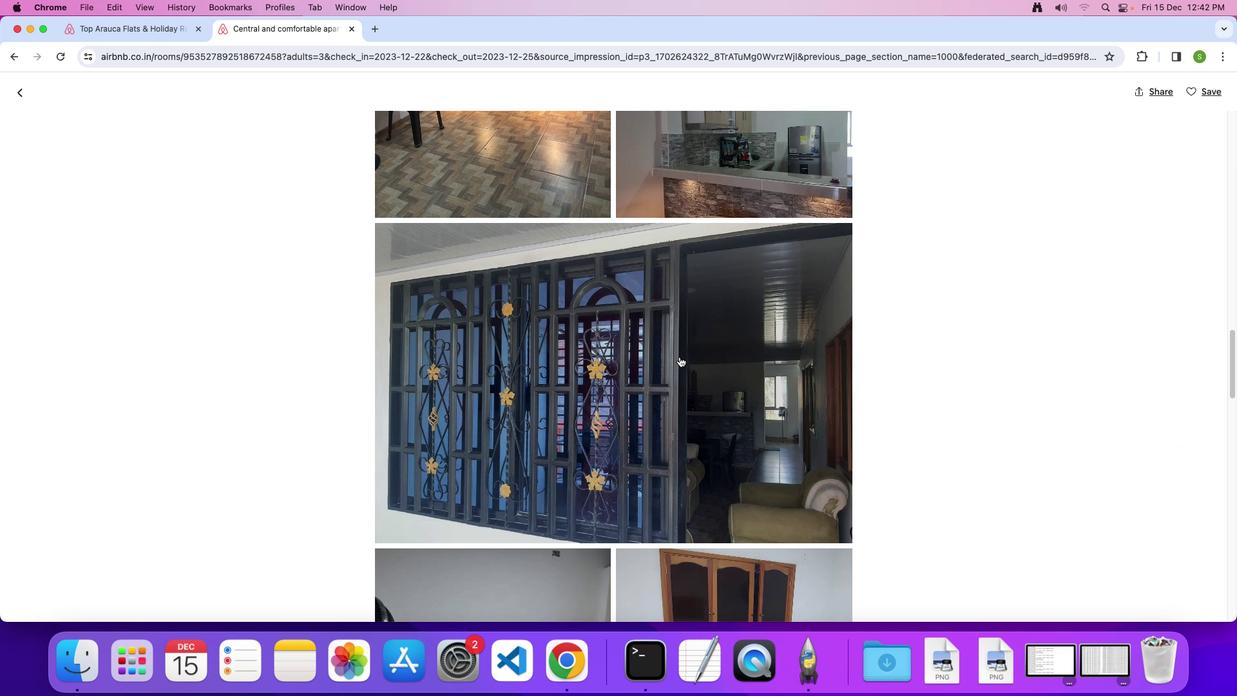 
Action: Mouse scrolled (680, 356) with delta (0, -1)
Screenshot: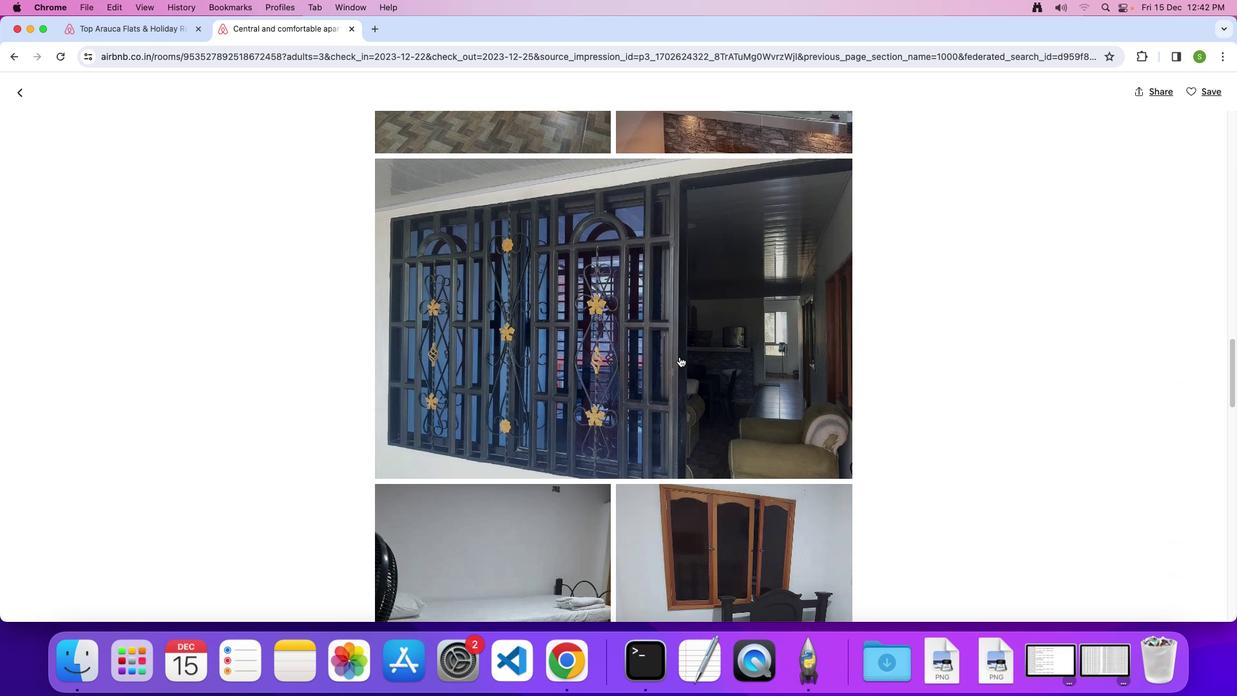 
Action: Mouse scrolled (680, 356) with delta (0, 0)
Screenshot: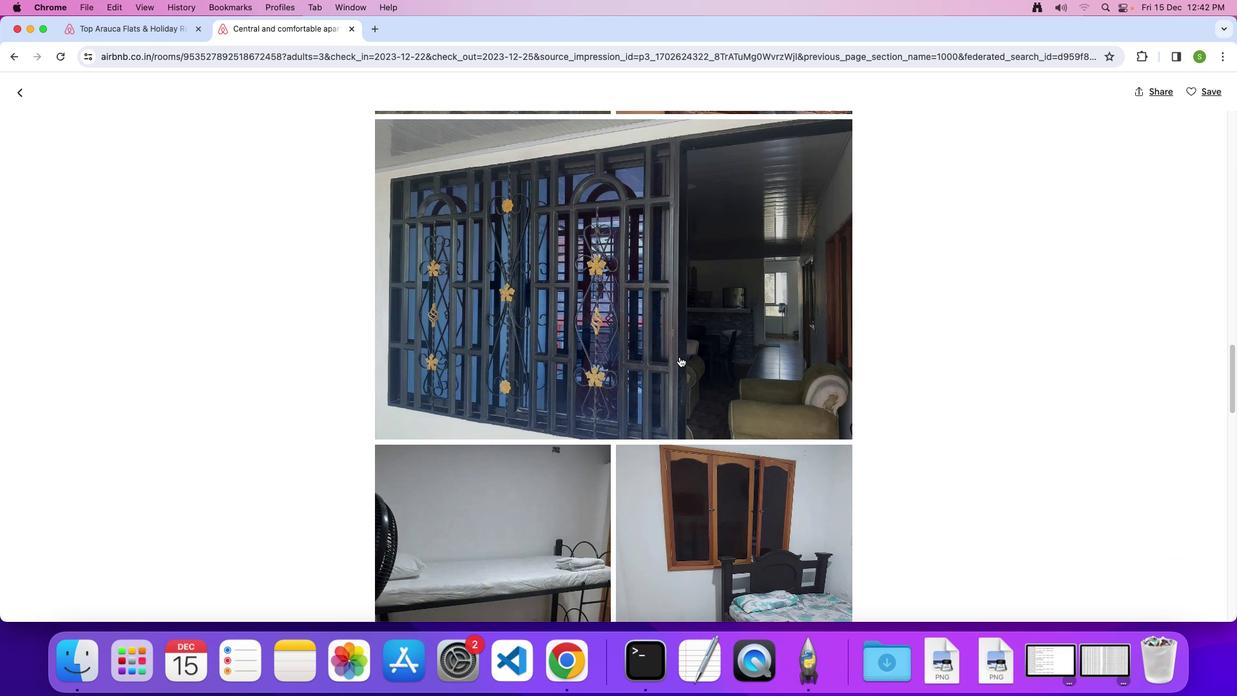 
Action: Mouse scrolled (680, 356) with delta (0, 0)
Screenshot: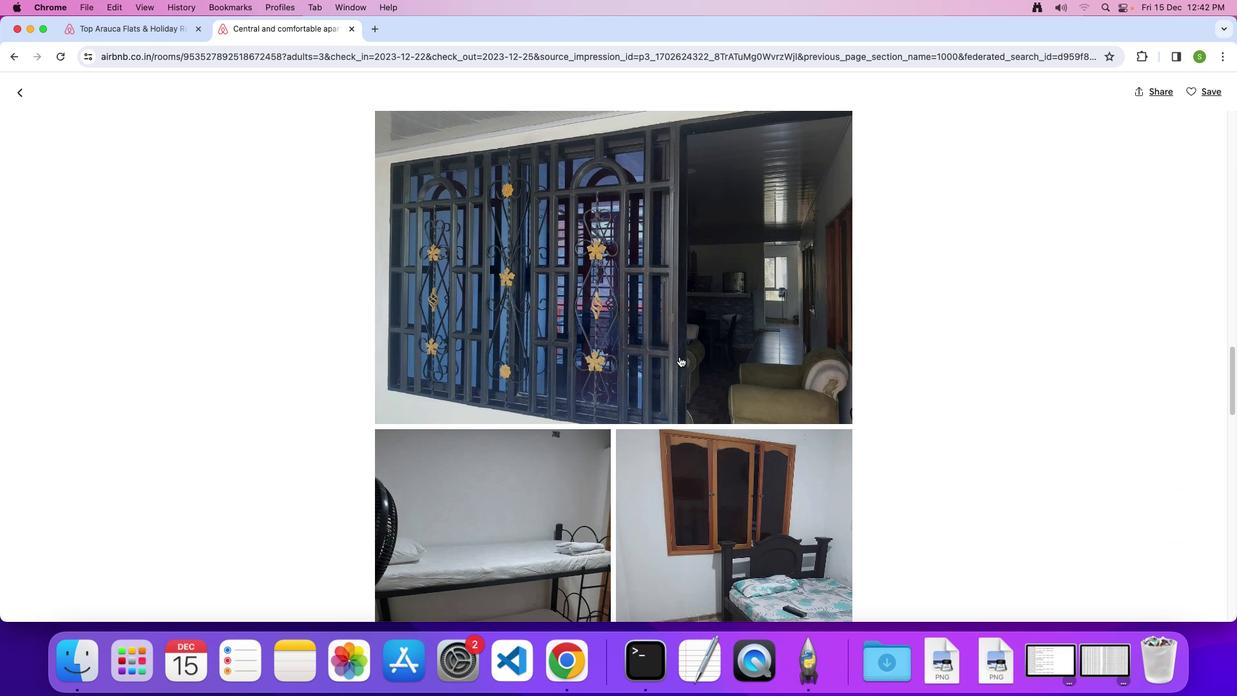 
Action: Mouse scrolled (680, 356) with delta (0, -1)
Screenshot: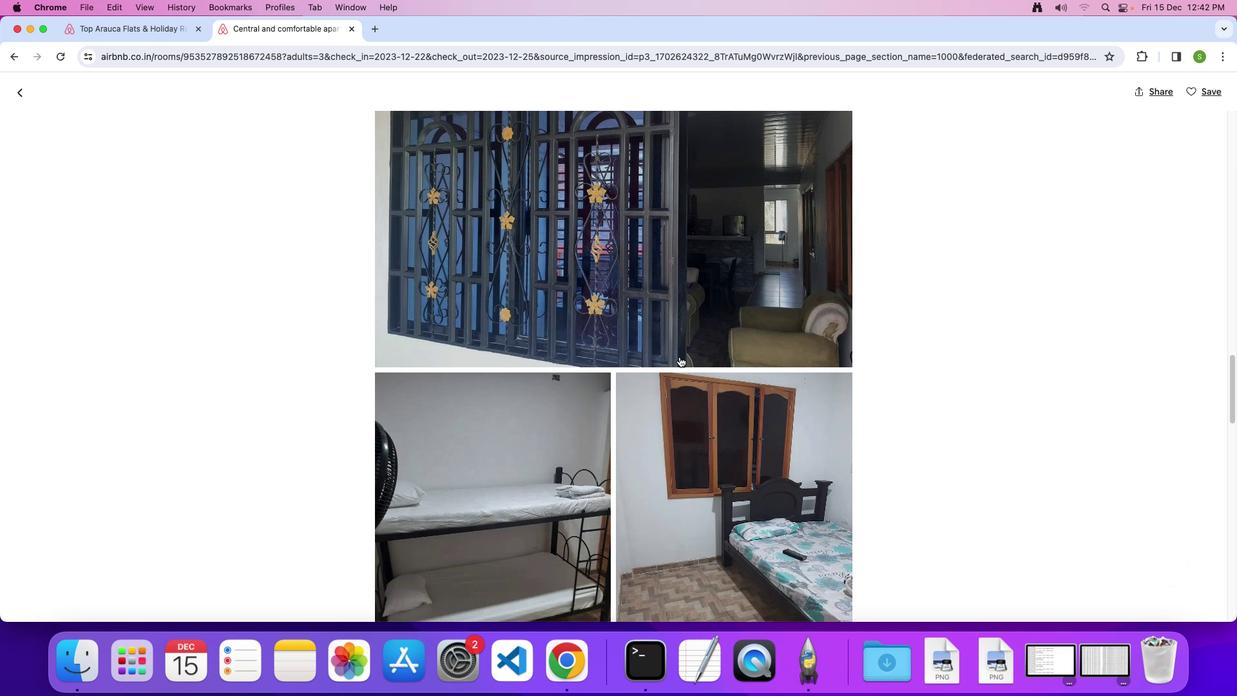 
Action: Mouse scrolled (680, 356) with delta (0, 0)
Screenshot: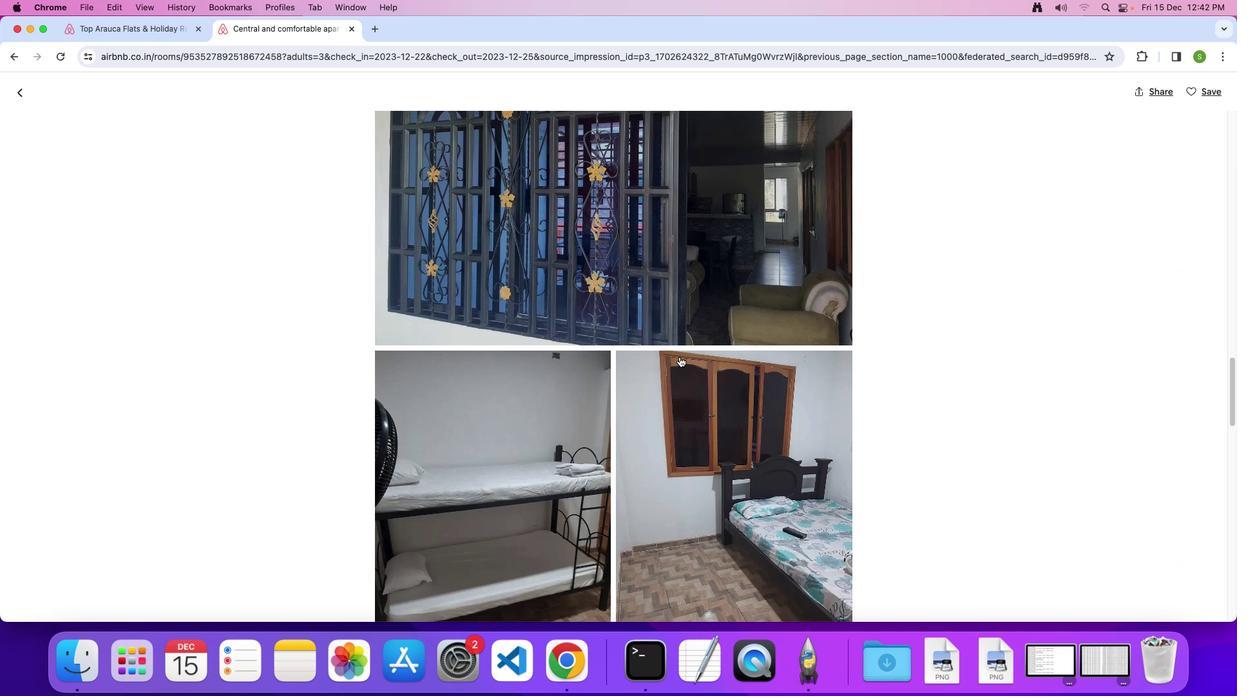 
Action: Mouse scrolled (680, 356) with delta (0, 0)
Screenshot: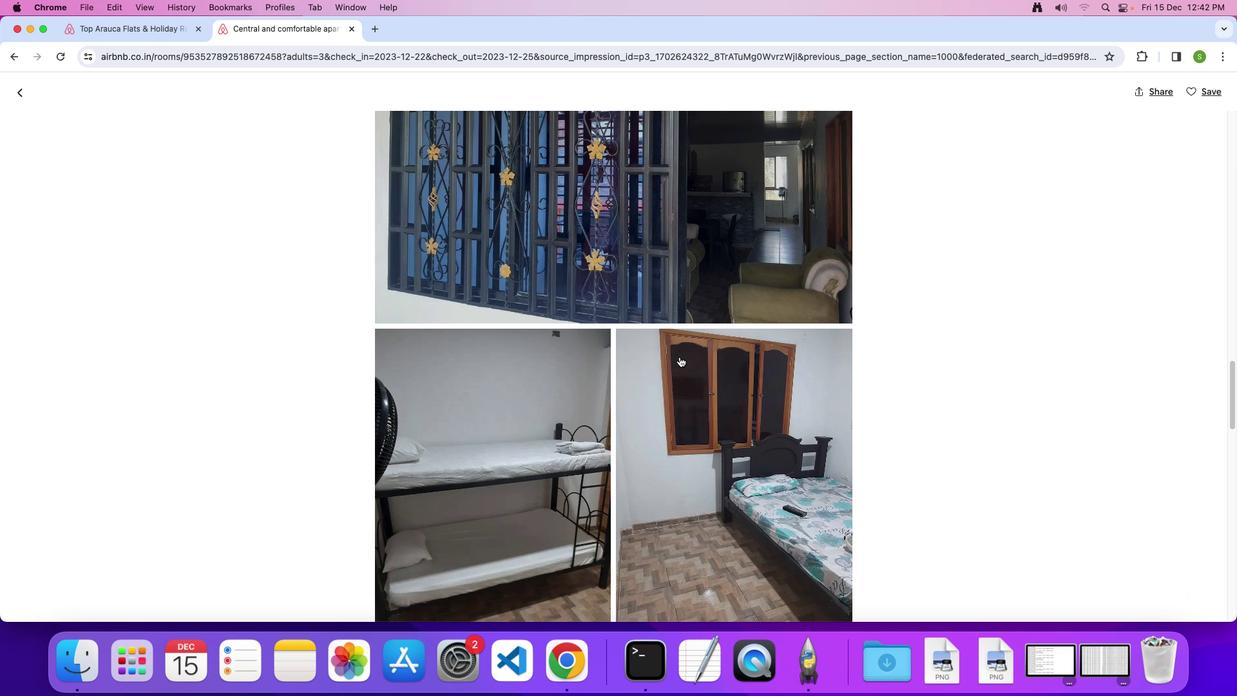 
Action: Mouse scrolled (680, 356) with delta (0, -1)
Screenshot: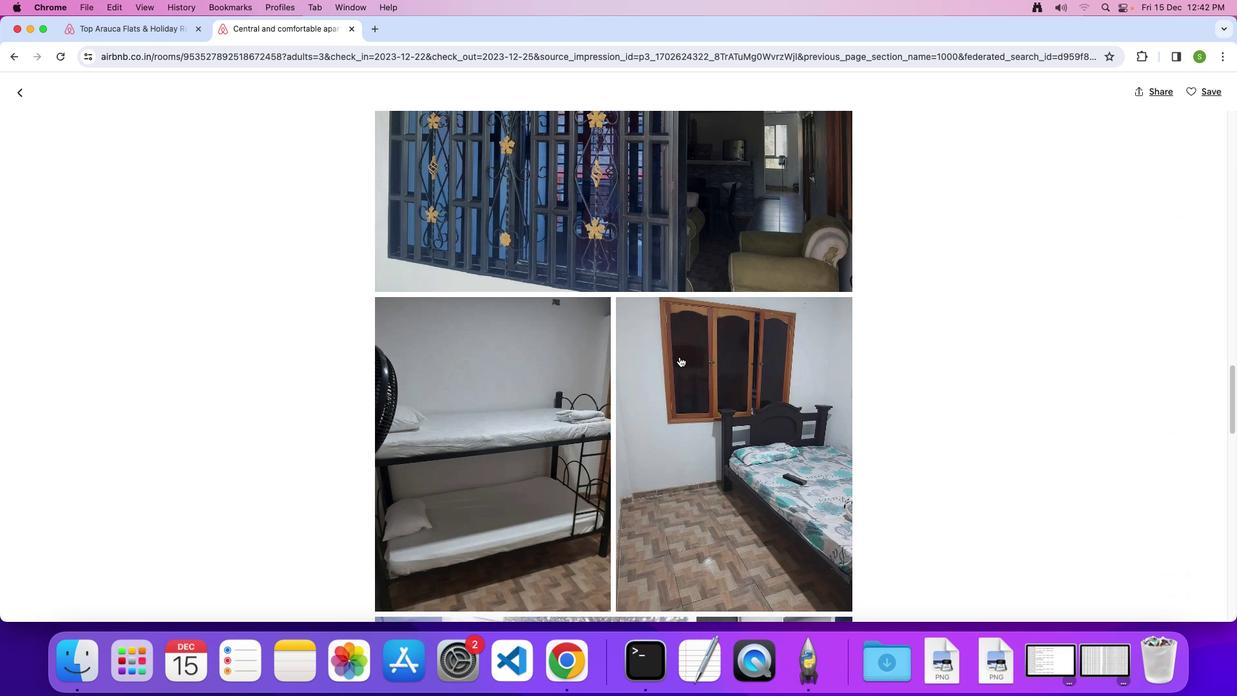 
Action: Mouse scrolled (680, 356) with delta (0, 0)
Screenshot: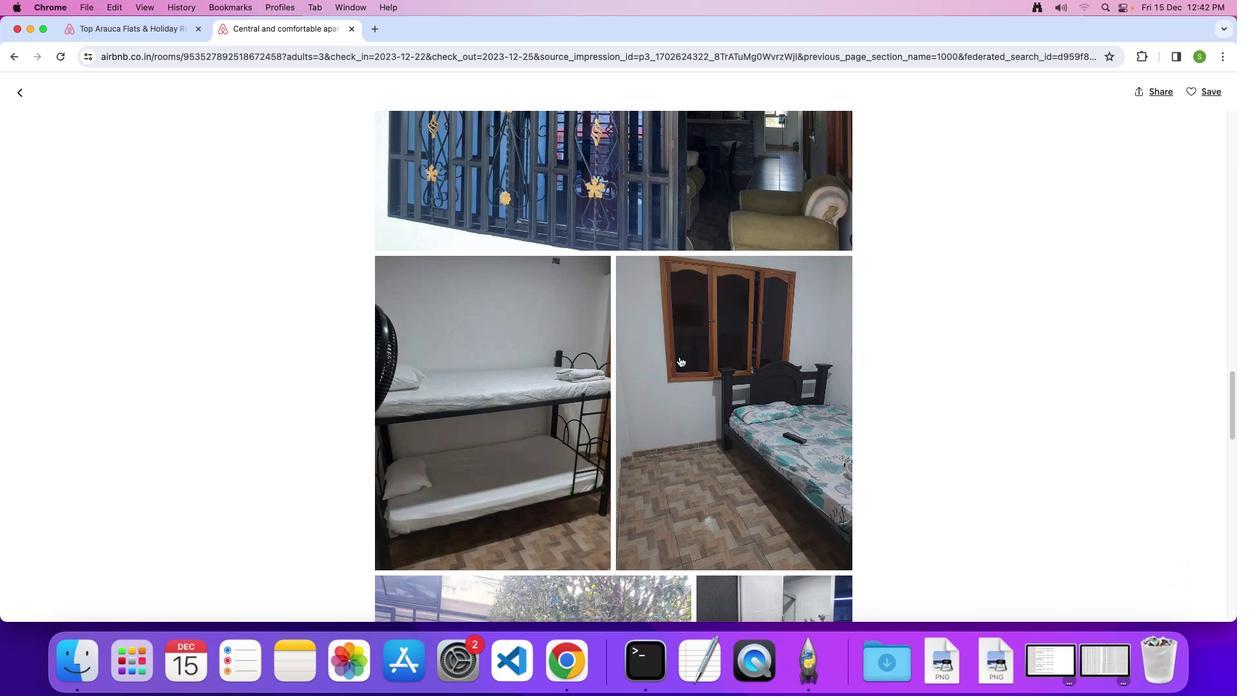 
Action: Mouse scrolled (680, 356) with delta (0, 0)
Screenshot: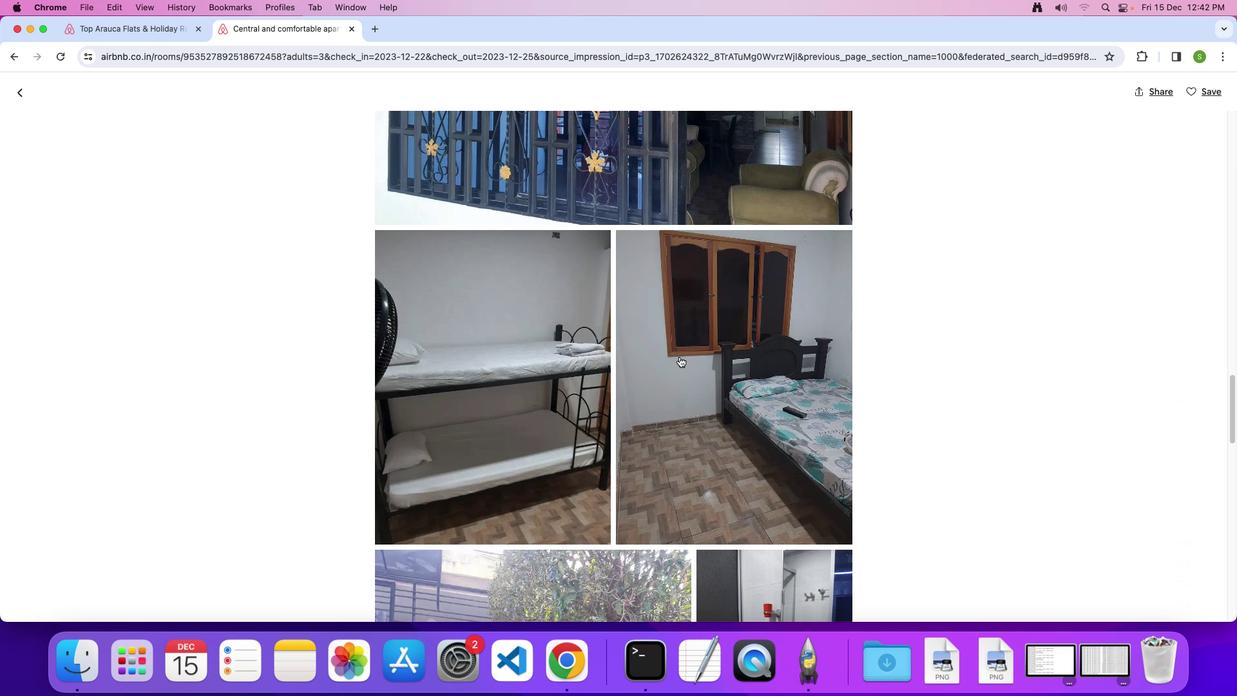 
Action: Mouse scrolled (680, 356) with delta (0, -1)
Screenshot: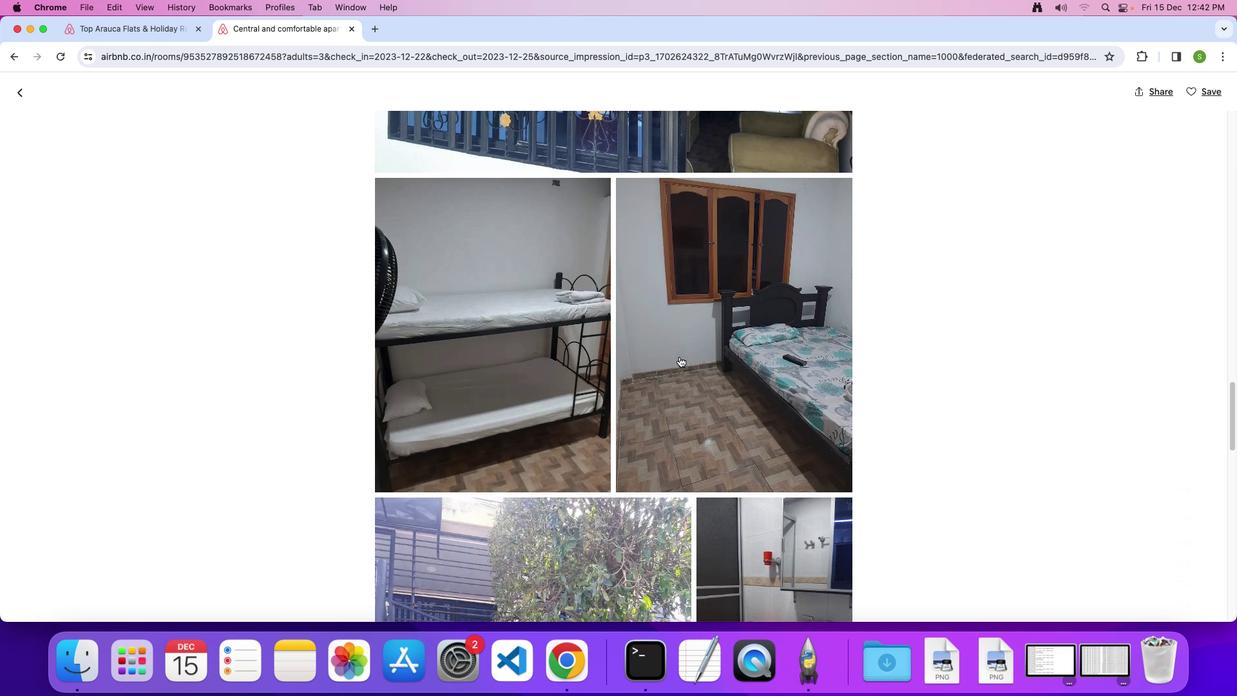 
Action: Mouse scrolled (680, 356) with delta (0, 0)
Screenshot: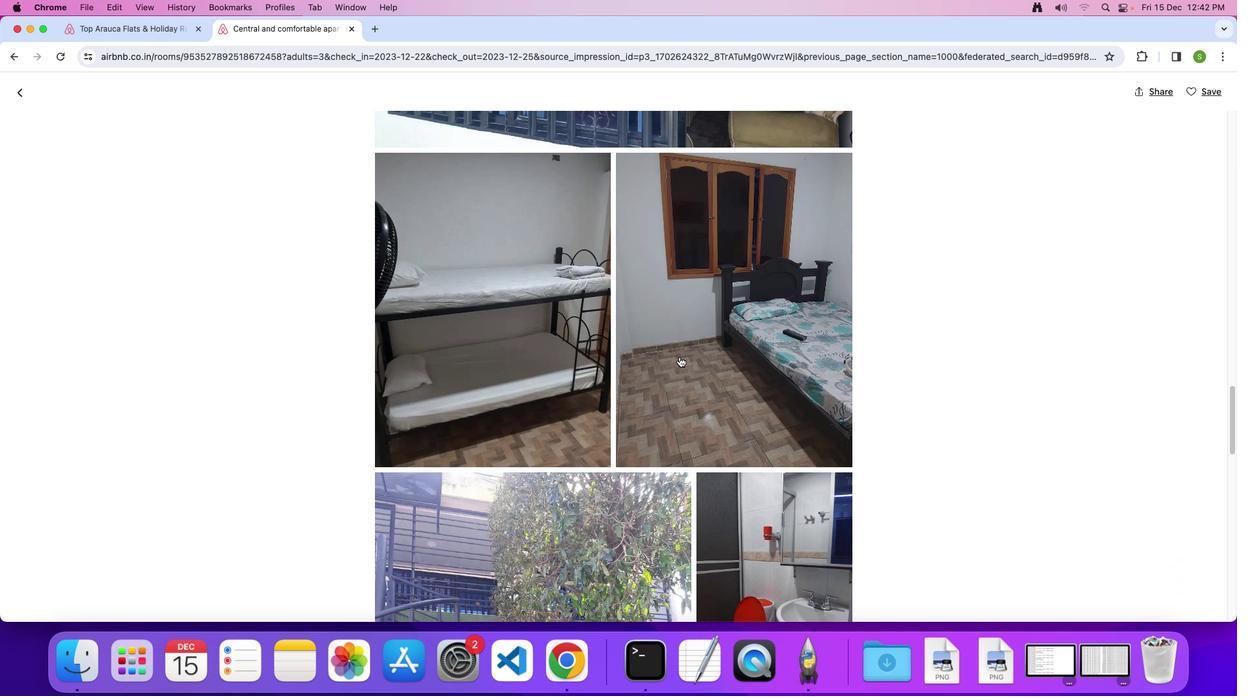 
Action: Mouse scrolled (680, 356) with delta (0, 0)
Screenshot: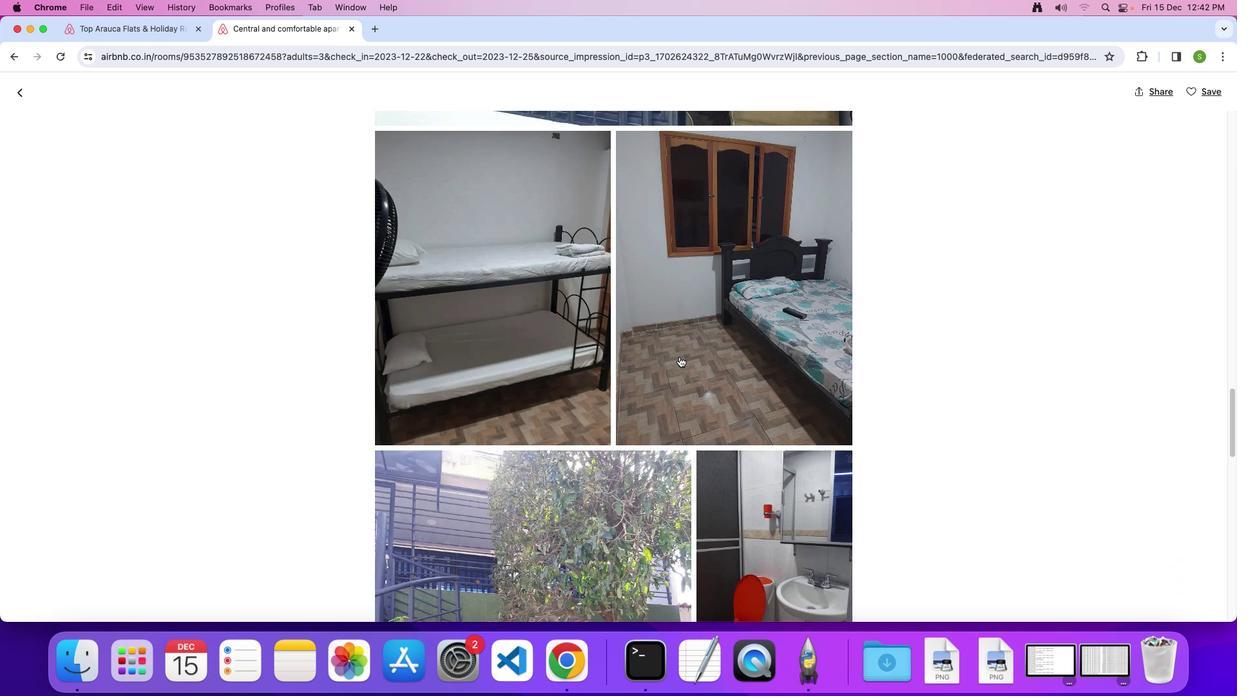 
Action: Mouse scrolled (680, 356) with delta (0, -1)
Screenshot: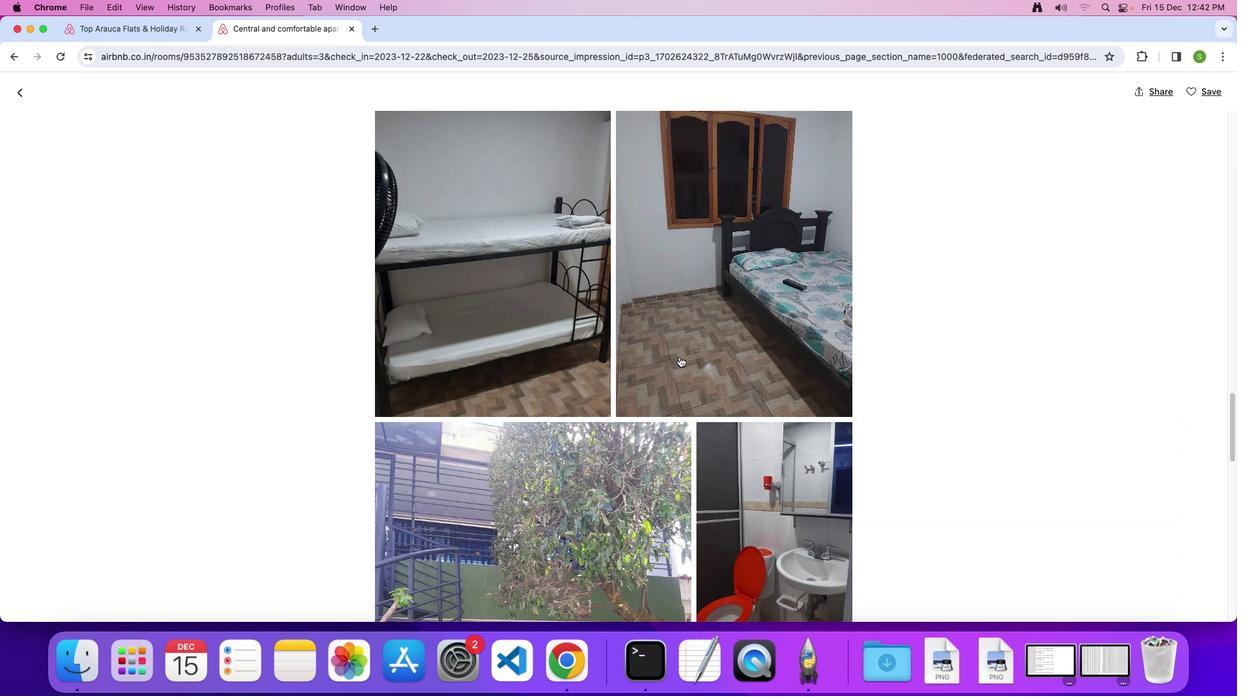 
Action: Mouse scrolled (680, 356) with delta (0, 0)
Screenshot: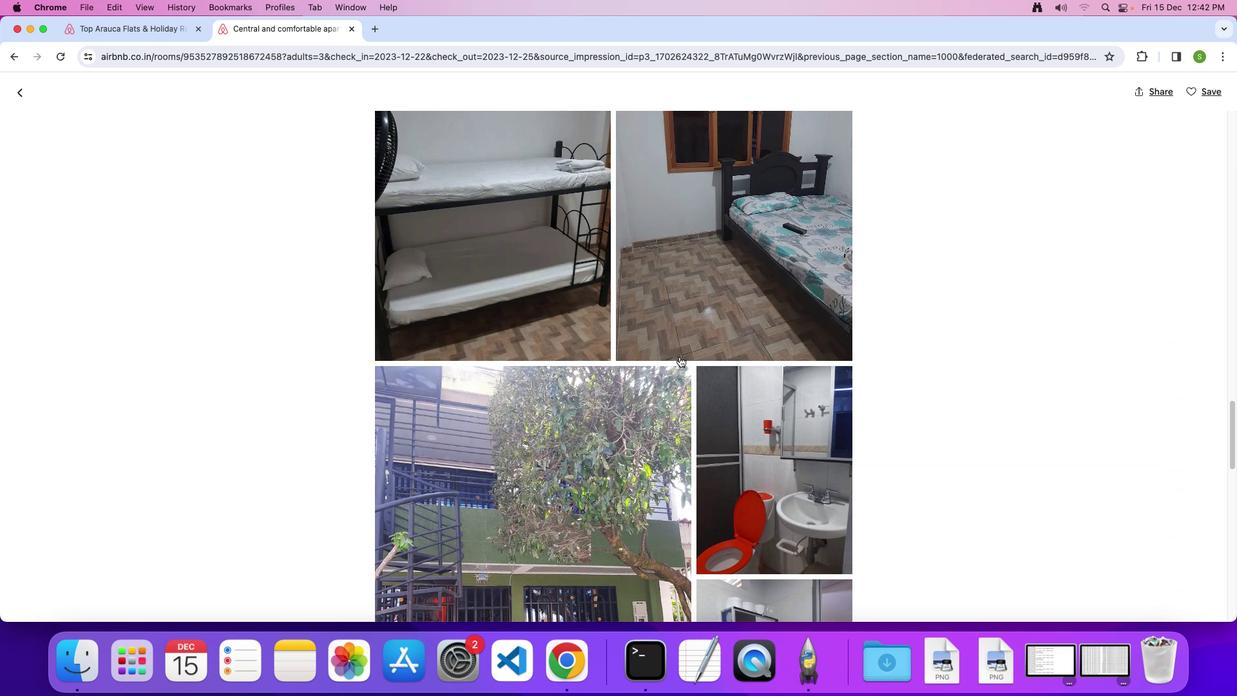 
Action: Mouse scrolled (680, 356) with delta (0, 0)
Screenshot: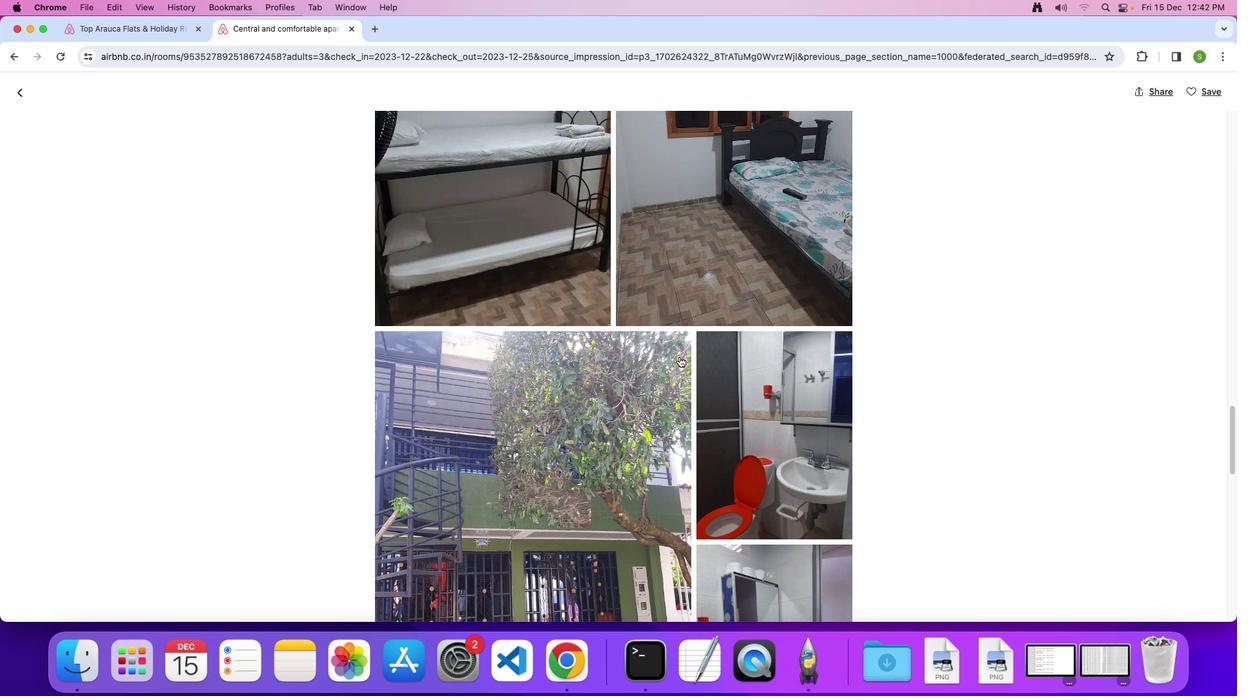 
Action: Mouse scrolled (680, 356) with delta (0, -1)
Screenshot: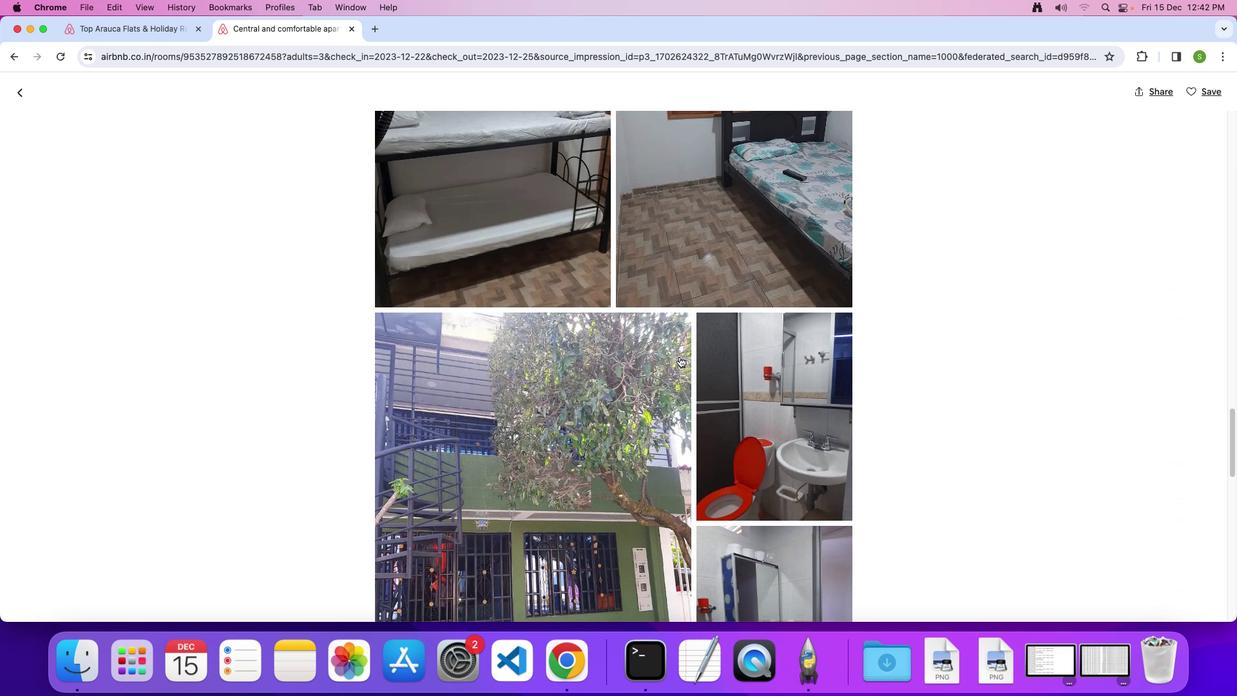 
Action: Mouse scrolled (680, 356) with delta (0, 0)
Screenshot: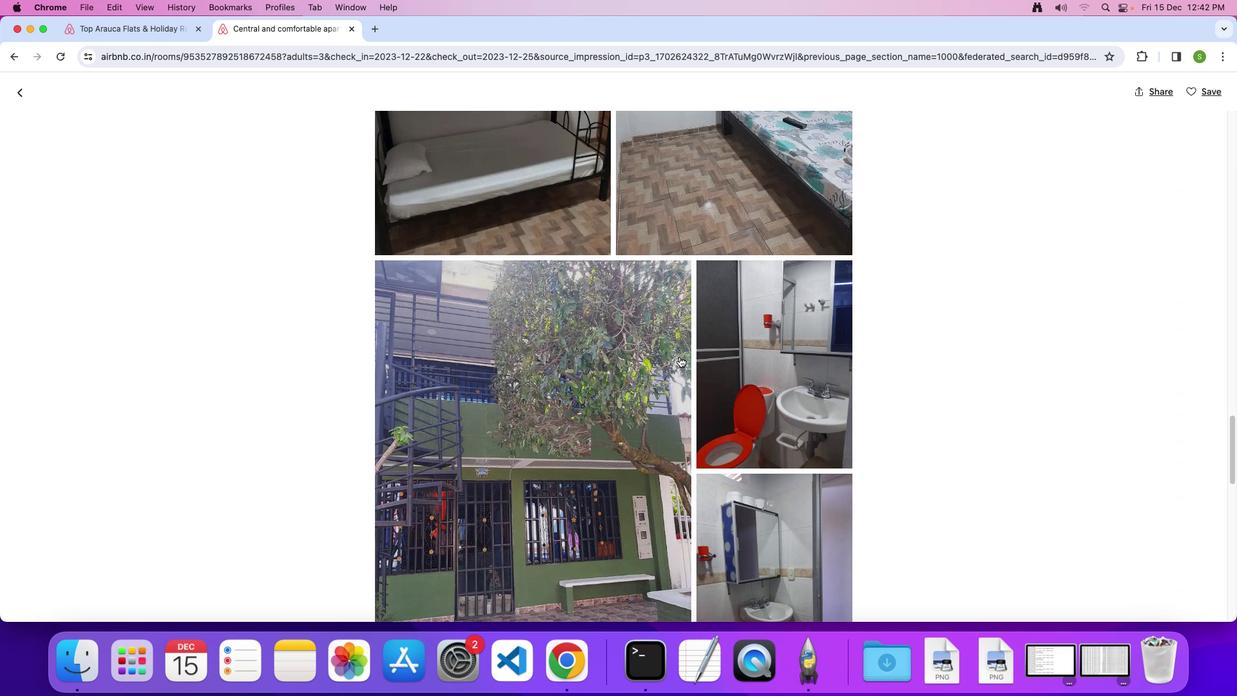 
Action: Mouse scrolled (680, 356) with delta (0, 0)
Screenshot: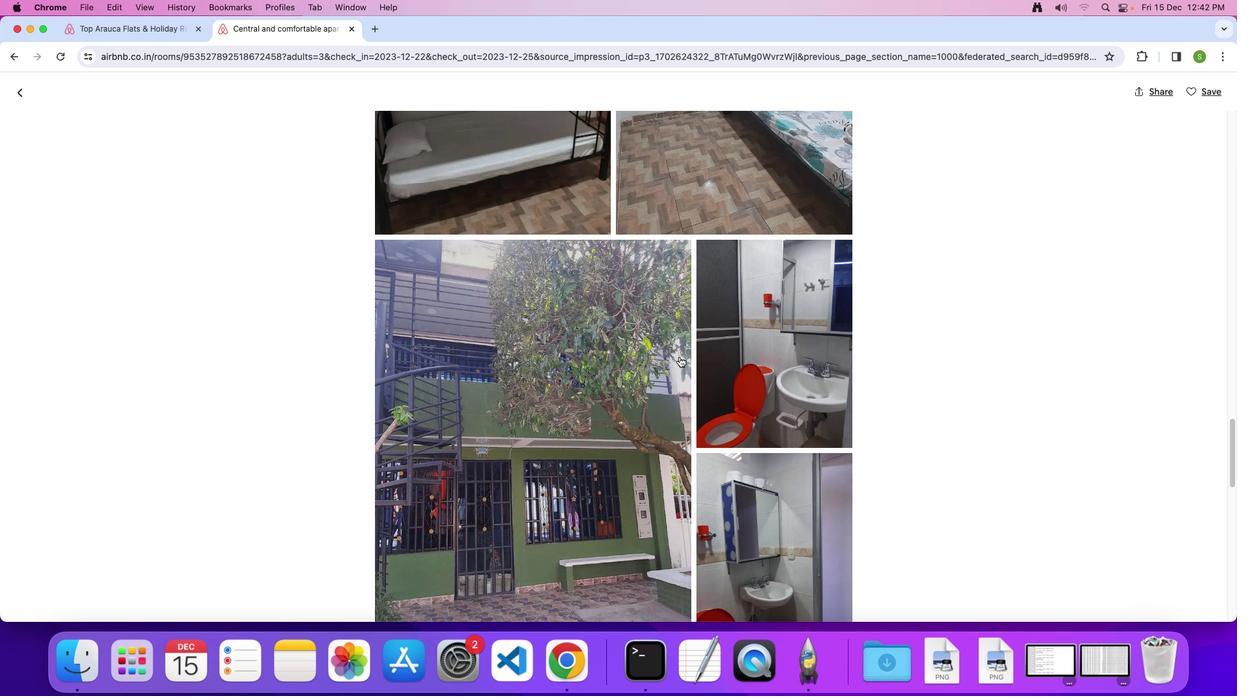 
Action: Mouse scrolled (680, 356) with delta (0, -1)
Screenshot: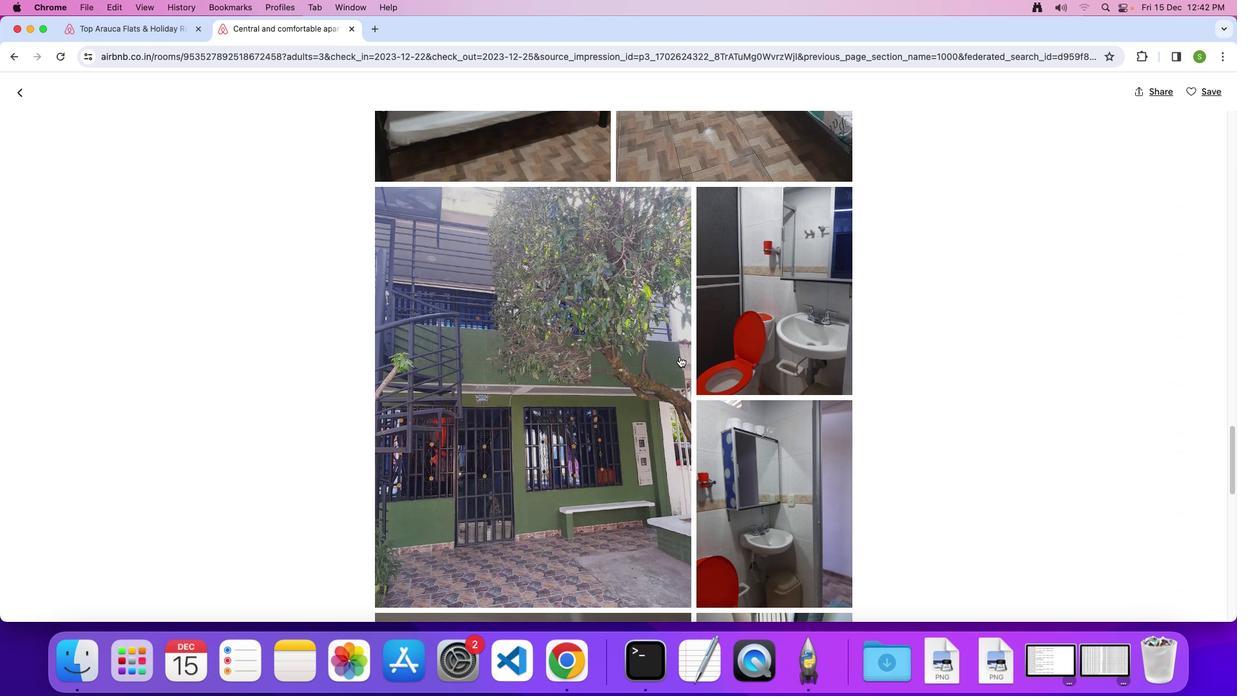 
Action: Mouse scrolled (680, 356) with delta (0, 0)
Screenshot: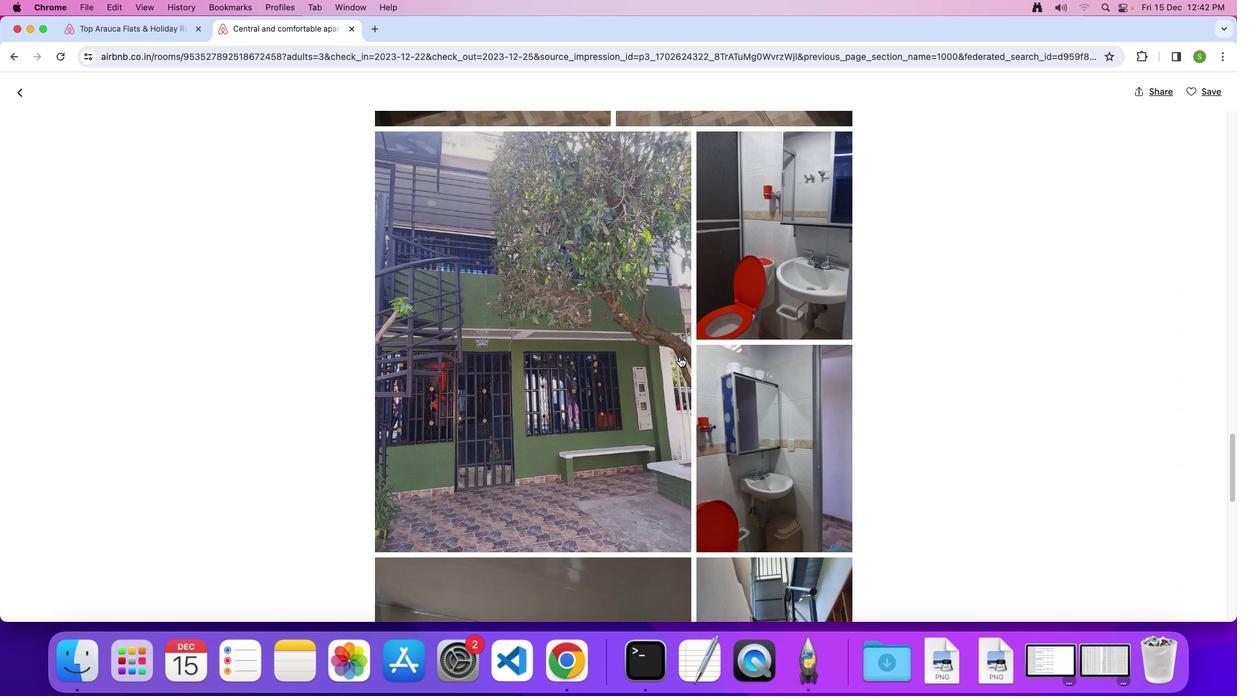 
Action: Mouse scrolled (680, 356) with delta (0, 0)
Screenshot: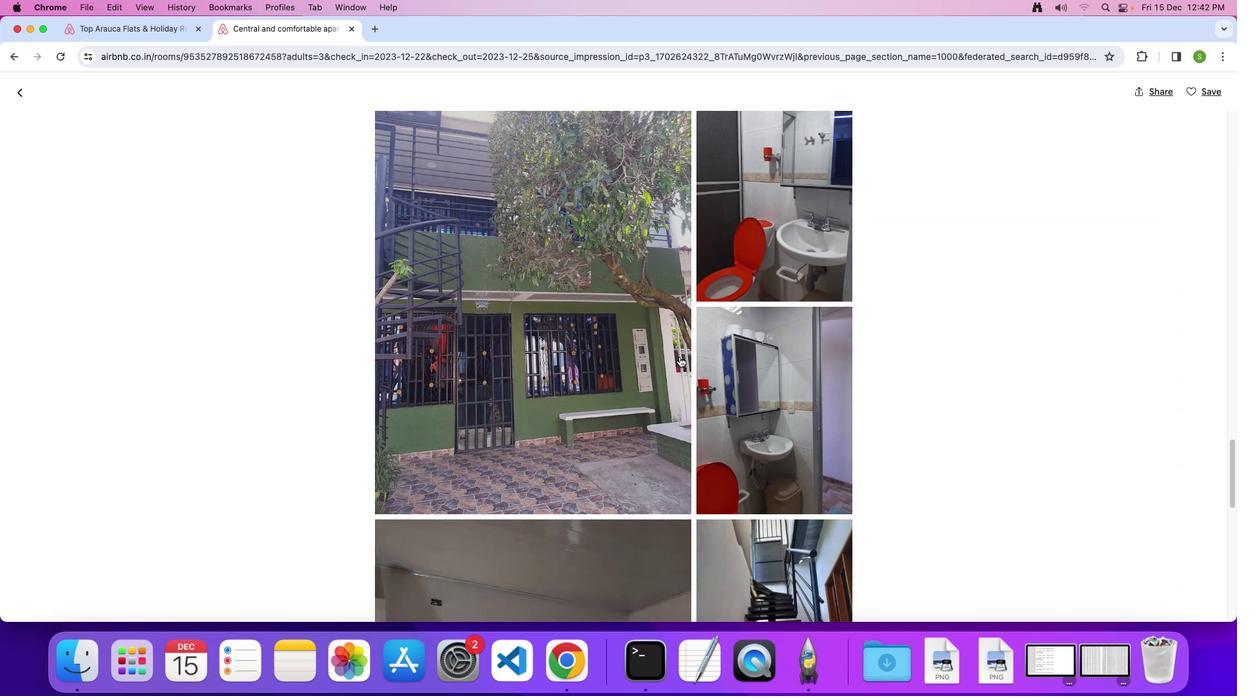 
Action: Mouse scrolled (680, 356) with delta (0, -2)
Screenshot: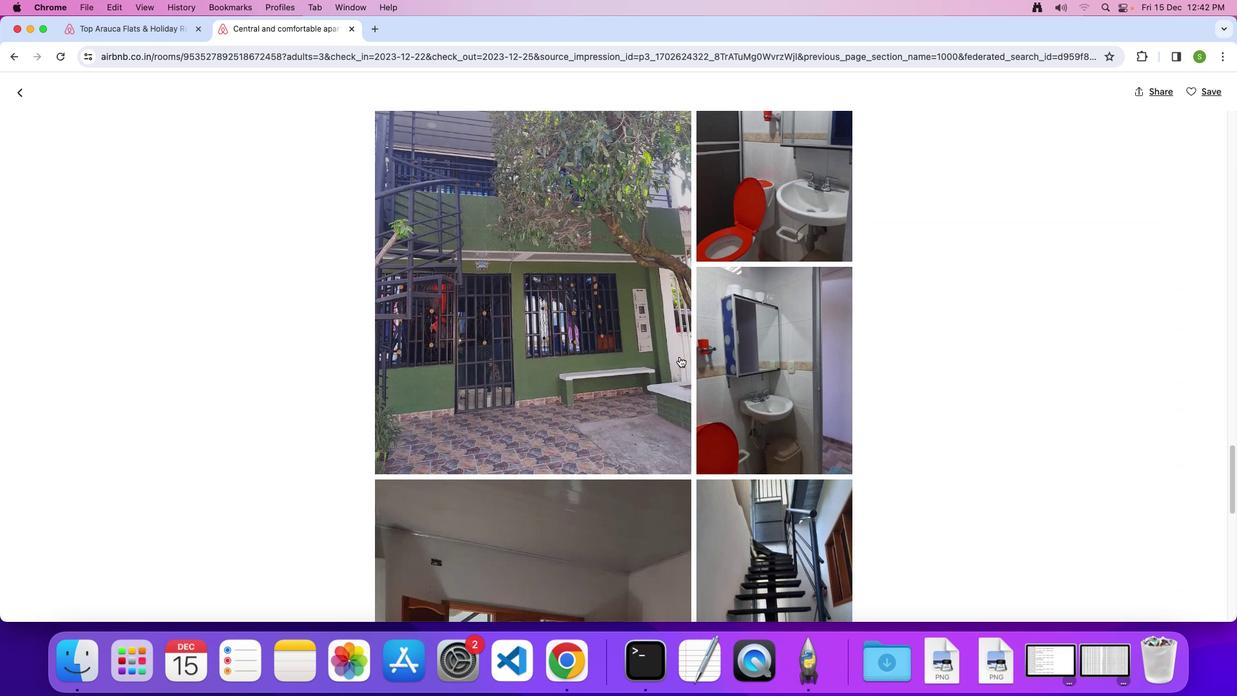 
Action: Mouse scrolled (680, 356) with delta (0, 0)
Screenshot: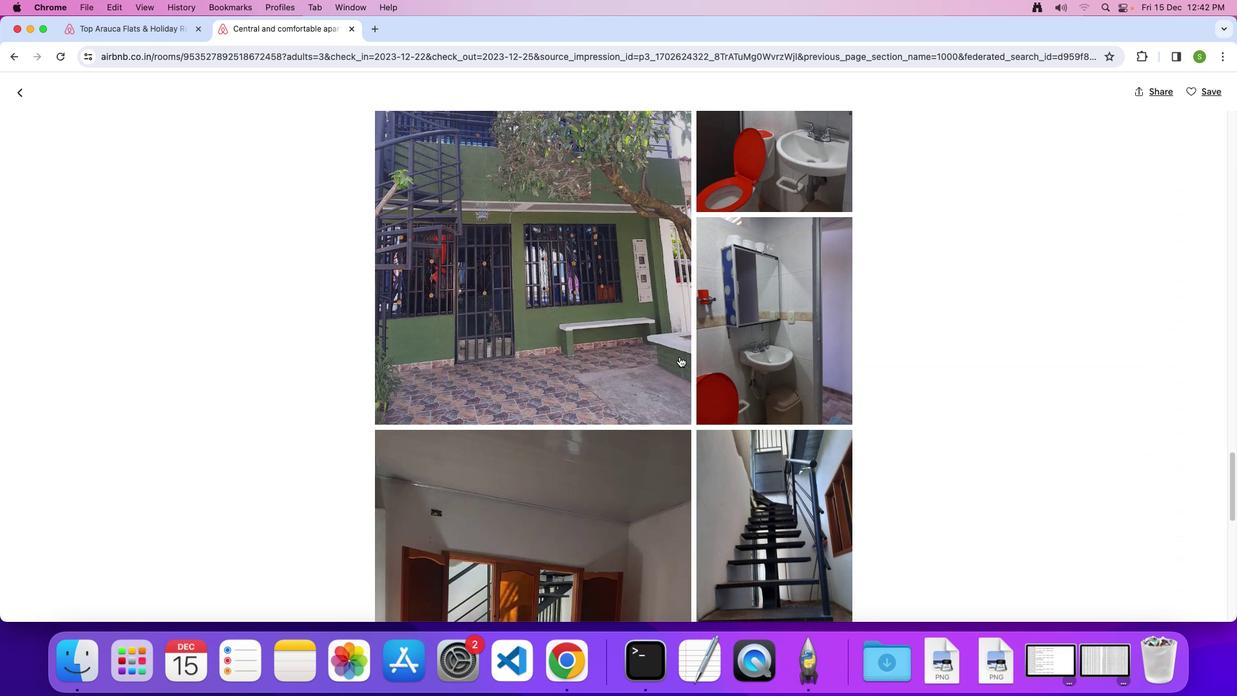 
Action: Mouse scrolled (680, 356) with delta (0, 0)
Screenshot: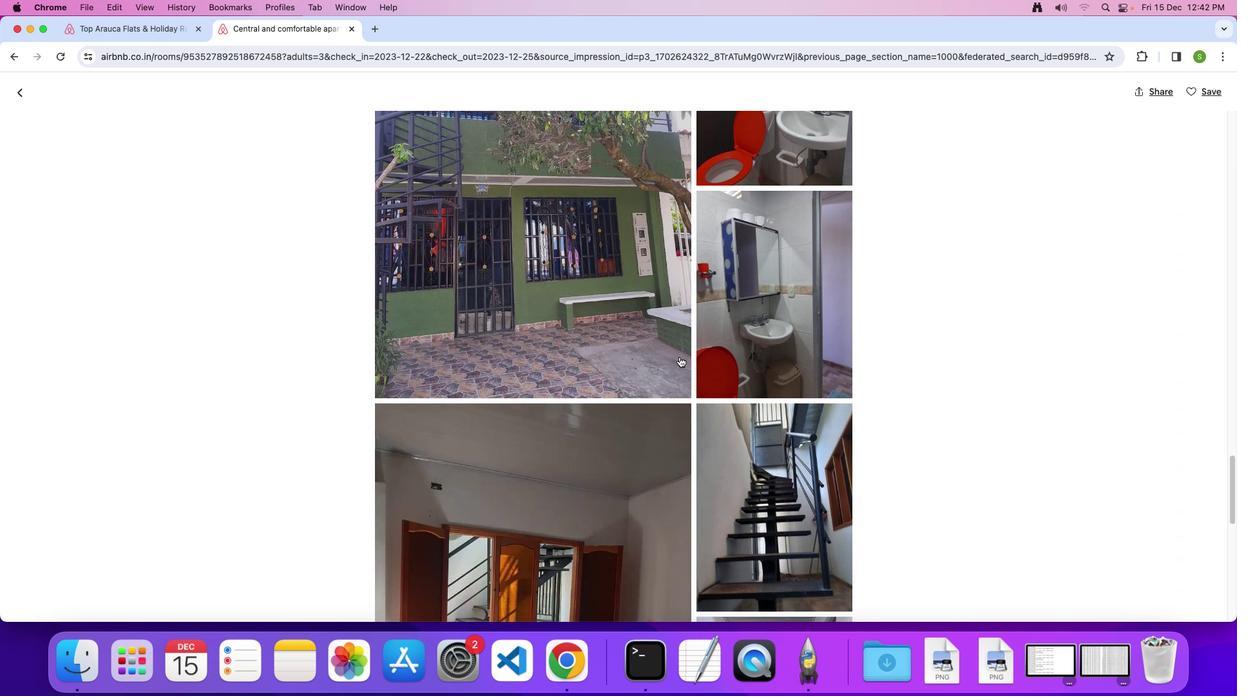 
Action: Mouse scrolled (680, 356) with delta (0, -1)
Screenshot: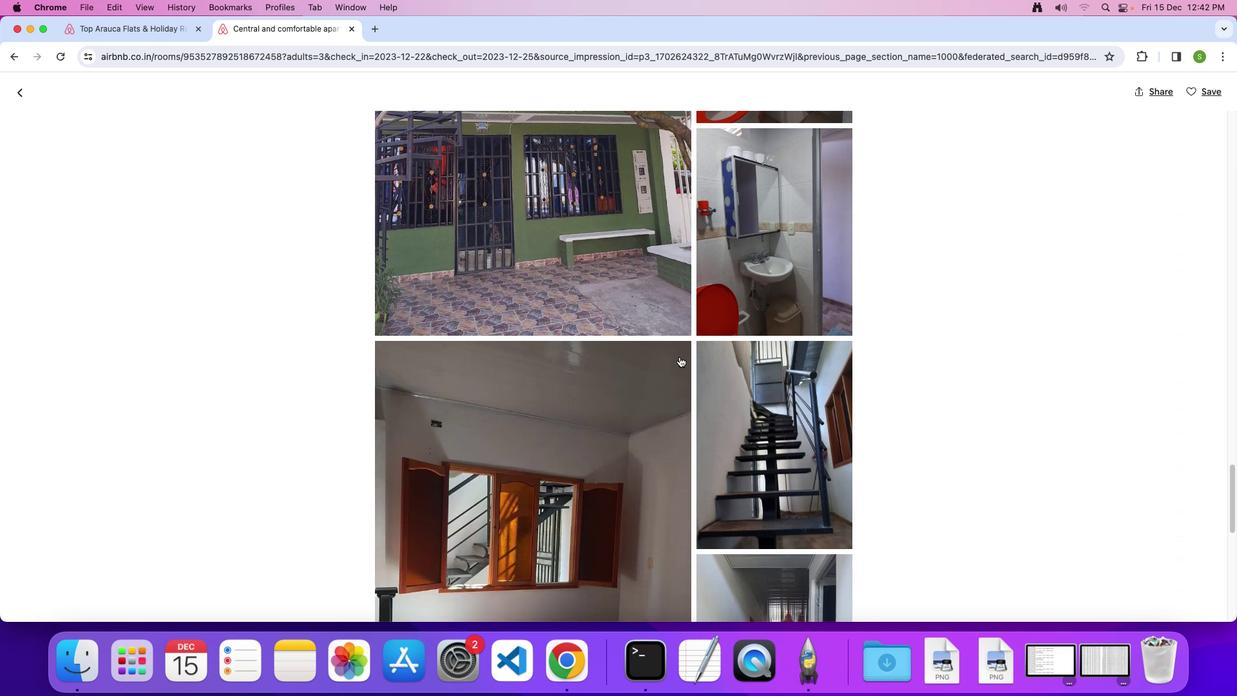
Action: Mouse scrolled (680, 356) with delta (0, 0)
Screenshot: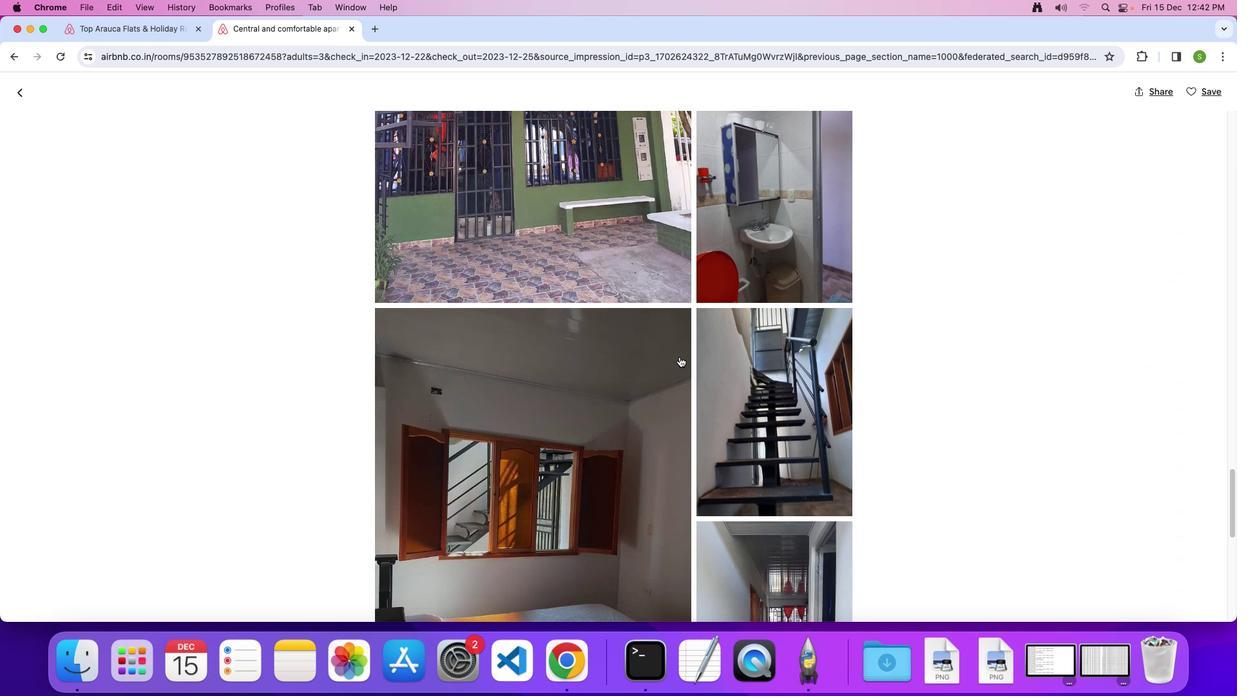 
Action: Mouse scrolled (680, 356) with delta (0, 0)
Screenshot: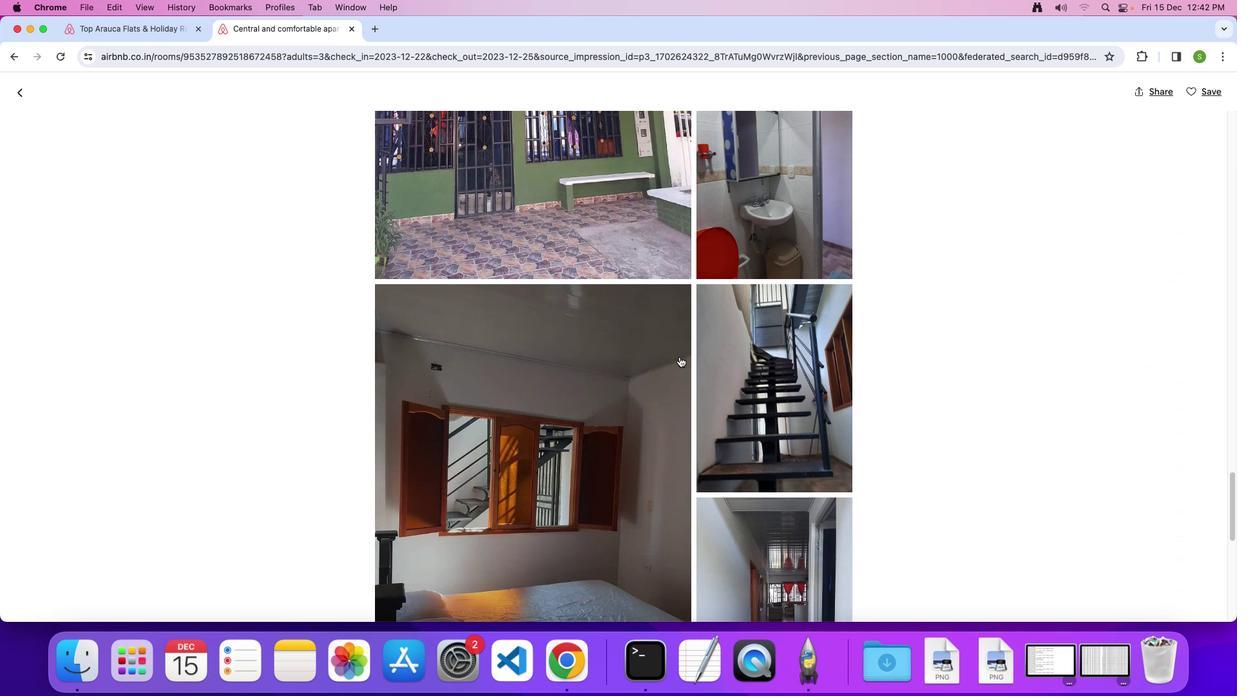 
Action: Mouse scrolled (680, 356) with delta (0, -1)
Screenshot: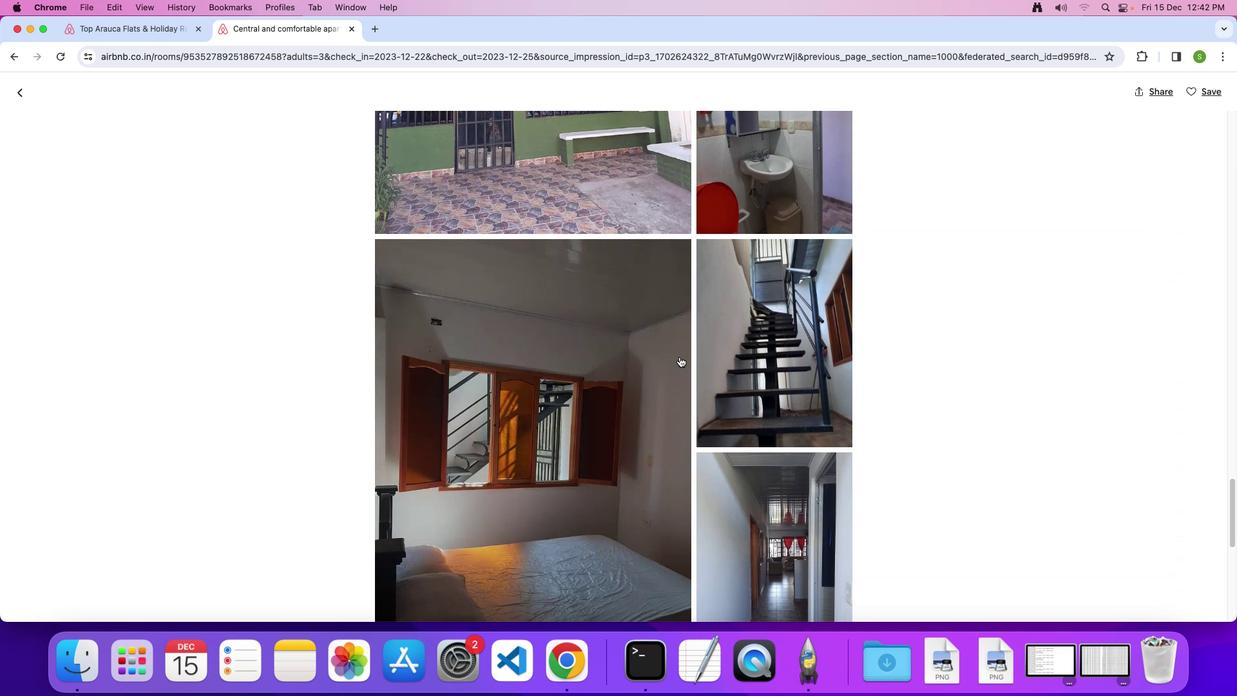 
Action: Mouse scrolled (680, 356) with delta (0, 0)
Screenshot: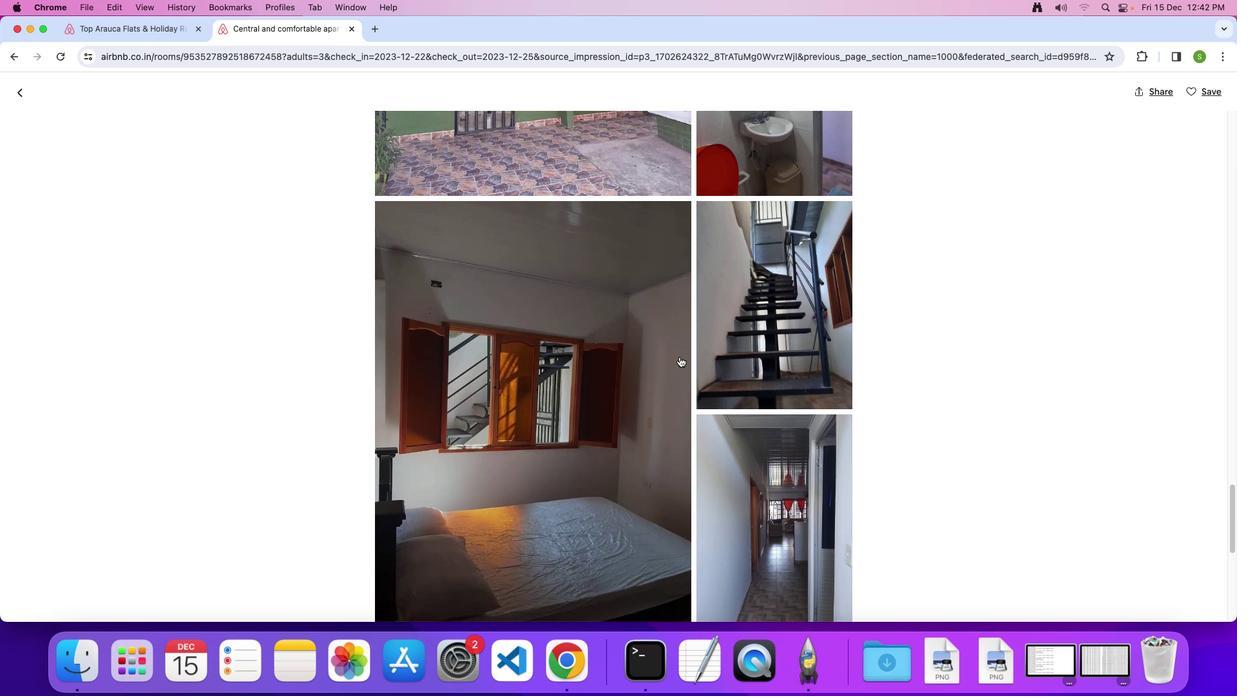 
Action: Mouse scrolled (680, 356) with delta (0, 0)
Screenshot: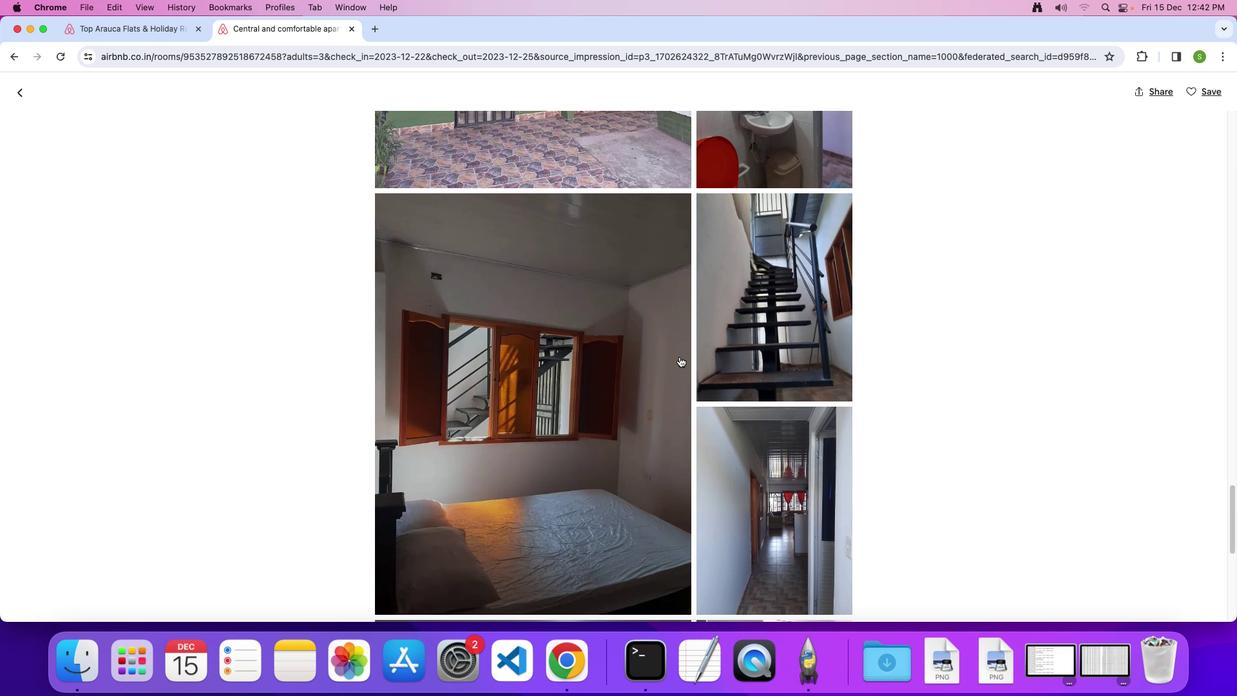 
Action: Mouse scrolled (680, 356) with delta (0, 0)
Screenshot: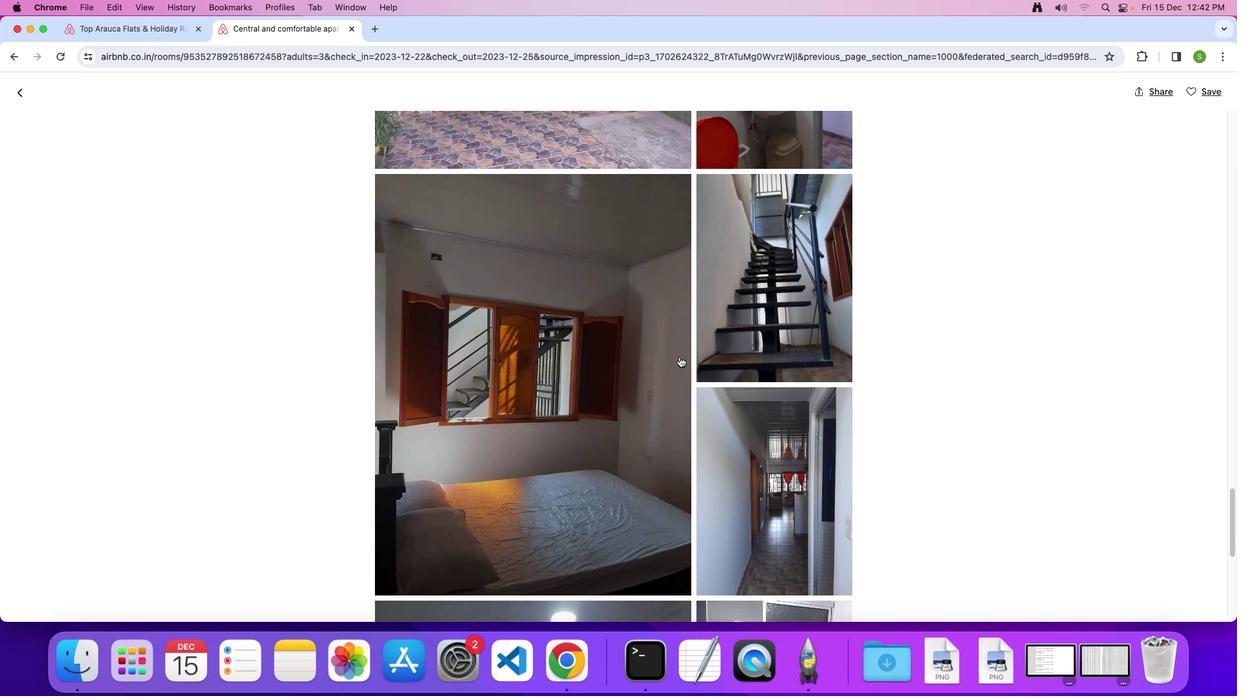 
Action: Mouse scrolled (680, 356) with delta (0, 0)
Screenshot: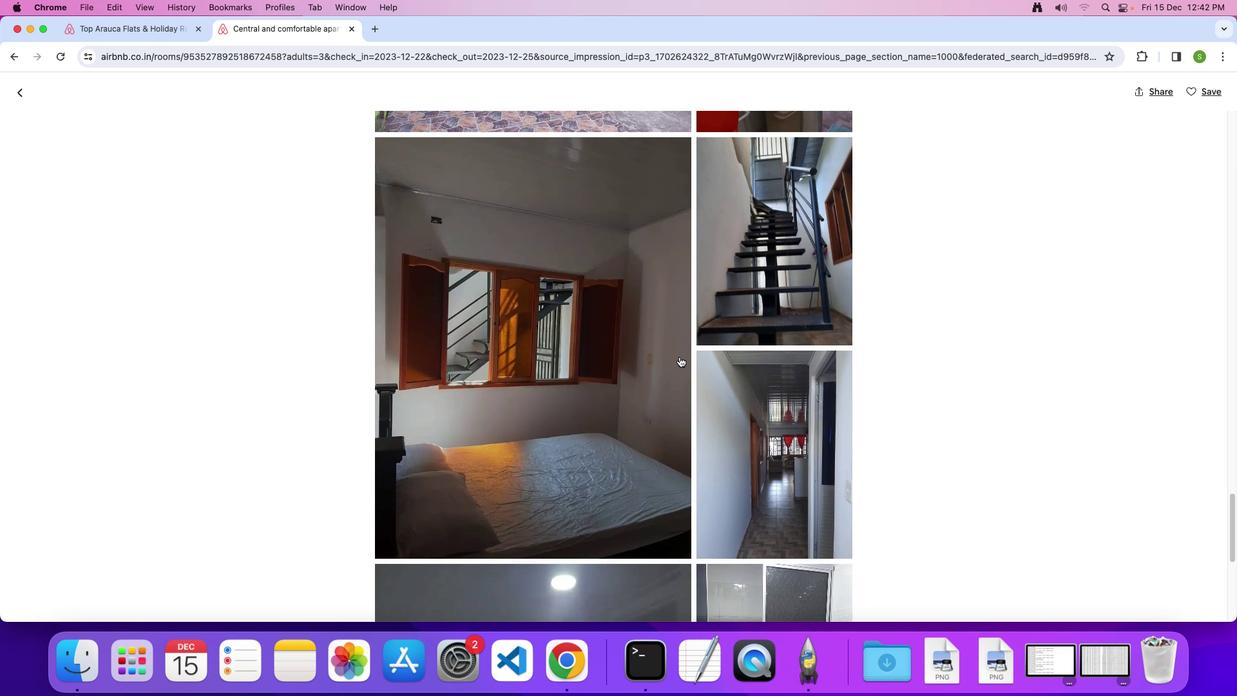 
Action: Mouse scrolled (680, 356) with delta (0, -1)
Screenshot: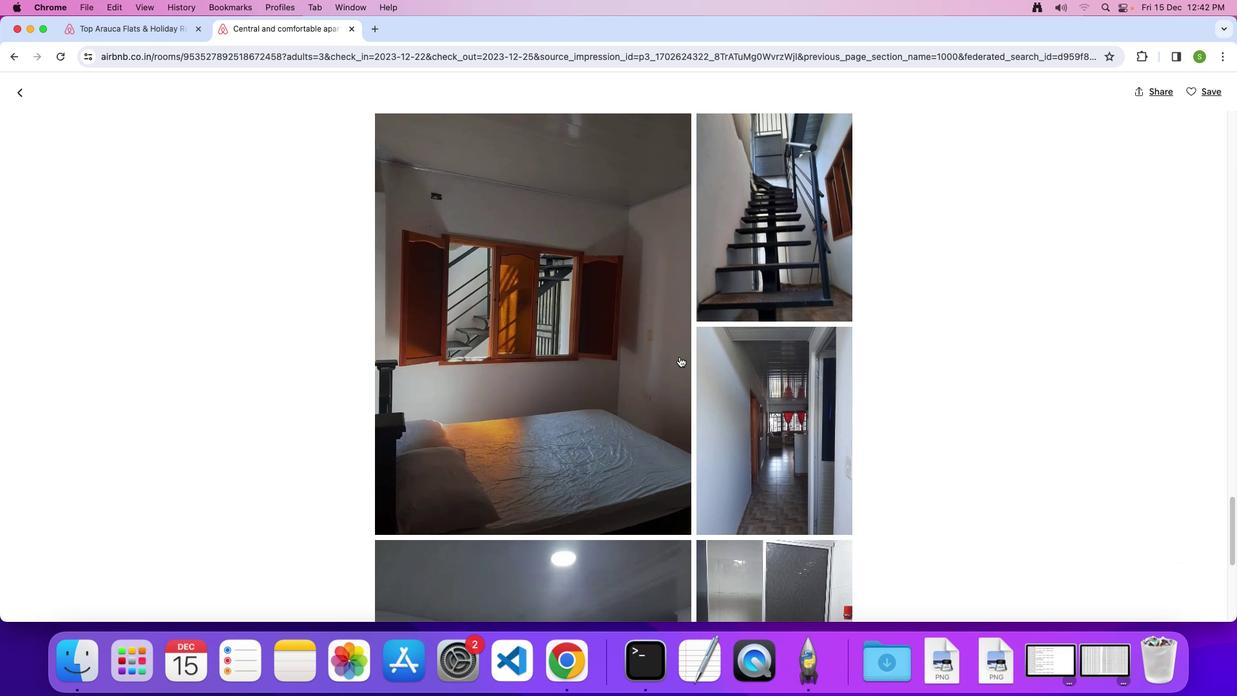 
Action: Mouse scrolled (680, 356) with delta (0, 0)
Screenshot: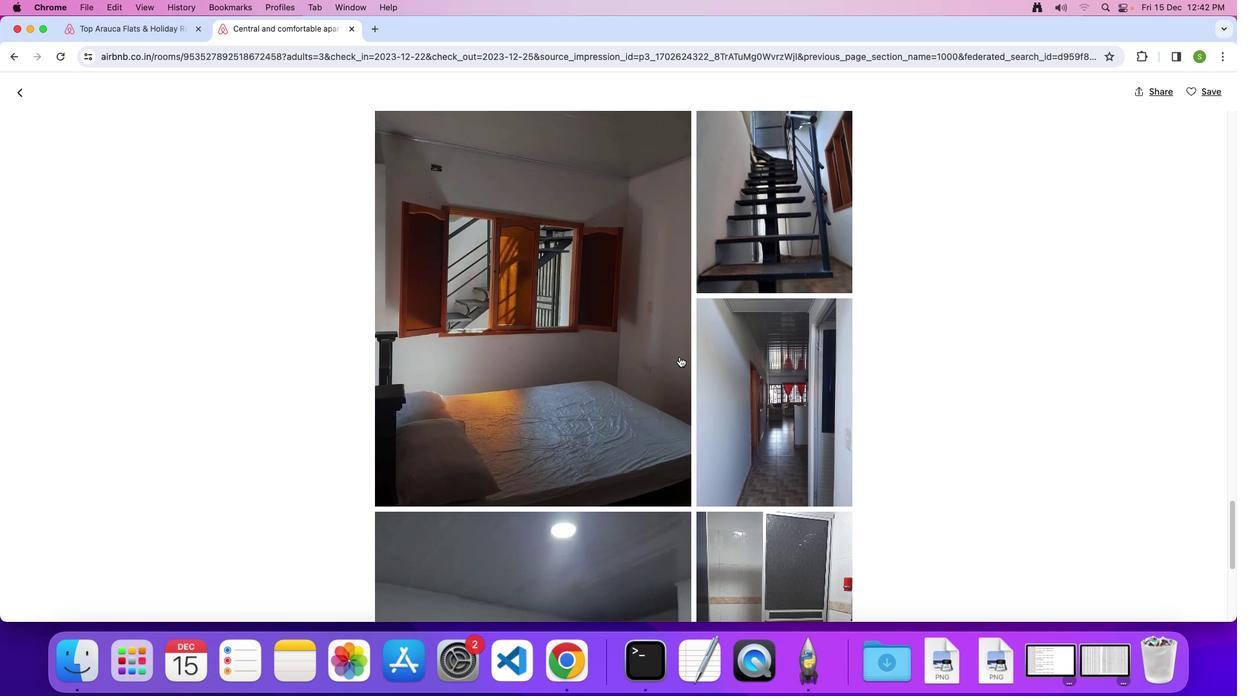 
Action: Mouse scrolled (680, 356) with delta (0, 0)
Screenshot: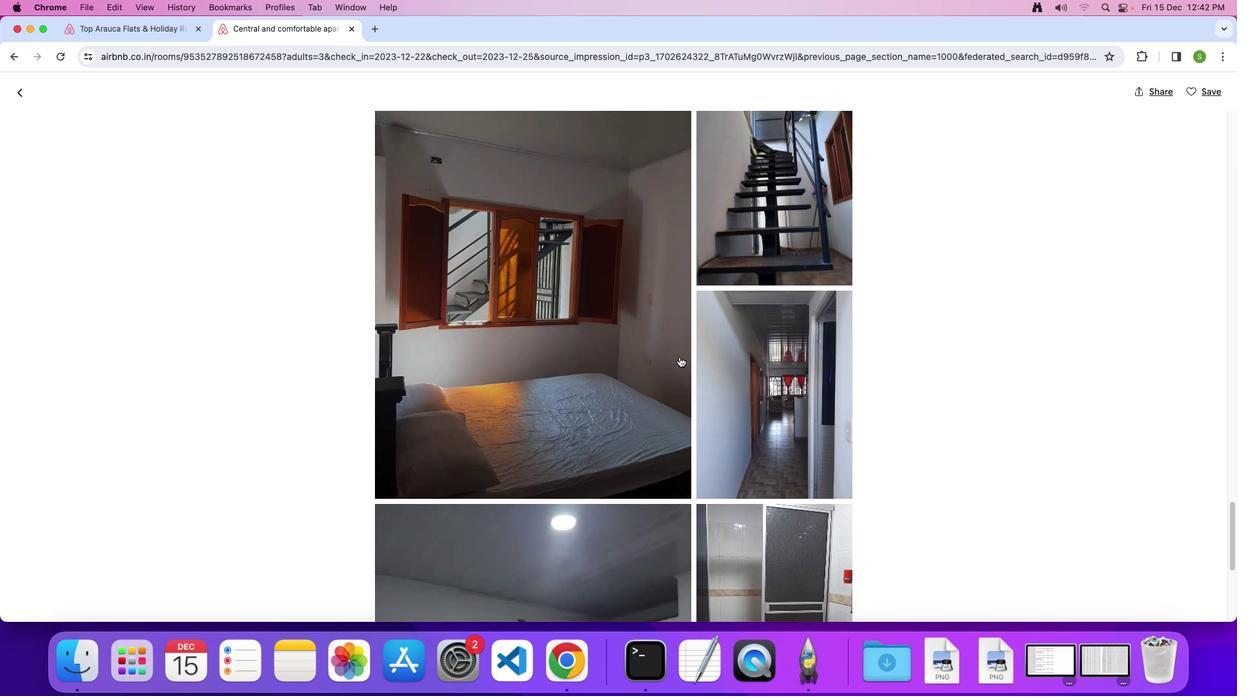 
Action: Mouse scrolled (680, 356) with delta (0, 0)
Screenshot: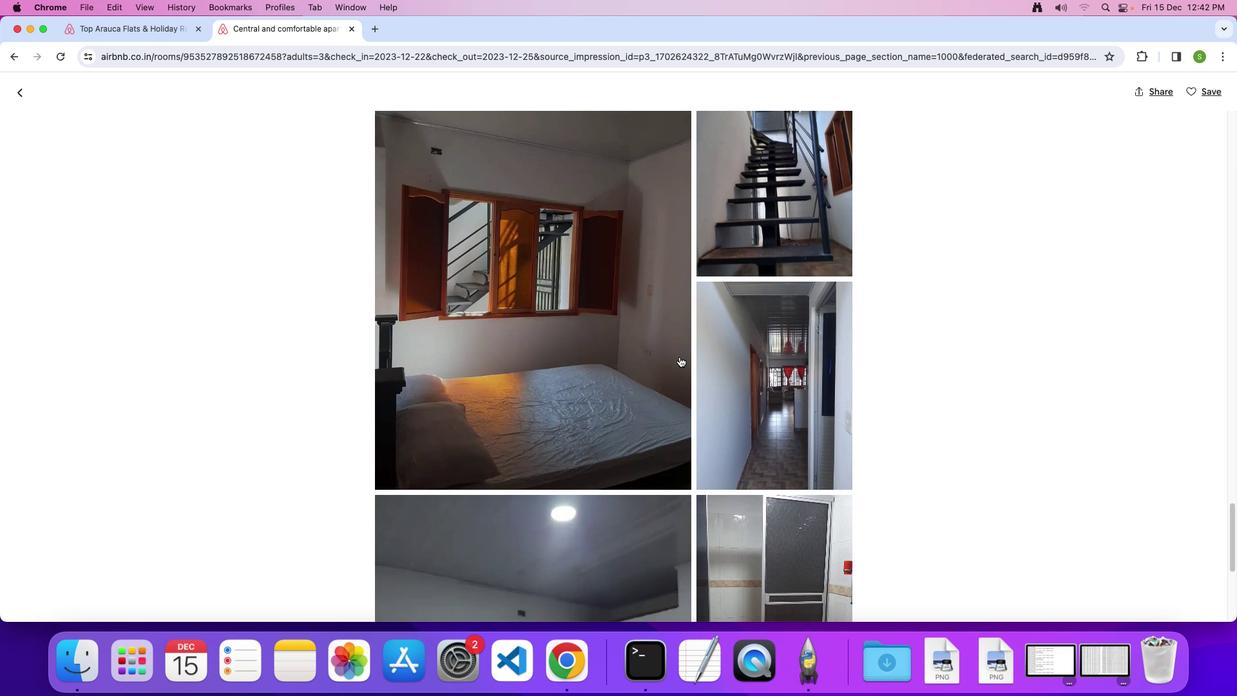 
Action: Mouse scrolled (680, 356) with delta (0, 0)
Screenshot: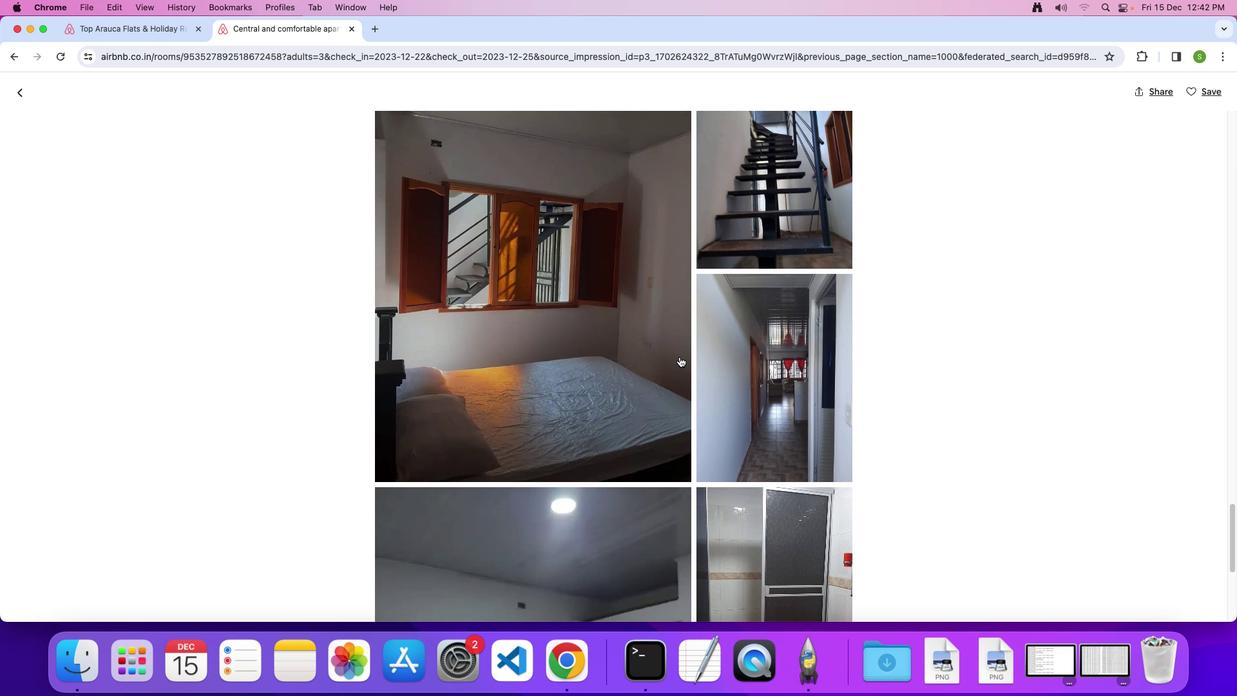 
Action: Mouse moved to (680, 356)
Screenshot: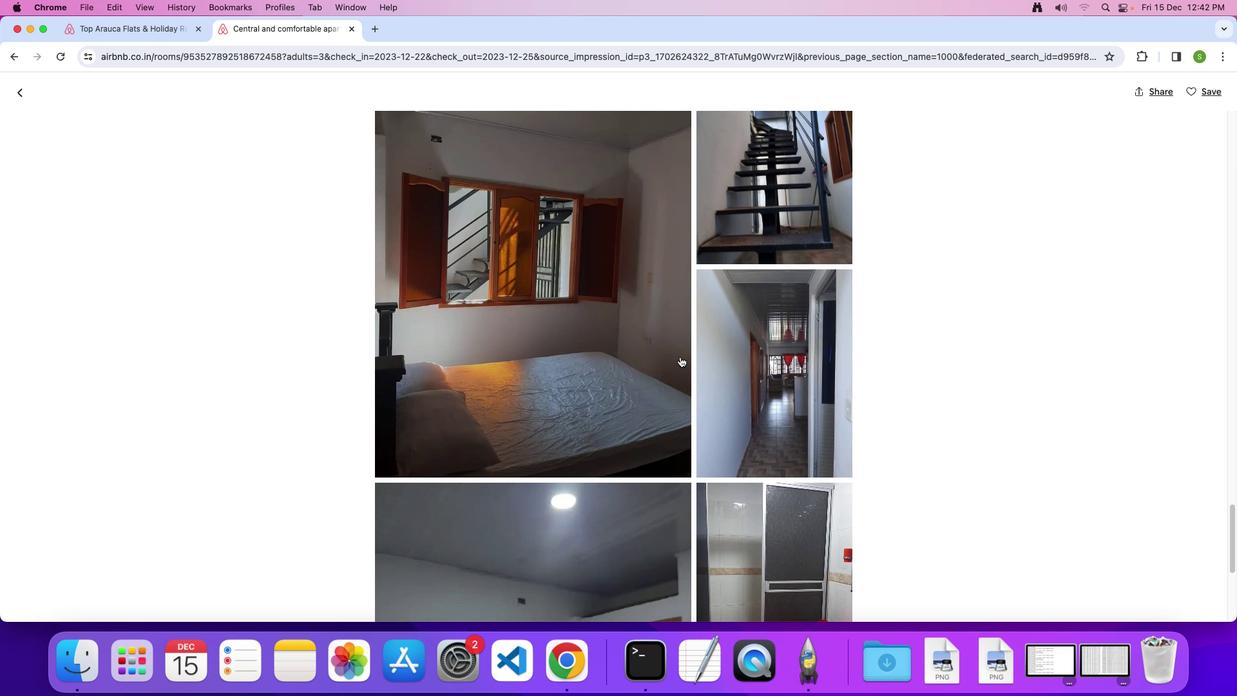 
Action: Mouse scrolled (680, 356) with delta (0, 0)
Screenshot: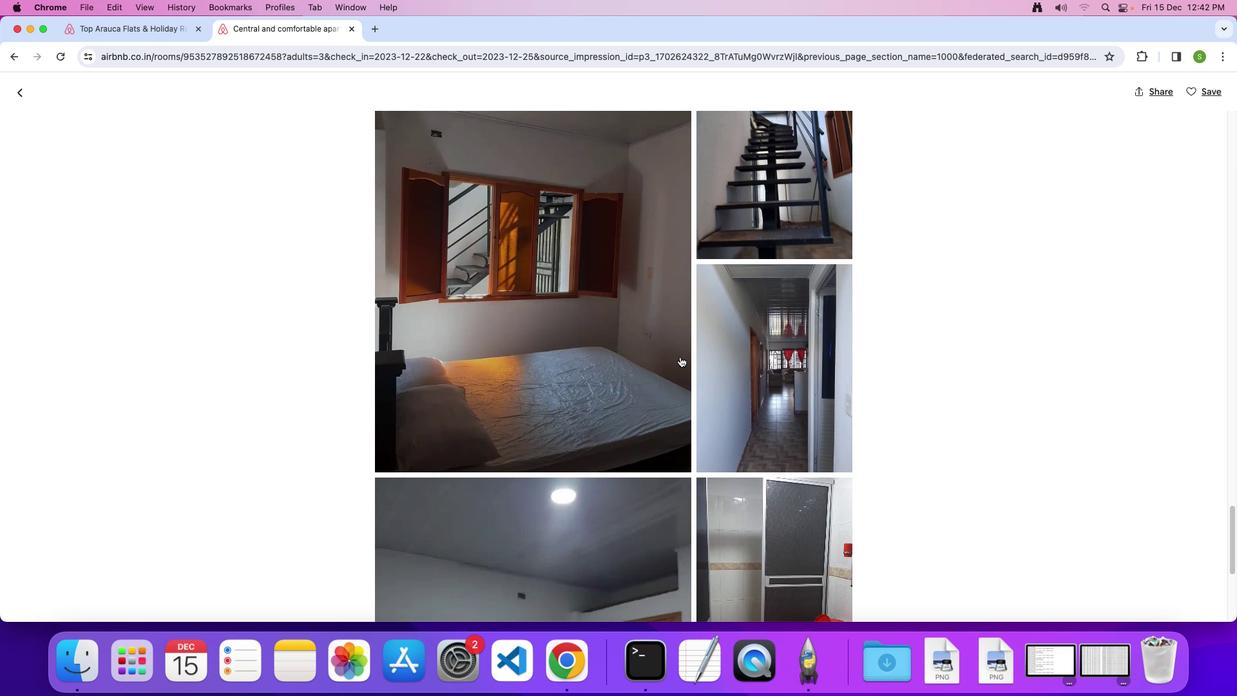 
Action: Mouse scrolled (680, 356) with delta (0, 0)
Screenshot: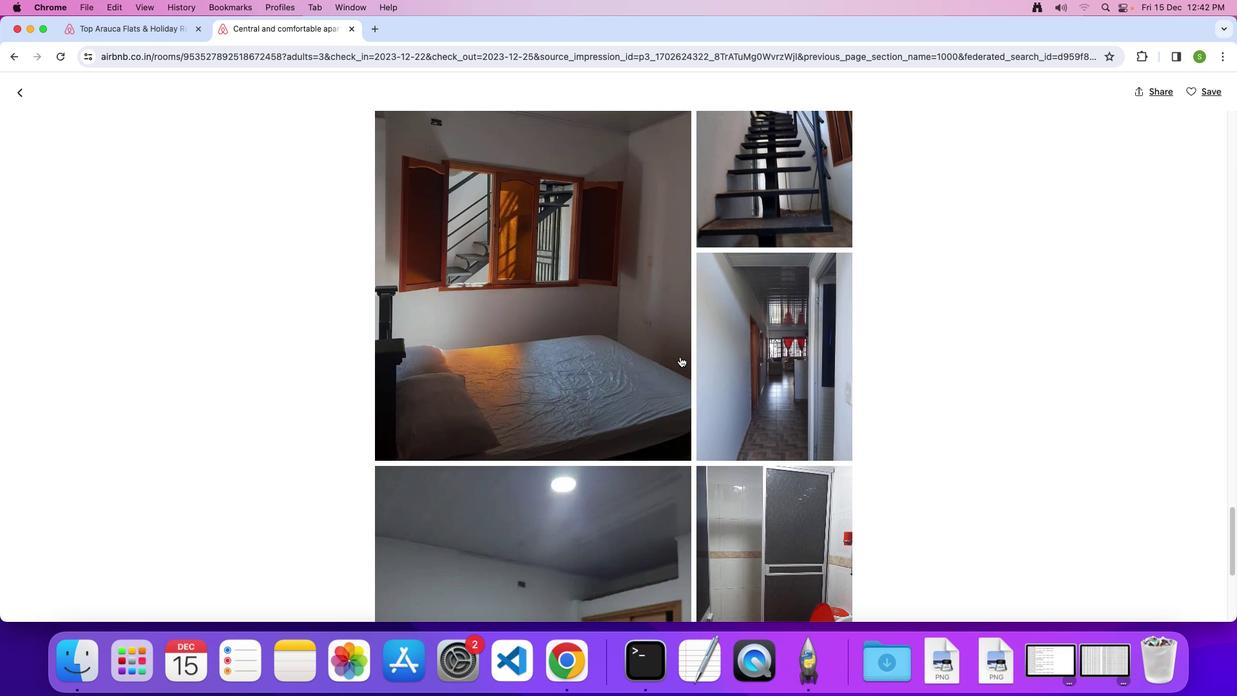 
Action: Mouse scrolled (680, 356) with delta (0, 0)
Screenshot: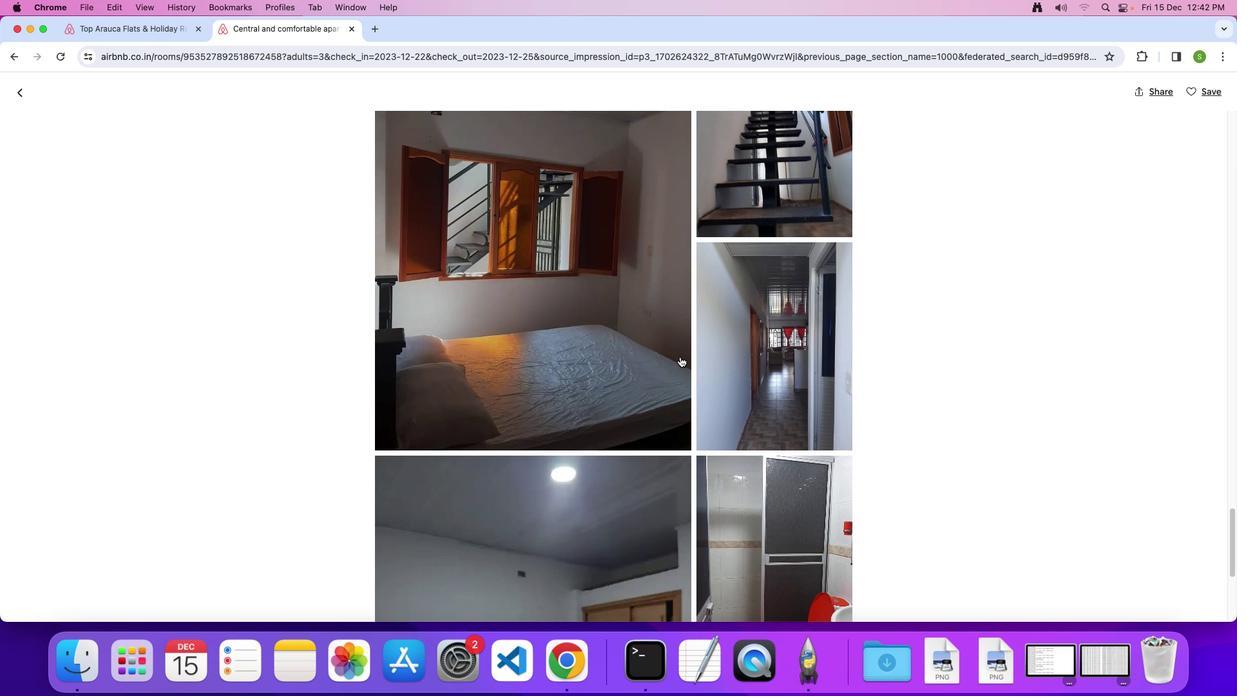 
Action: Mouse scrolled (680, 356) with delta (0, 0)
Screenshot: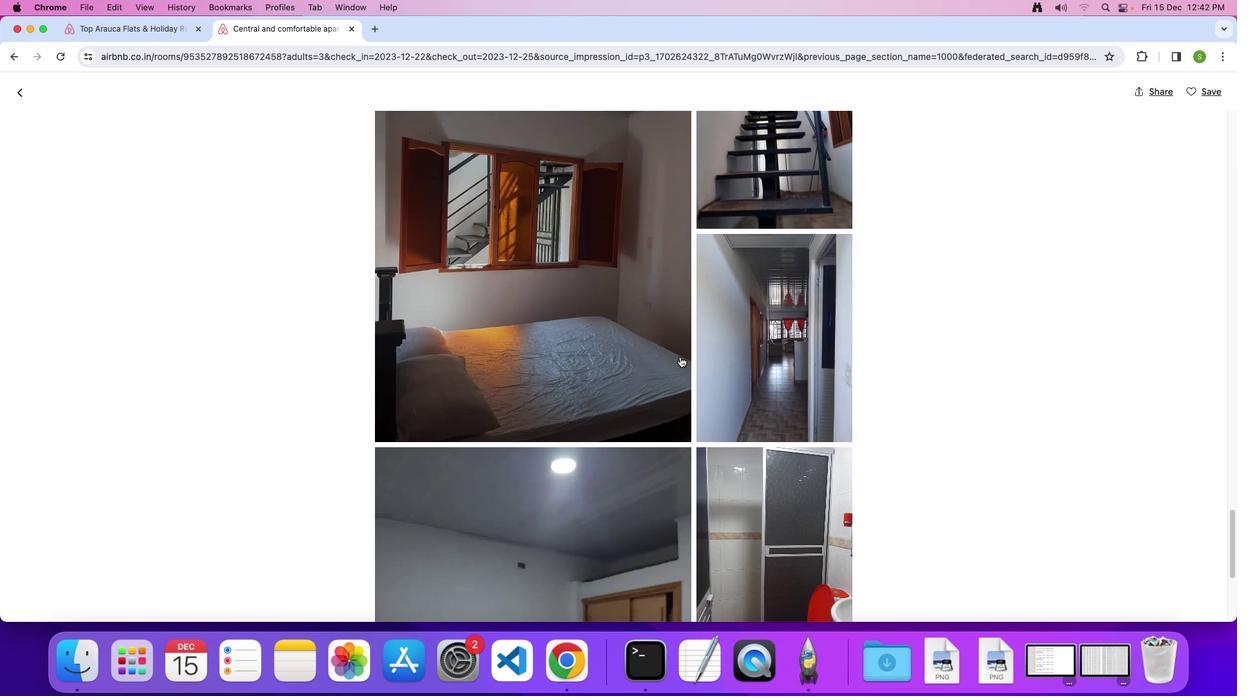 
Action: Mouse scrolled (680, 356) with delta (0, 0)
Screenshot: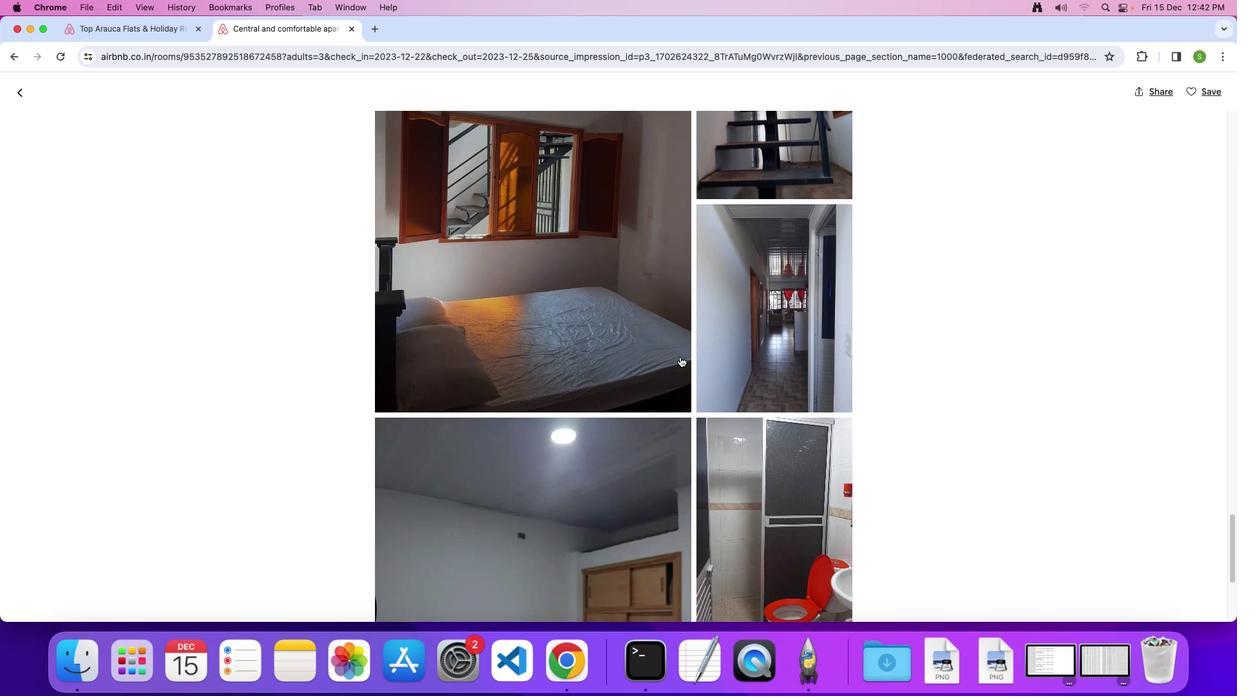 
Action: Mouse scrolled (680, 356) with delta (0, 0)
Screenshot: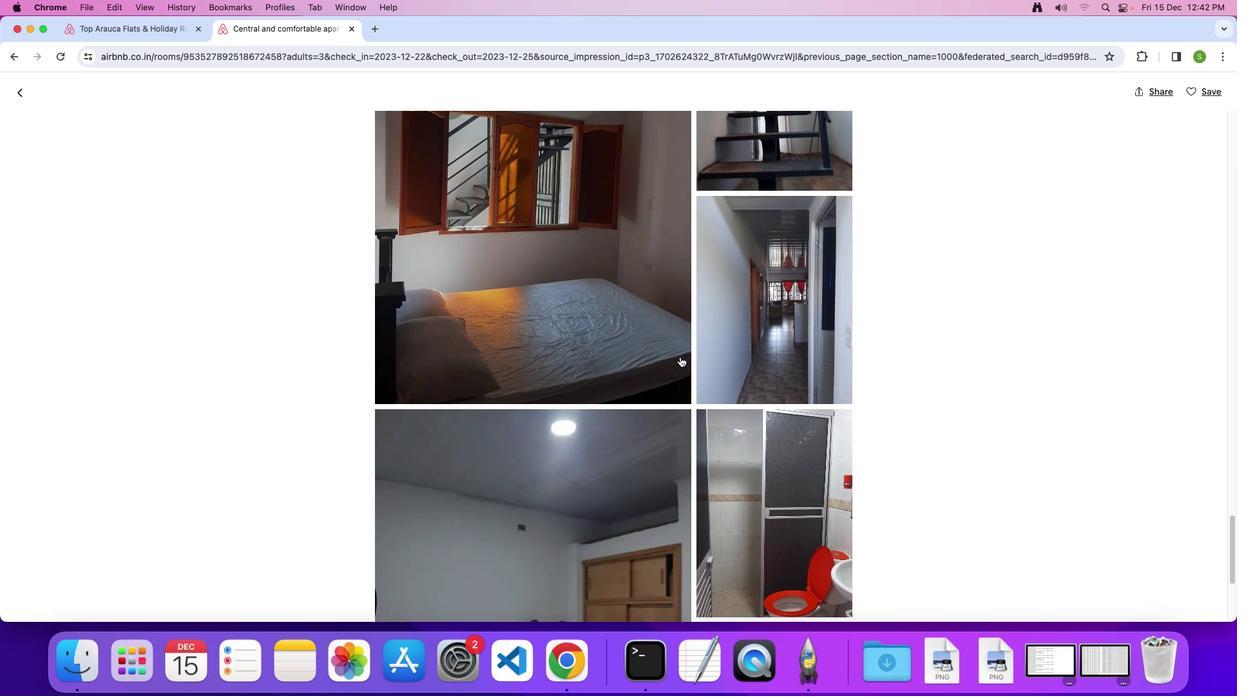 
Action: Mouse scrolled (680, 356) with delta (0, 0)
Screenshot: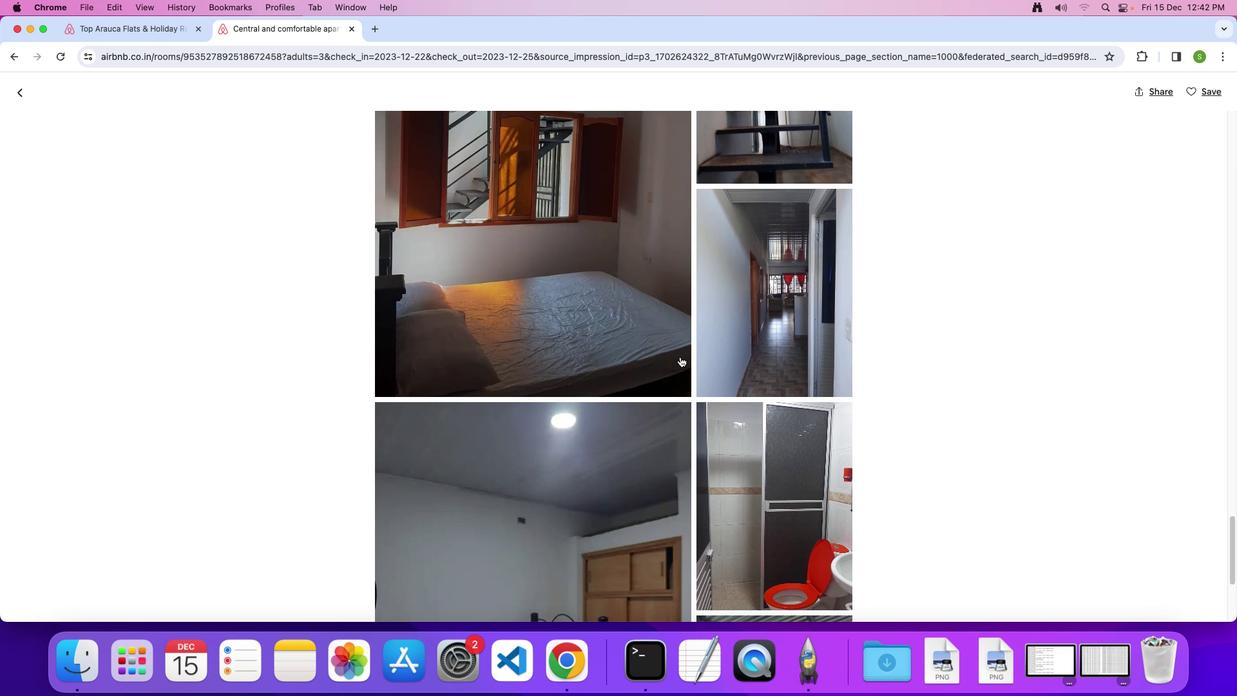 
Action: Mouse scrolled (680, 356) with delta (0, 0)
Screenshot: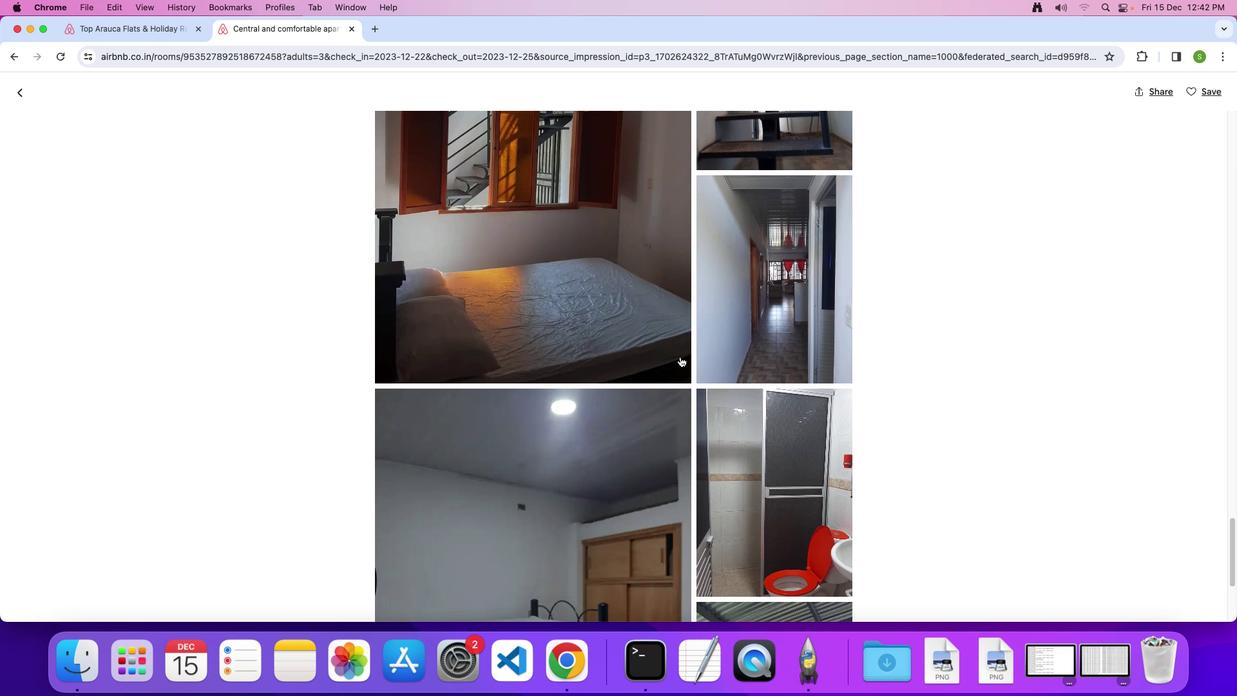
Action: Mouse scrolled (680, 356) with delta (0, 0)
Screenshot: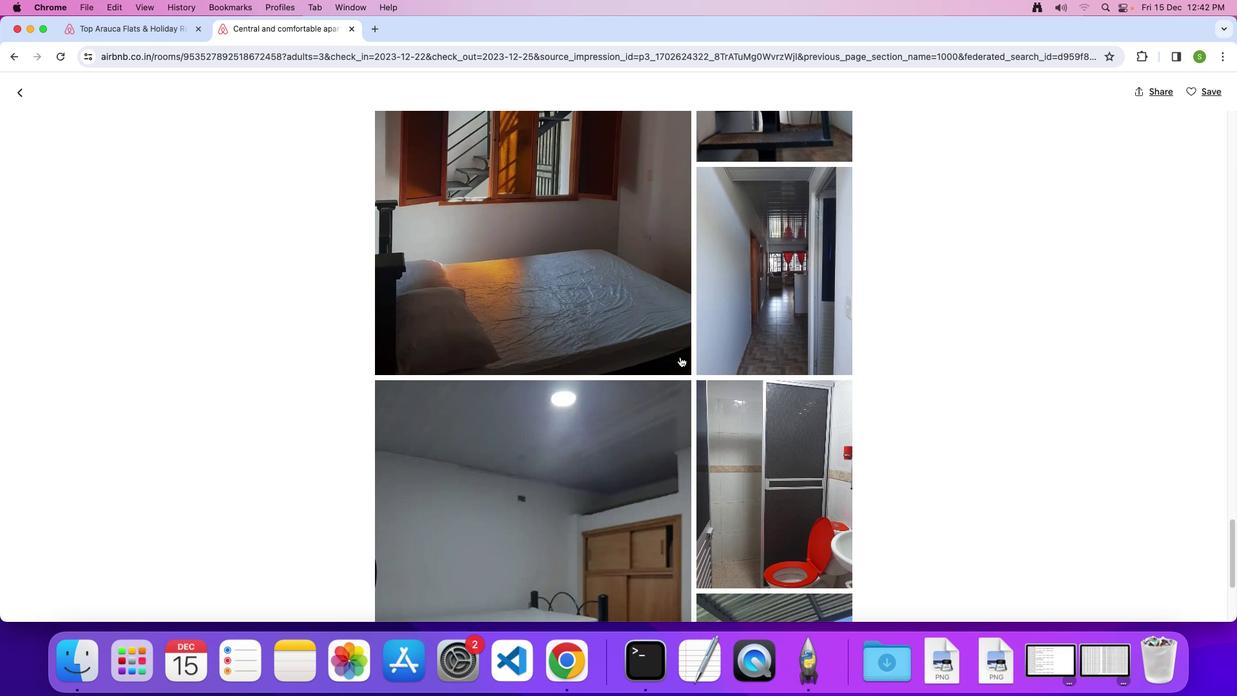 
Action: Mouse scrolled (680, 356) with delta (0, 0)
Screenshot: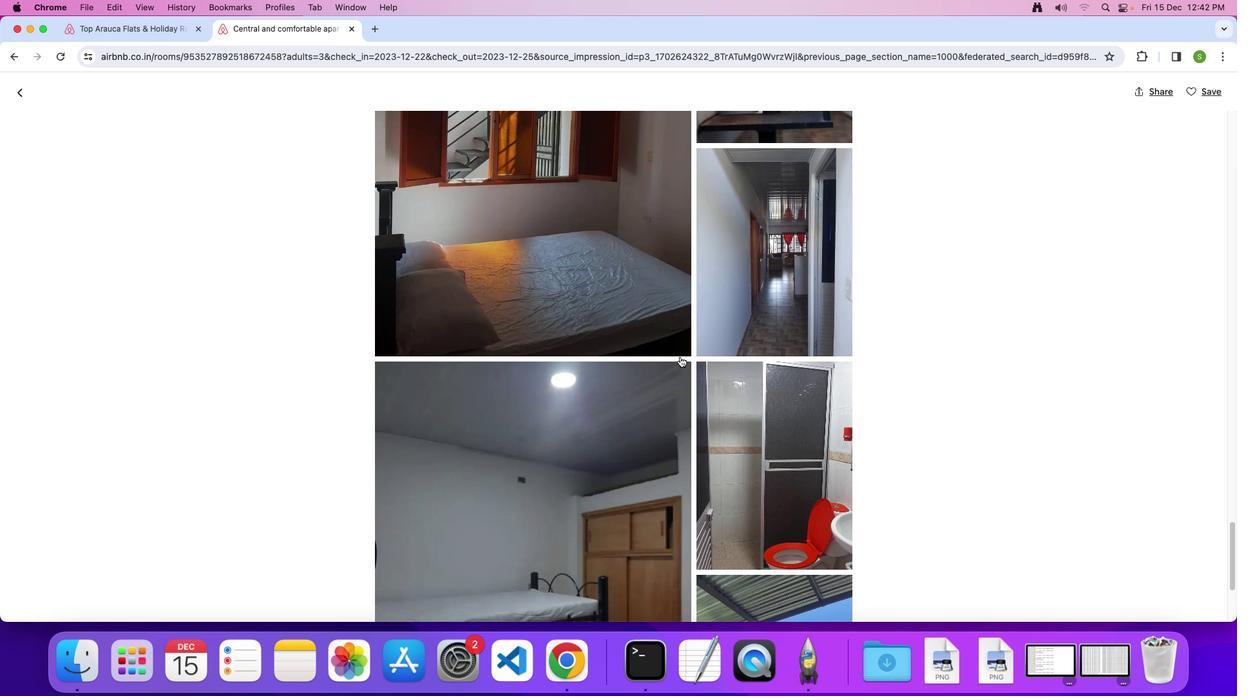 
Action: Mouse scrolled (680, 356) with delta (0, 0)
Screenshot: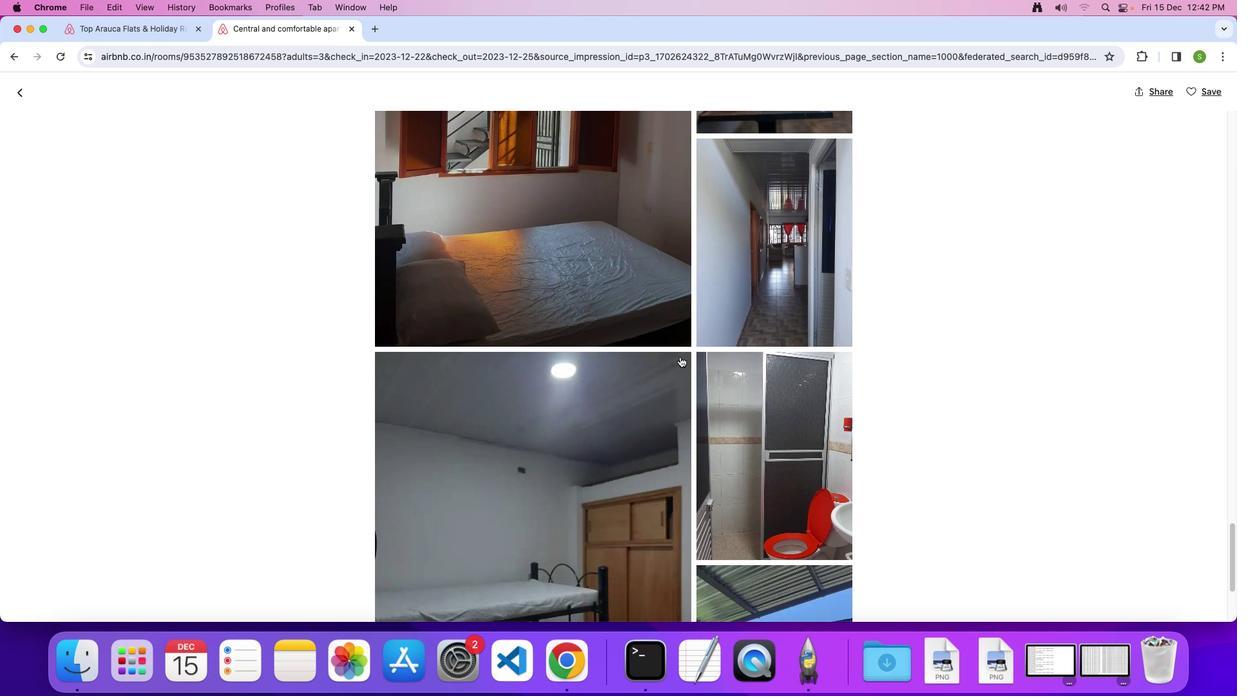 
Action: Mouse scrolled (680, 356) with delta (0, -1)
Screenshot: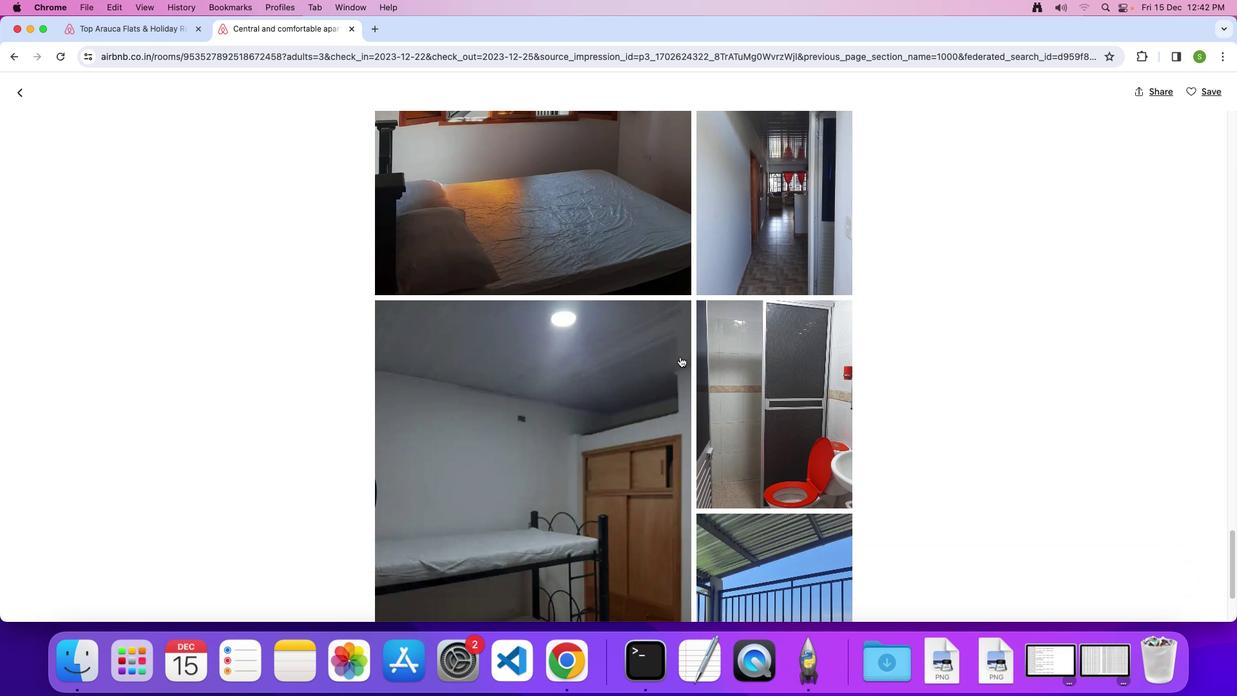 
Action: Mouse scrolled (680, 356) with delta (0, 0)
Screenshot: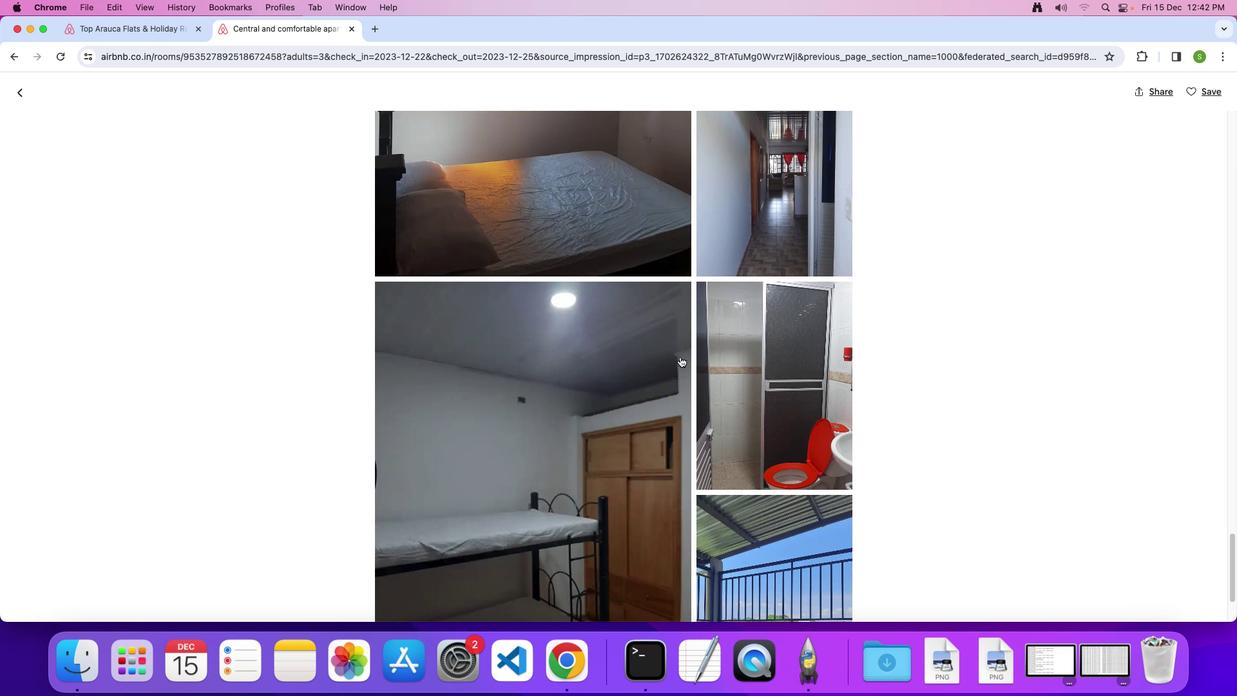 
Action: Mouse scrolled (680, 356) with delta (0, 0)
Screenshot: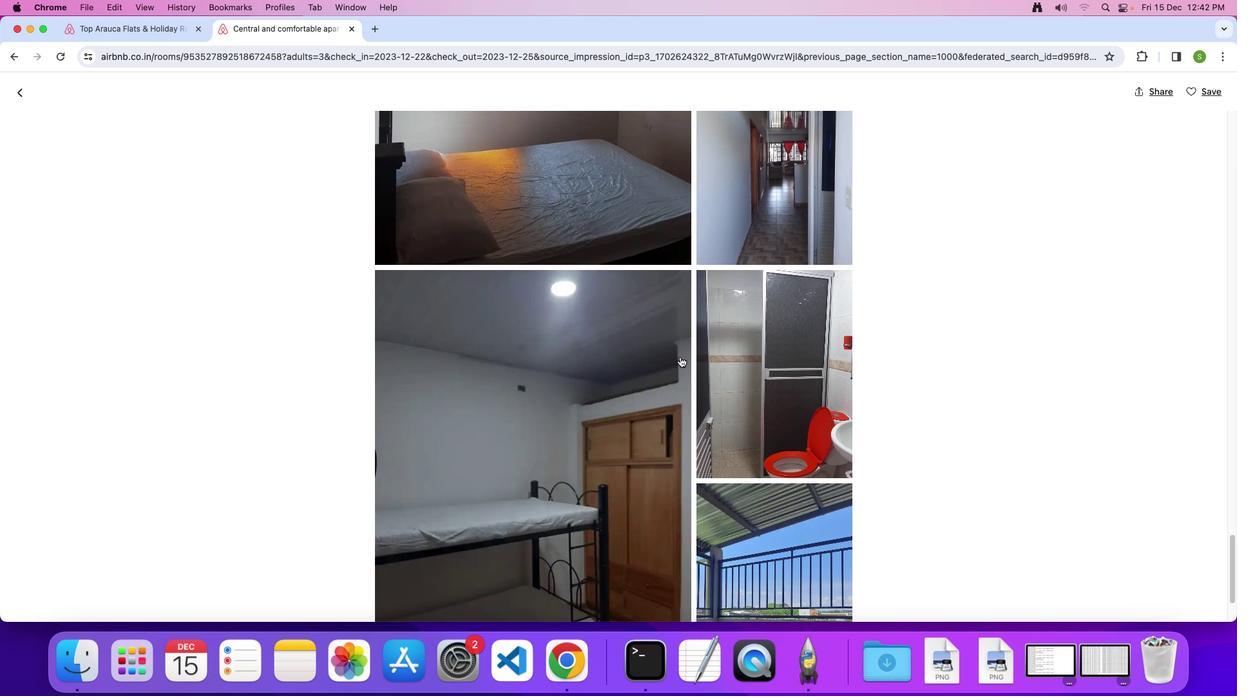 
Action: Mouse scrolled (680, 356) with delta (0, 0)
Screenshot: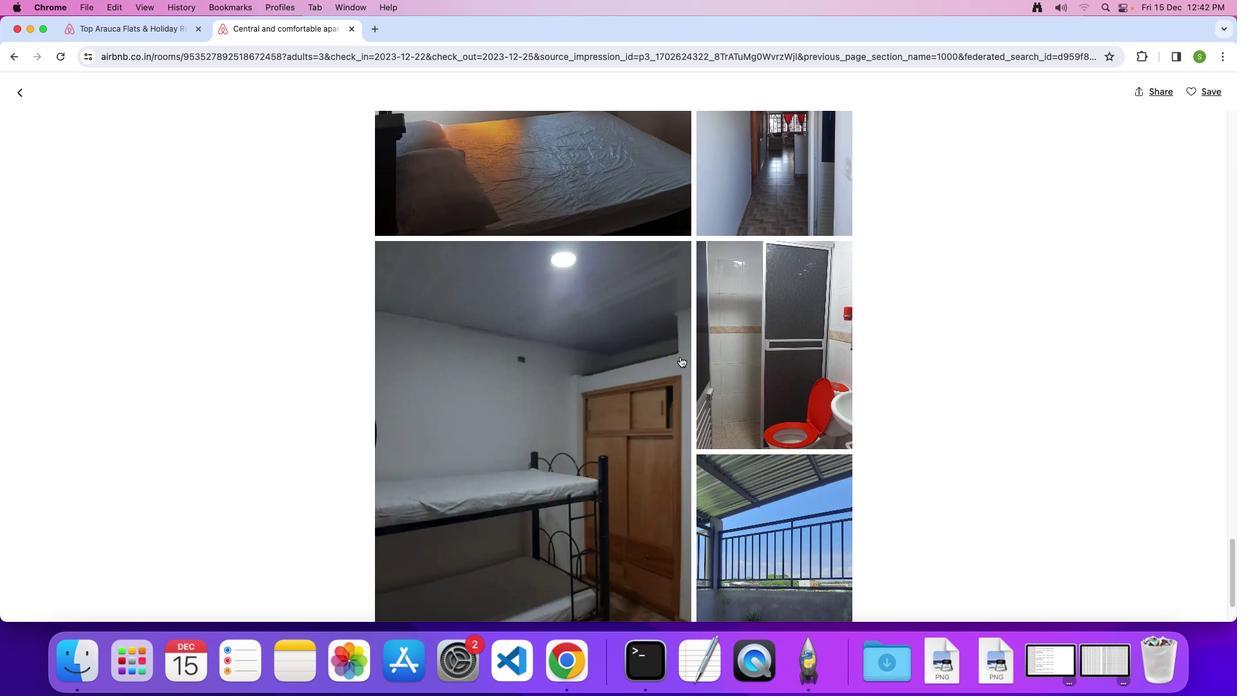 
Action: Mouse scrolled (680, 356) with delta (0, 0)
Screenshot: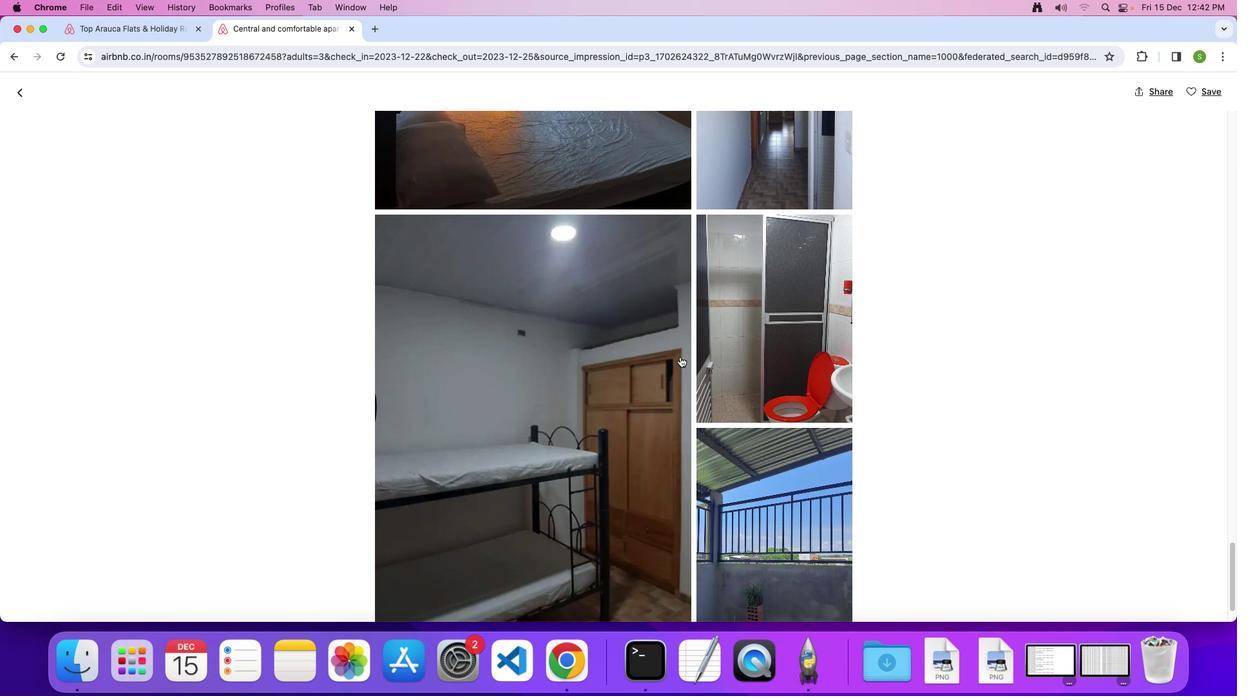 
Action: Mouse scrolled (680, 356) with delta (0, -1)
Screenshot: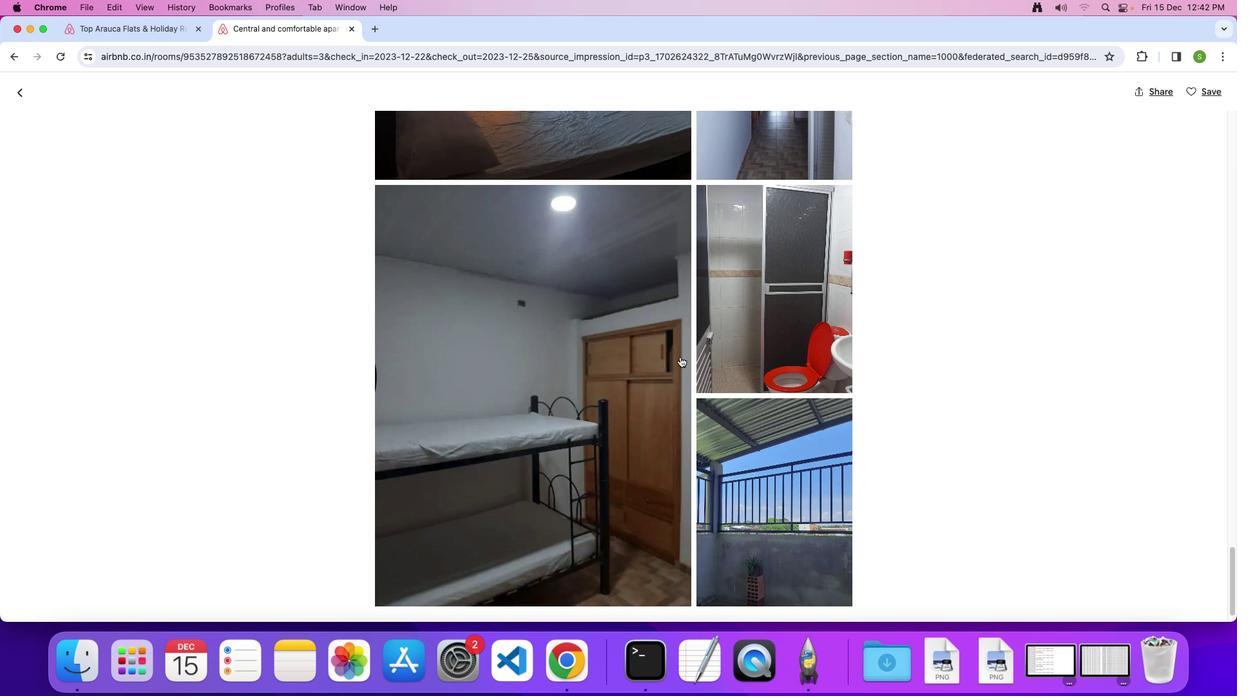 
Action: Mouse scrolled (680, 356) with delta (0, 0)
Screenshot: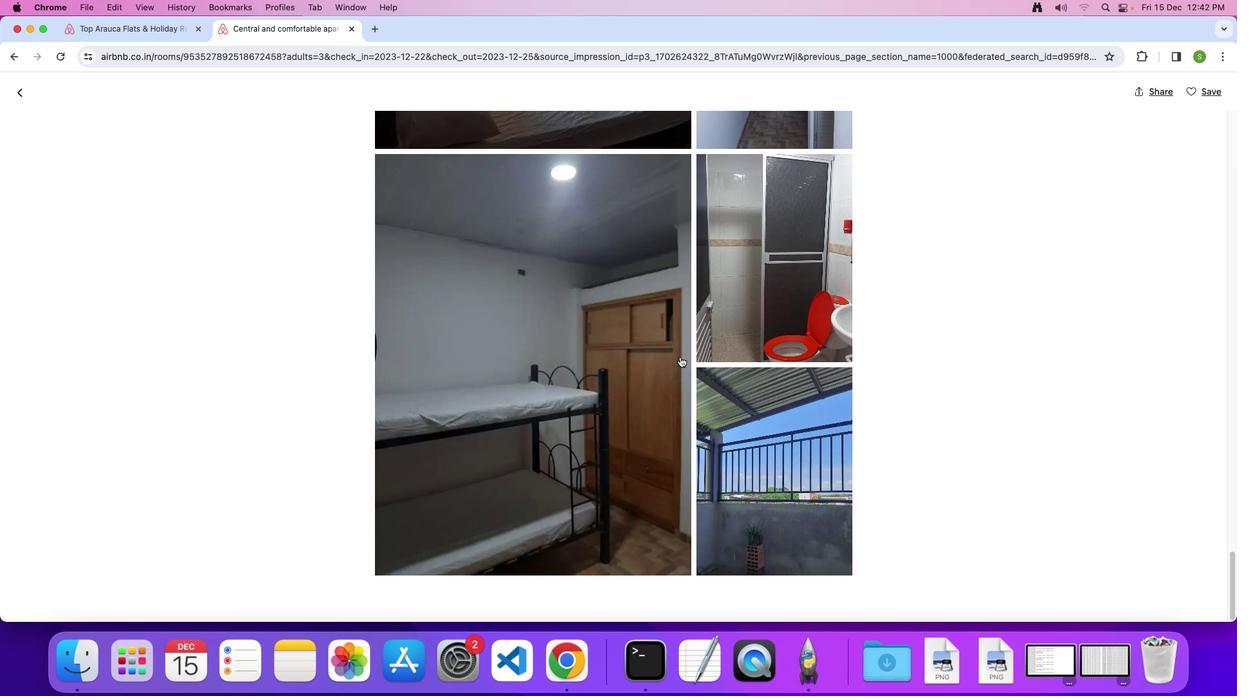 
Action: Mouse scrolled (680, 356) with delta (0, 0)
Screenshot: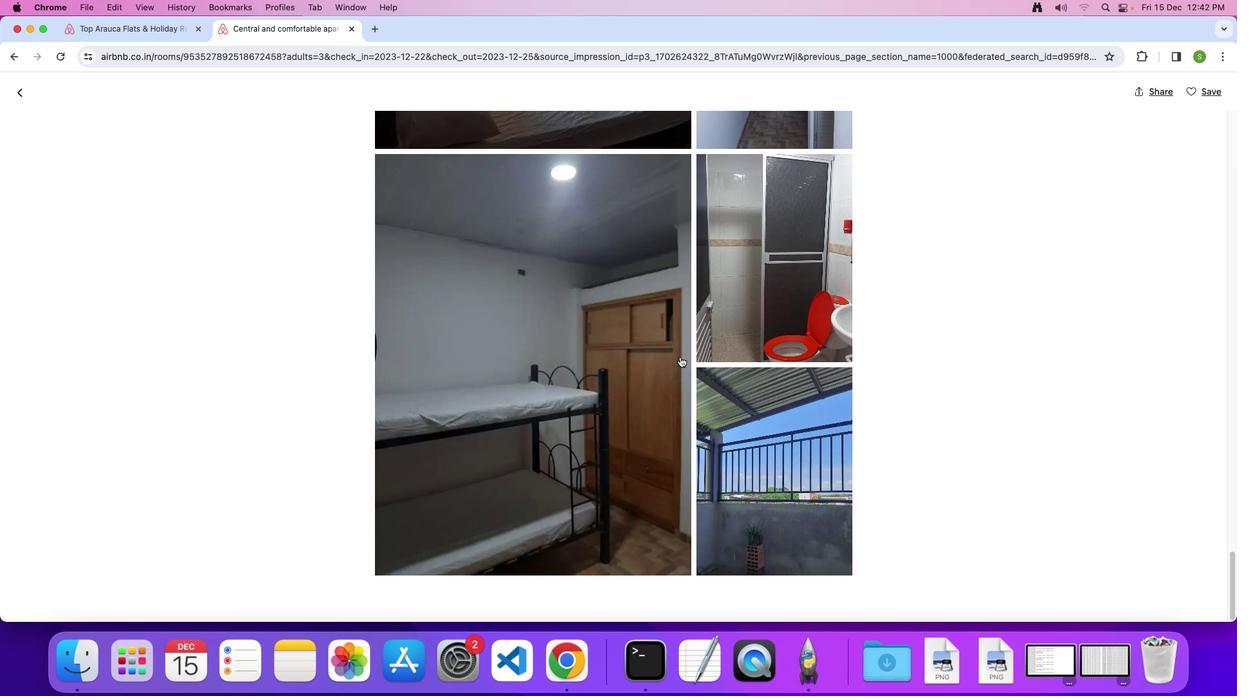 
Action: Mouse scrolled (680, 356) with delta (0, -1)
Screenshot: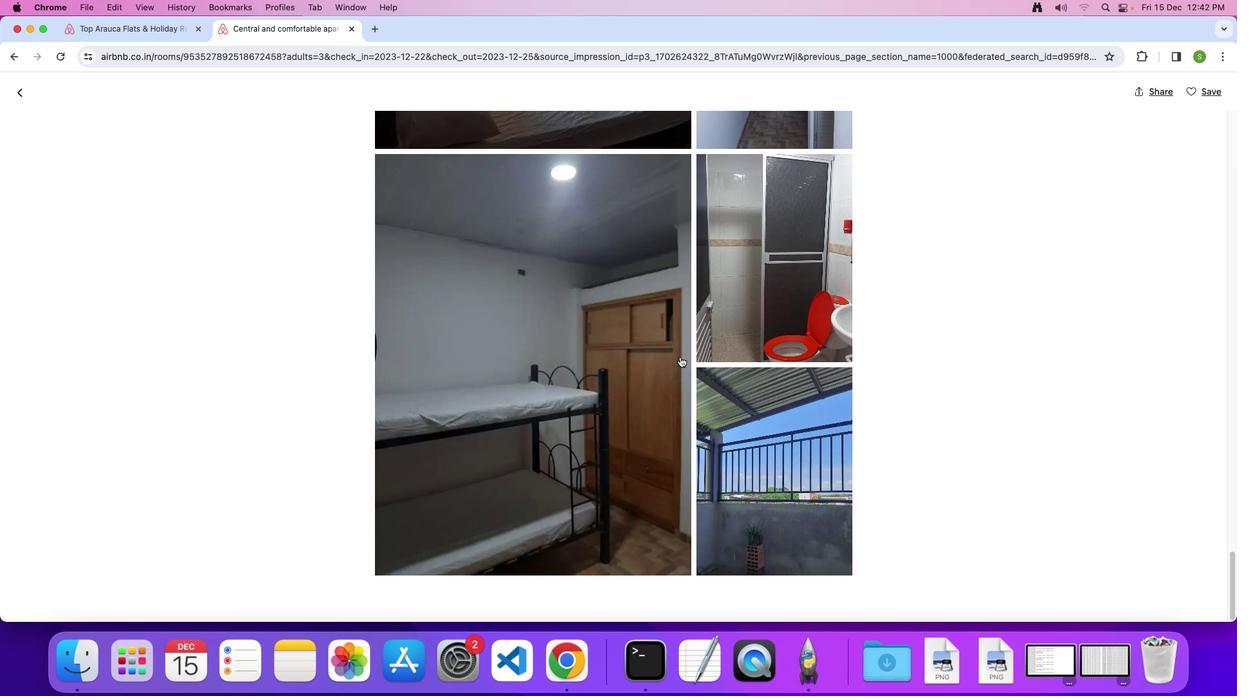 
Action: Mouse moved to (18, 97)
Screenshot: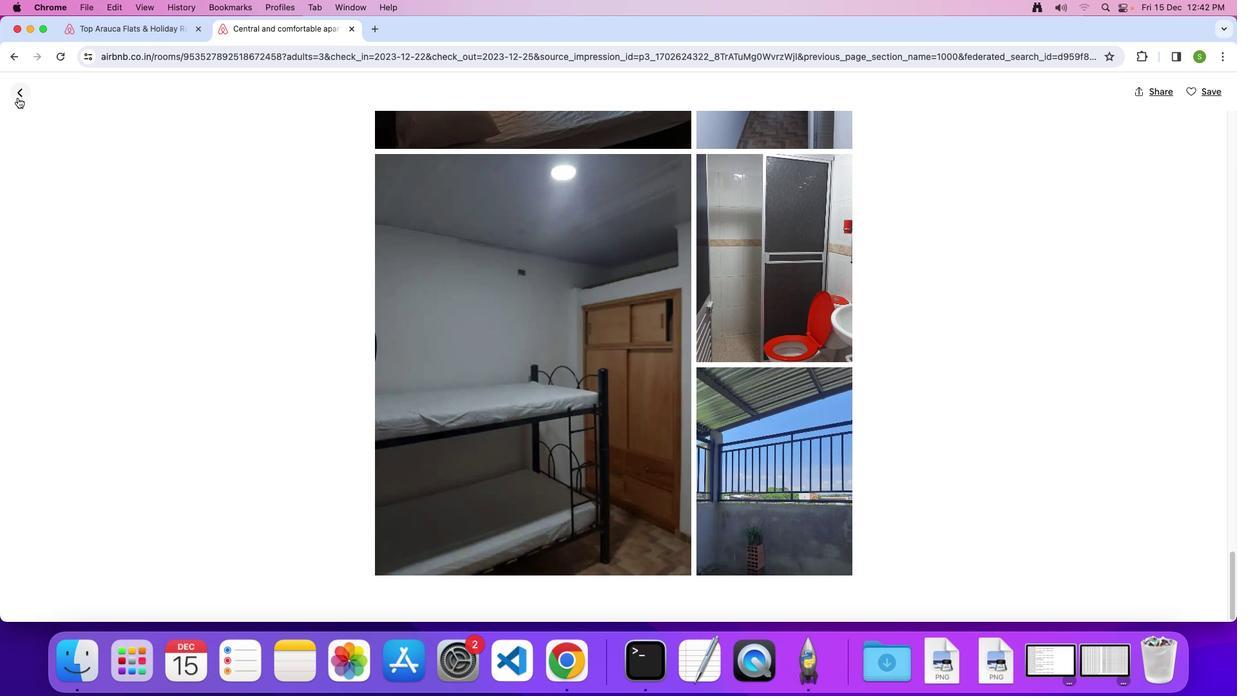 
Action: Mouse pressed left at (18, 97)
Screenshot: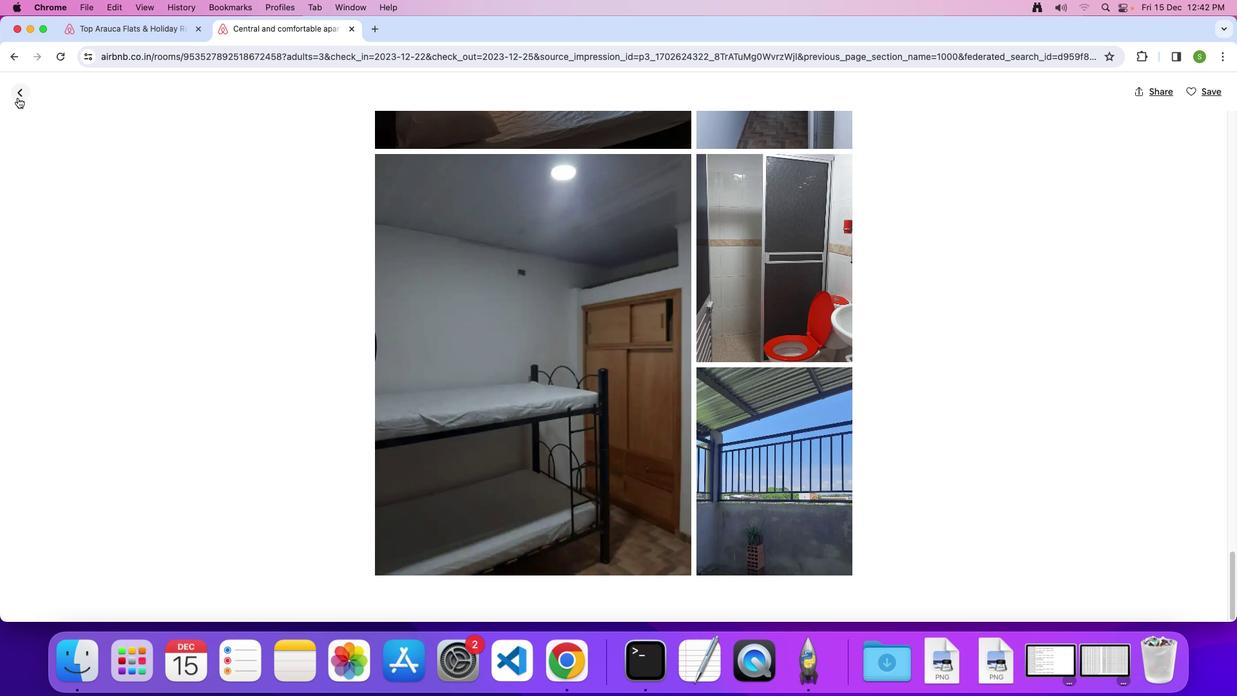 
Action: Mouse moved to (582, 337)
Screenshot: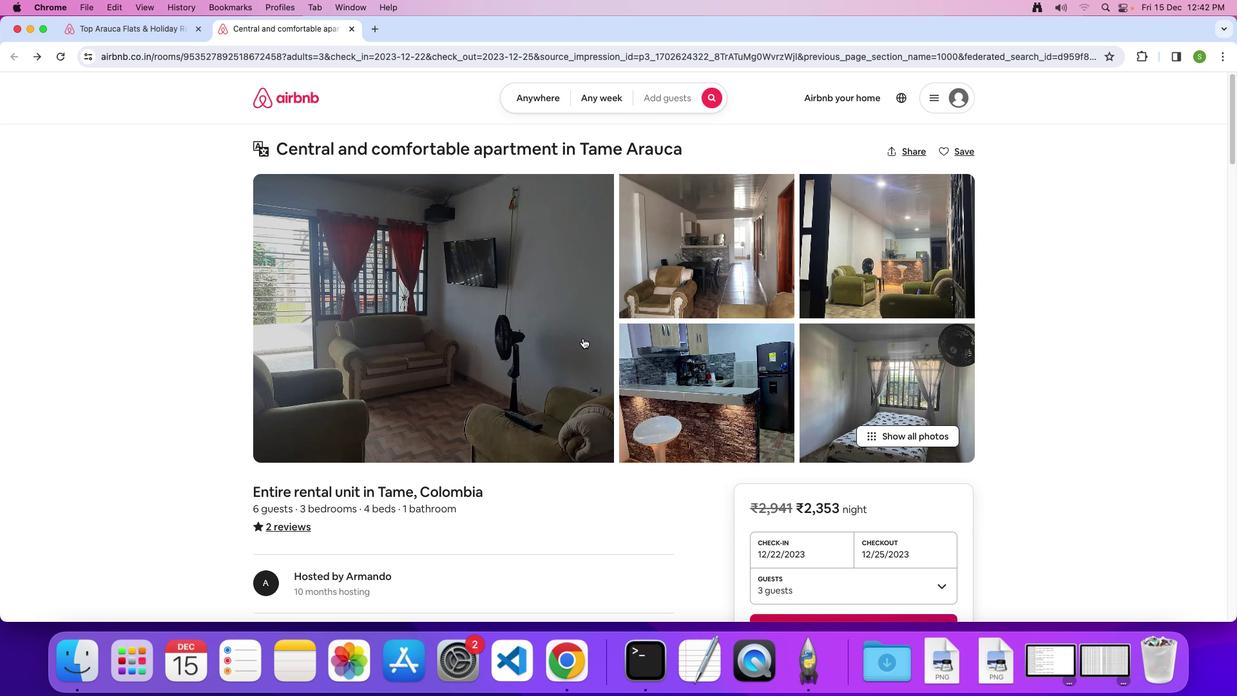 
Action: Mouse scrolled (582, 337) with delta (0, 0)
Screenshot: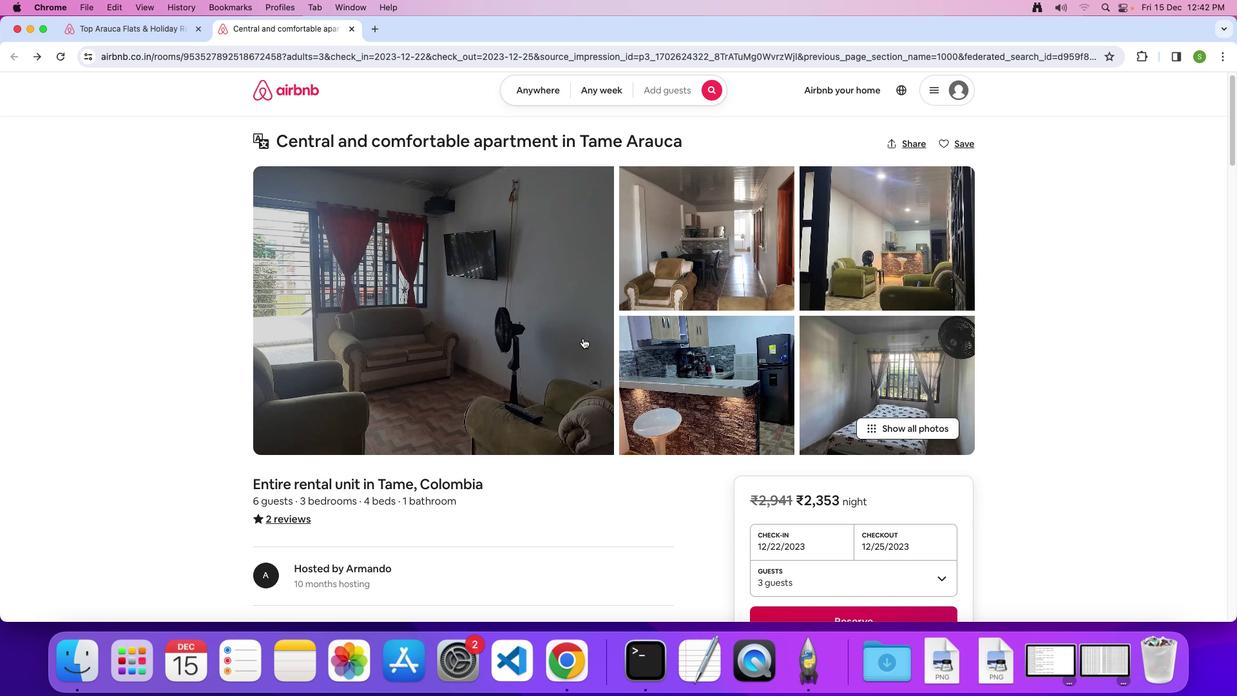 
Action: Mouse scrolled (582, 337) with delta (0, 0)
Screenshot: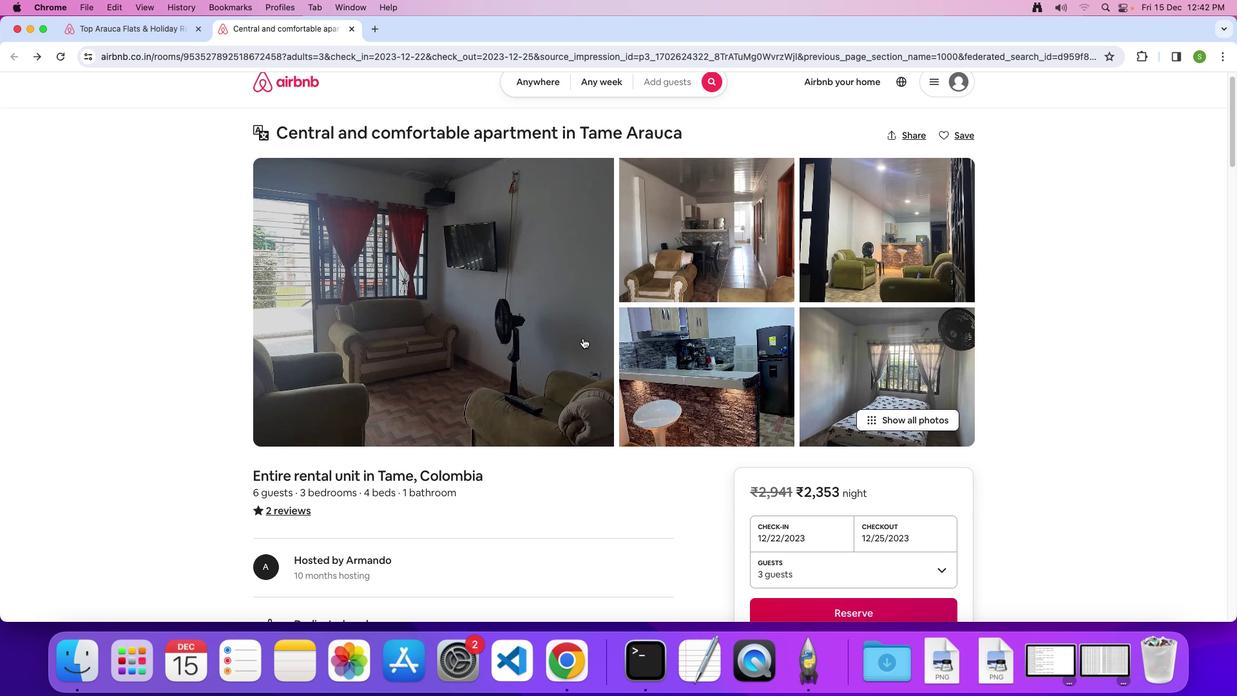 
Action: Mouse scrolled (582, 337) with delta (0, -1)
Screenshot: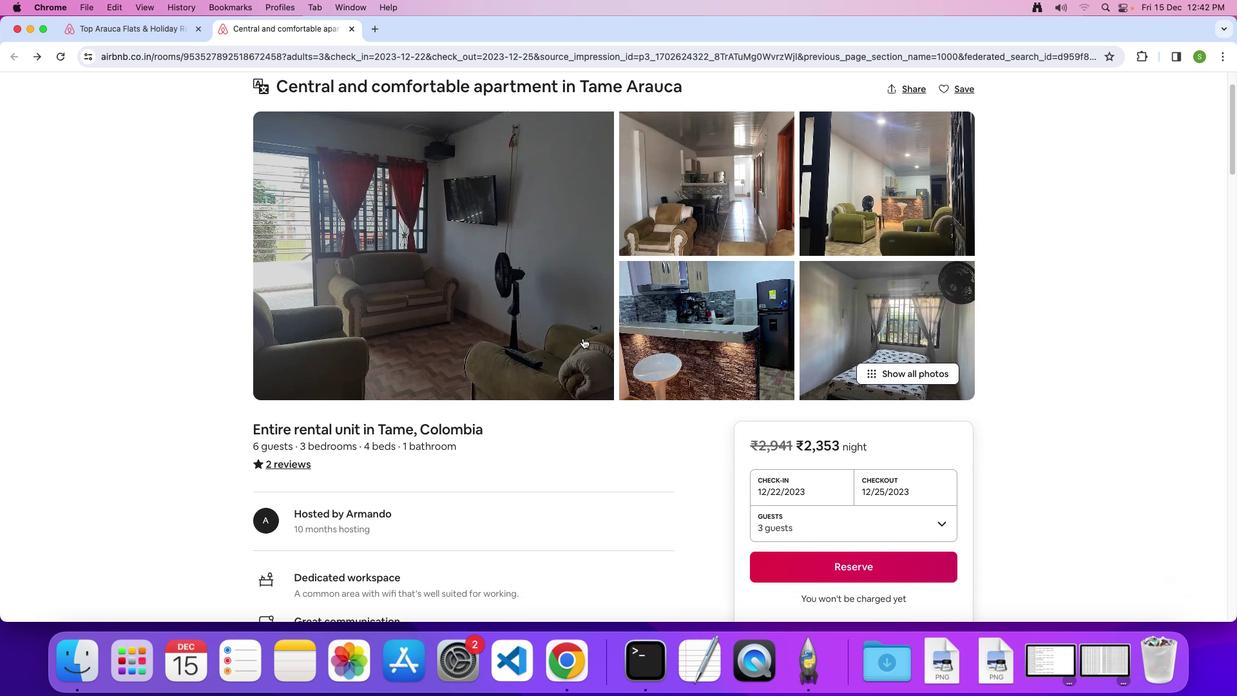 
Action: Mouse scrolled (582, 337) with delta (0, 0)
Screenshot: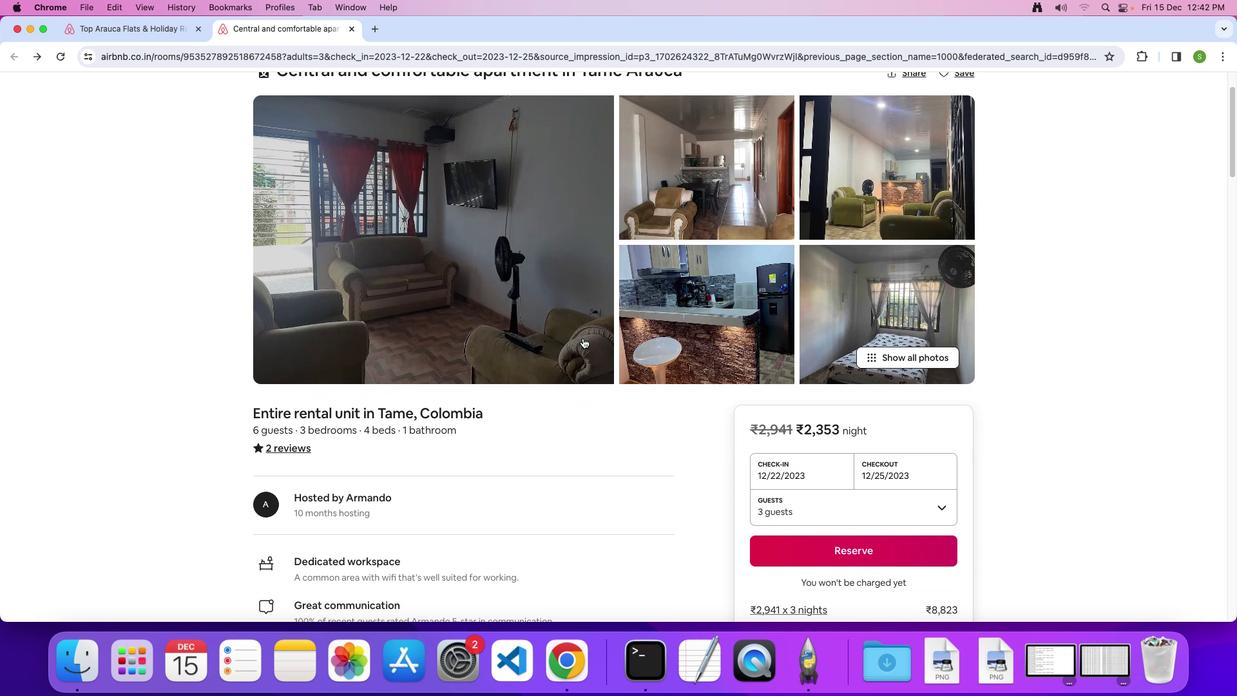 
Action: Mouse scrolled (582, 337) with delta (0, 0)
Screenshot: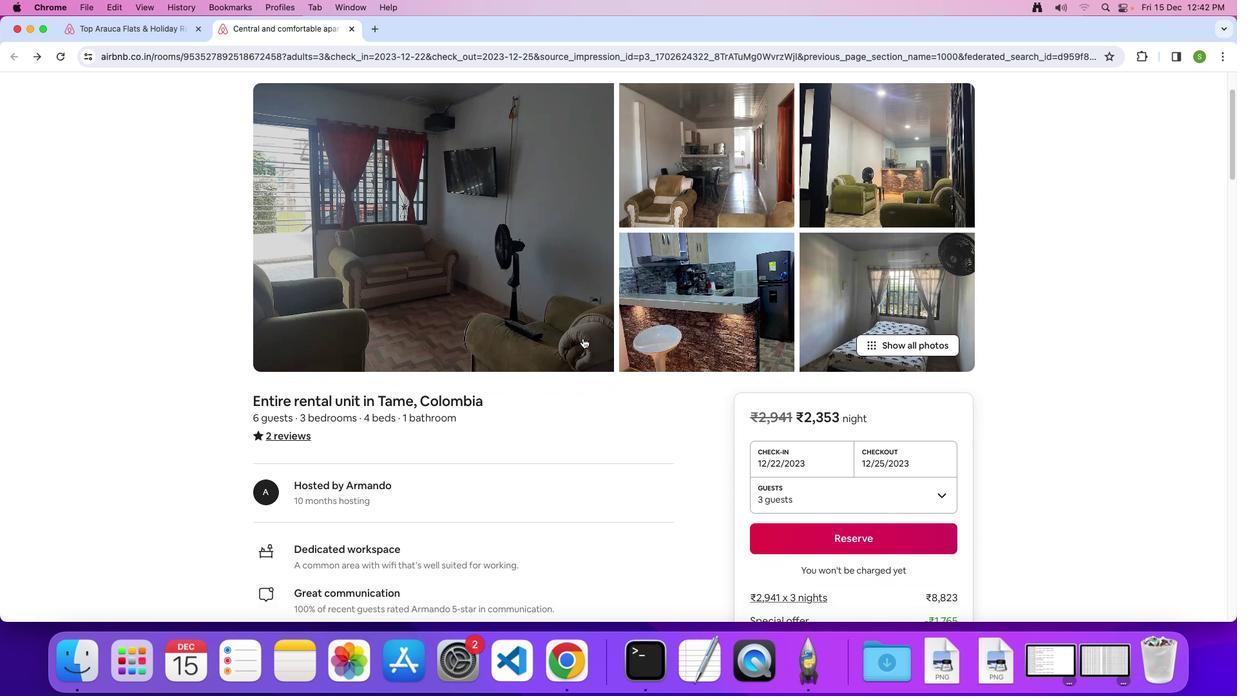 
Action: Mouse scrolled (582, 337) with delta (0, 0)
Screenshot: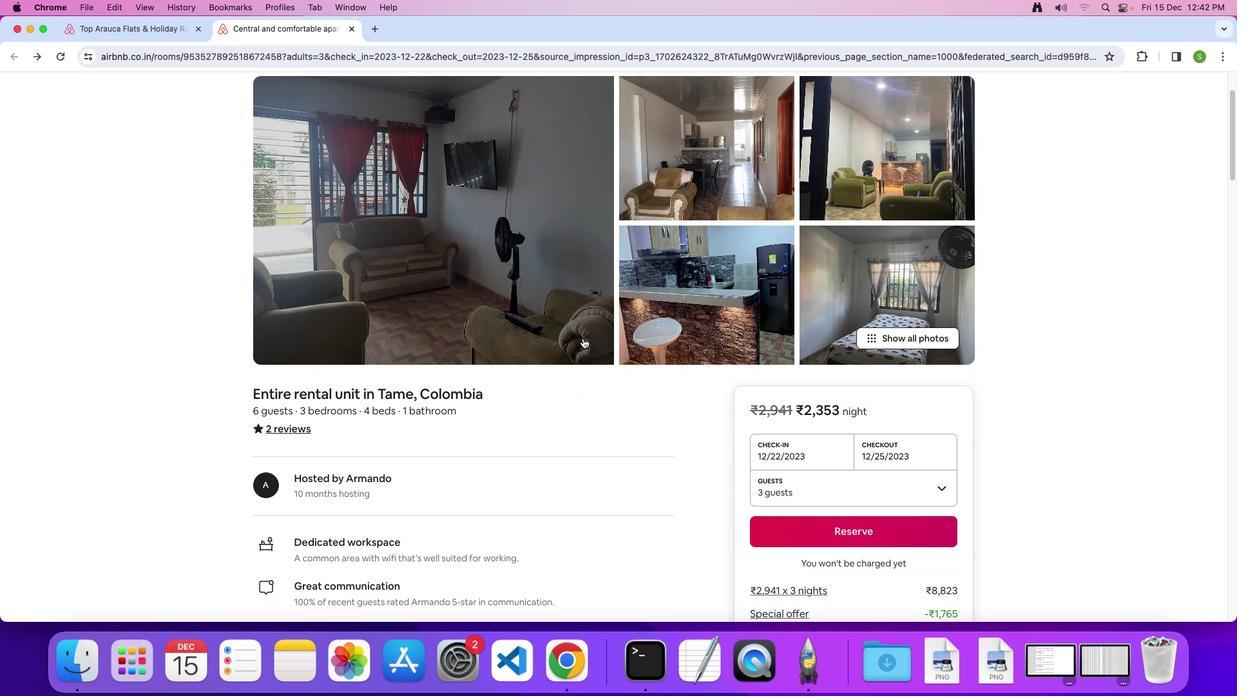 
Action: Mouse scrolled (582, 337) with delta (0, 0)
Screenshot: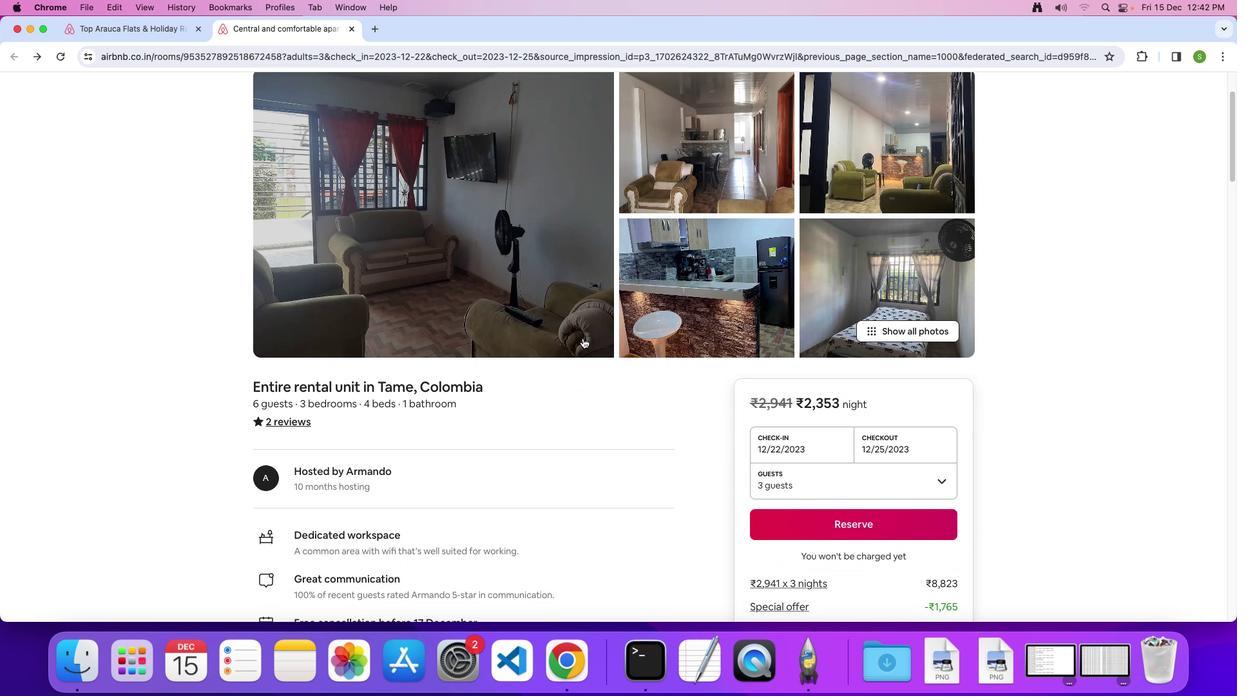 
Action: Mouse scrolled (582, 337) with delta (0, 0)
Screenshot: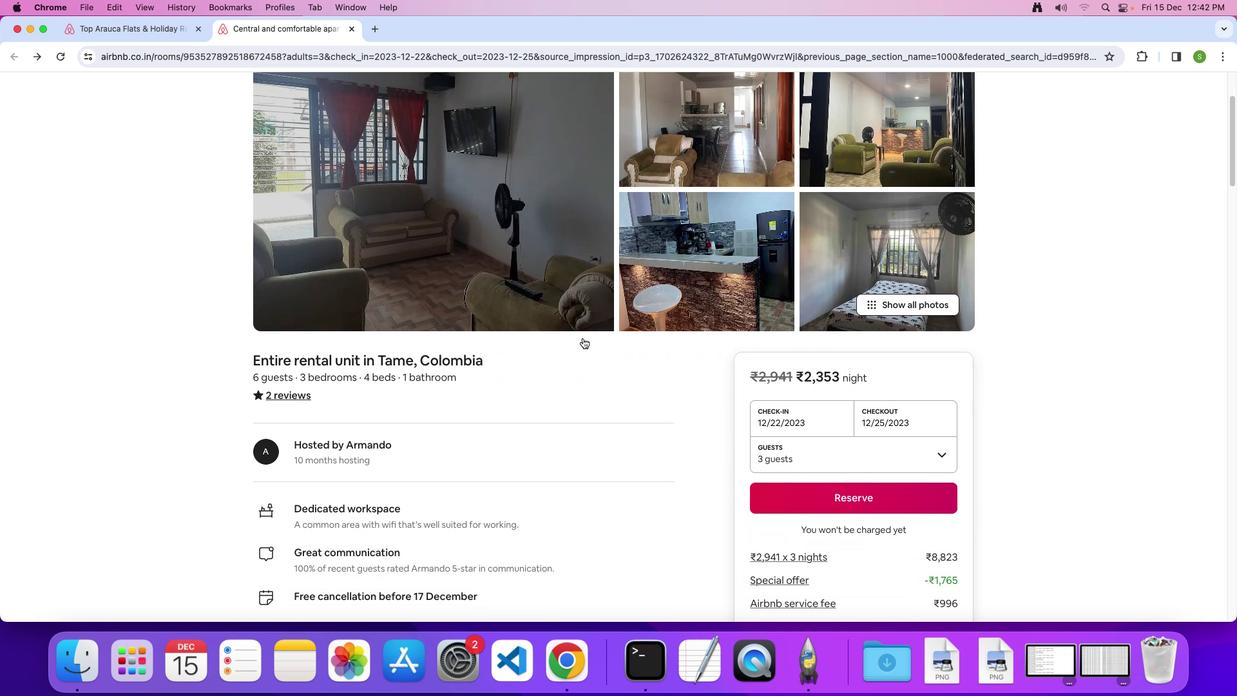 
Action: Mouse scrolled (582, 337) with delta (0, 0)
Screenshot: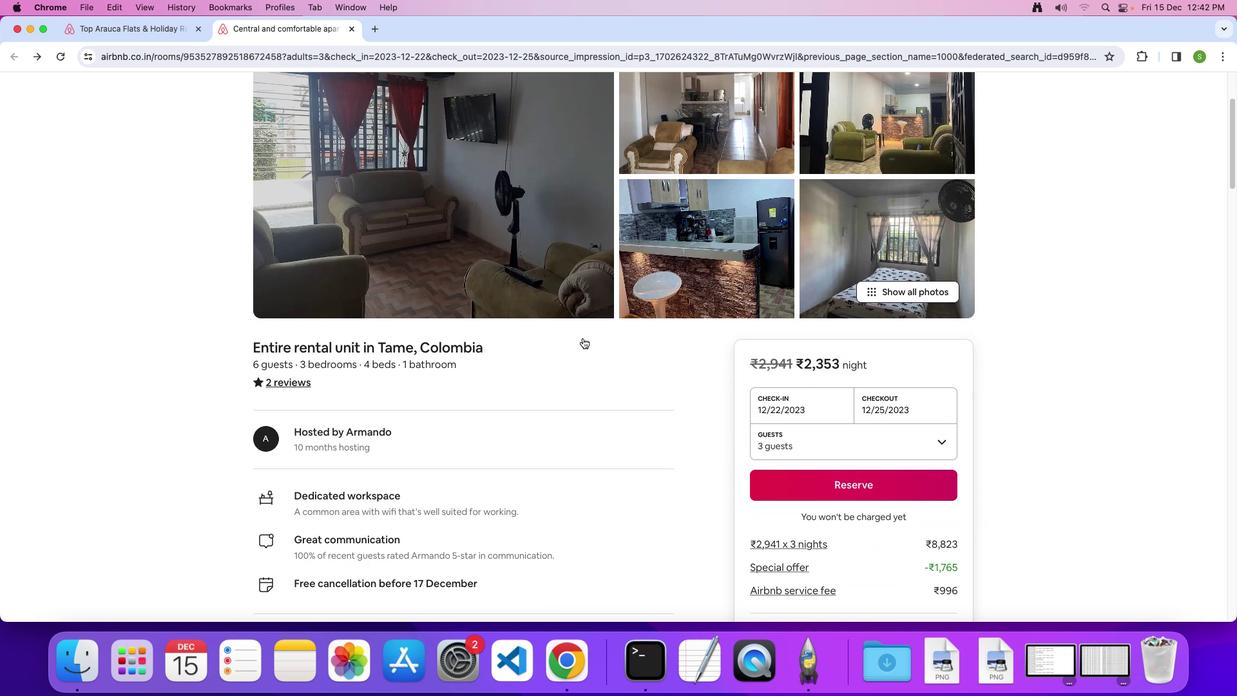 
Action: Mouse scrolled (582, 337) with delta (0, 0)
Screenshot: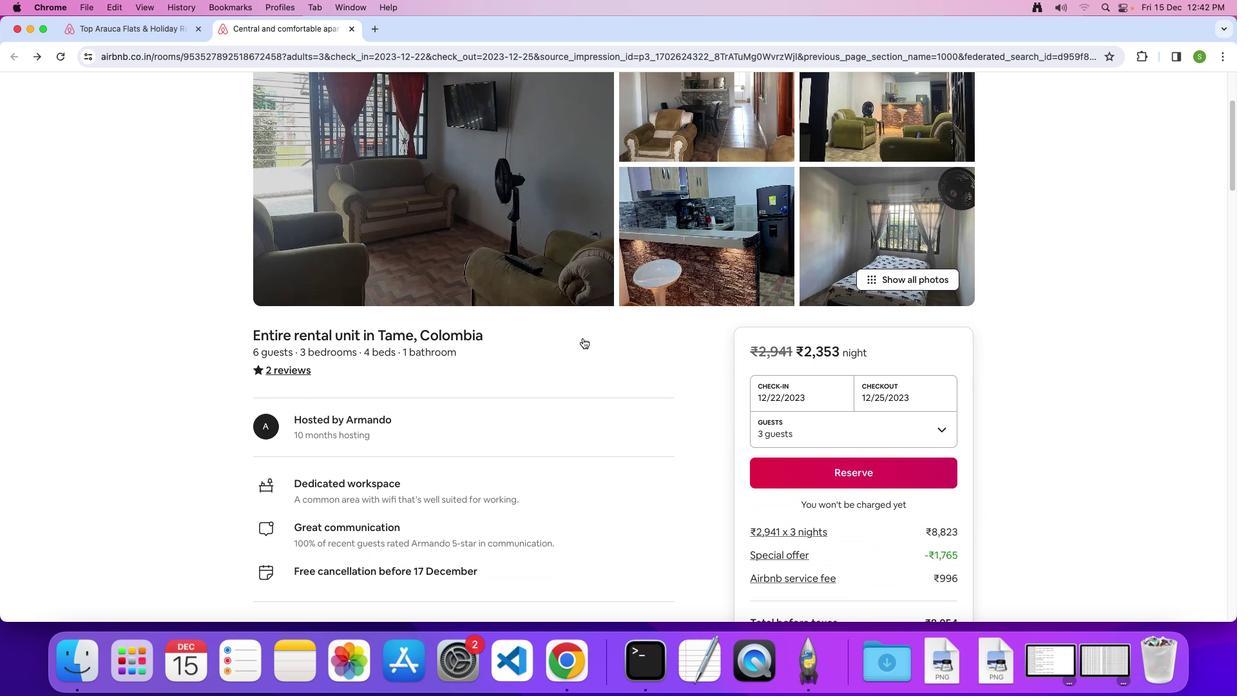 
Action: Mouse scrolled (582, 337) with delta (0, 0)
Screenshot: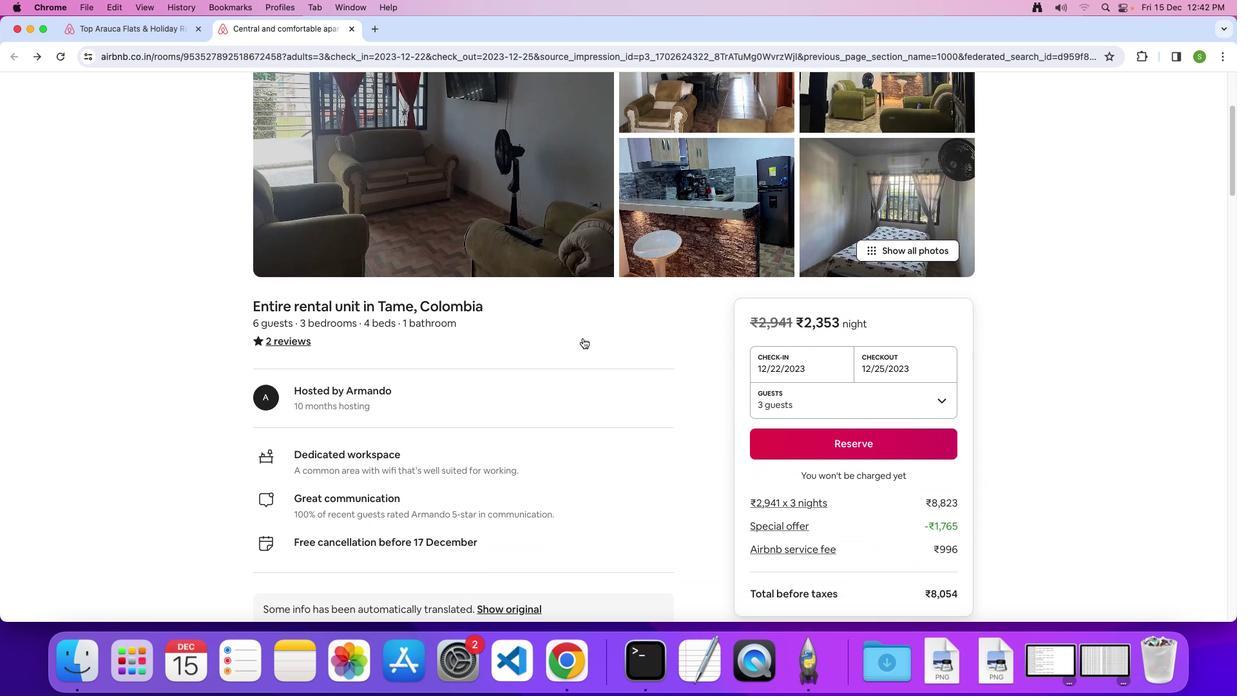 
Action: Mouse scrolled (582, 337) with delta (0, 0)
Screenshot: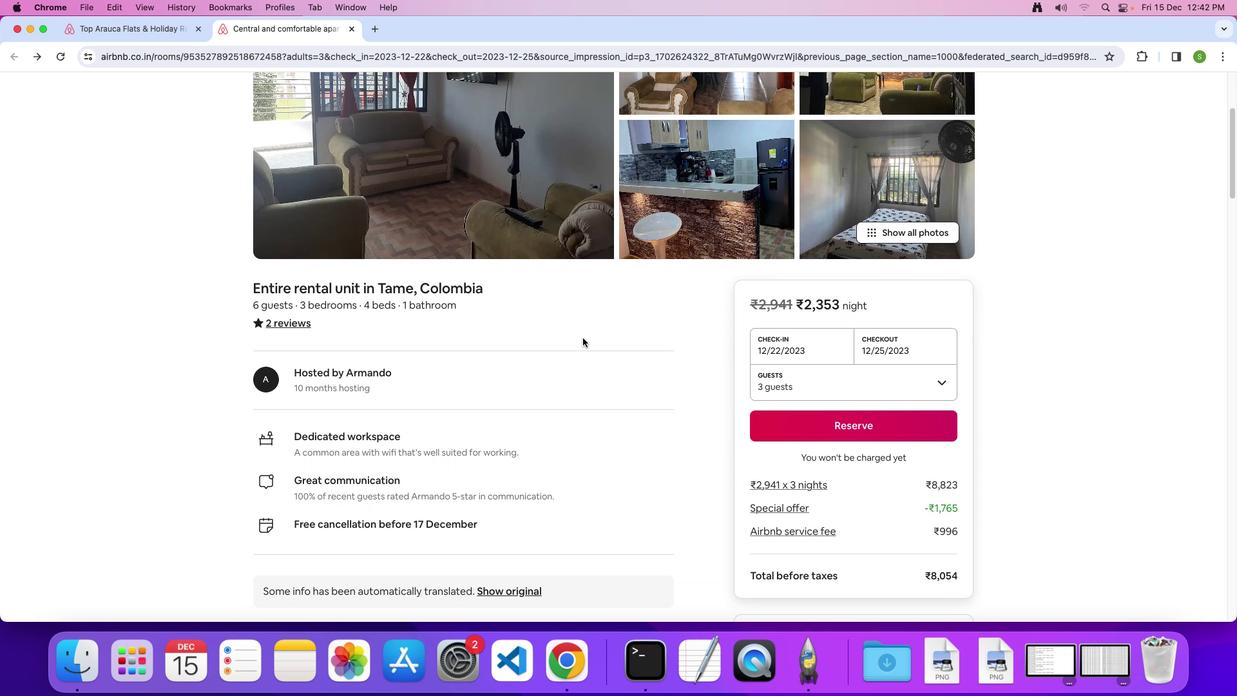 
Action: Mouse scrolled (582, 337) with delta (0, 0)
Screenshot: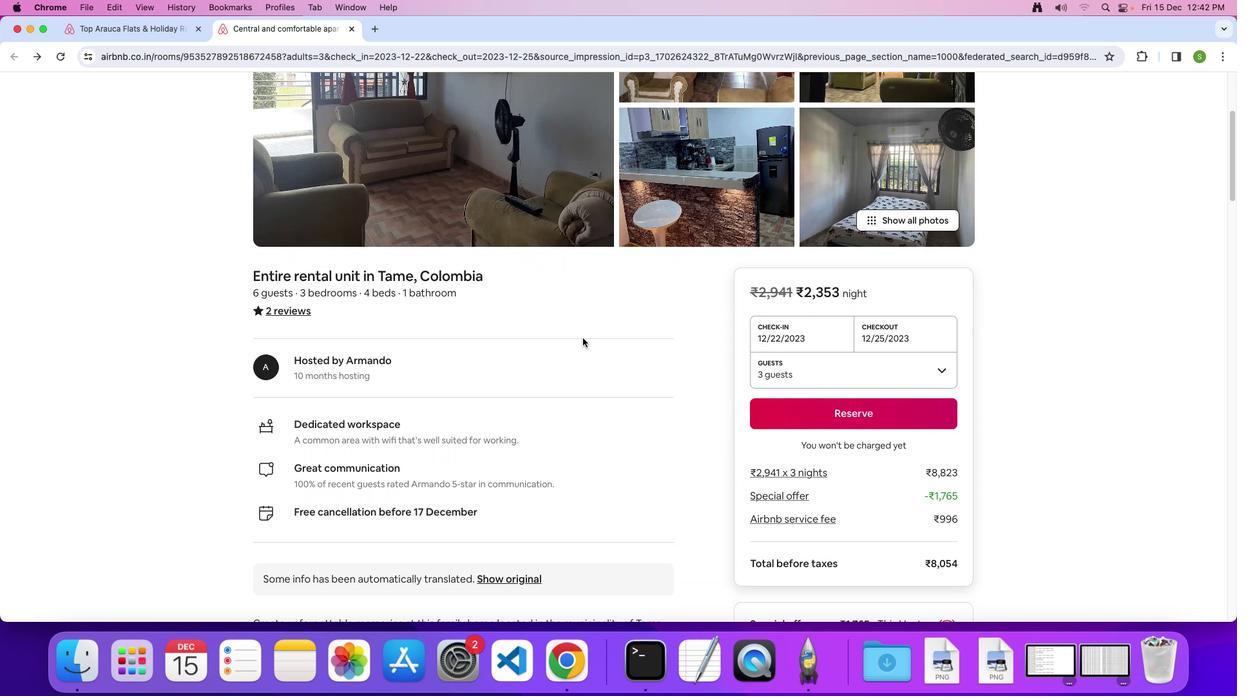 
Action: Mouse scrolled (582, 337) with delta (0, 0)
Screenshot: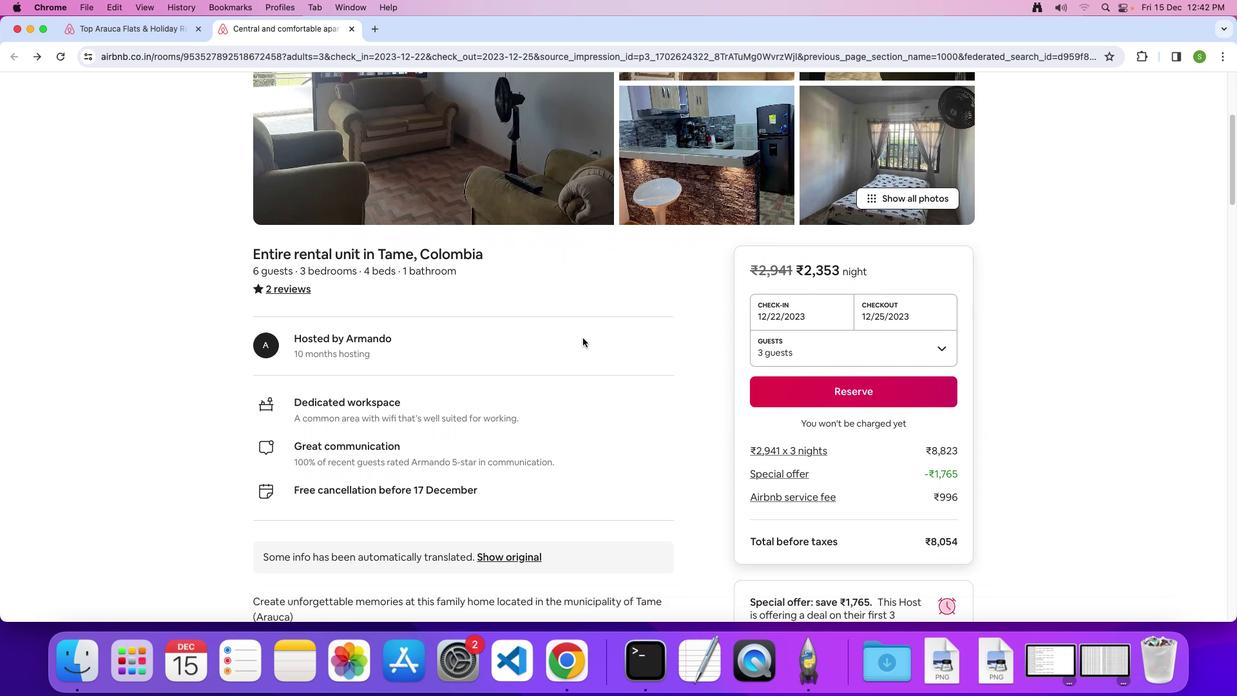 
Action: Mouse scrolled (582, 337) with delta (0, 0)
Screenshot: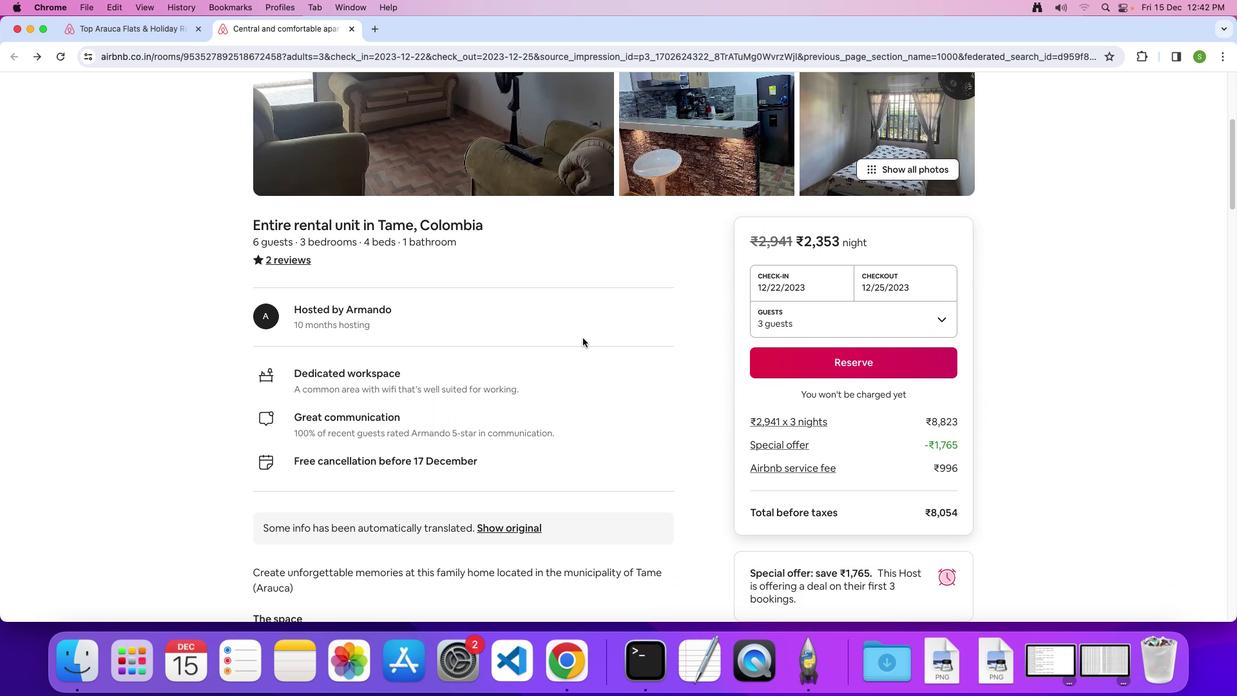 
Action: Mouse scrolled (582, 337) with delta (0, 0)
Screenshot: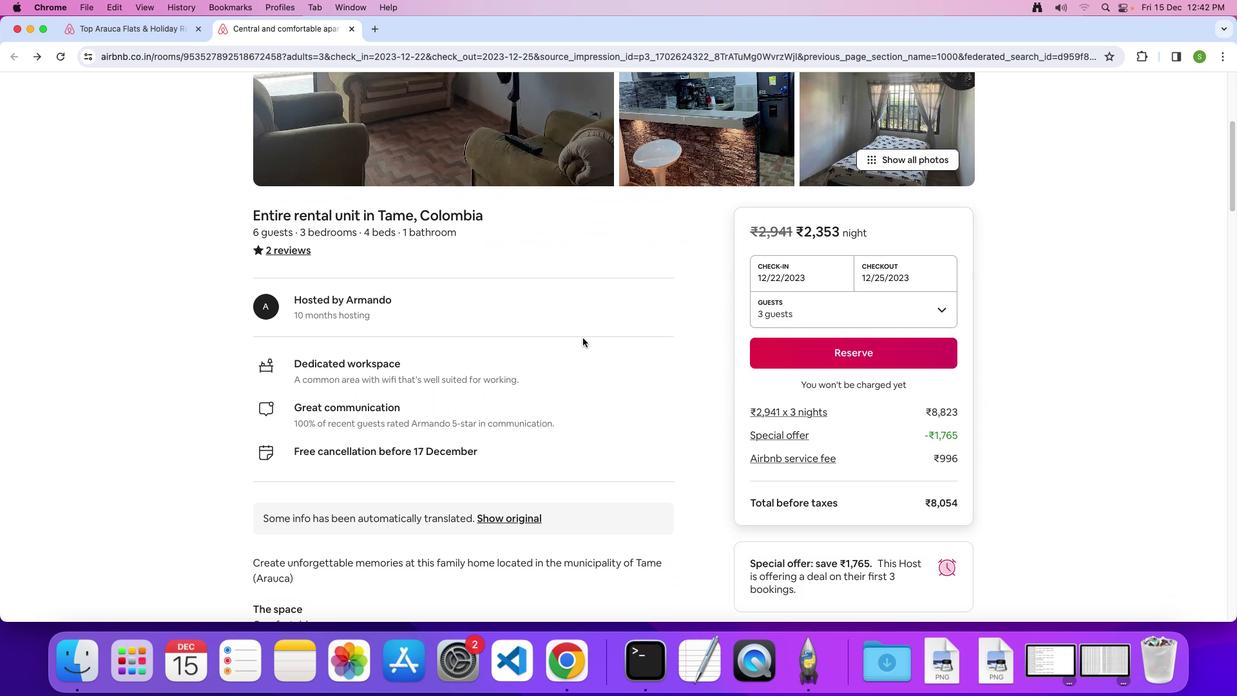 
Action: Mouse scrolled (582, 337) with delta (0, 0)
Screenshot: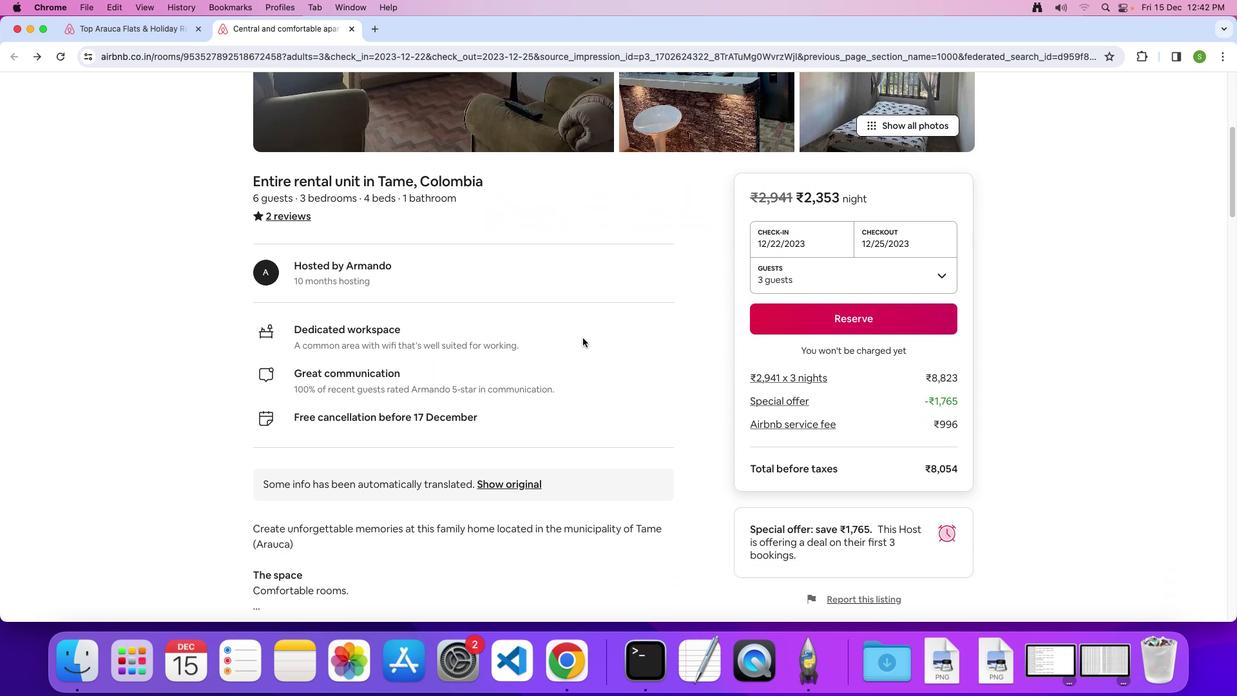 
Action: Mouse scrolled (582, 337) with delta (0, 0)
Screenshot: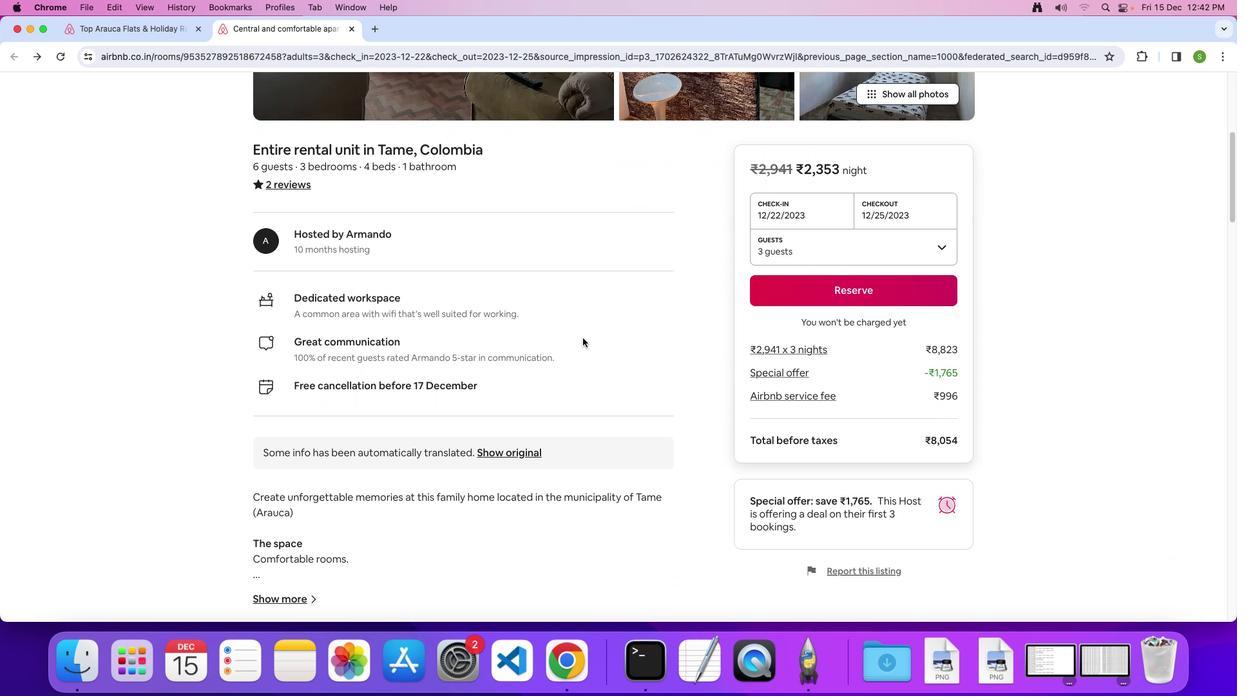 
Action: Mouse scrolled (582, 337) with delta (0, 0)
Screenshot: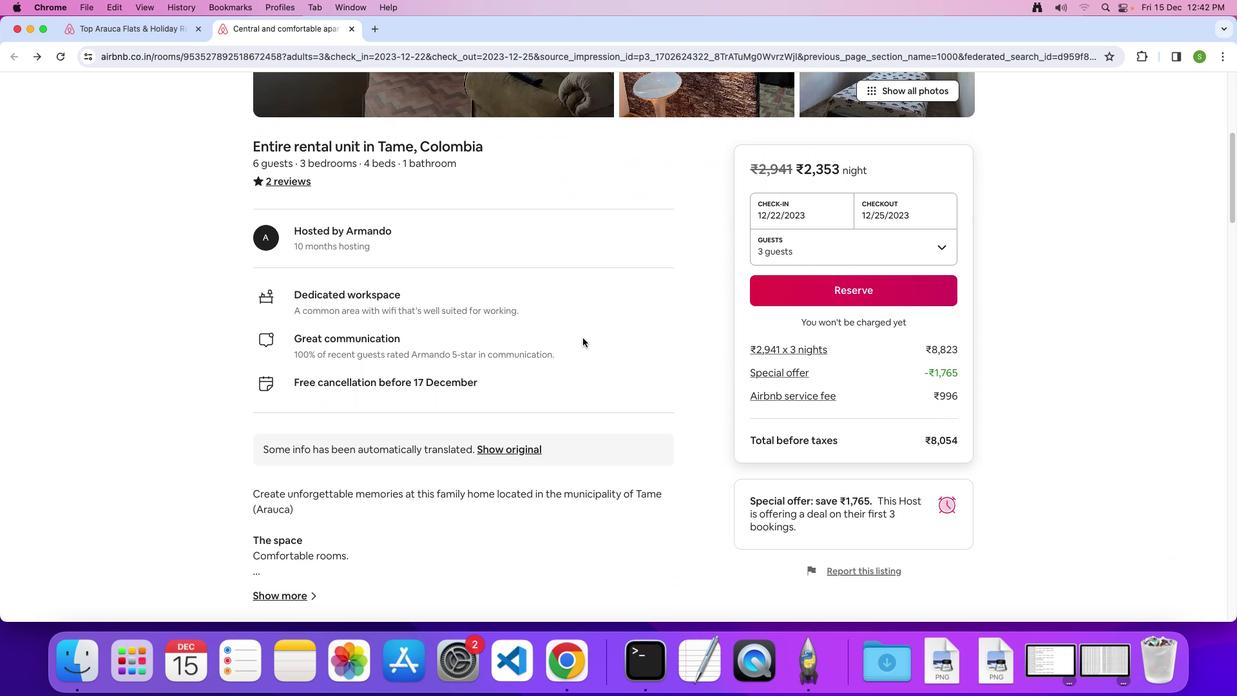
Action: Mouse scrolled (582, 337) with delta (0, 0)
Screenshot: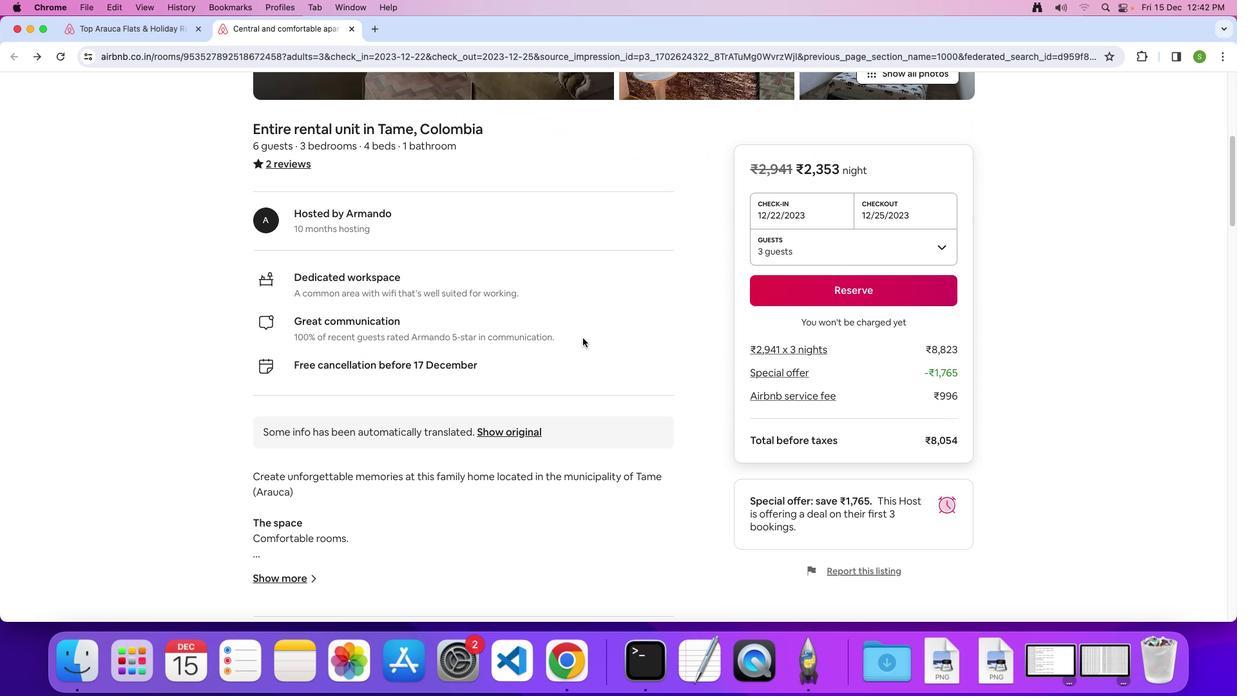 
Action: Mouse scrolled (582, 337) with delta (0, 0)
Screenshot: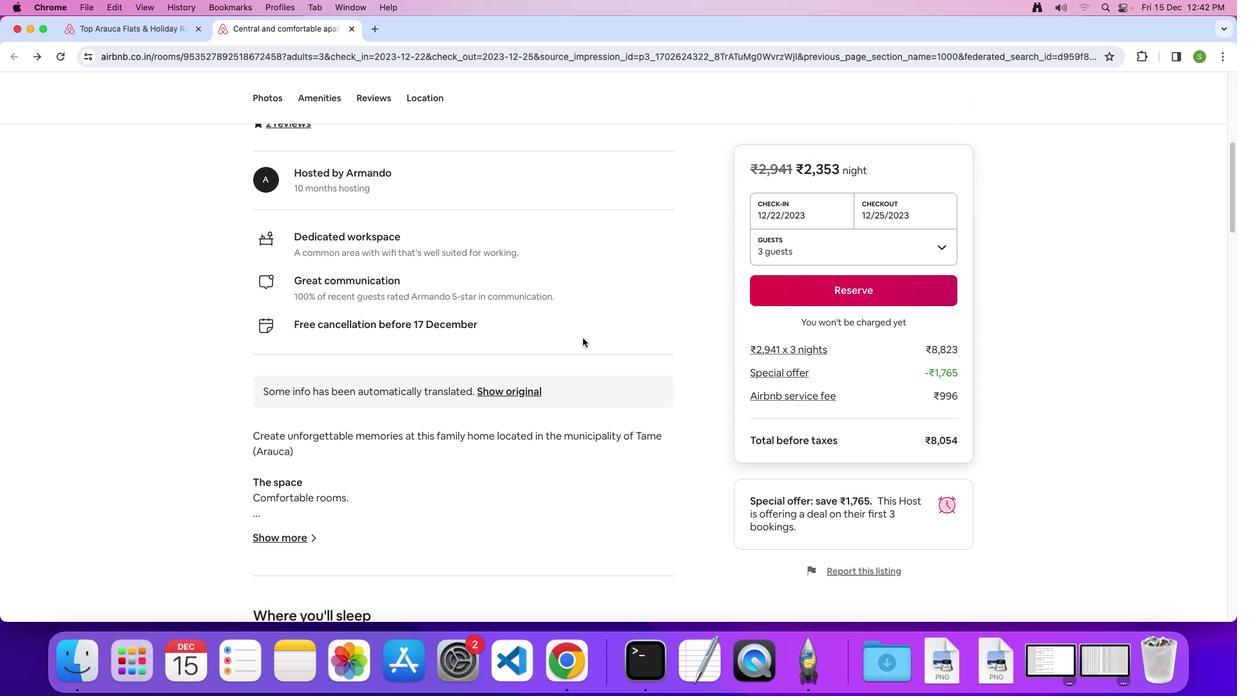 
Action: Mouse scrolled (582, 337) with delta (0, -1)
Screenshot: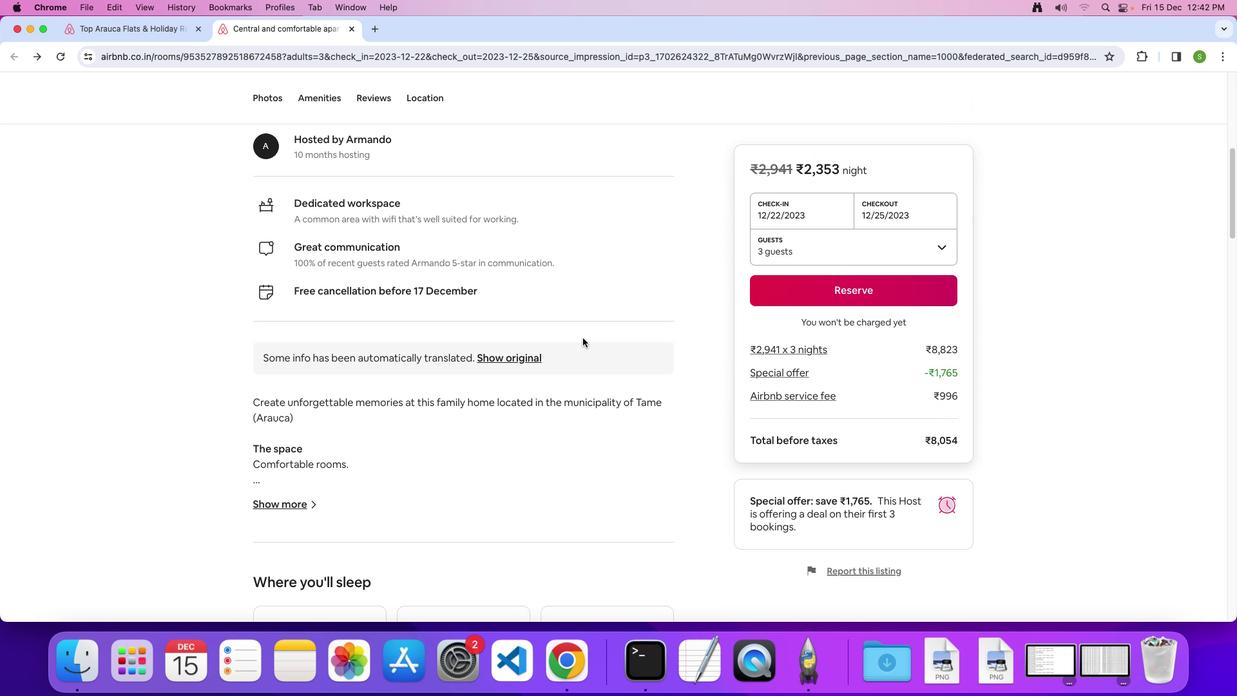 
Action: Mouse scrolled (582, 337) with delta (0, 0)
Screenshot: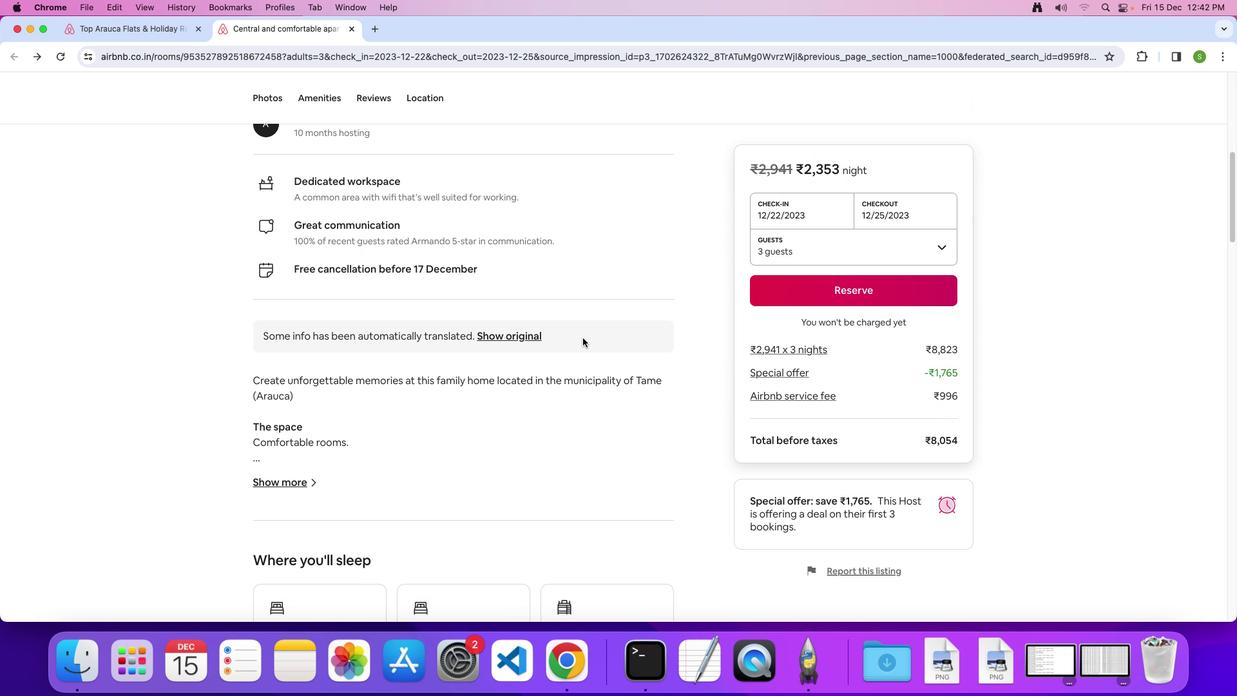 
Action: Mouse scrolled (582, 337) with delta (0, 0)
Screenshot: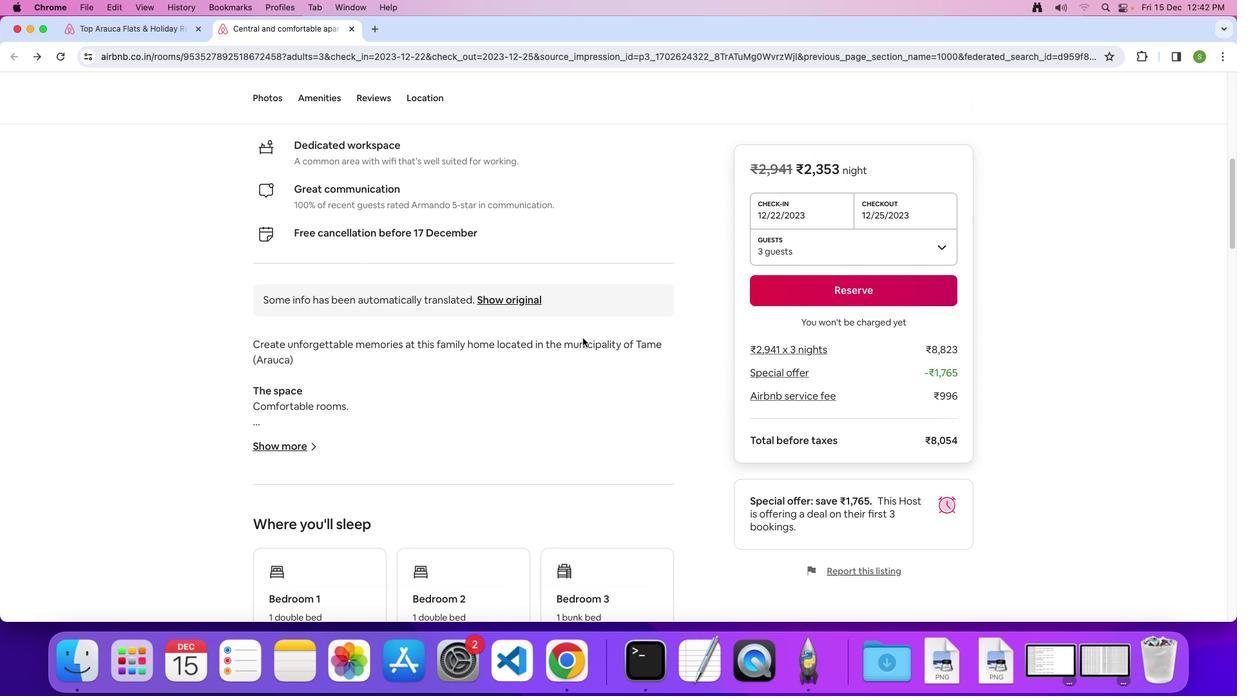 
Action: Mouse scrolled (582, 337) with delta (0, -1)
Screenshot: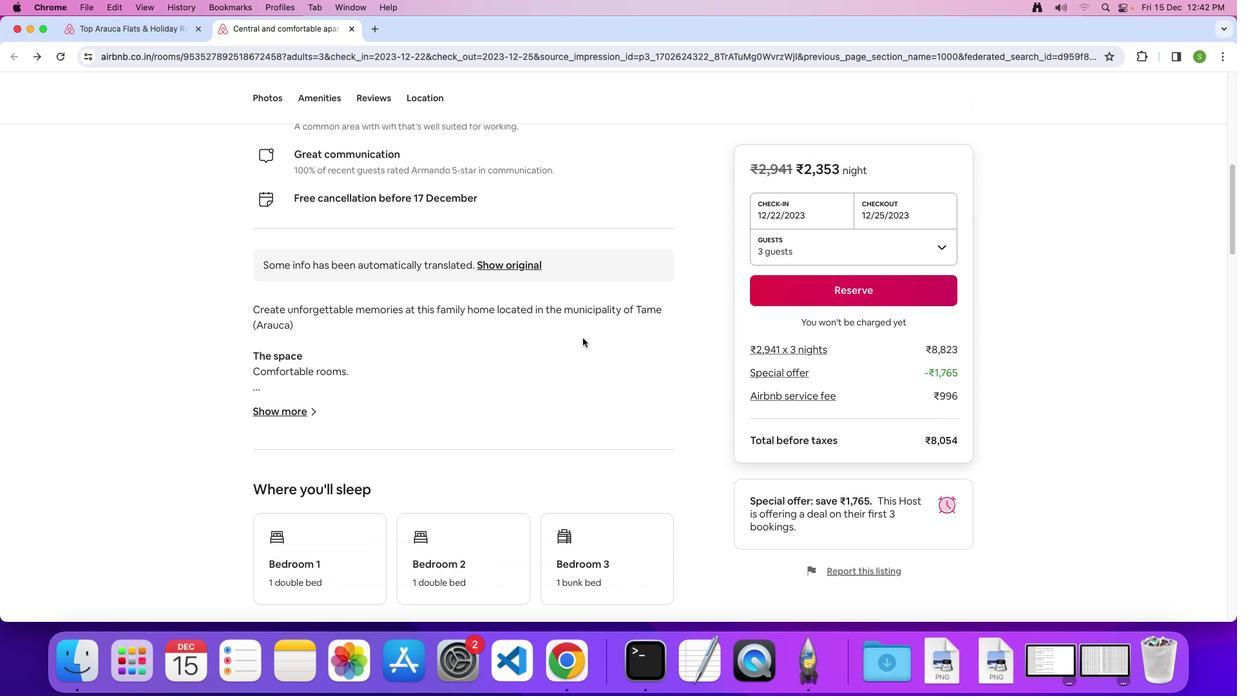 
Action: Mouse scrolled (582, 337) with delta (0, 0)
Screenshot: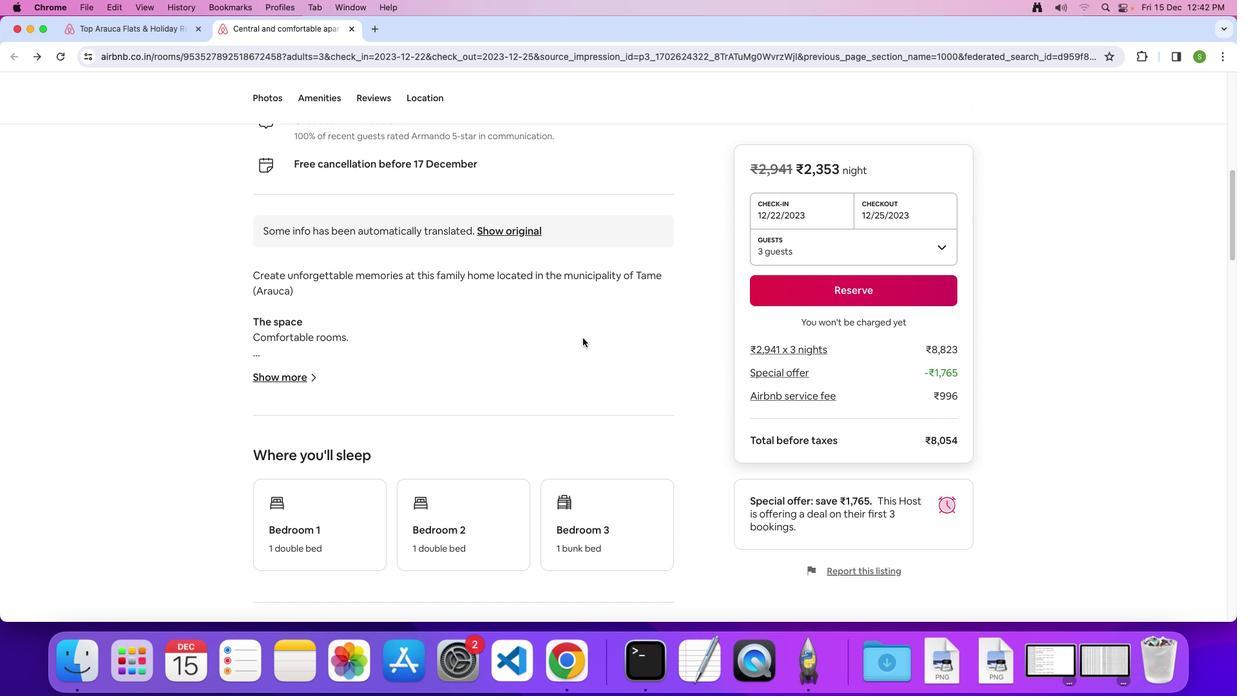 
Action: Mouse scrolled (582, 337) with delta (0, 0)
Screenshot: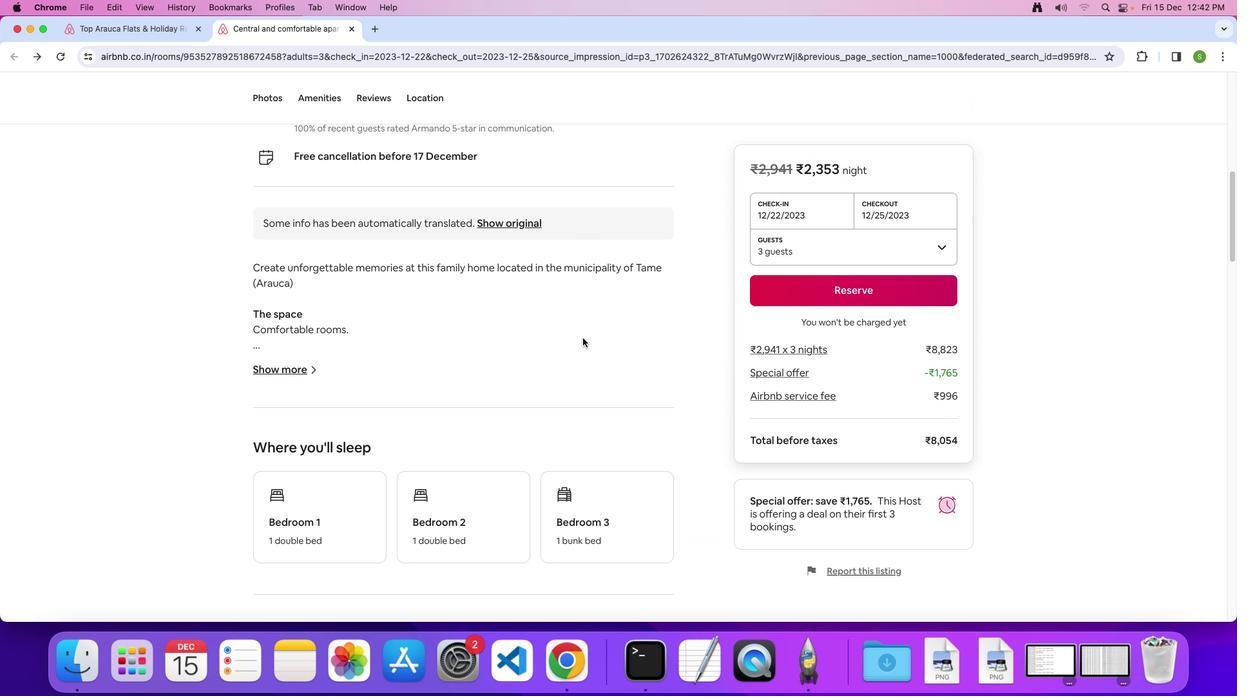 
Action: Mouse moved to (275, 364)
Screenshot: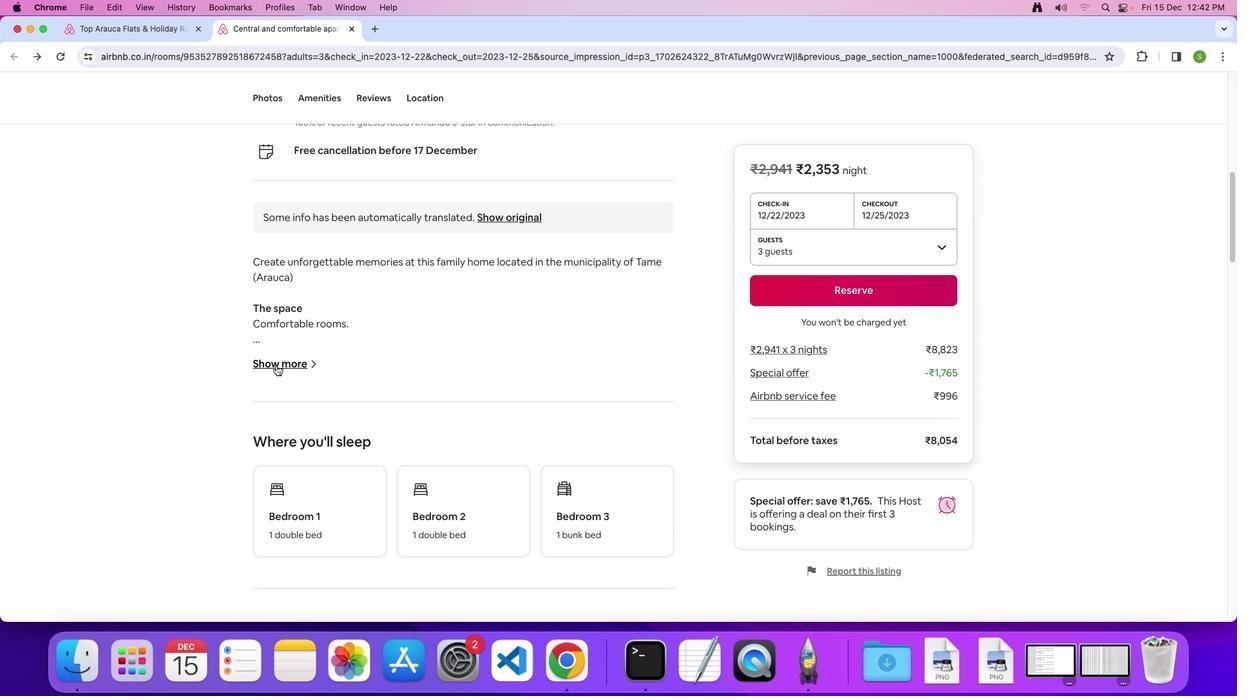 
Action: Mouse pressed left at (275, 364)
Screenshot: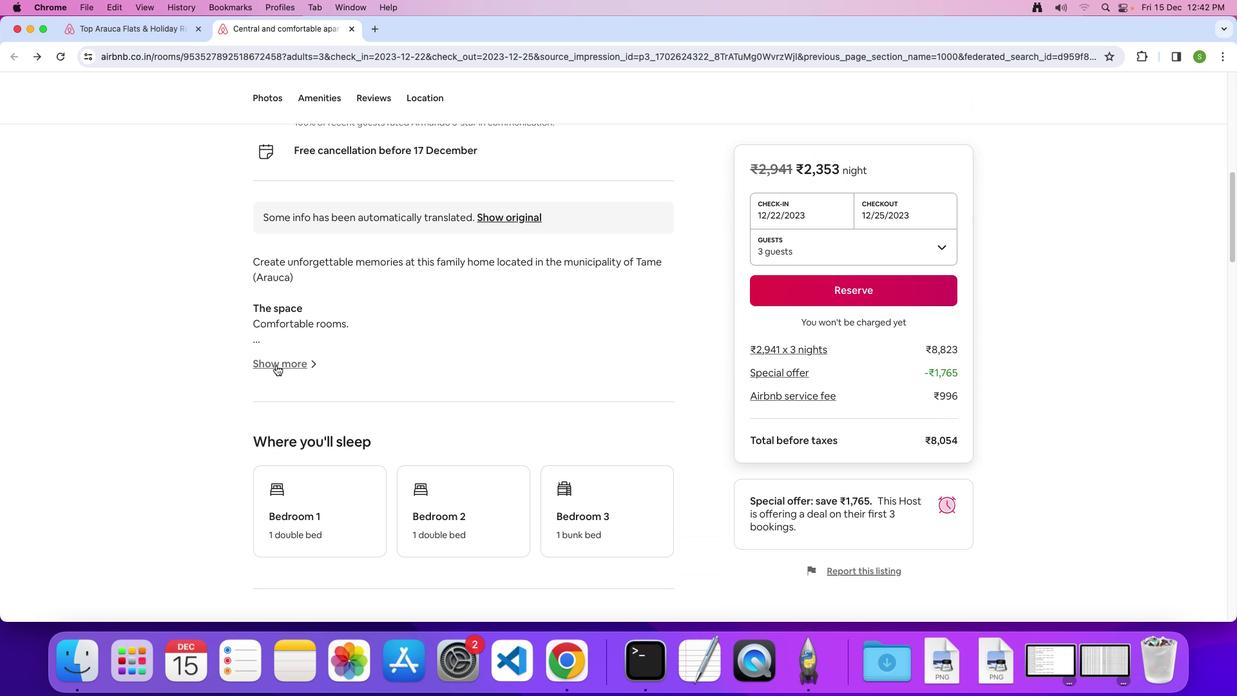 
Action: Mouse moved to (563, 357)
Screenshot: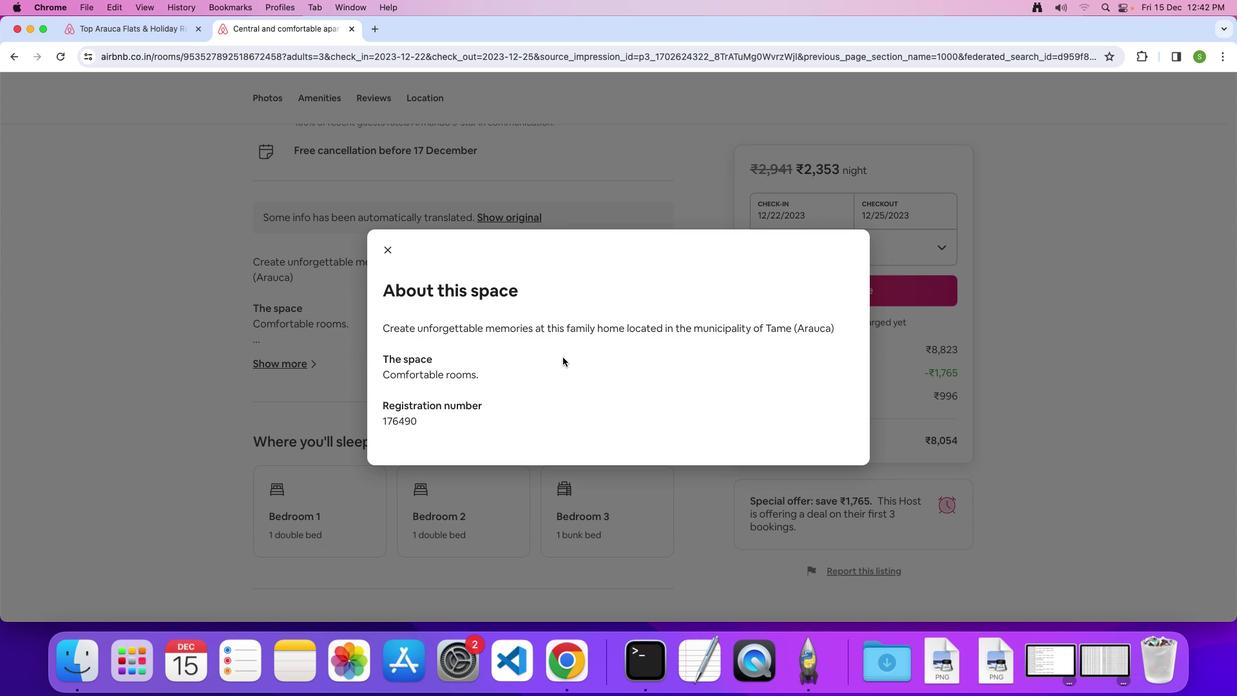 
Action: Mouse scrolled (563, 357) with delta (0, 0)
Screenshot: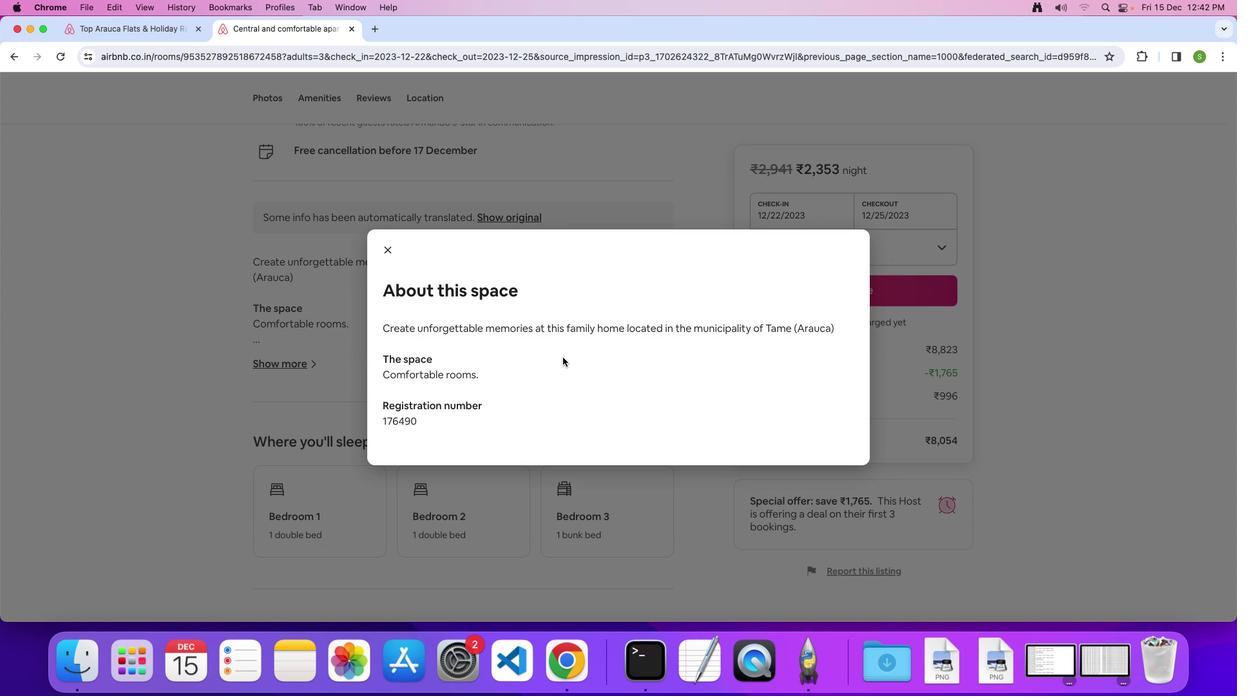 
Action: Mouse scrolled (563, 357) with delta (0, 0)
